 Task: Set up automation rules in Jira to manage task transitions and notifications.
Action: Mouse moved to (276, 140)
Screenshot: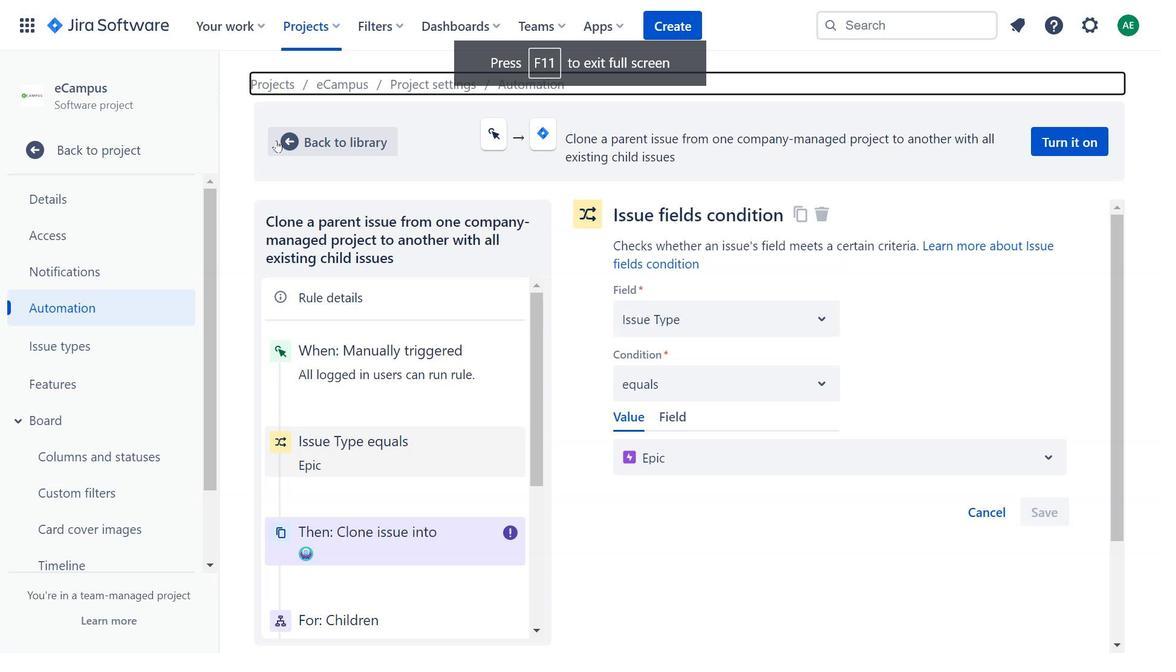 
Action: Mouse pressed left at (276, 140)
Screenshot: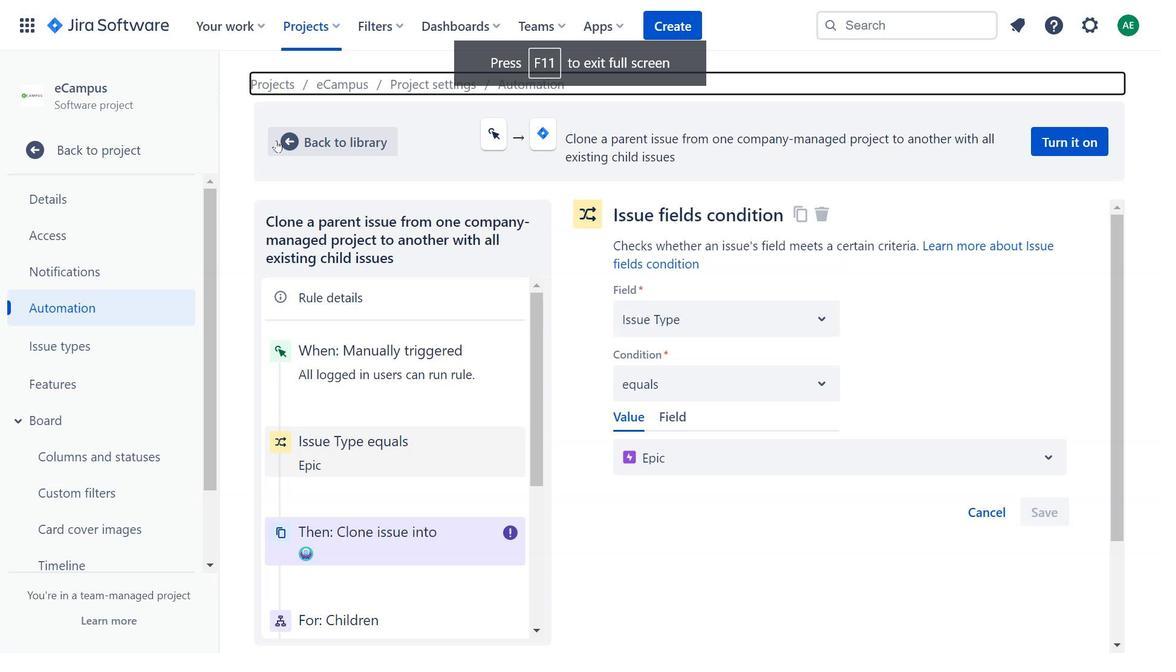 
Action: Mouse moved to (823, 178)
Screenshot: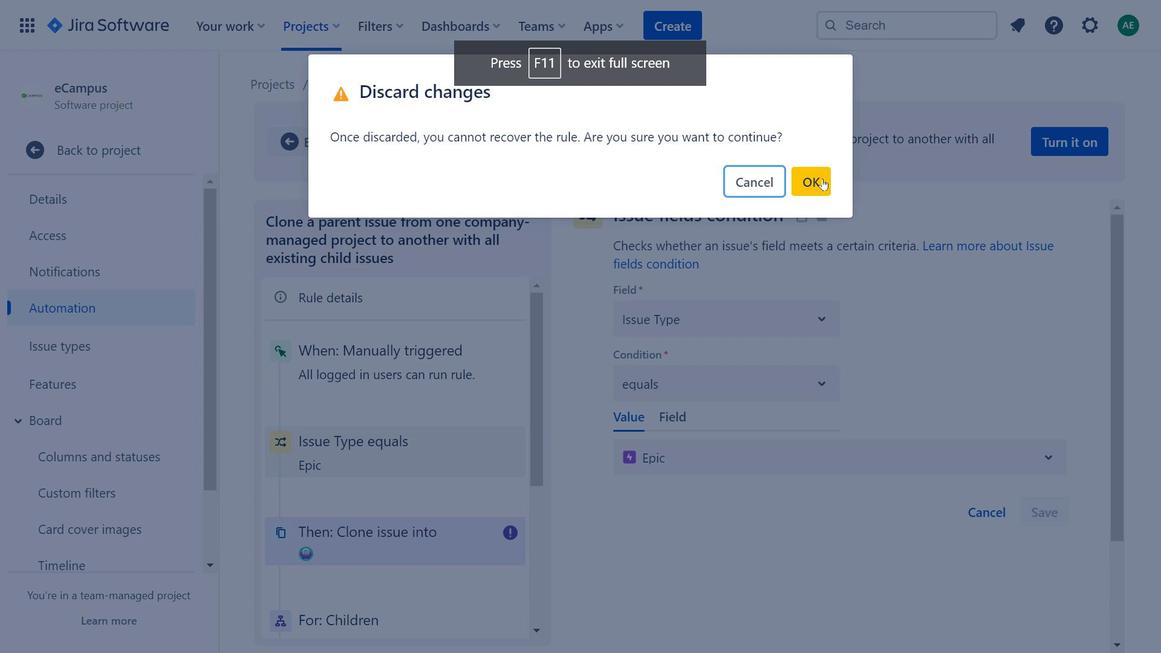 
Action: Mouse pressed left at (823, 178)
Screenshot: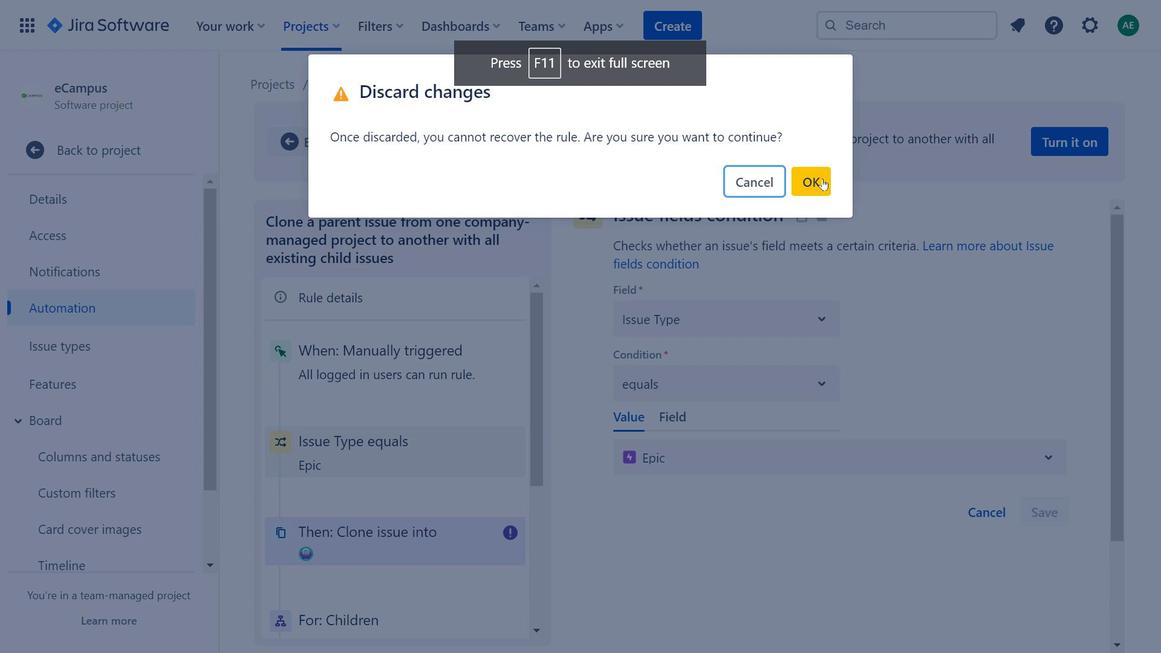 
Action: Mouse moved to (102, 172)
Screenshot: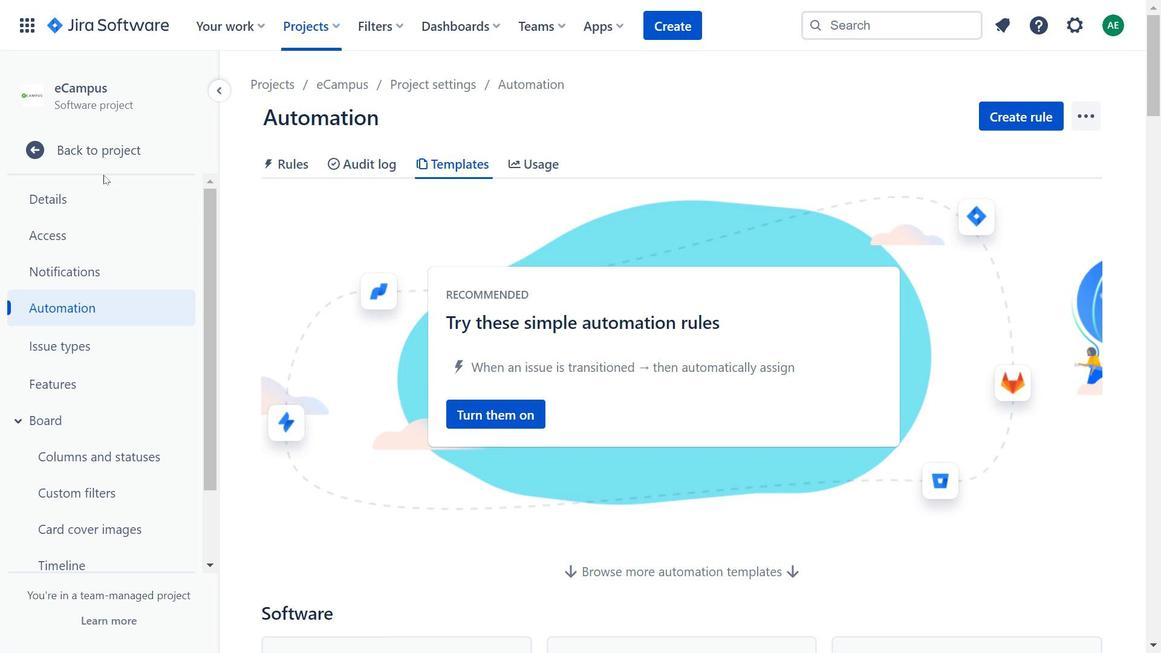 
Action: Mouse pressed left at (102, 172)
Screenshot: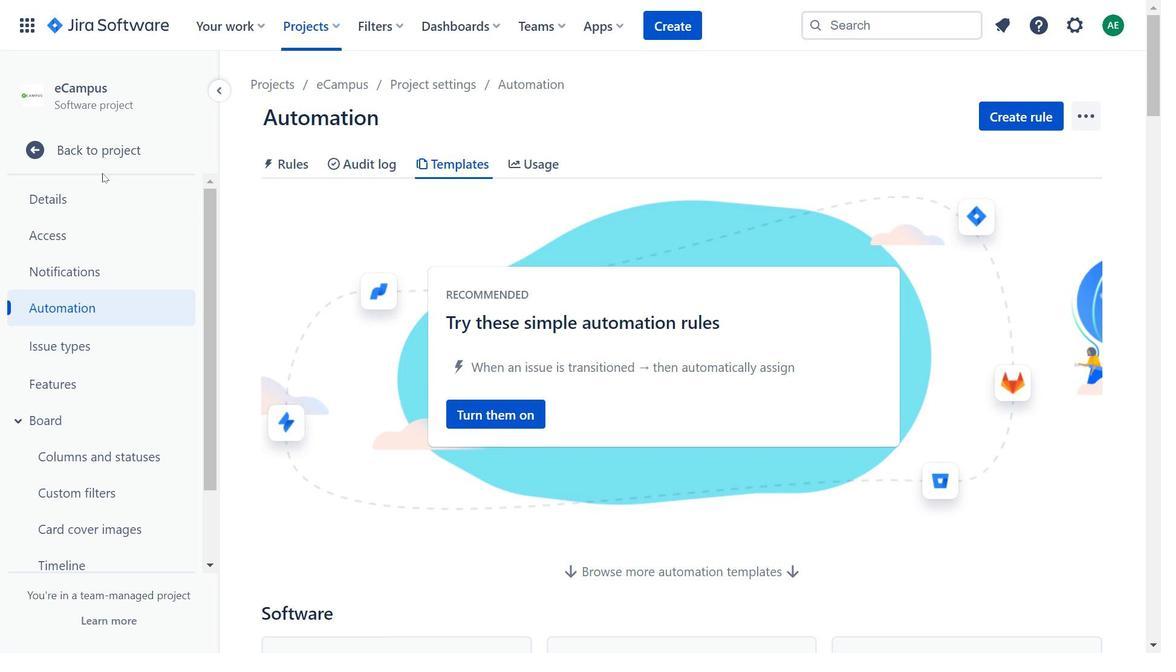 
Action: Mouse moved to (97, 160)
Screenshot: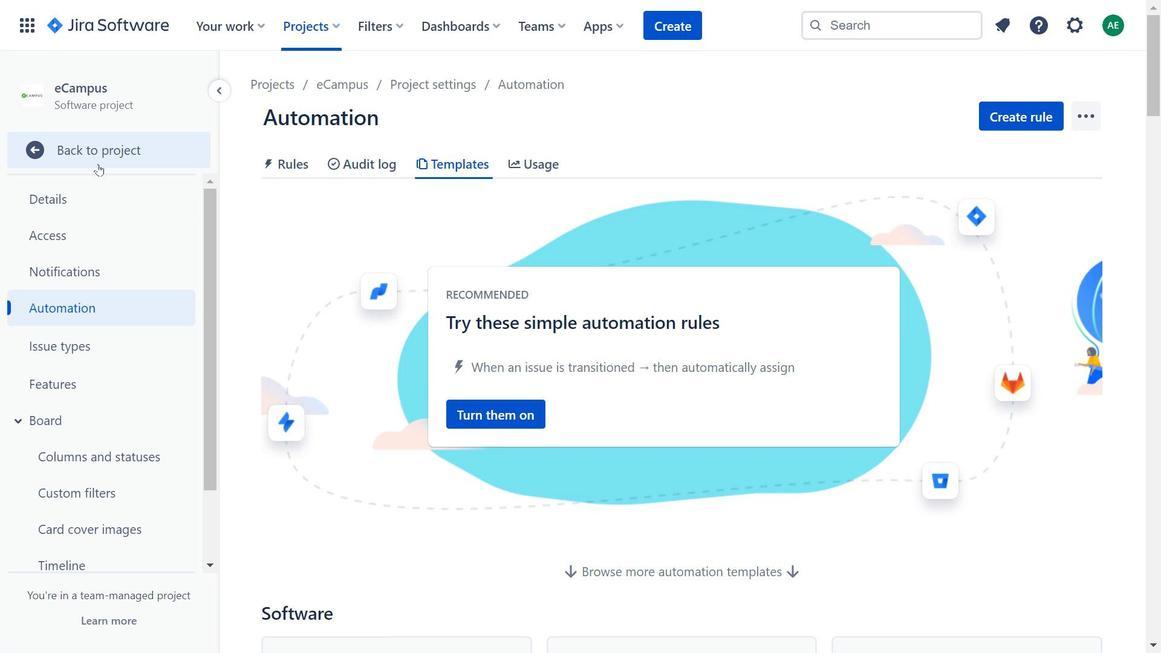 
Action: Mouse pressed left at (97, 160)
Screenshot: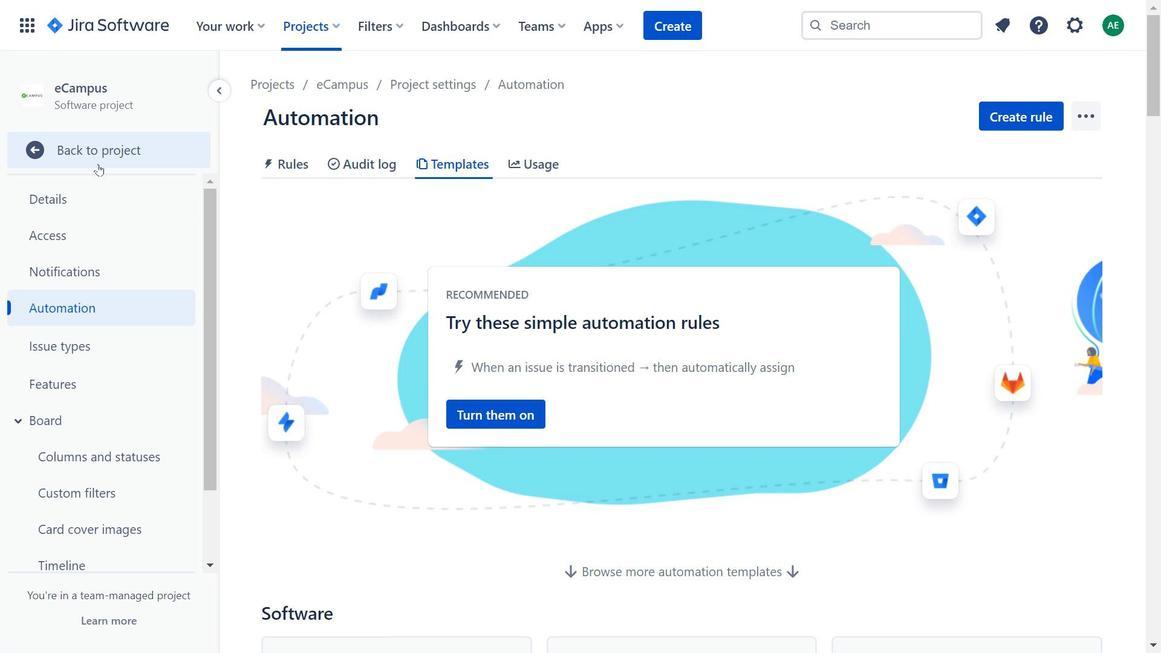 
Action: Mouse moved to (725, 218)
Screenshot: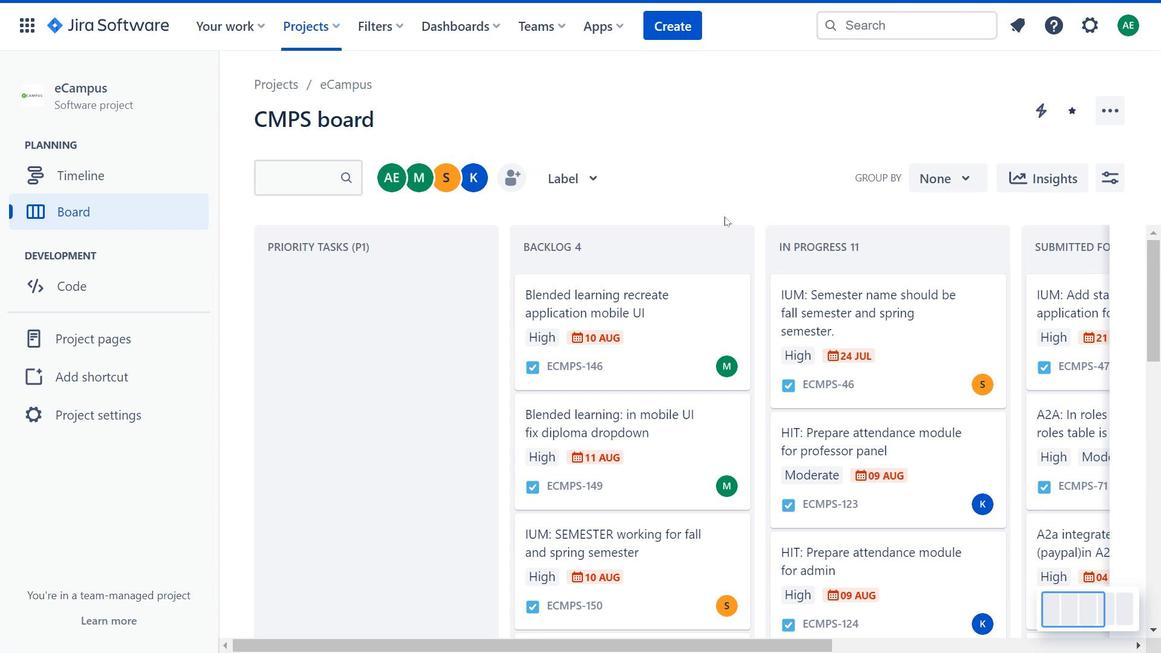 
Action: Mouse scrolled (725, 218) with delta (0, 0)
Screenshot: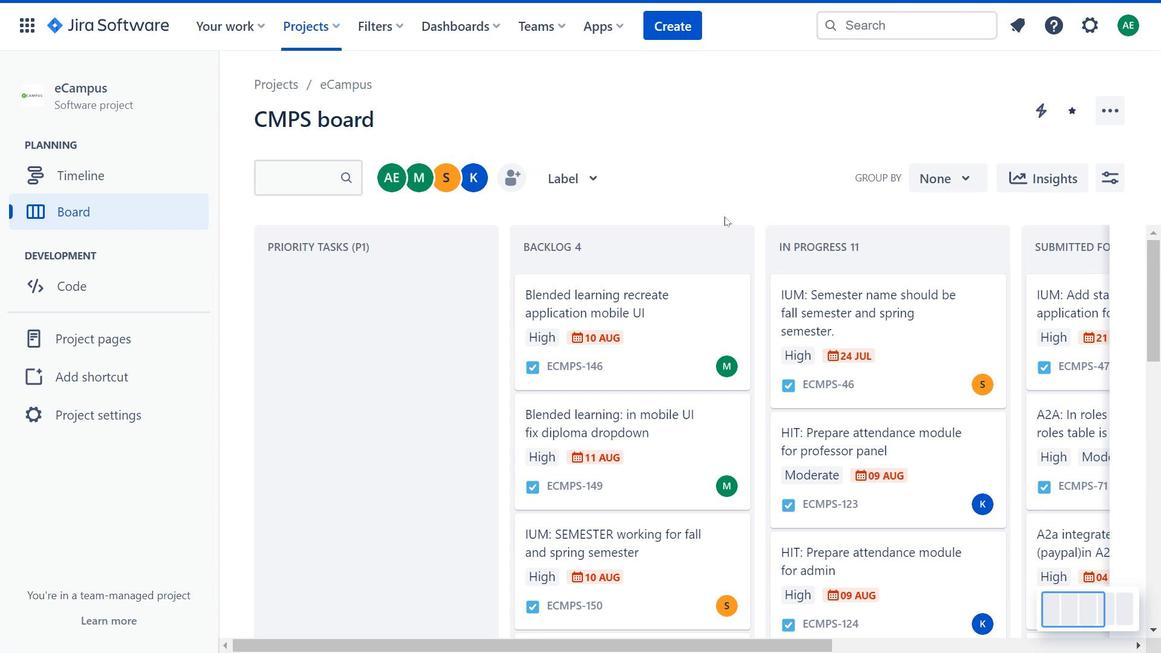 
Action: Mouse scrolled (725, 218) with delta (0, 0)
Screenshot: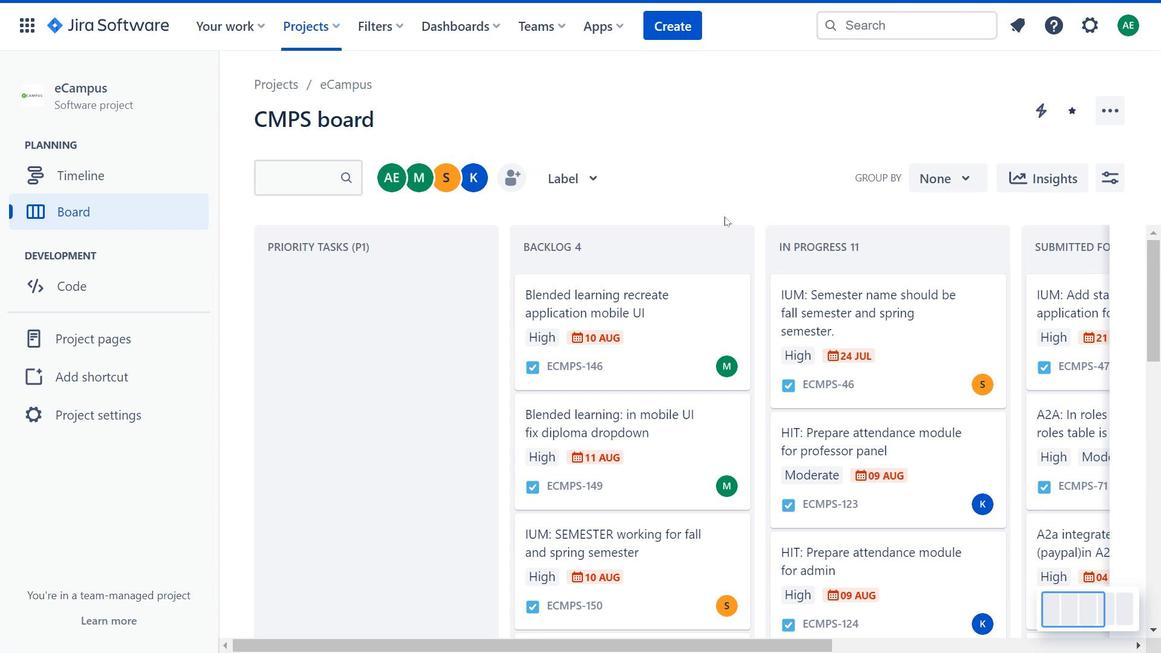 
Action: Mouse moved to (725, 220)
Screenshot: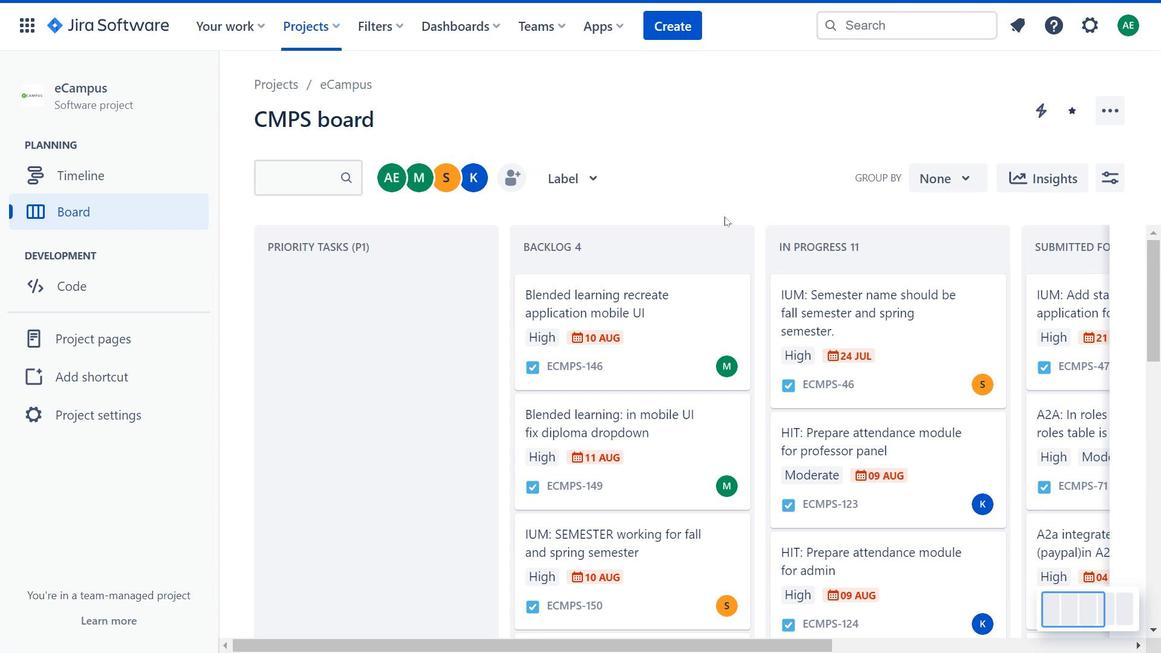 
Action: Mouse scrolled (725, 220) with delta (0, 0)
Screenshot: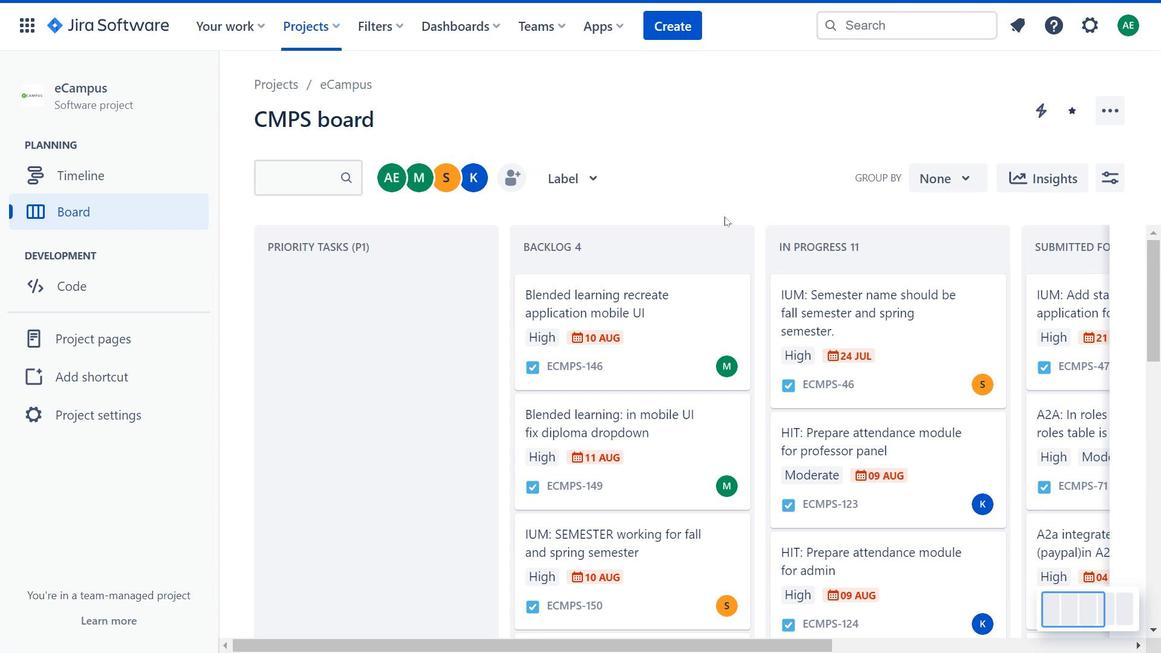 
Action: Mouse moved to (655, 313)
Screenshot: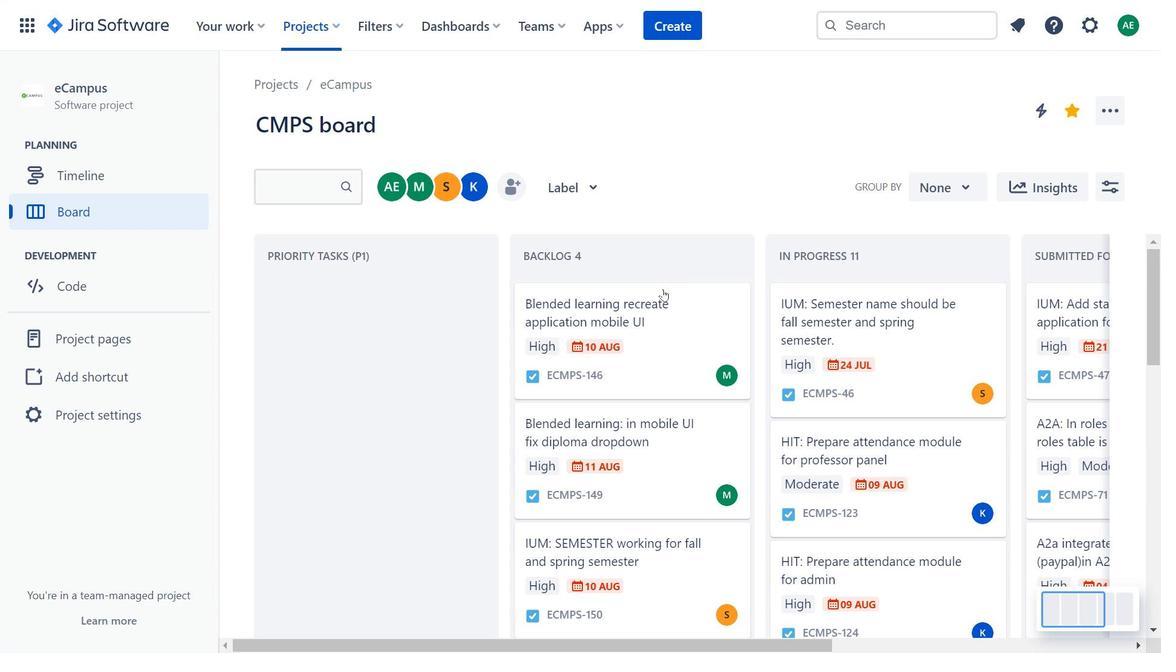 
Action: Mouse scrolled (655, 313) with delta (0, 0)
Screenshot: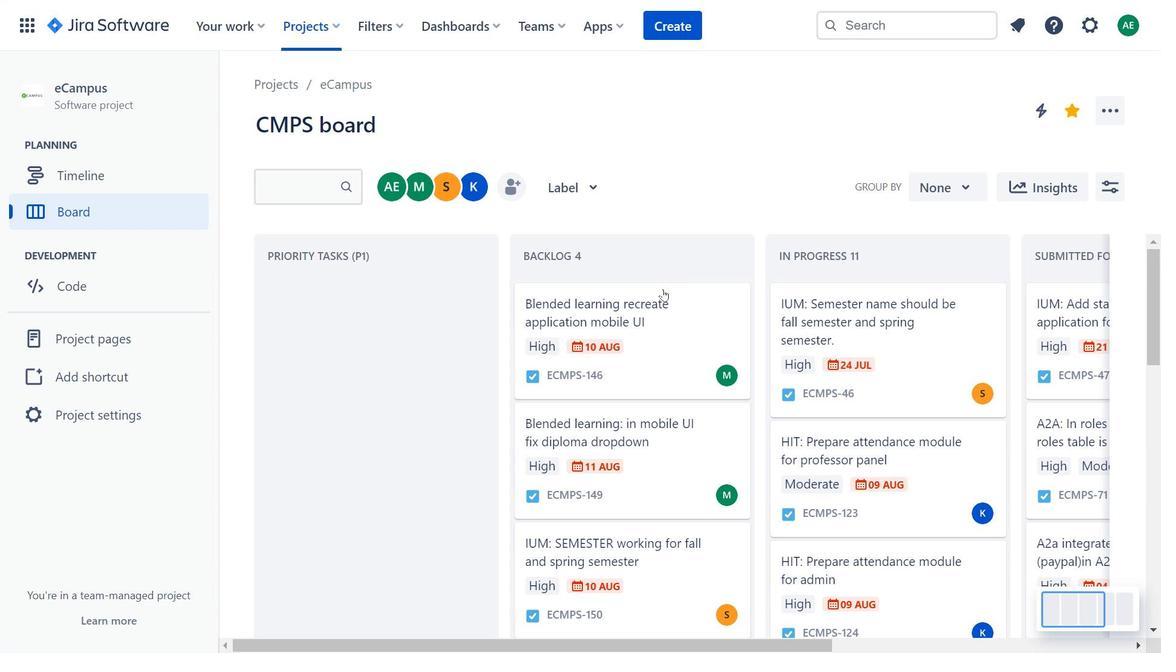 
Action: Mouse moved to (655, 321)
Screenshot: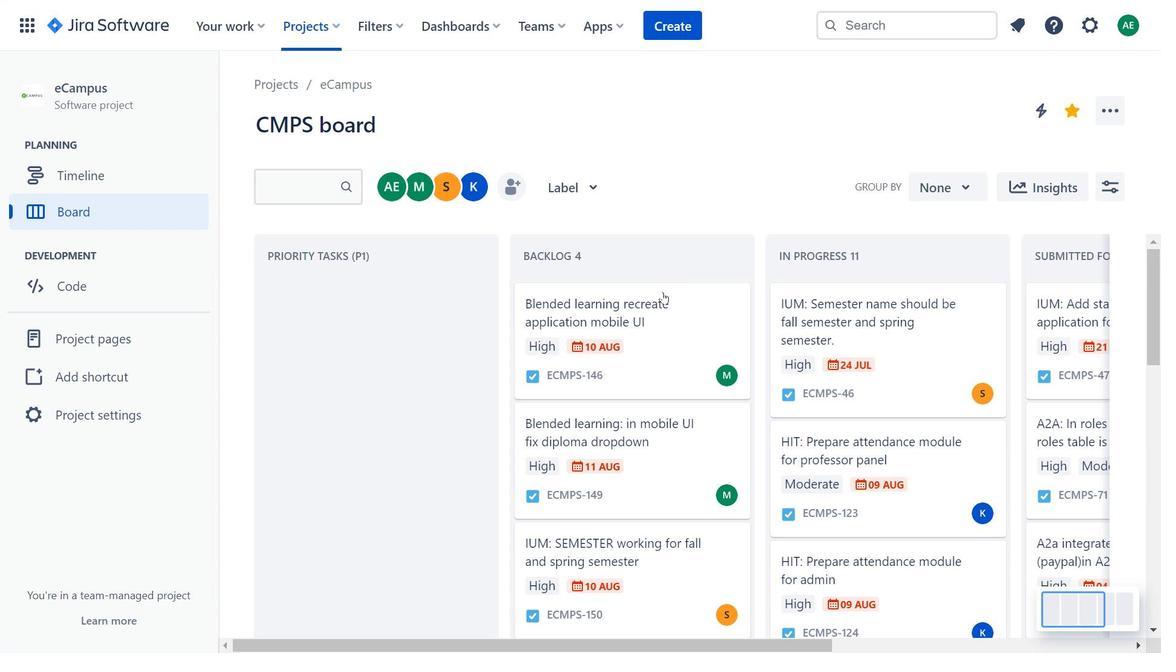 
Action: Mouse scrolled (655, 320) with delta (0, 0)
Screenshot: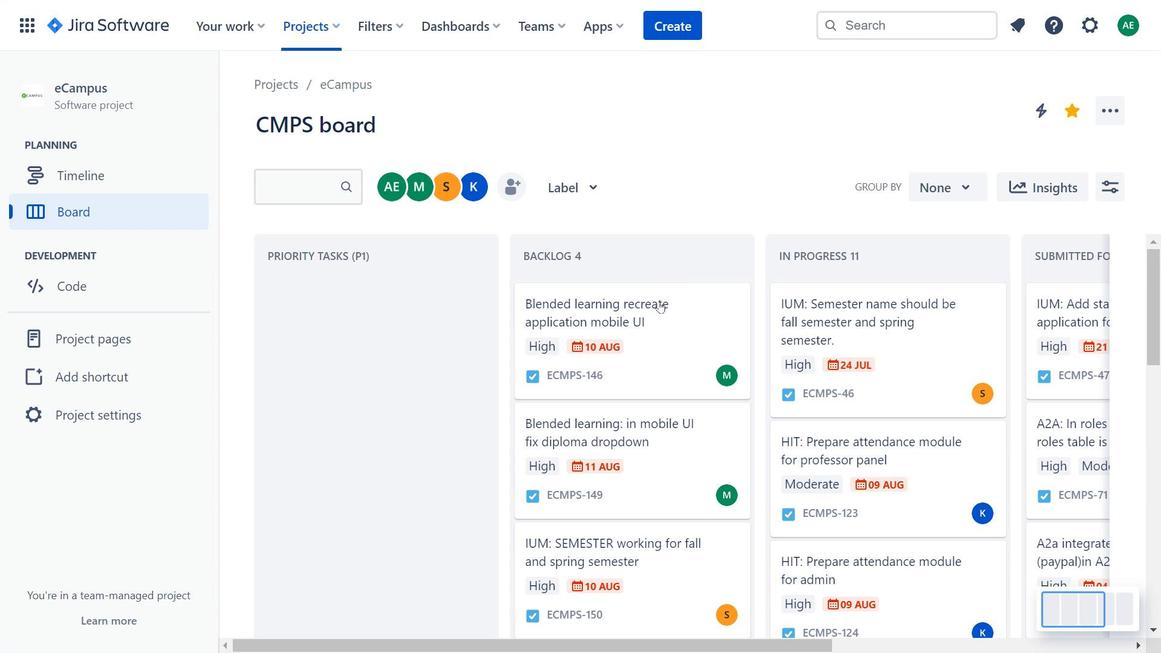 
Action: Mouse moved to (655, 321)
Screenshot: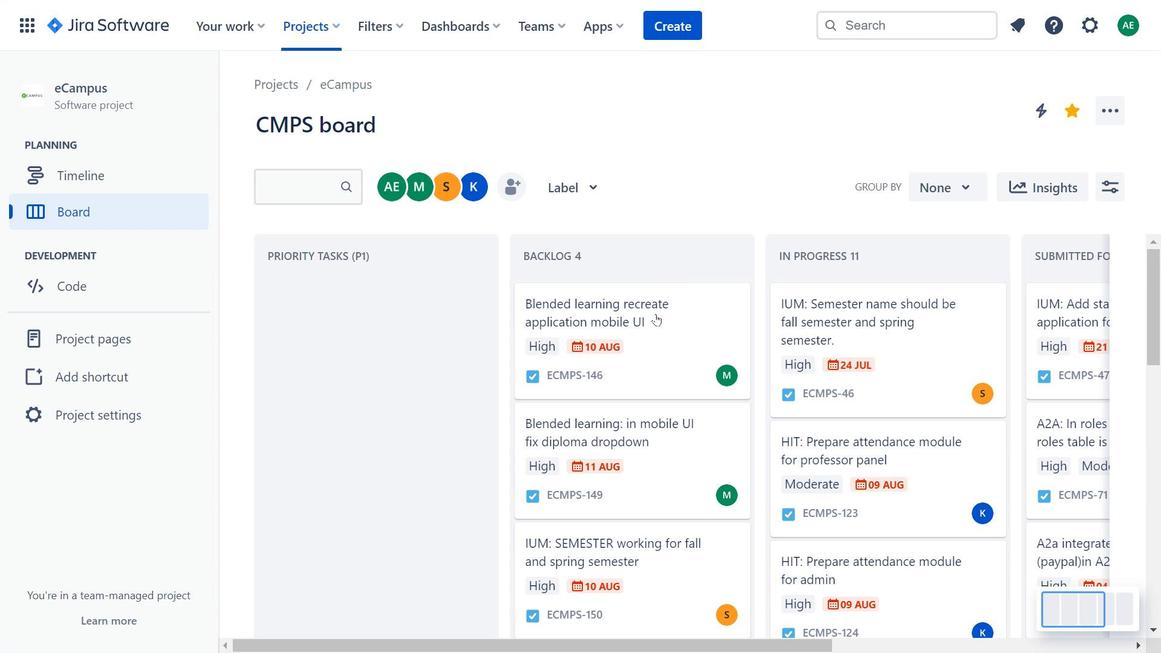 
Action: Mouse scrolled (655, 321) with delta (0, 0)
Screenshot: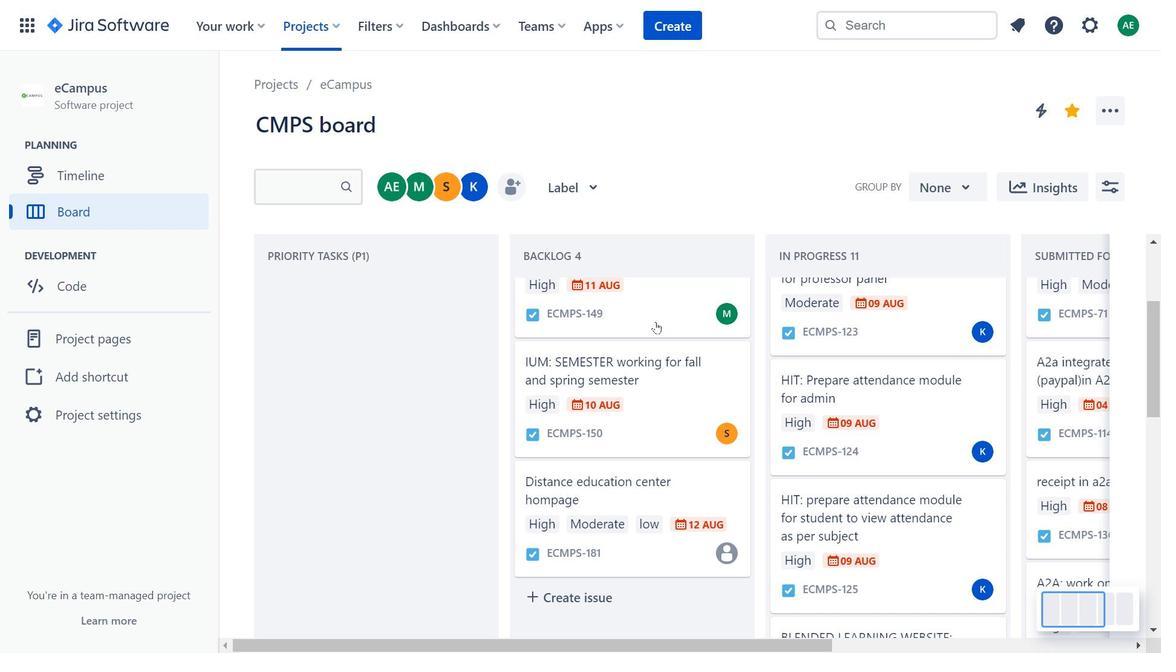
Action: Mouse scrolled (655, 321) with delta (0, 0)
Screenshot: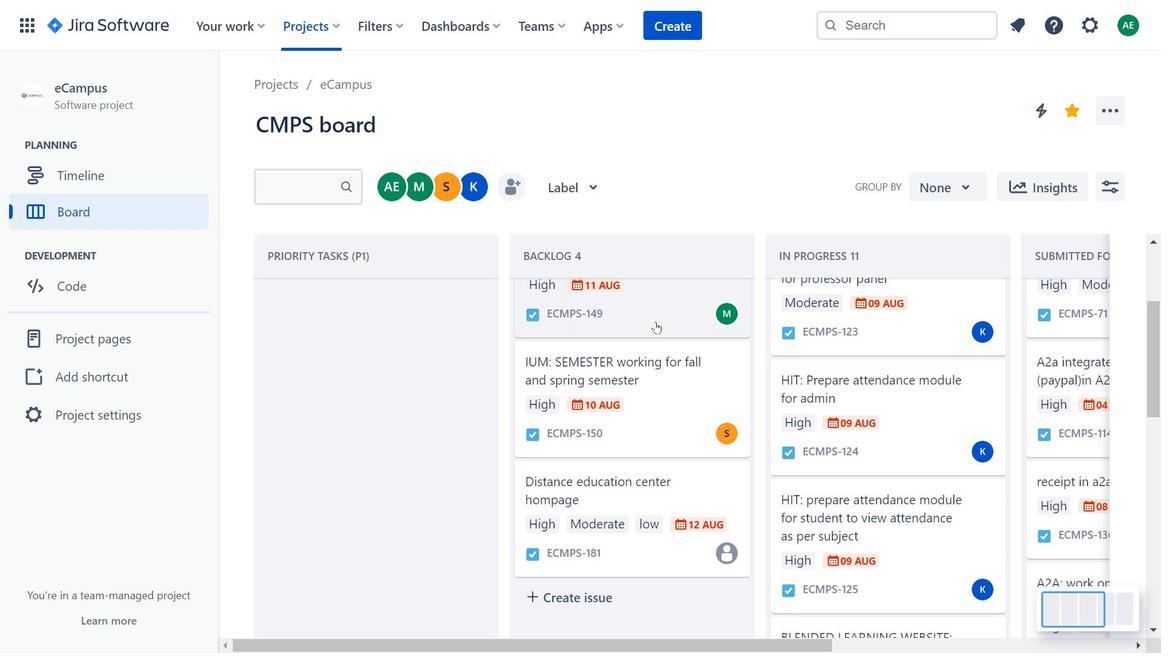 
Action: Mouse moved to (707, 347)
Screenshot: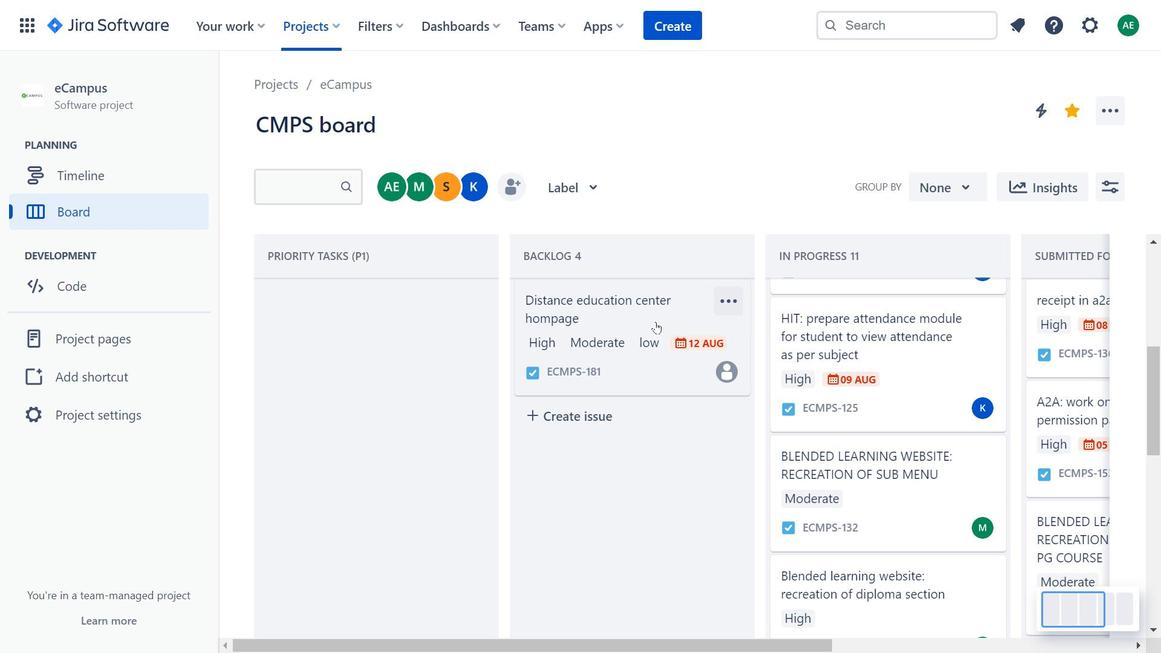 
Action: Mouse scrolled (707, 346) with delta (0, 0)
Screenshot: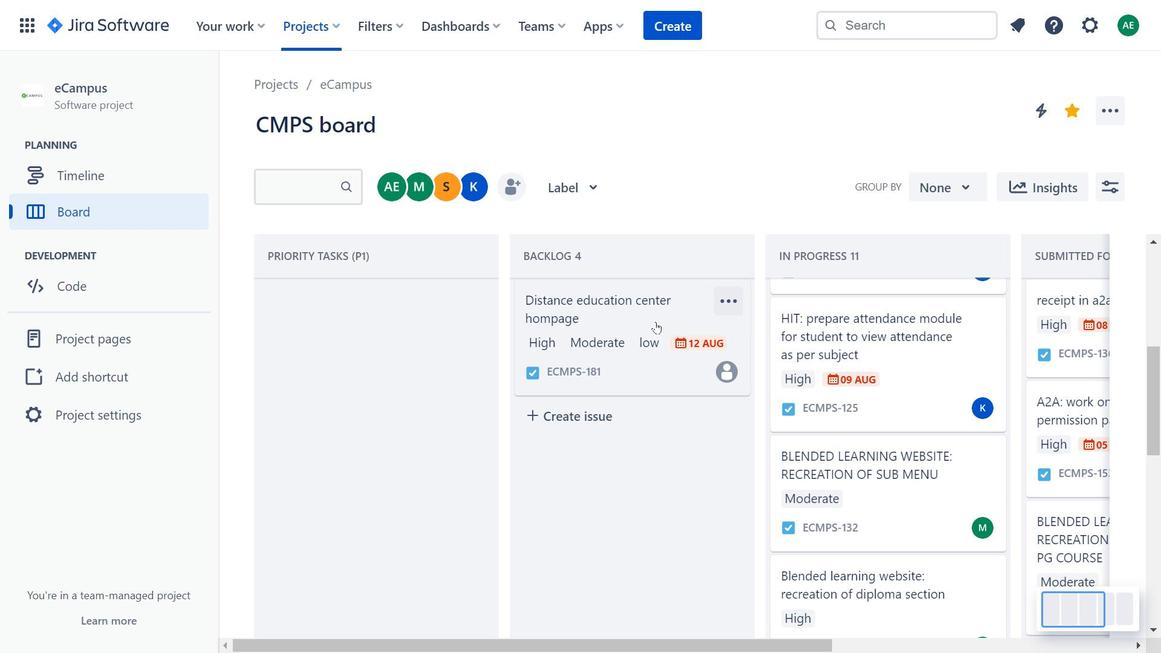 
Action: Mouse moved to (721, 352)
Screenshot: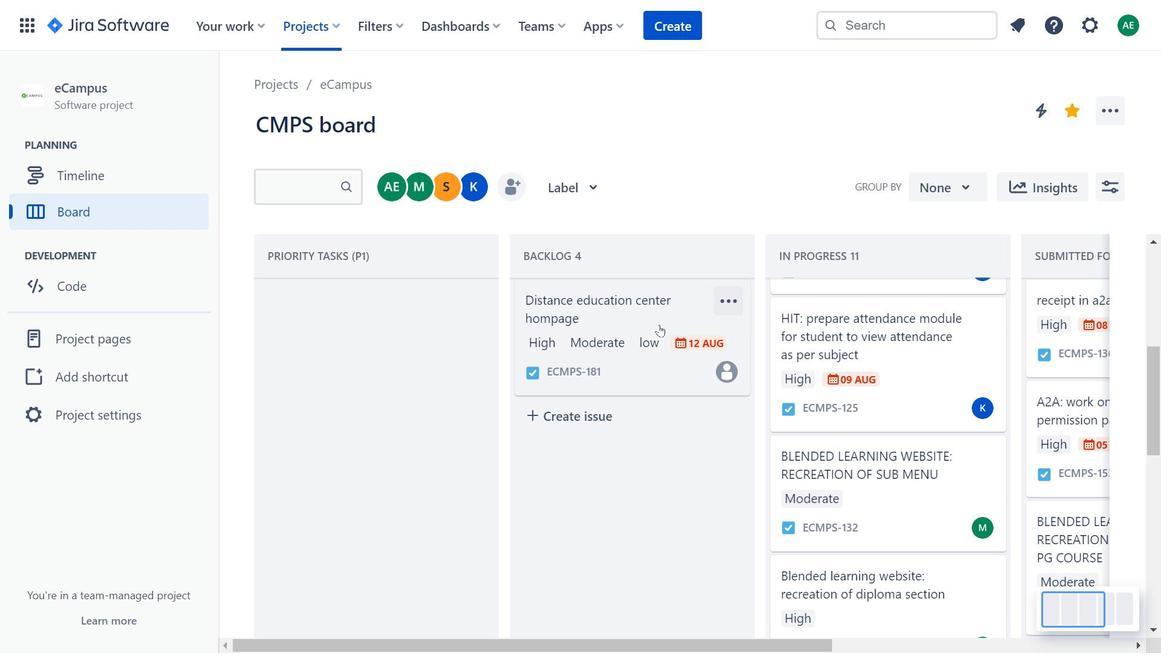 
Action: Mouse scrolled (721, 352) with delta (0, 0)
Screenshot: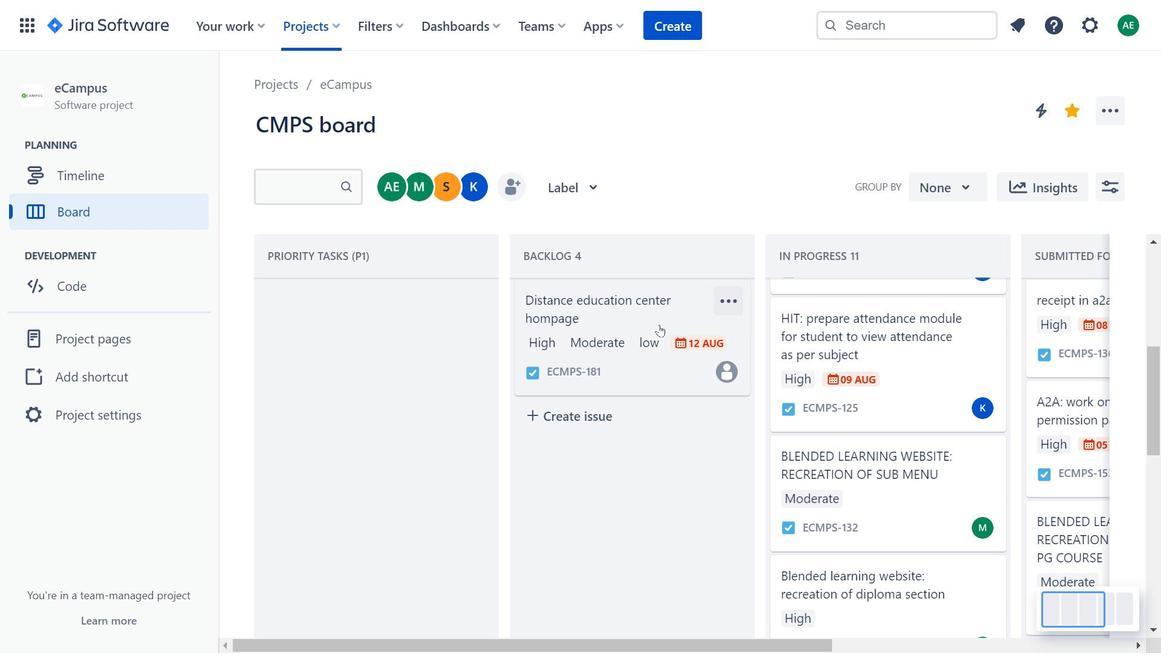 
Action: Mouse moved to (738, 358)
Screenshot: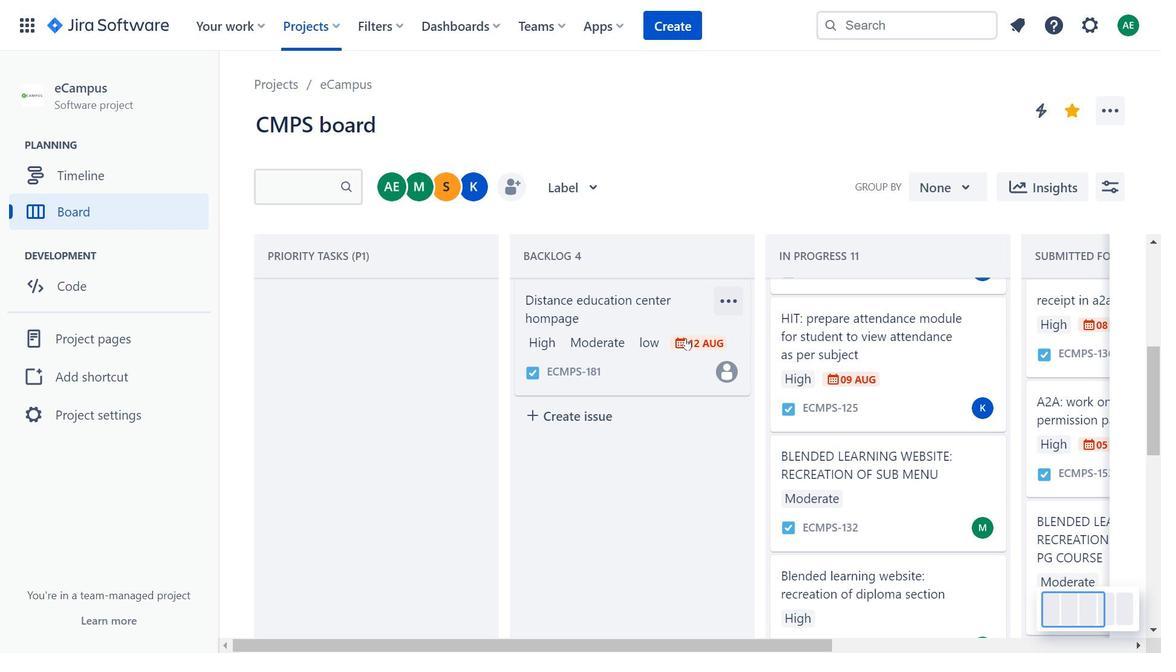 
Action: Mouse scrolled (738, 357) with delta (0, 0)
Screenshot: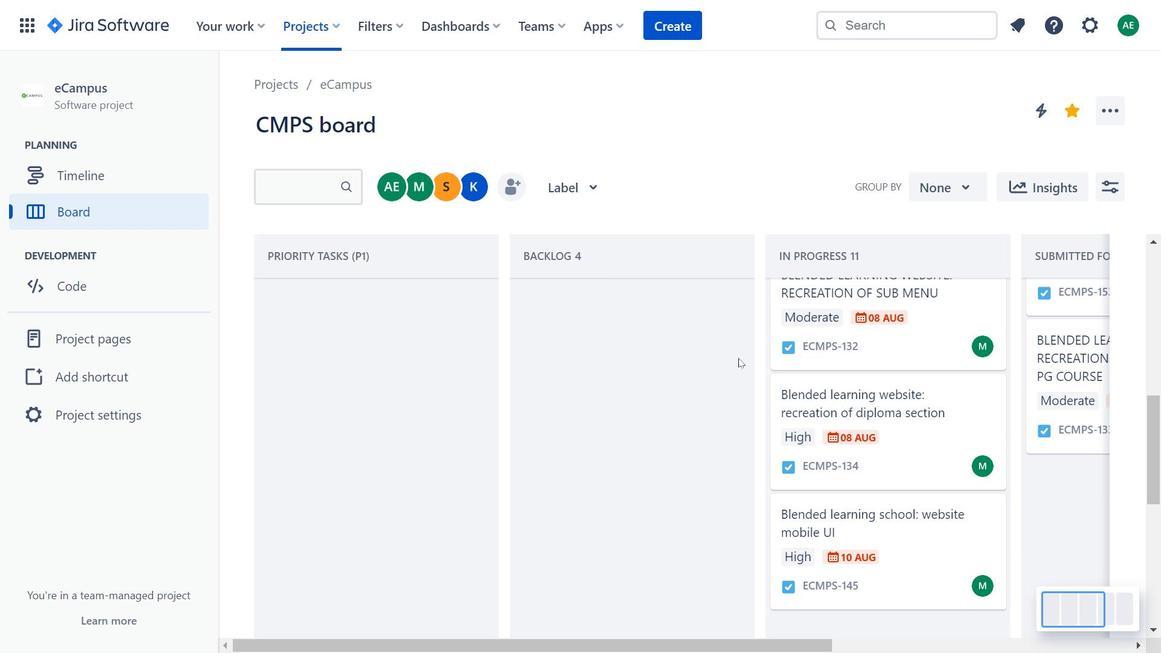 
Action: Mouse scrolled (738, 357) with delta (0, 0)
Screenshot: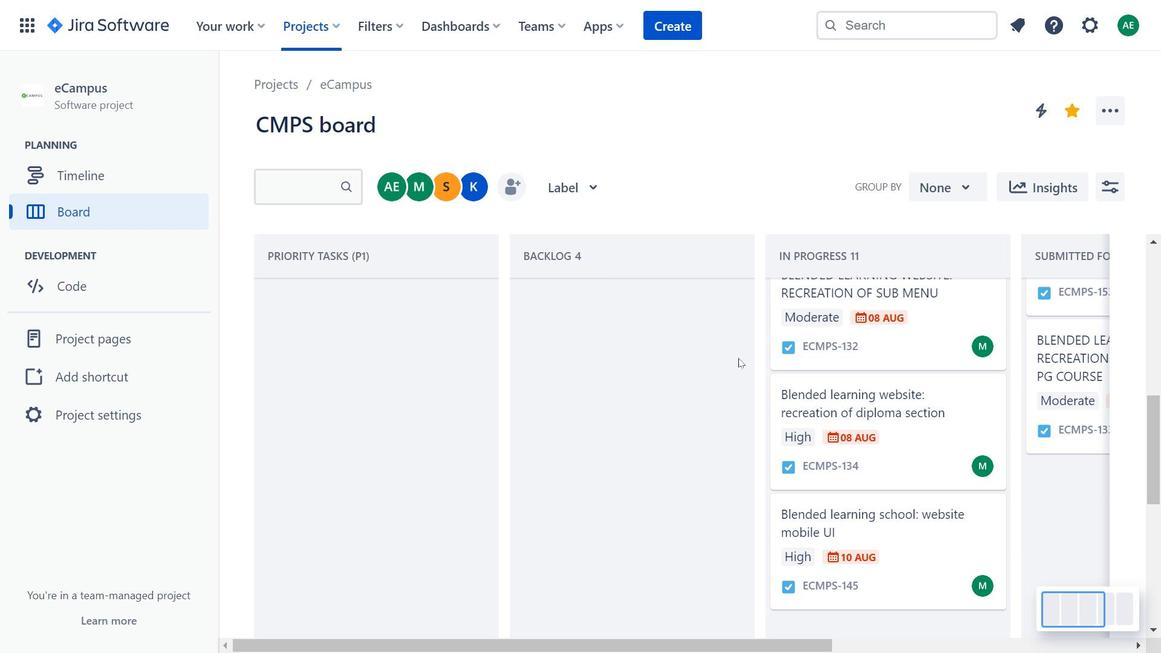 
Action: Mouse scrolled (738, 357) with delta (0, 0)
Screenshot: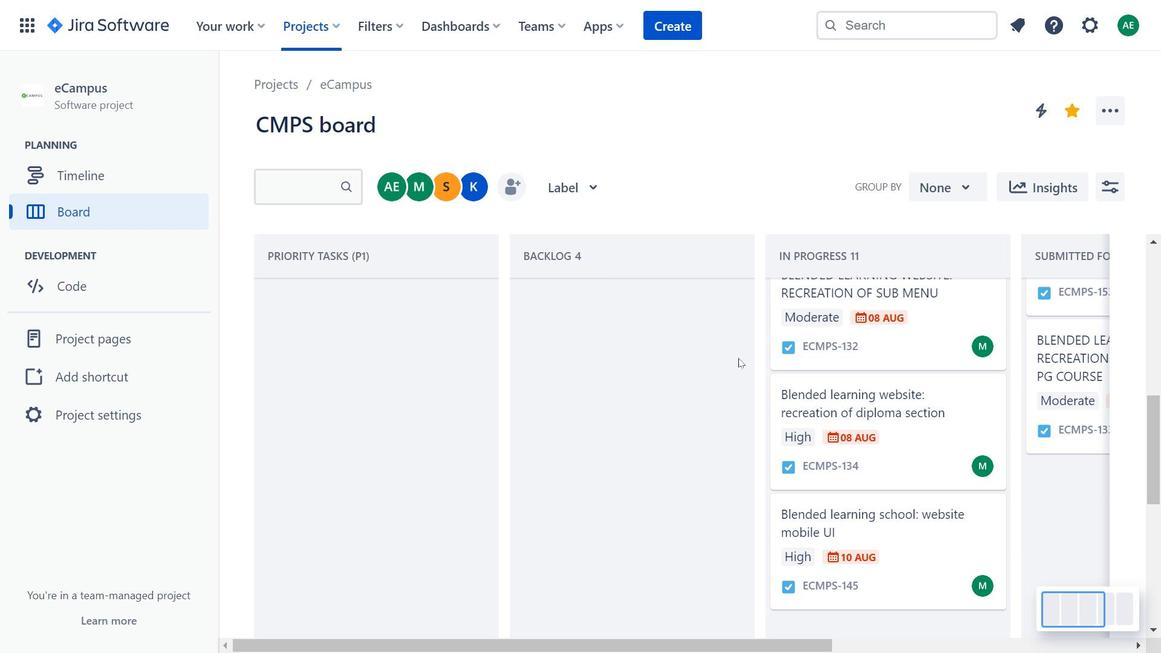 
Action: Mouse moved to (739, 358)
Screenshot: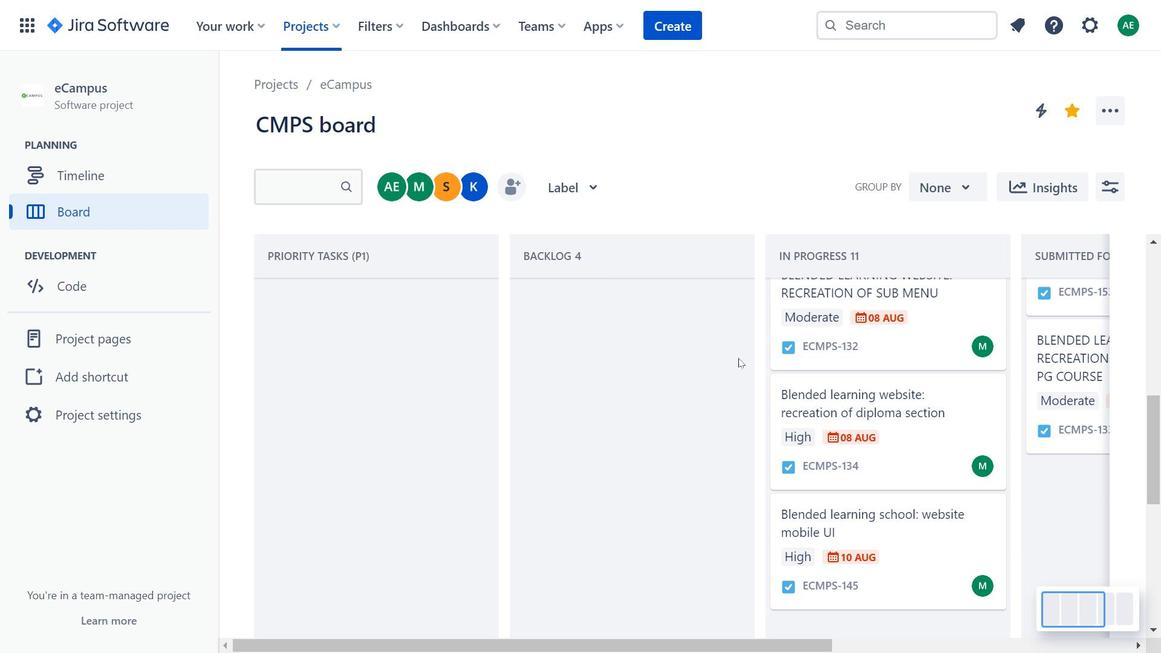 
Action: Mouse scrolled (739, 357) with delta (0, 0)
Screenshot: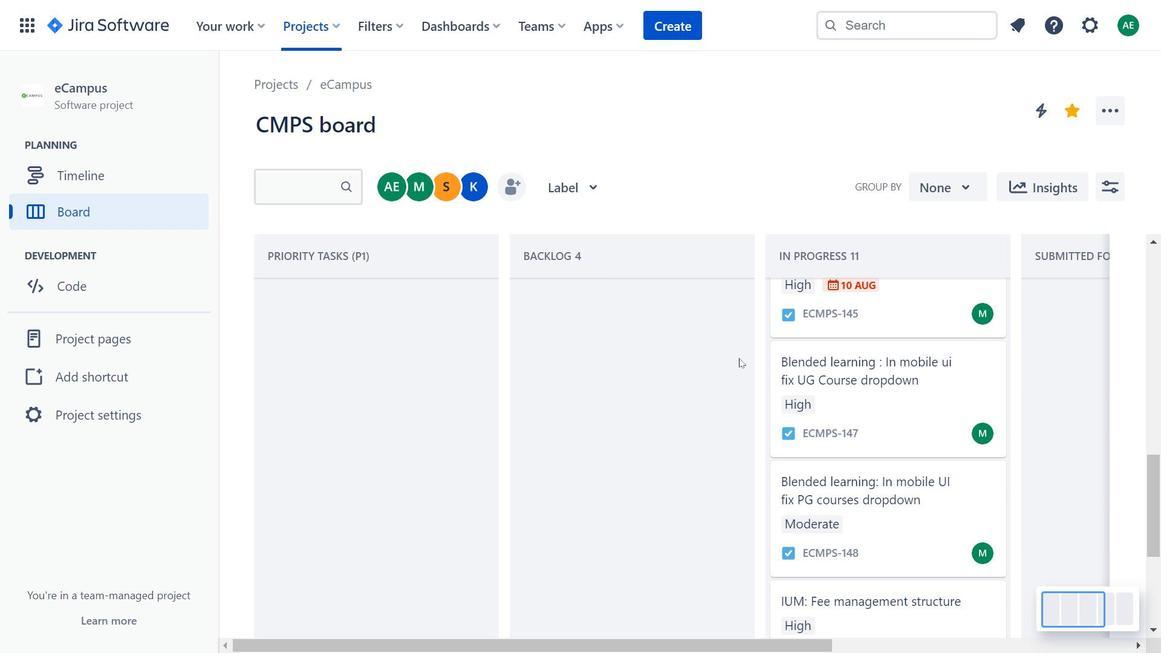 
Action: Mouse scrolled (739, 357) with delta (0, 0)
Screenshot: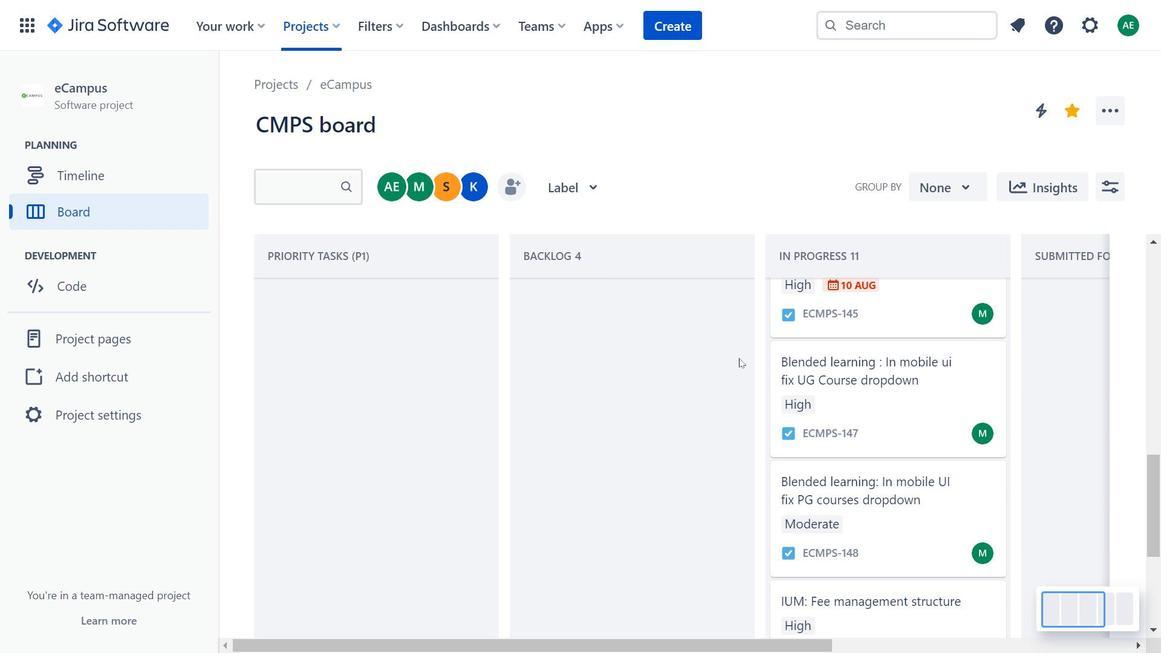 
Action: Mouse scrolled (739, 357) with delta (0, 0)
Screenshot: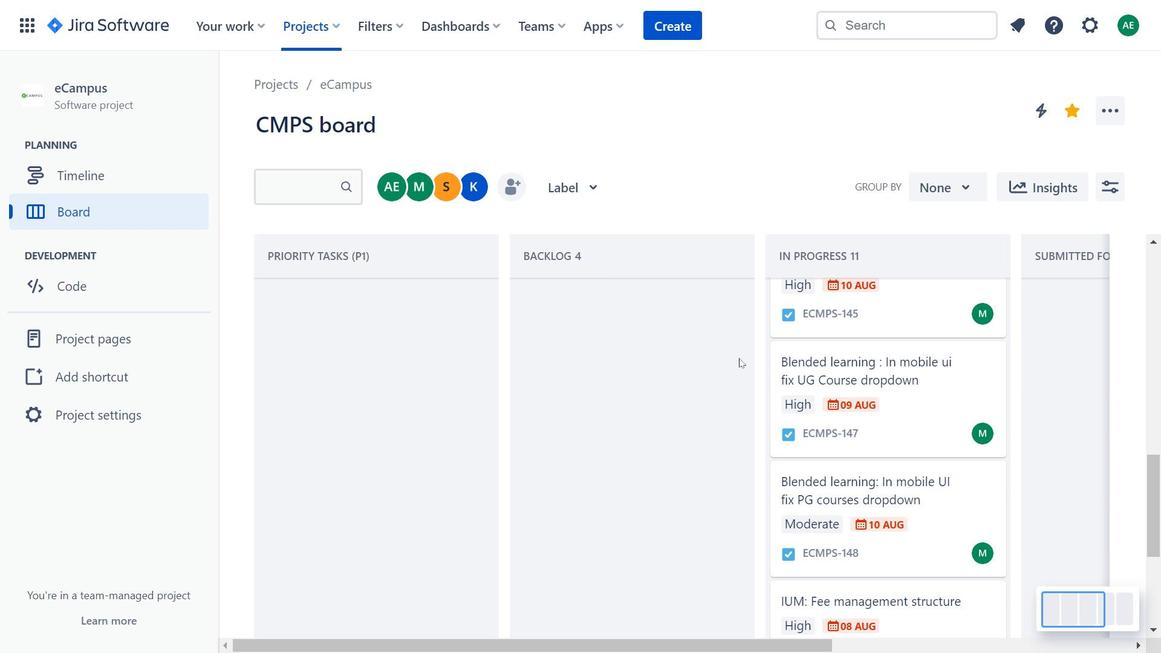 
Action: Mouse scrolled (739, 357) with delta (0, 0)
Screenshot: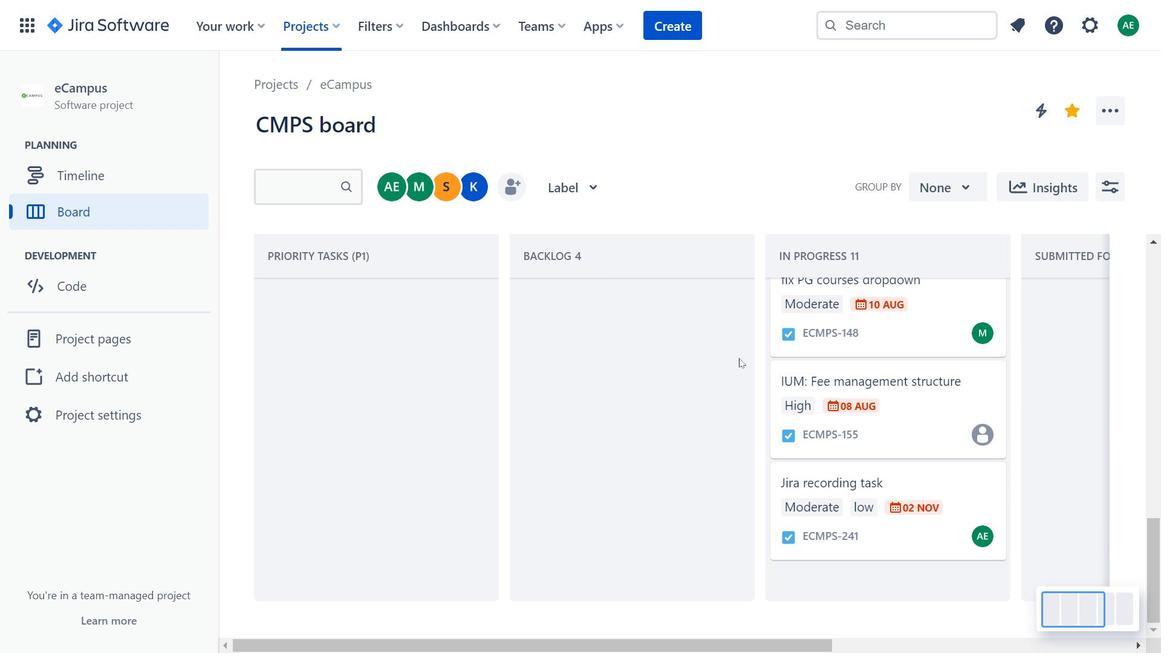 
Action: Mouse moved to (881, 497)
Screenshot: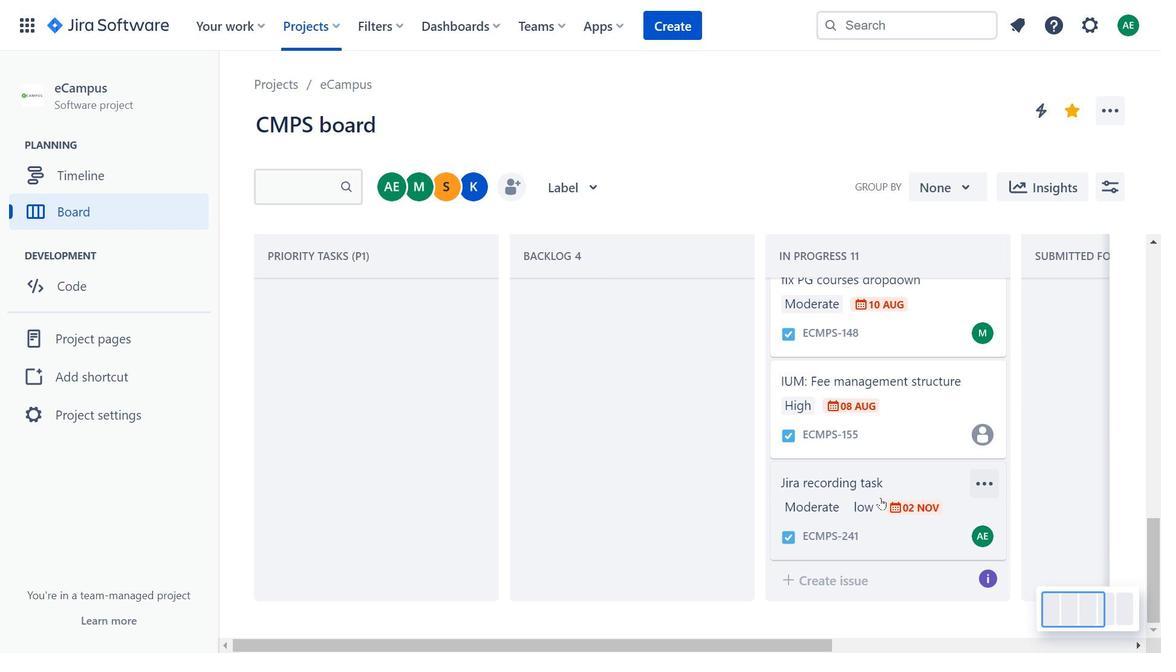 
Action: Mouse pressed left at (881, 497)
Screenshot: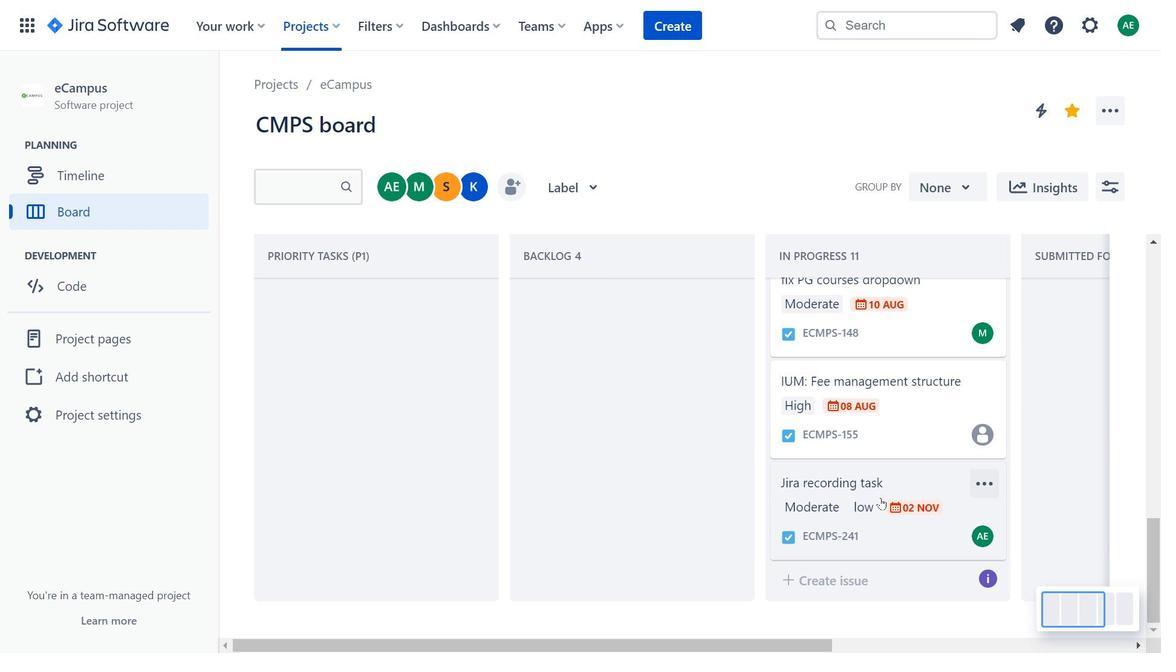
Action: Mouse moved to (358, 252)
Screenshot: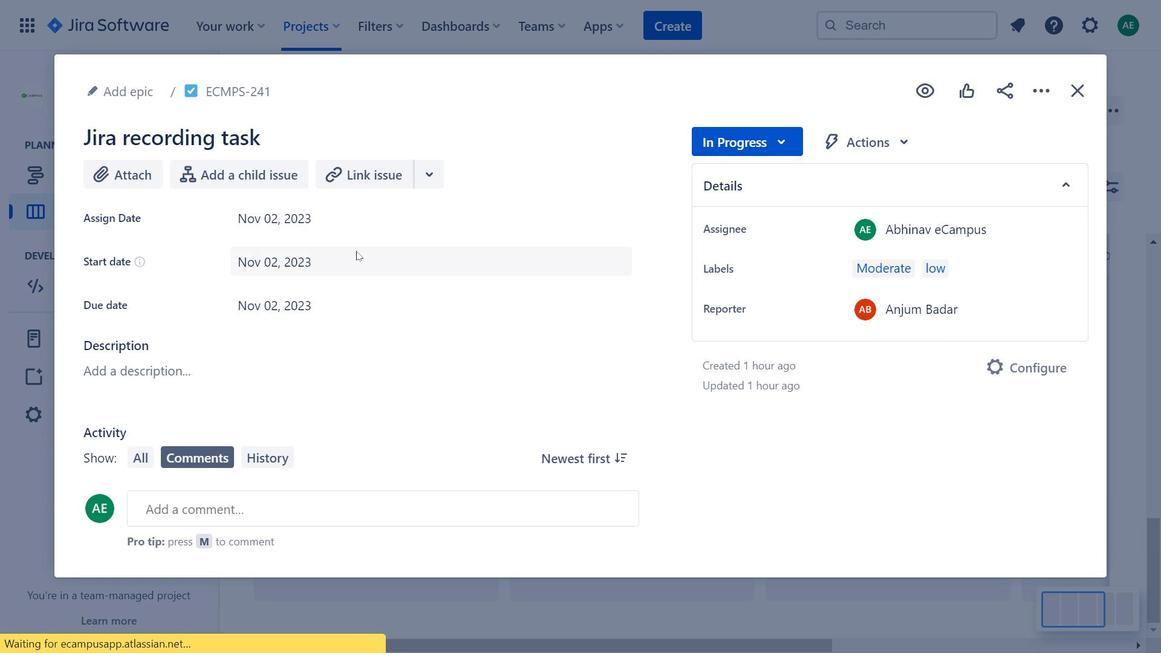 
Action: Mouse pressed left at (358, 252)
Screenshot: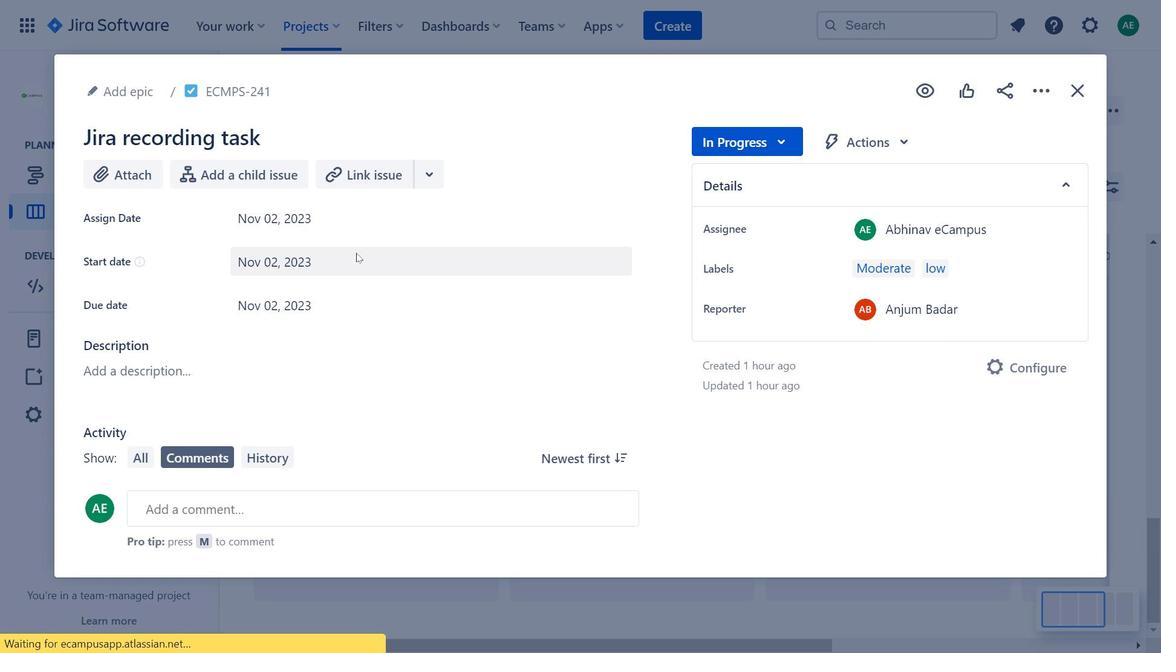 
Action: Mouse moved to (876, 133)
Screenshot: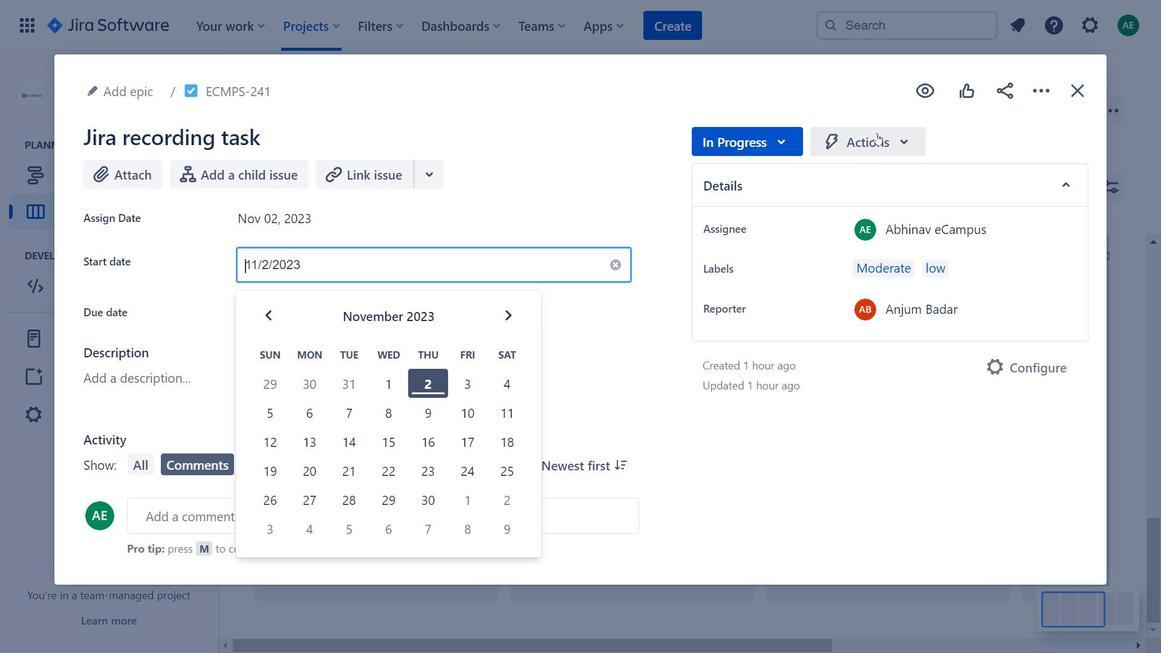 
Action: Mouse pressed left at (876, 133)
Screenshot: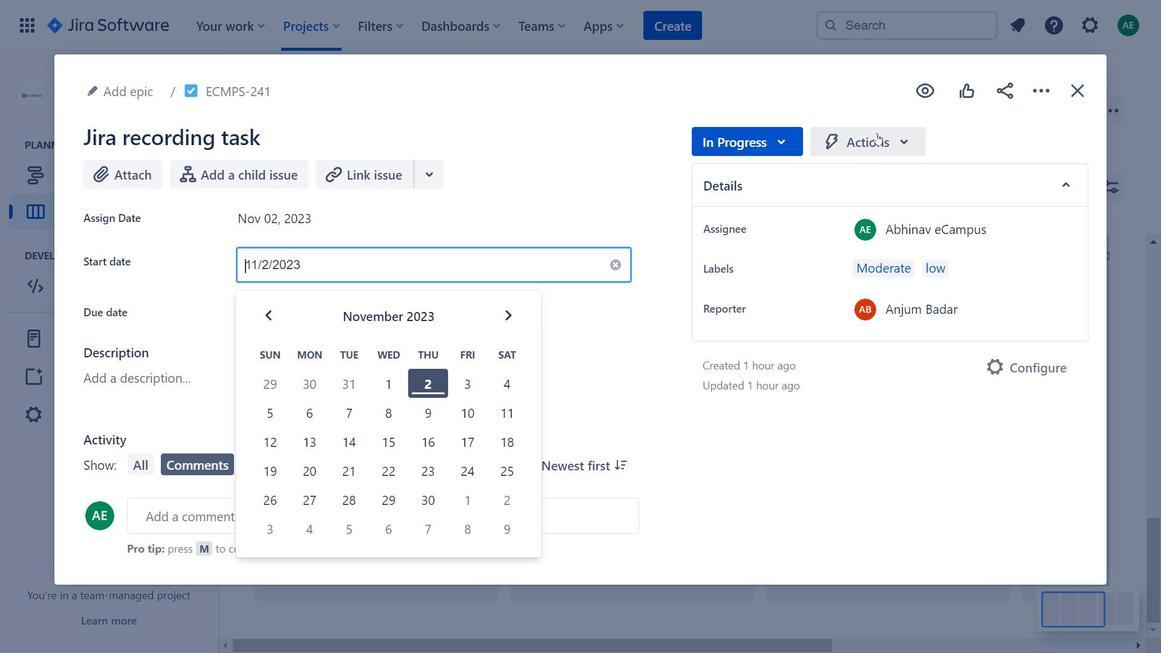 
Action: Mouse moved to (258, 267)
Screenshot: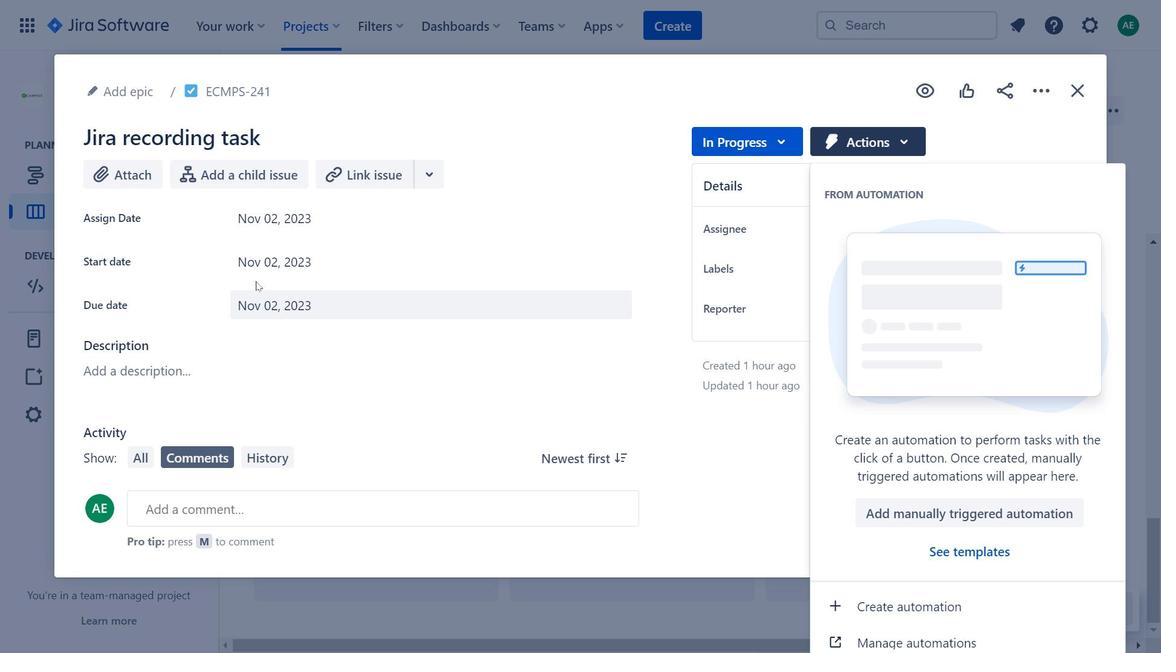 
Action: Mouse pressed left at (258, 267)
Screenshot: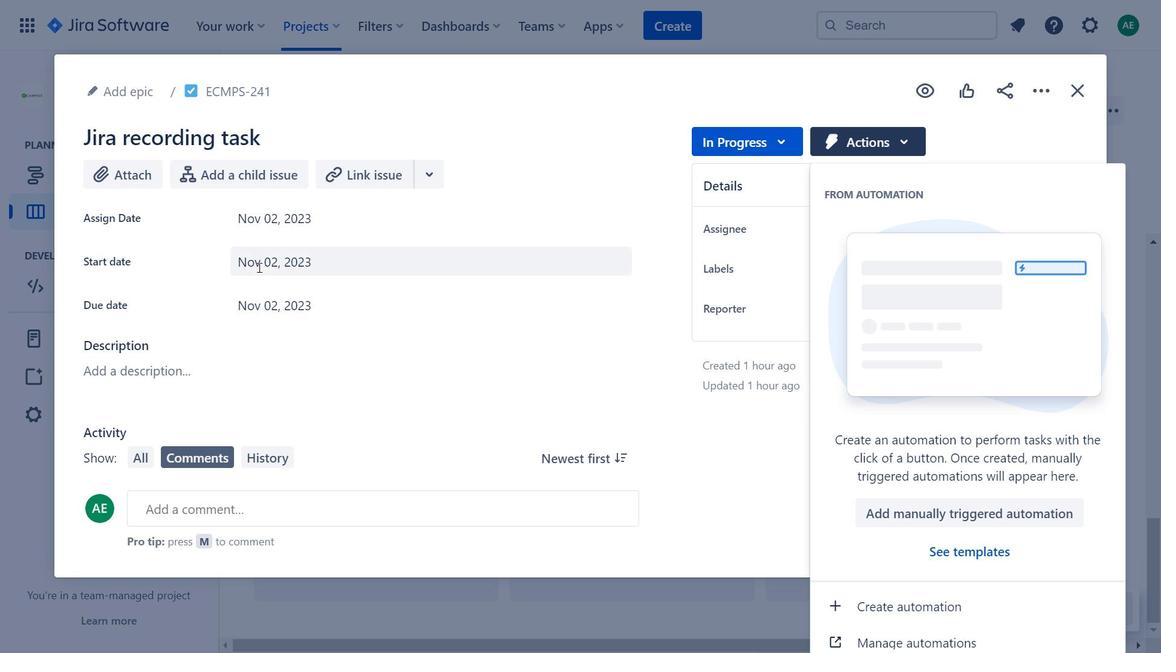 
Action: Mouse moved to (857, 166)
Screenshot: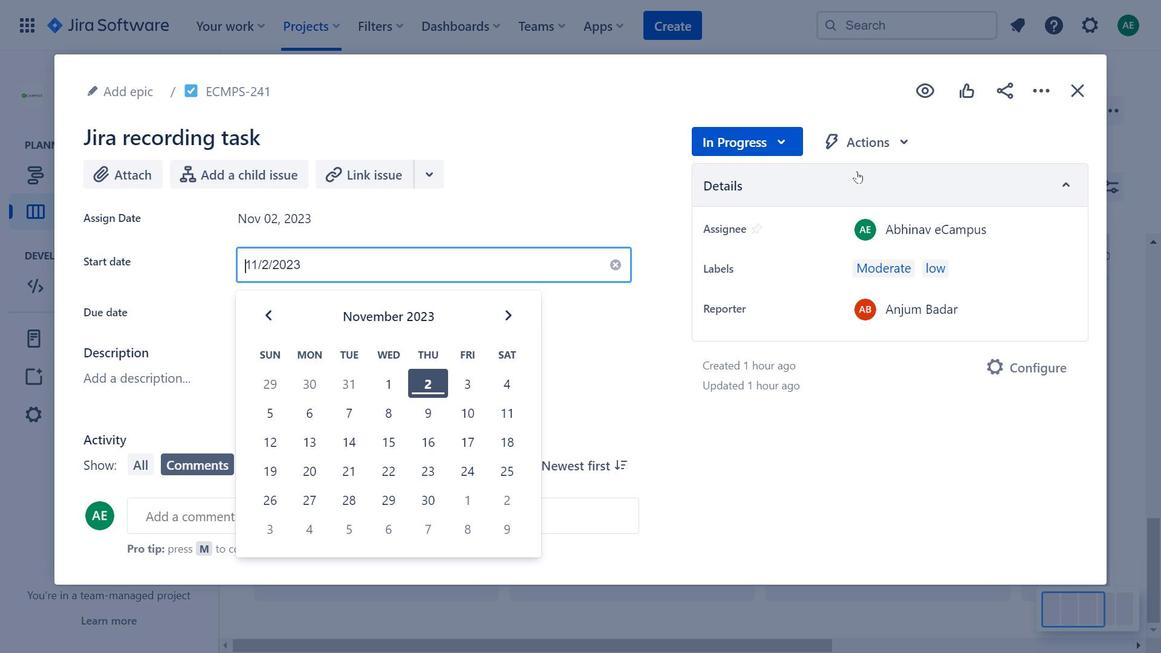 
Action: Mouse pressed left at (857, 166)
Screenshot: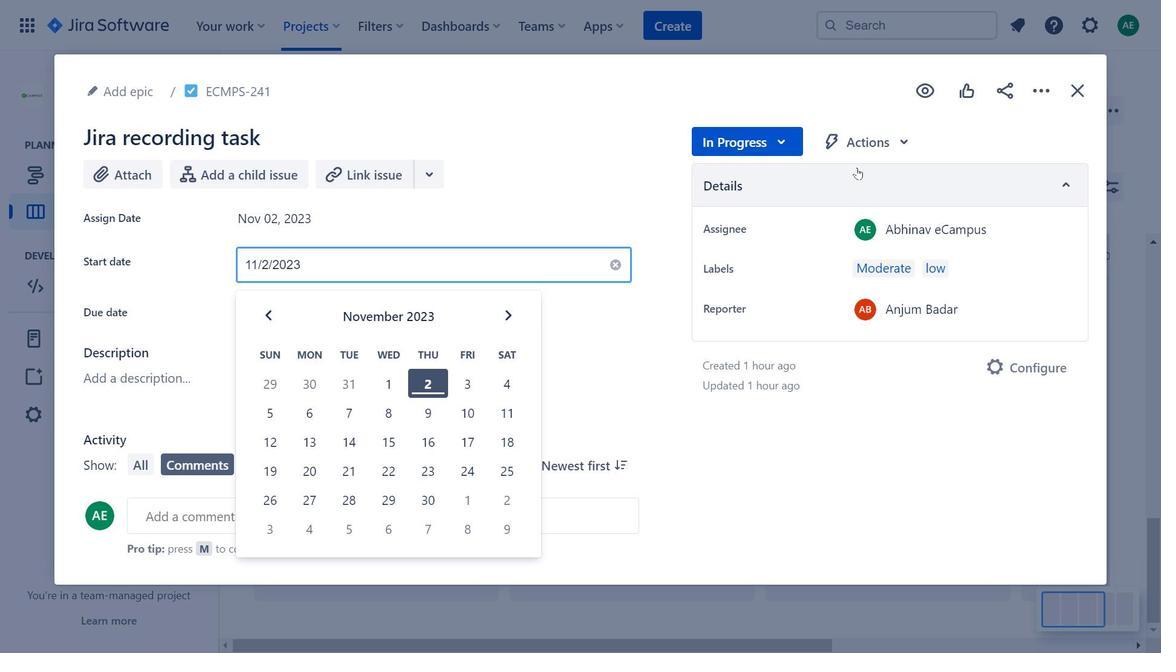 
Action: Mouse moved to (268, 295)
Screenshot: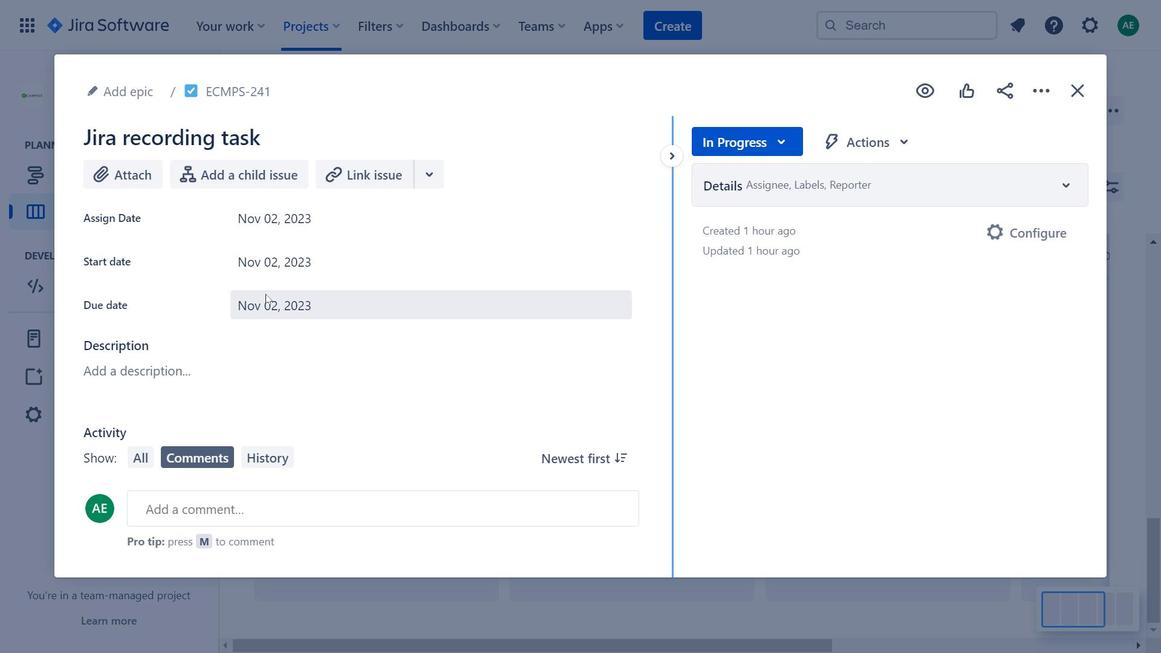 
Action: Mouse pressed left at (268, 295)
Screenshot: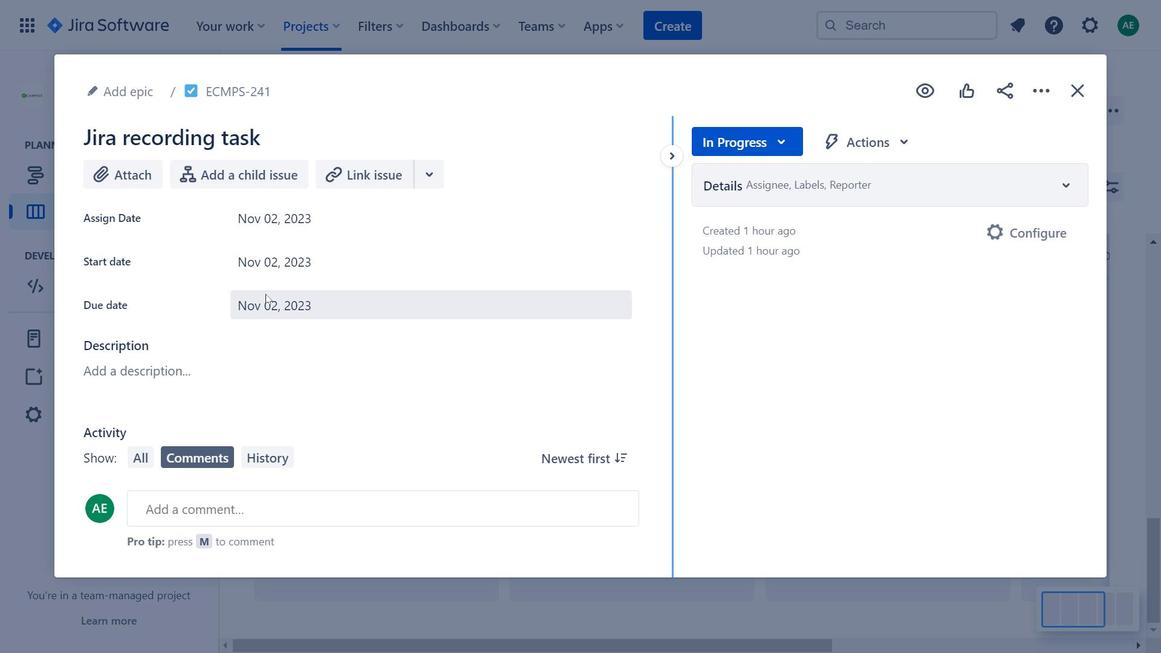 
Action: Mouse moved to (507, 362)
Screenshot: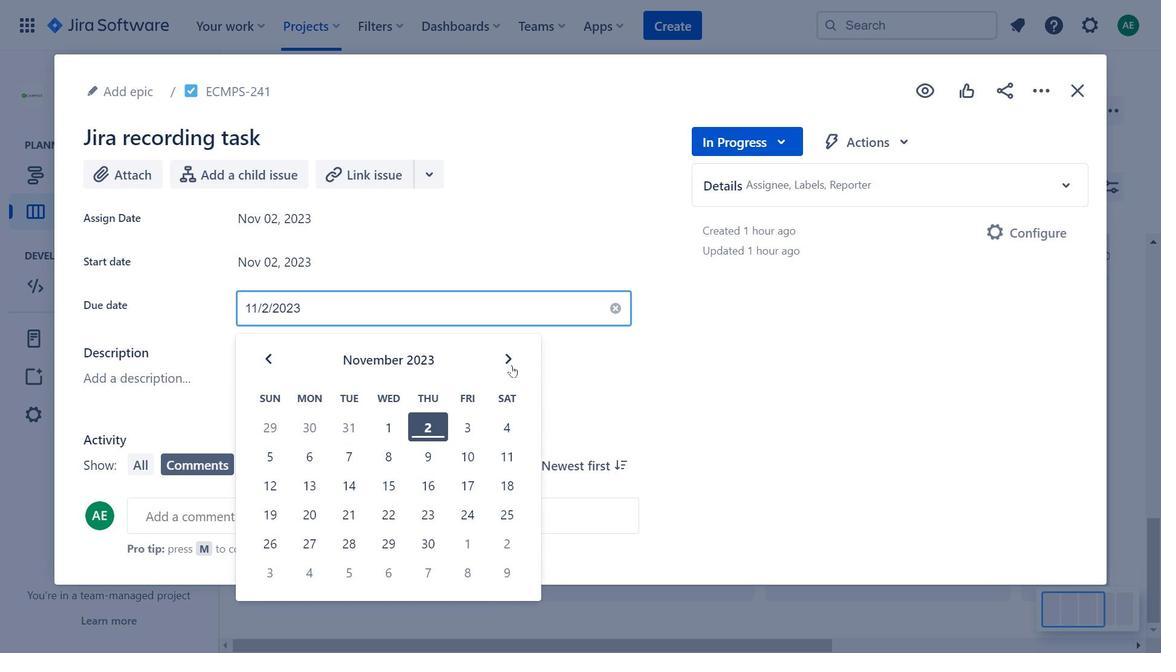 
Action: Mouse pressed left at (507, 362)
Screenshot: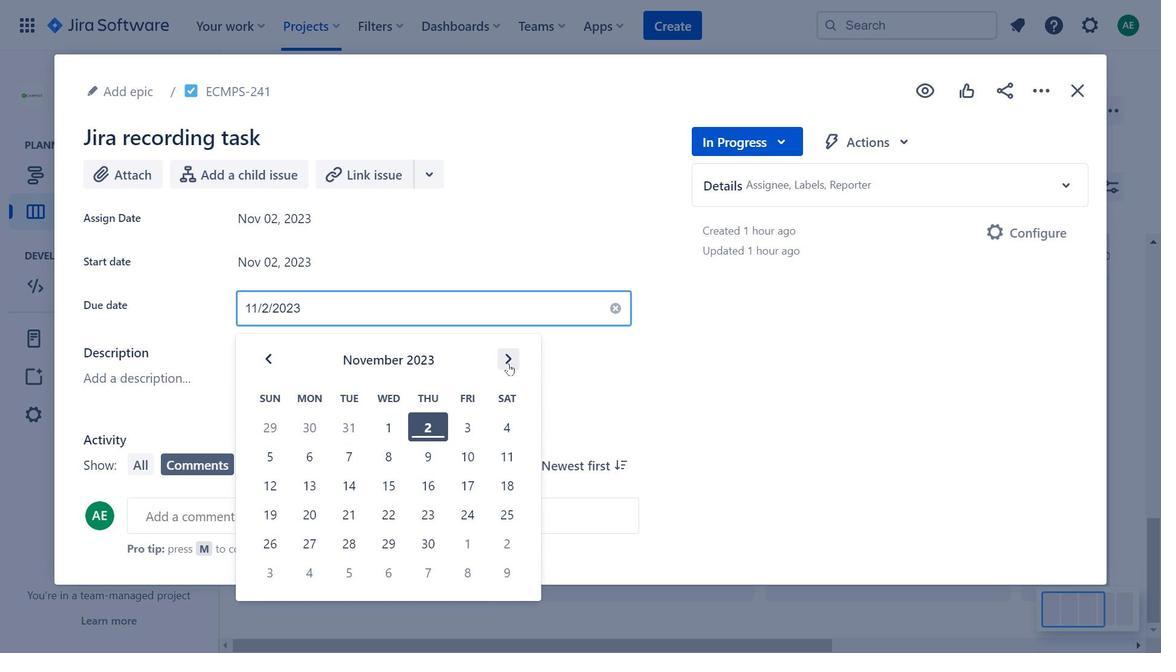 
Action: Mouse moved to (858, 143)
Screenshot: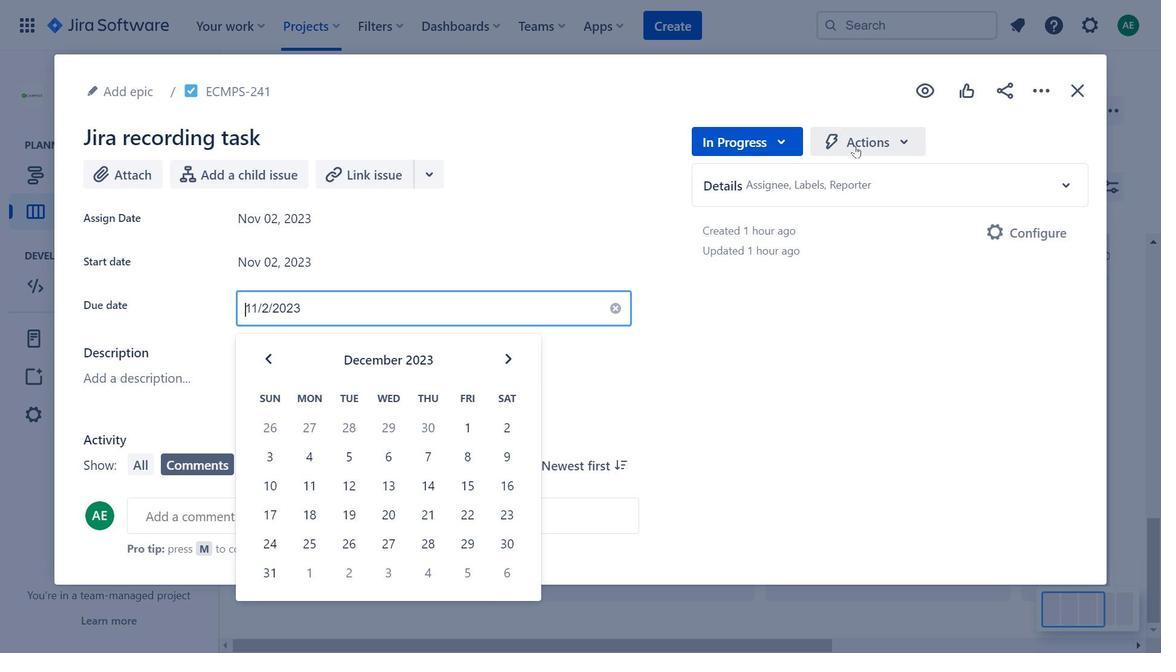 
Action: Mouse pressed left at (858, 143)
Screenshot: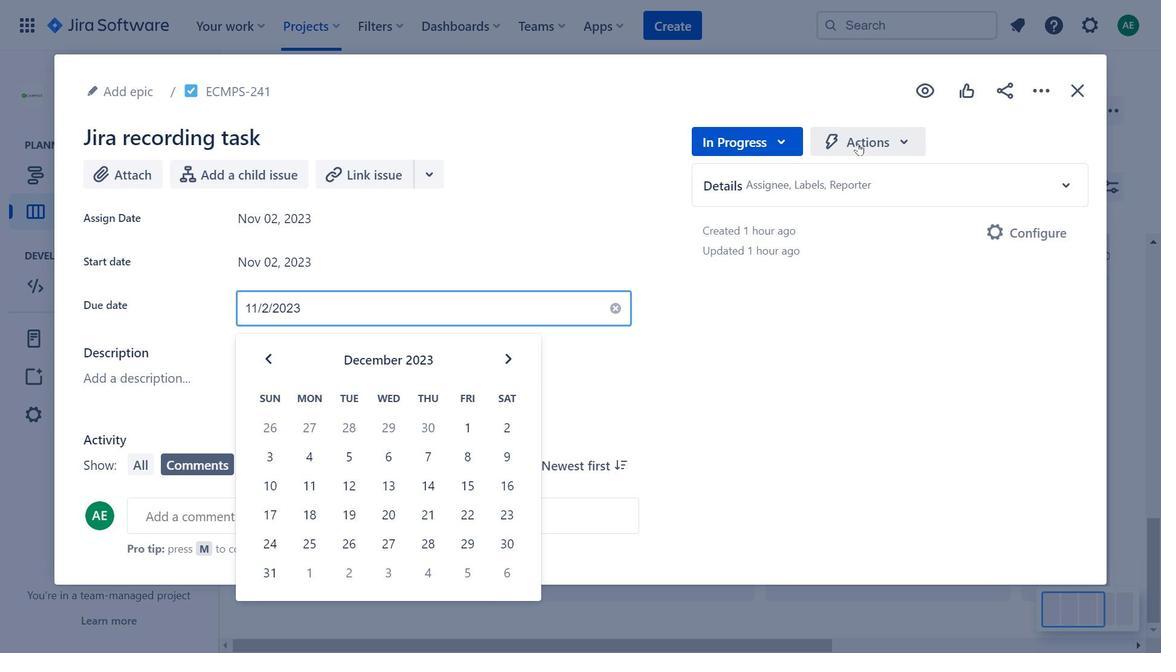 
Action: Mouse moved to (771, 186)
Screenshot: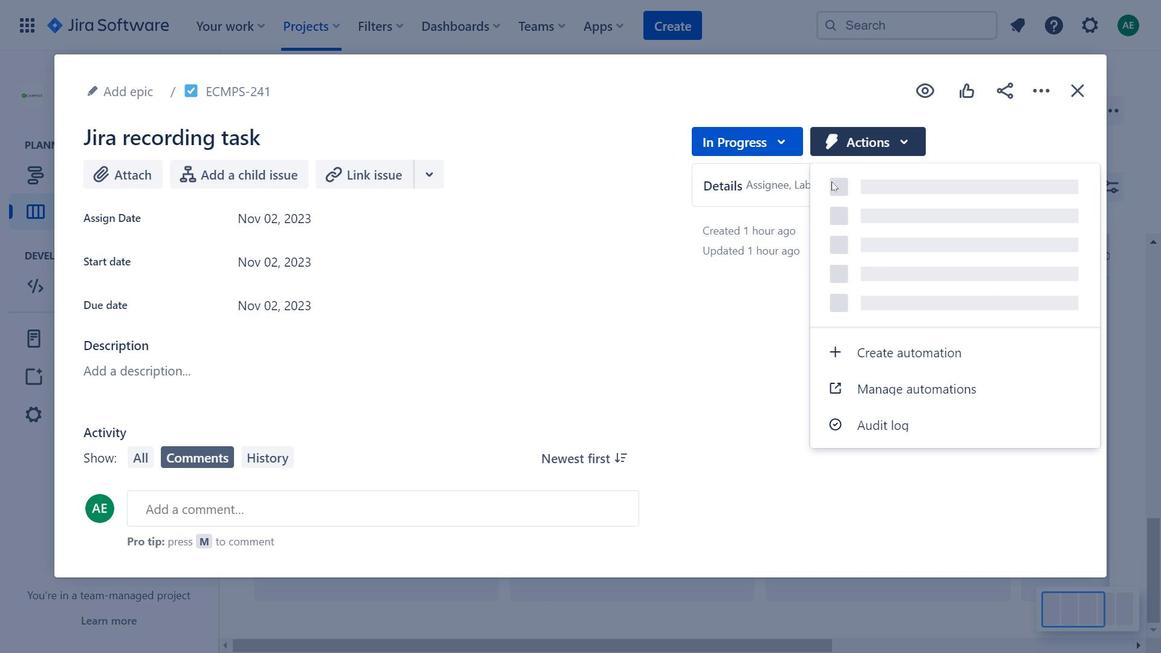 
Action: Mouse pressed left at (771, 186)
Screenshot: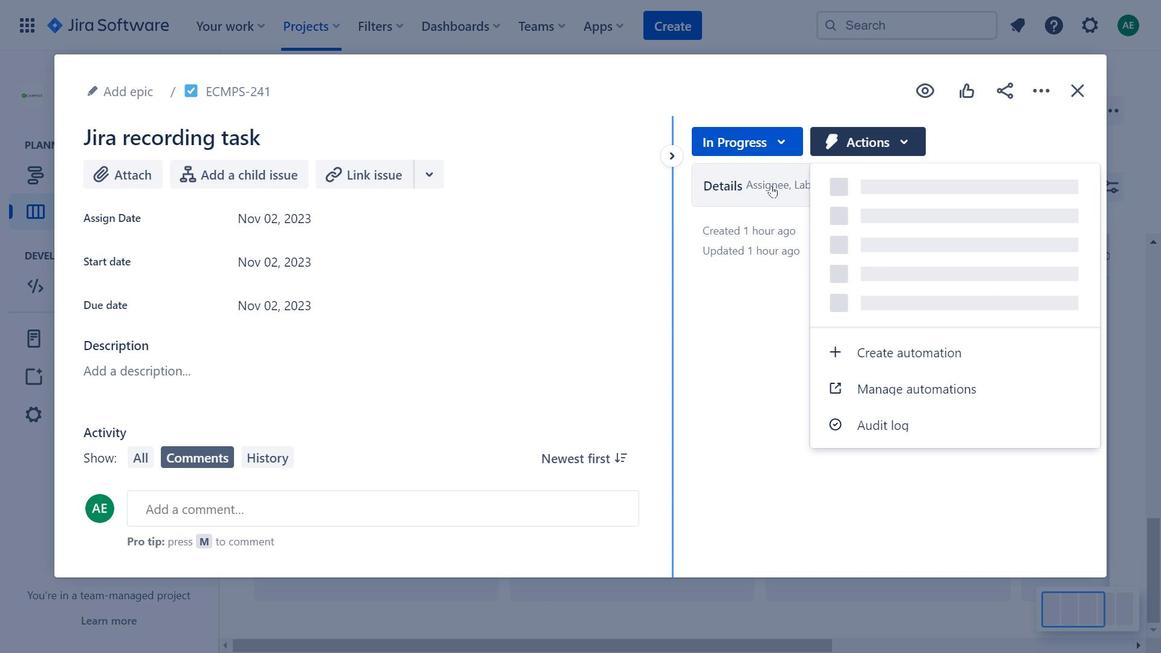 
Action: Mouse moved to (866, 138)
Screenshot: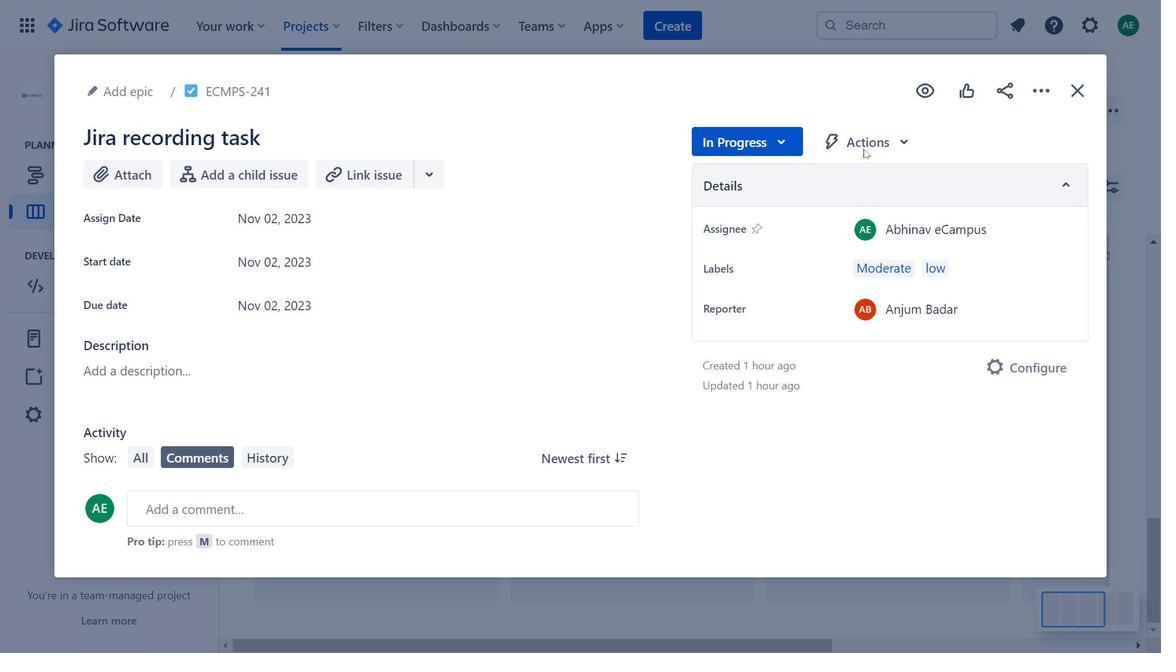 
Action: Mouse pressed left at (866, 138)
Screenshot: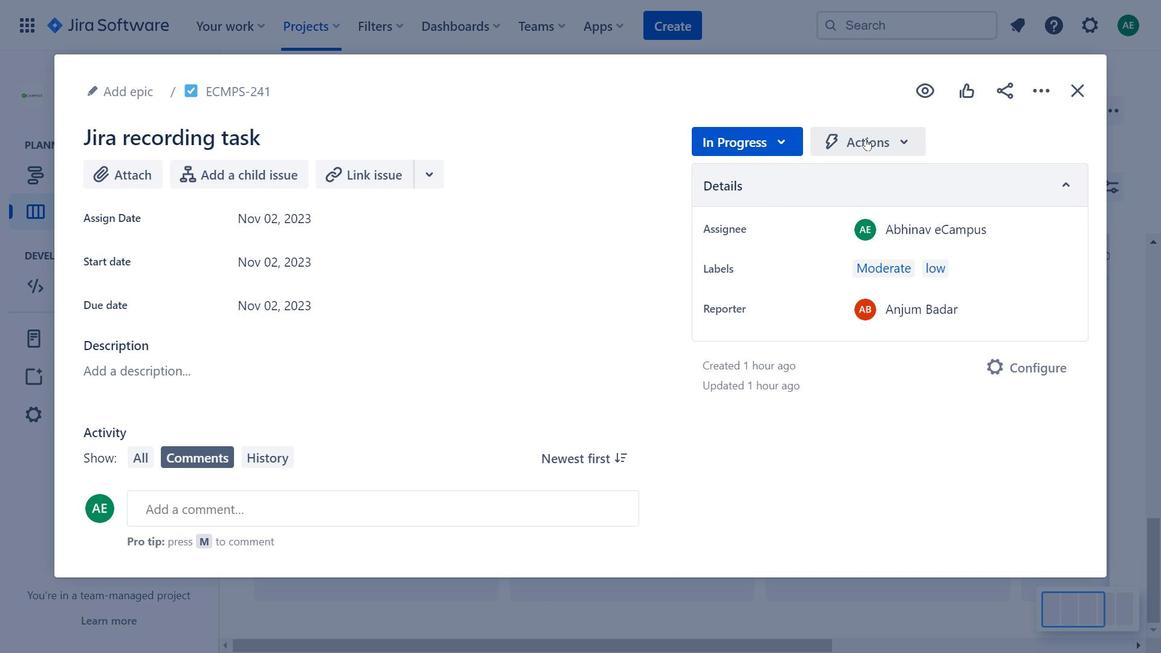 
Action: Mouse moved to (526, 272)
Screenshot: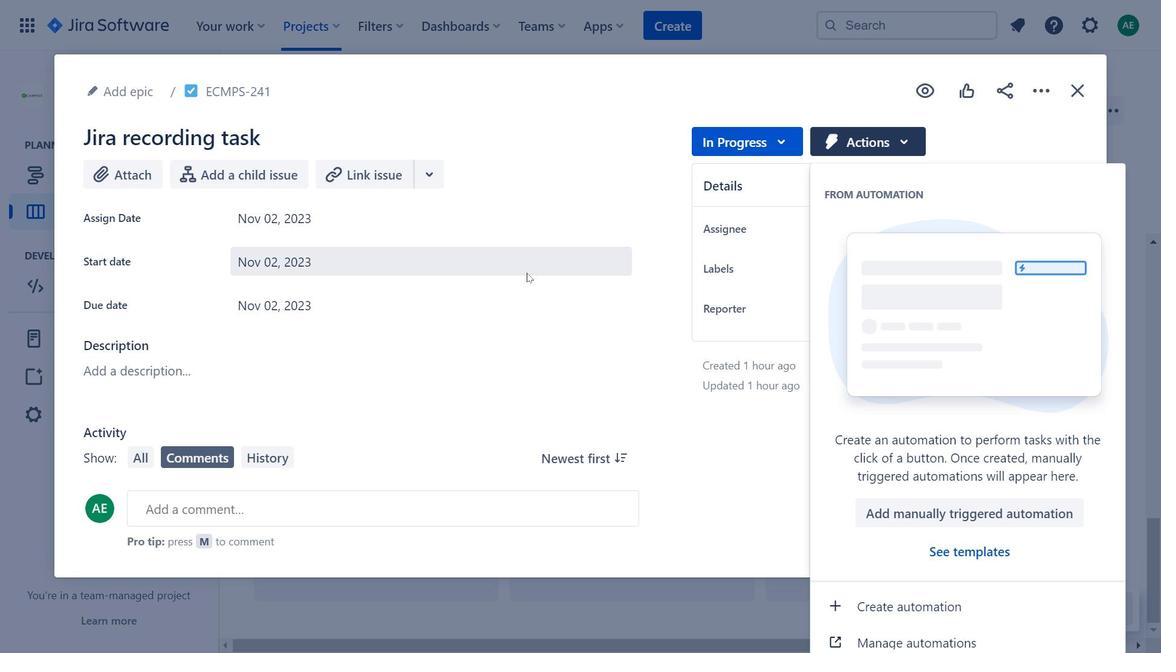 
Action: Mouse pressed left at (526, 272)
Screenshot: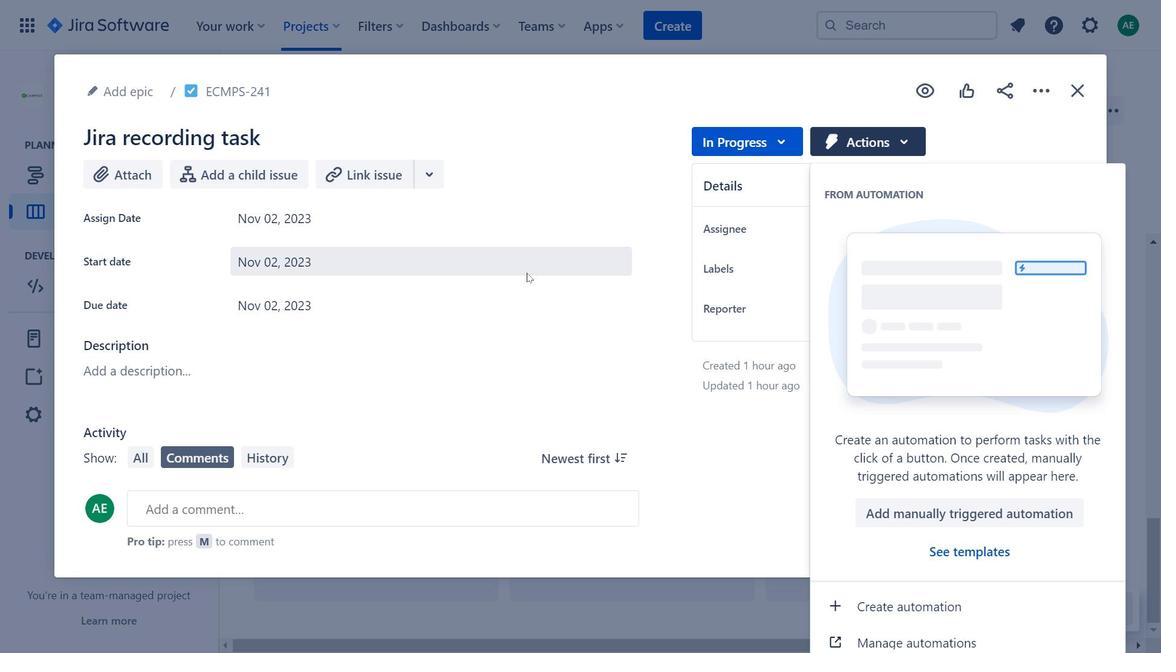 
Action: Mouse moved to (869, 153)
Screenshot: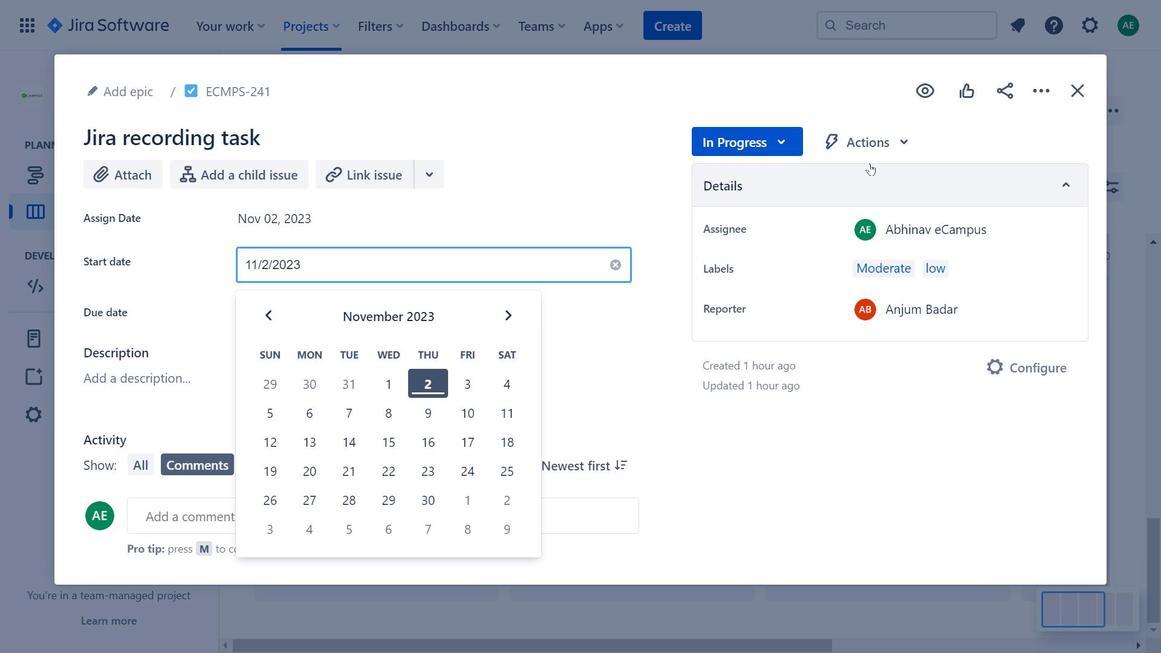 
Action: Mouse pressed left at (869, 153)
Screenshot: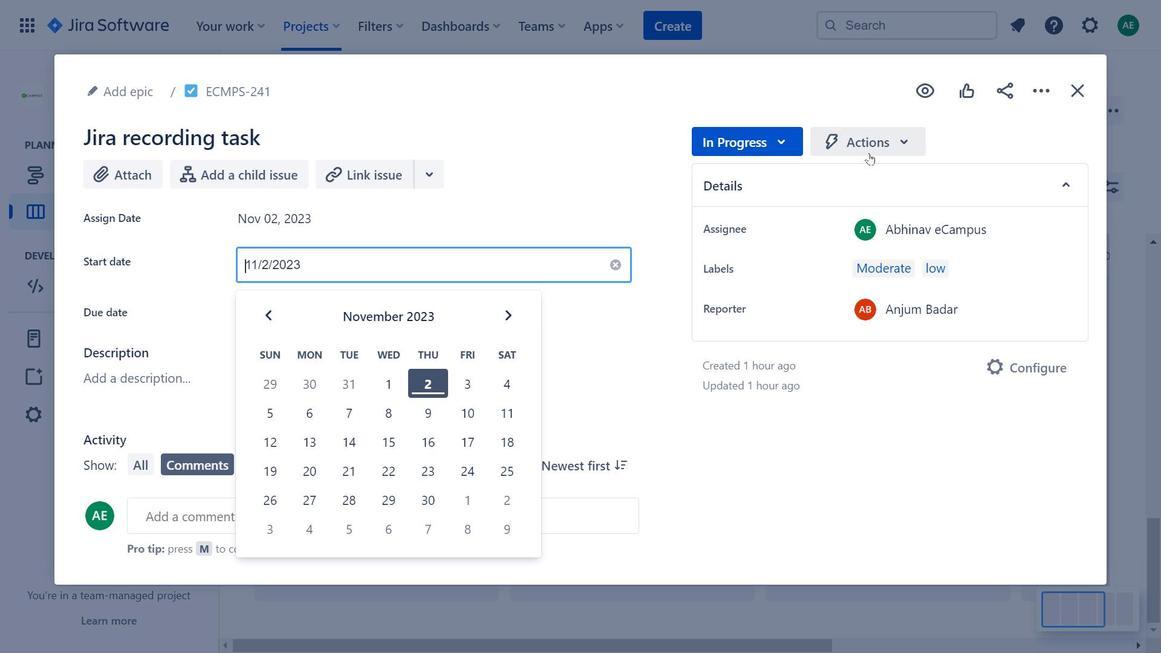 
Action: Mouse moved to (305, 257)
Screenshot: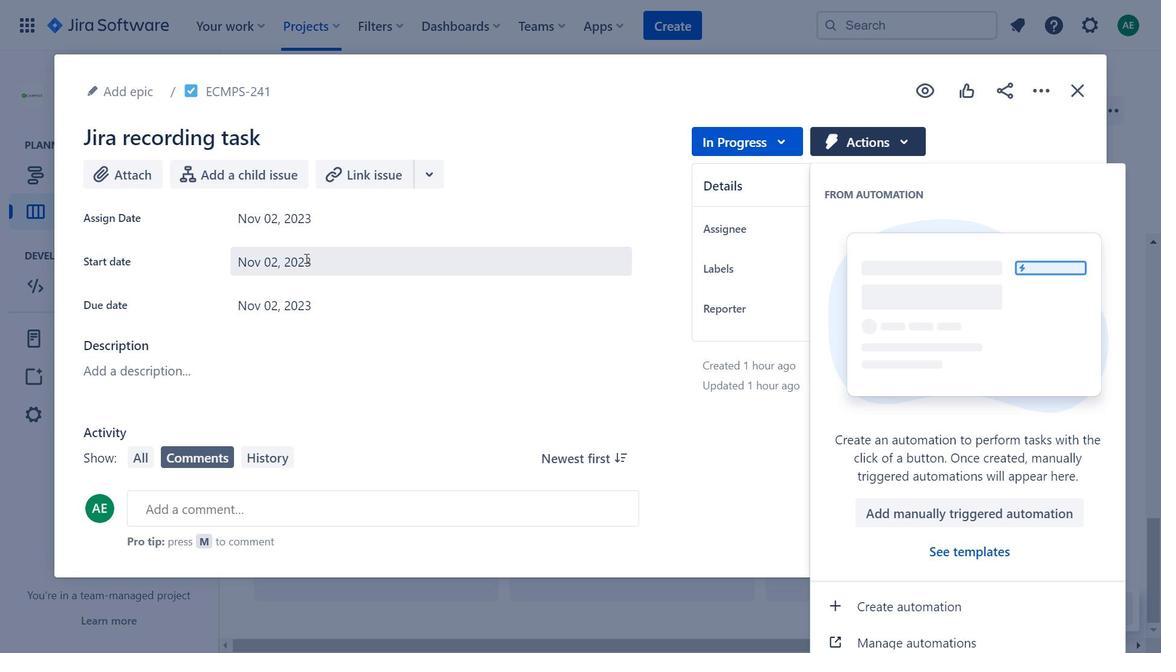
Action: Mouse pressed left at (305, 257)
Screenshot: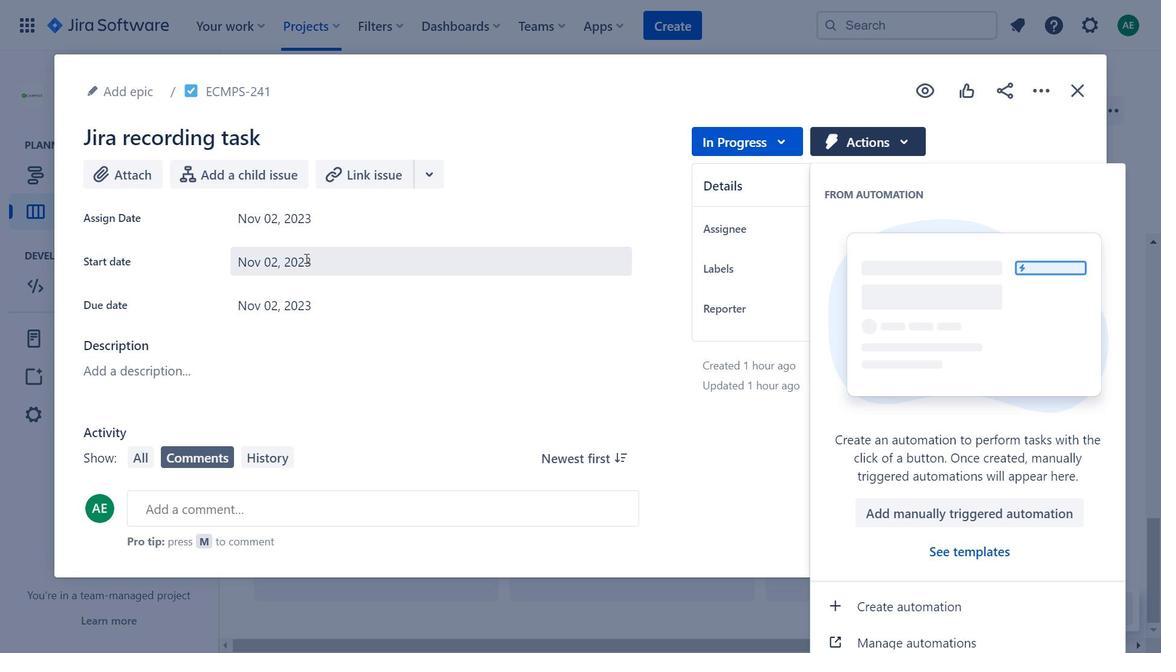 
Action: Mouse moved to (885, 151)
Screenshot: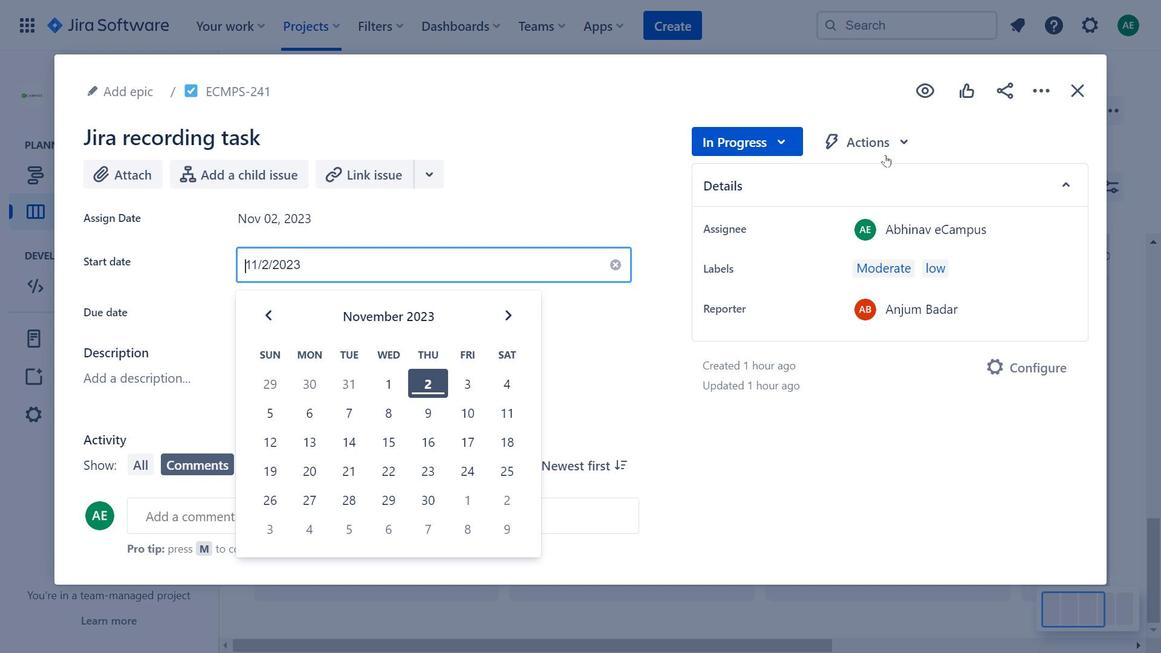 
Action: Mouse pressed left at (885, 151)
Screenshot: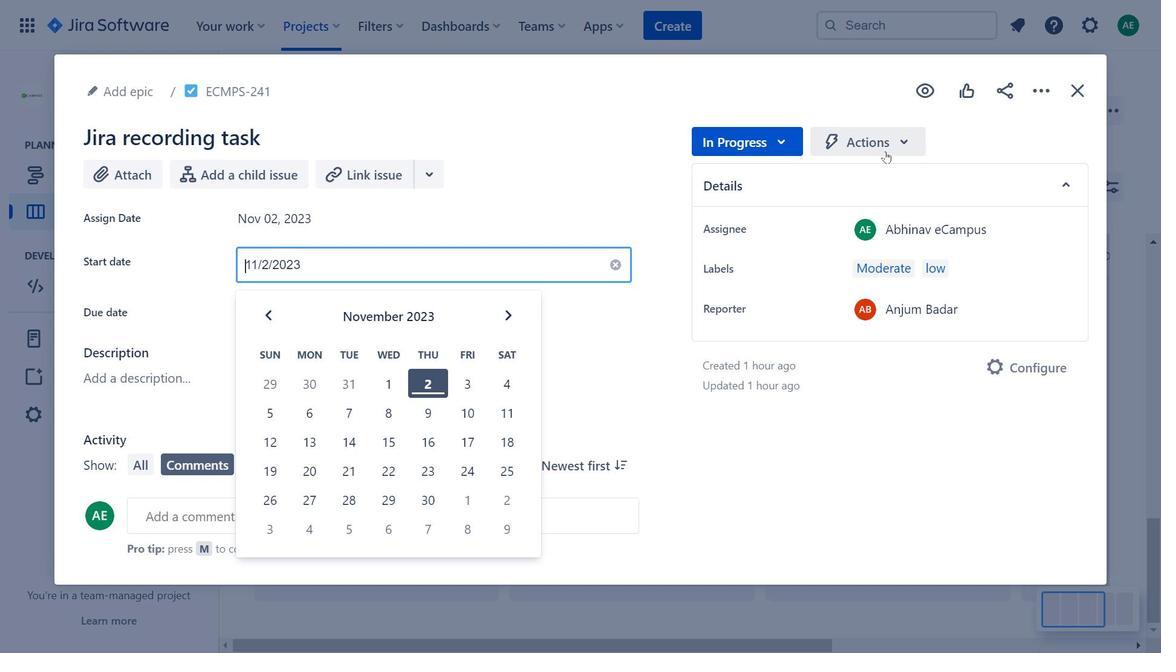 
Action: Mouse moved to (437, 172)
Screenshot: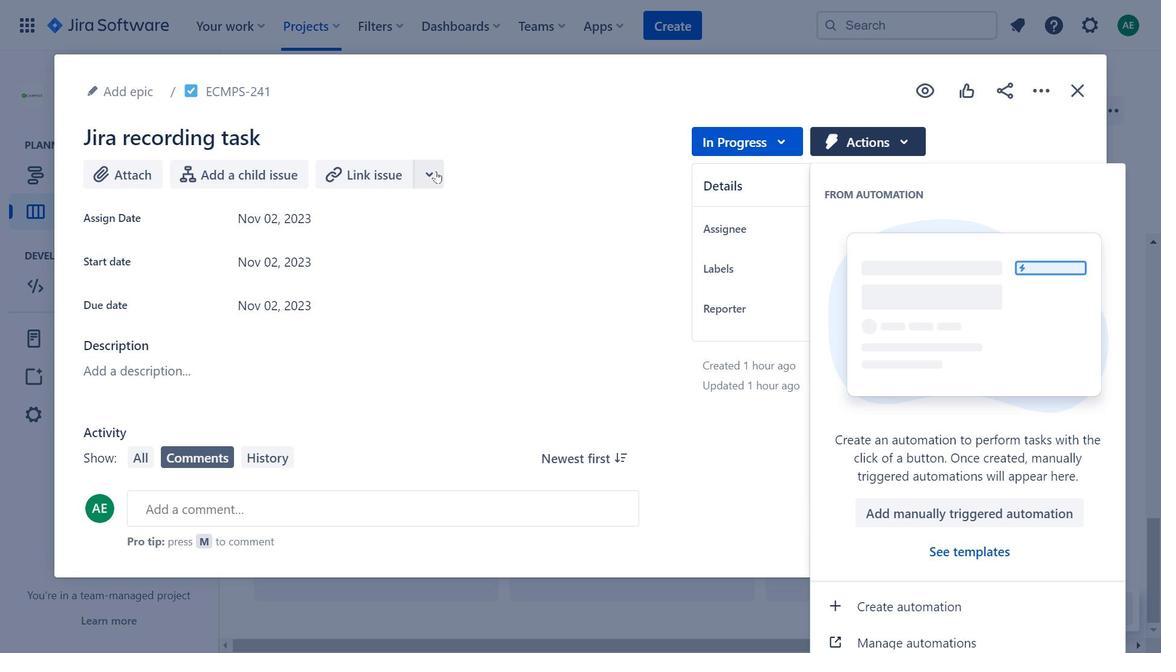 
Action: Mouse pressed left at (437, 172)
Screenshot: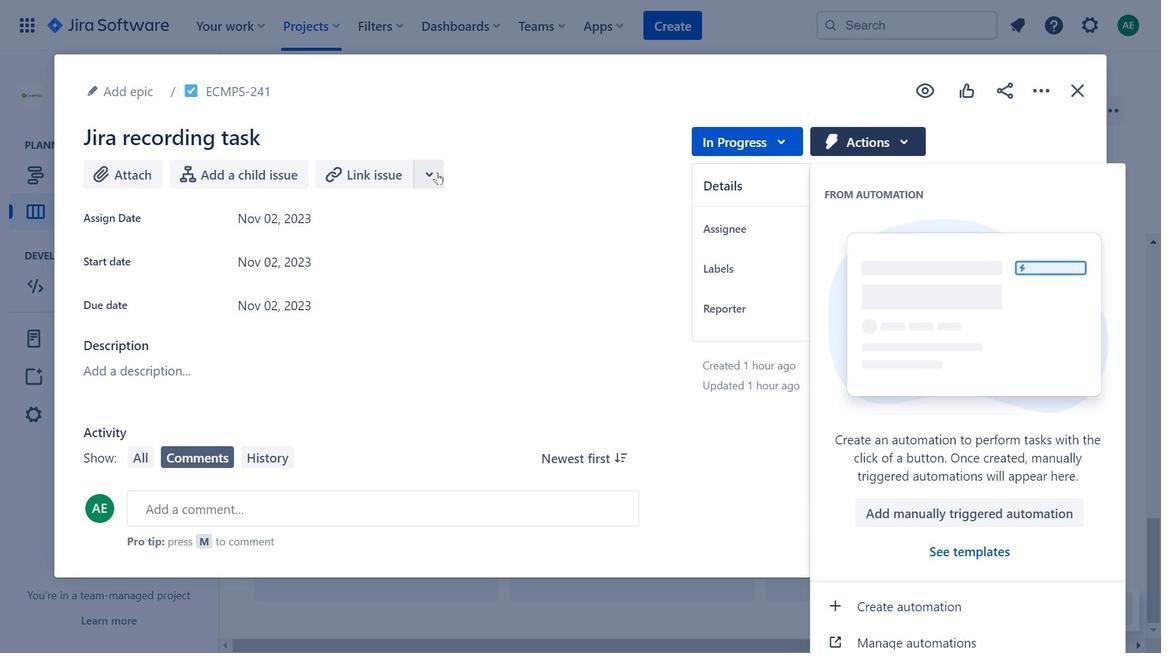 
Action: Mouse moved to (408, 271)
Screenshot: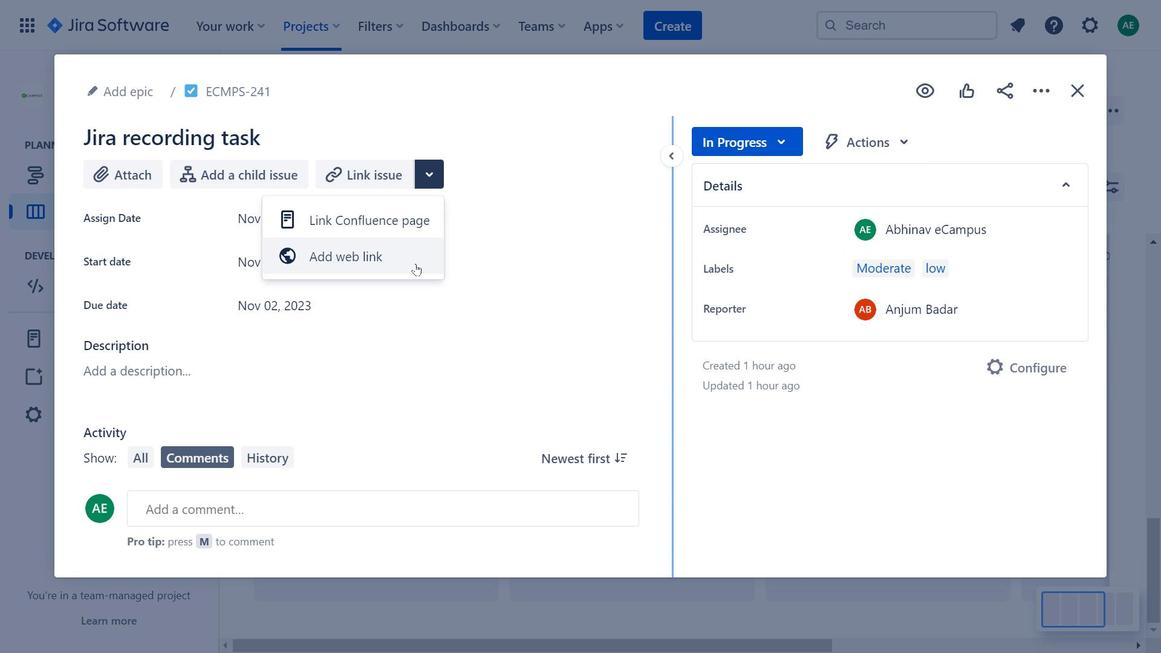 
Action: Mouse pressed left at (408, 271)
Screenshot: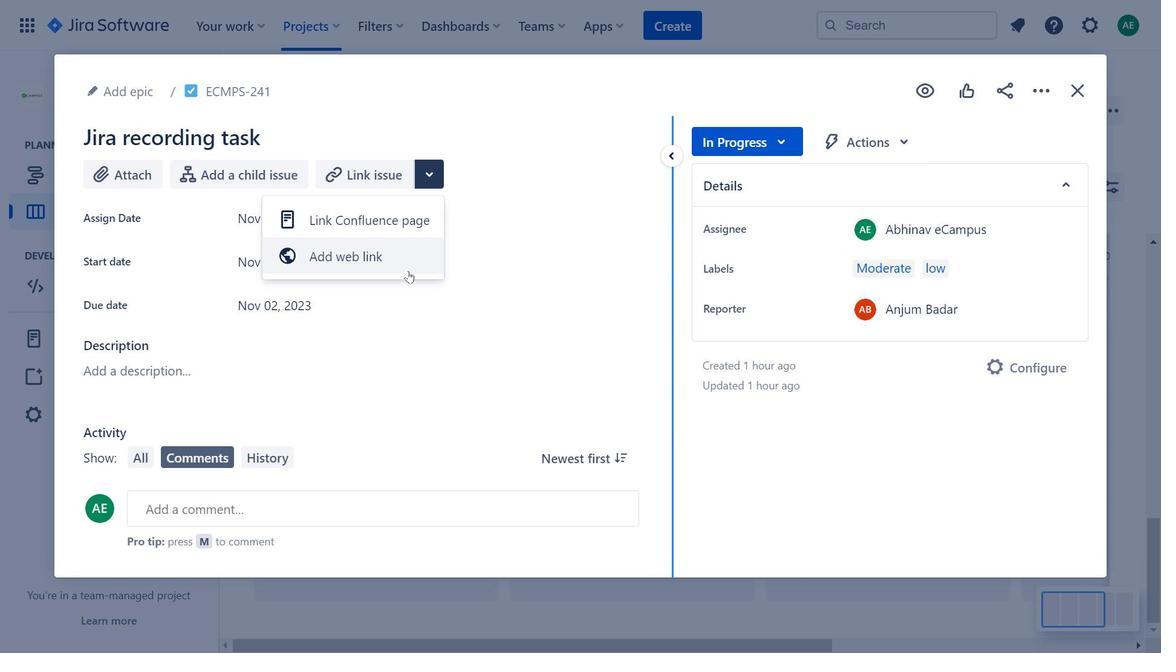 
Action: Mouse moved to (906, 140)
Screenshot: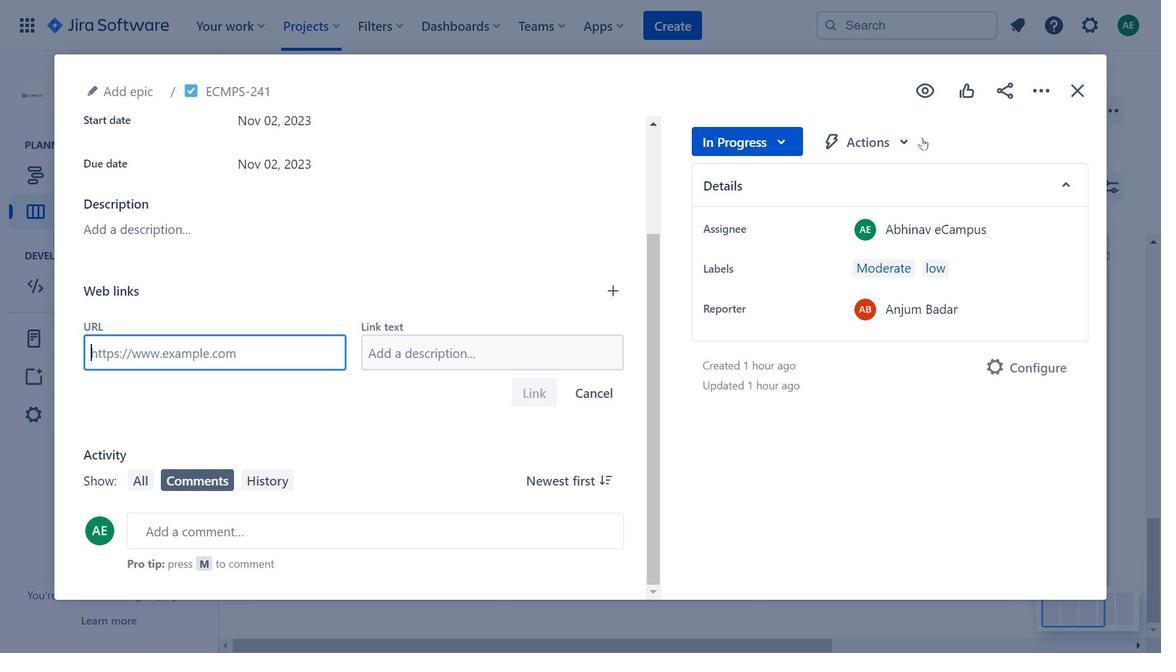
Action: Mouse pressed left at (906, 140)
Screenshot: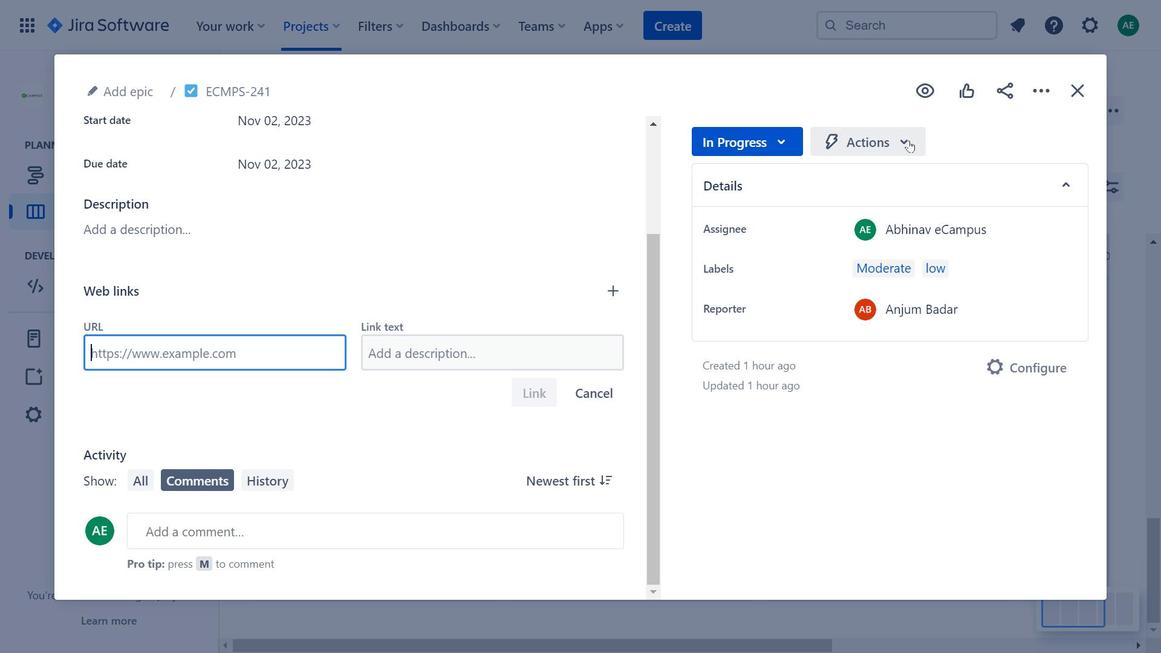 
Action: Mouse moved to (397, 293)
Screenshot: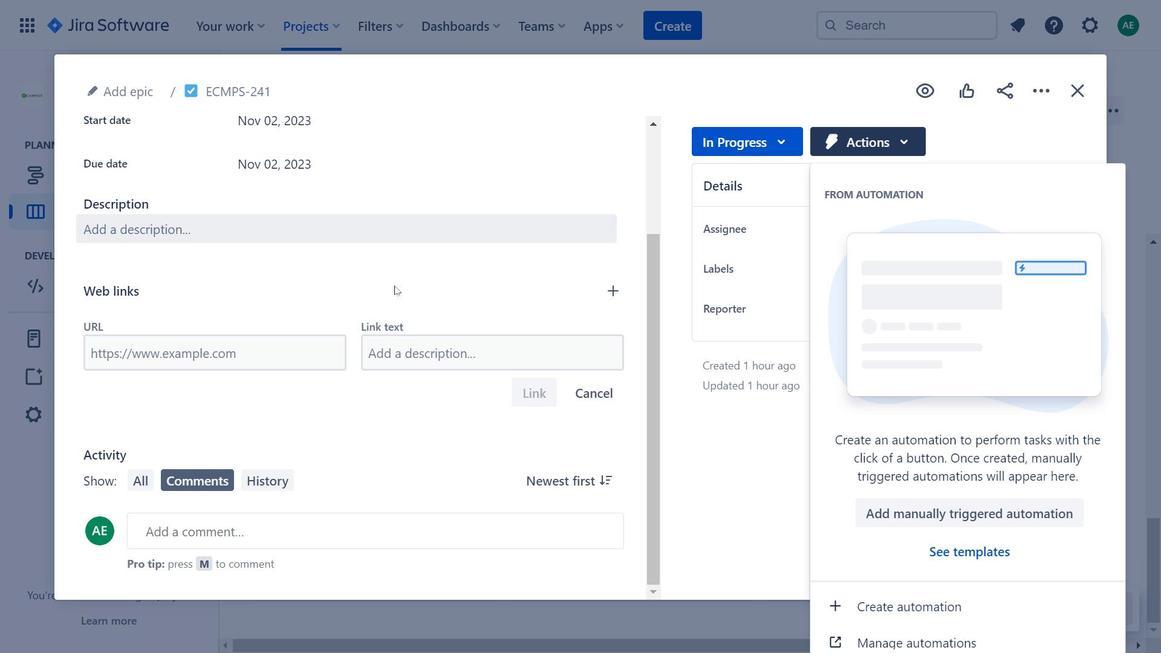 
Action: Mouse scrolled (397, 293) with delta (0, 0)
Screenshot: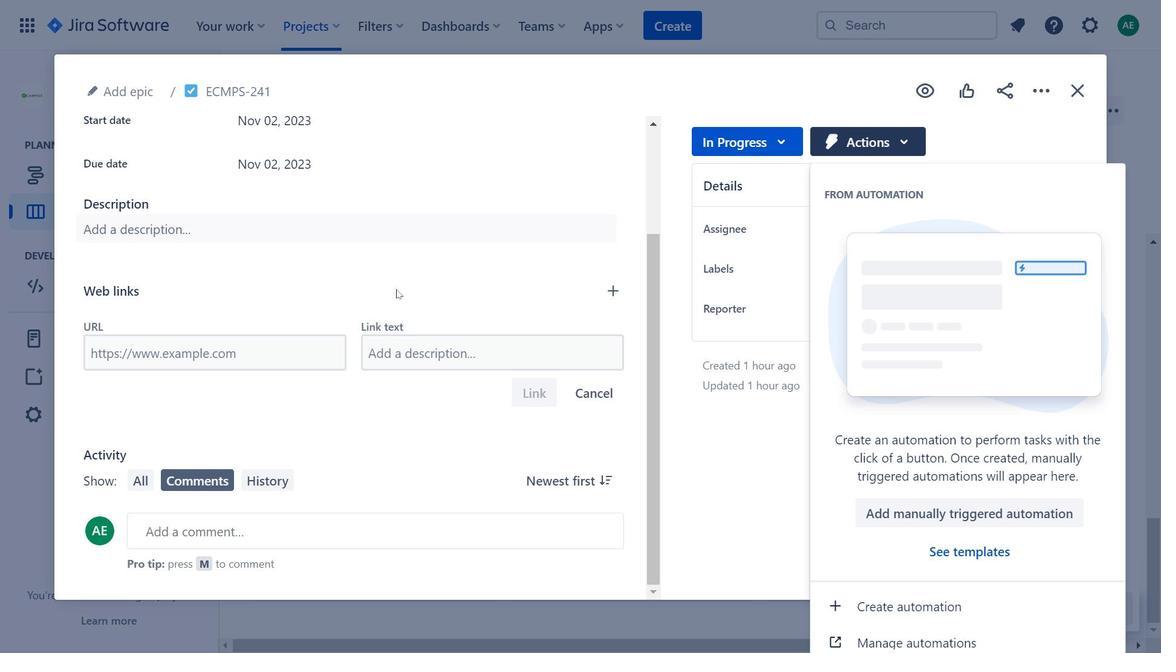 
Action: Mouse scrolled (397, 293) with delta (0, 0)
Screenshot: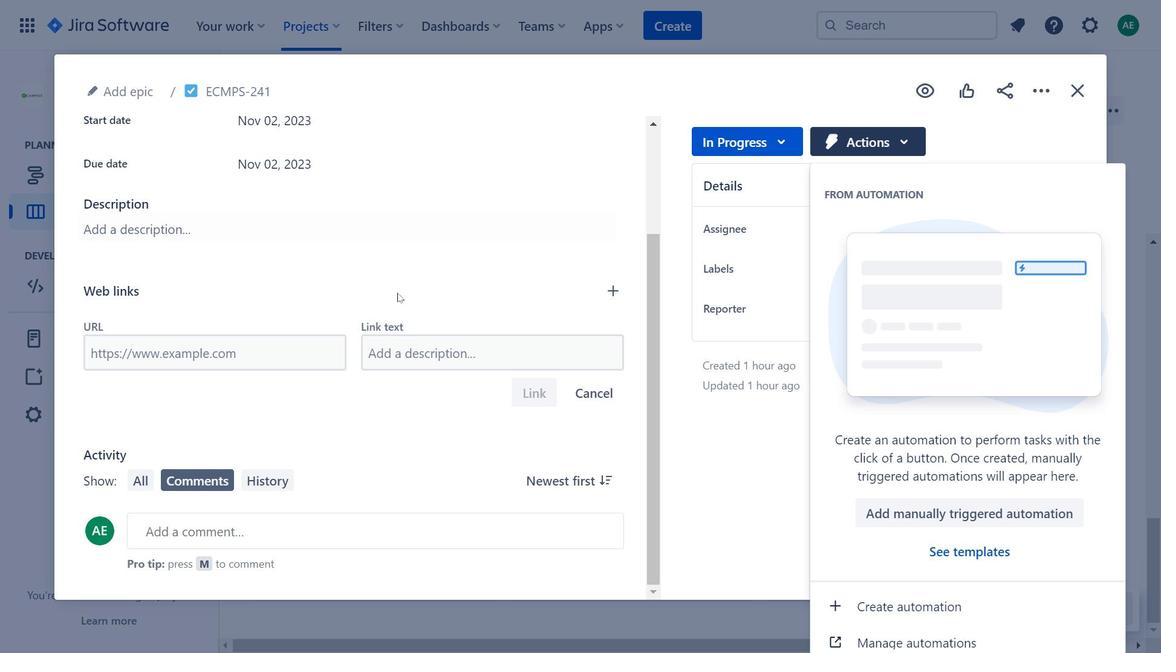 
Action: Mouse moved to (397, 300)
Screenshot: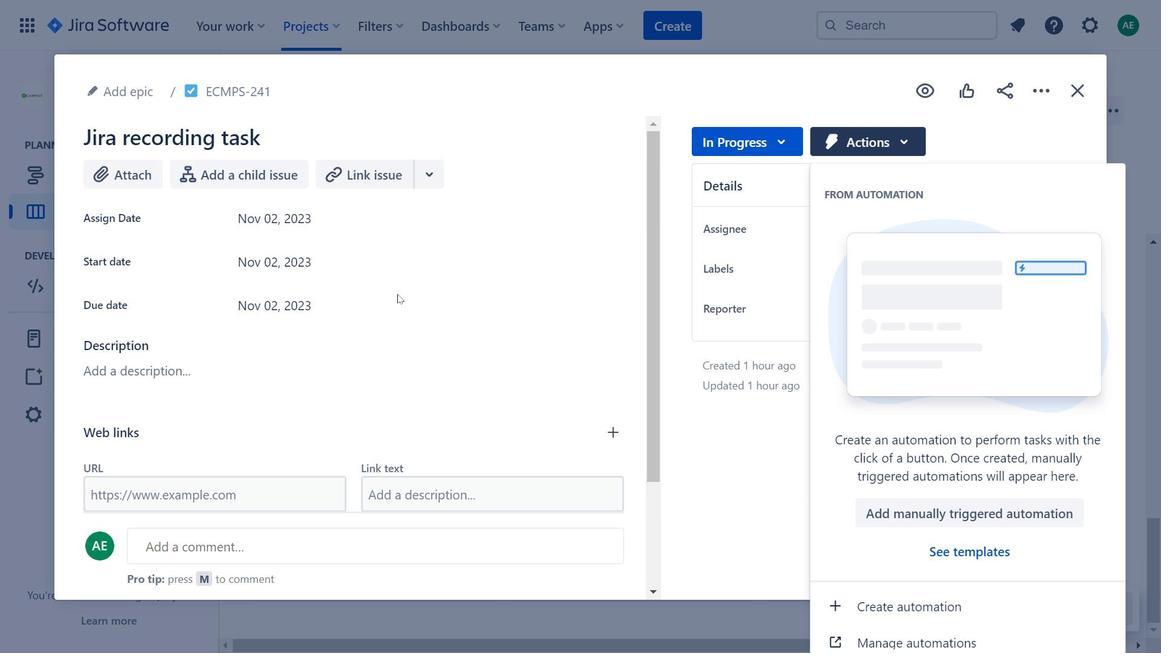 
Action: Mouse scrolled (397, 301) with delta (0, 0)
Screenshot: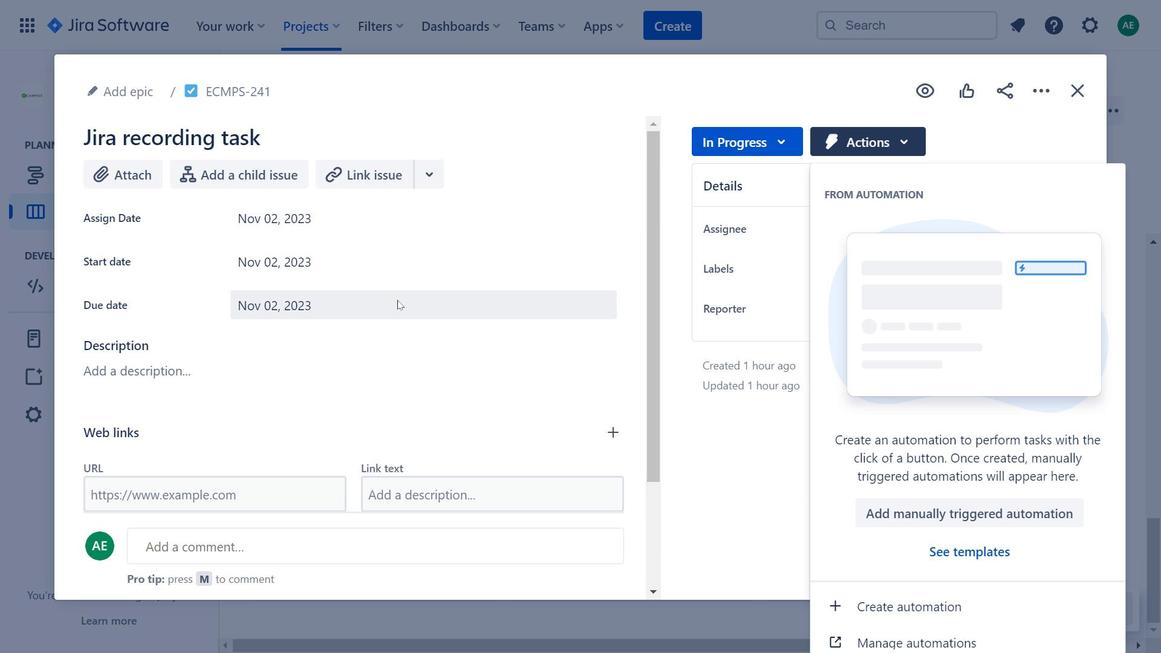 
Action: Mouse moved to (790, 129)
Screenshot: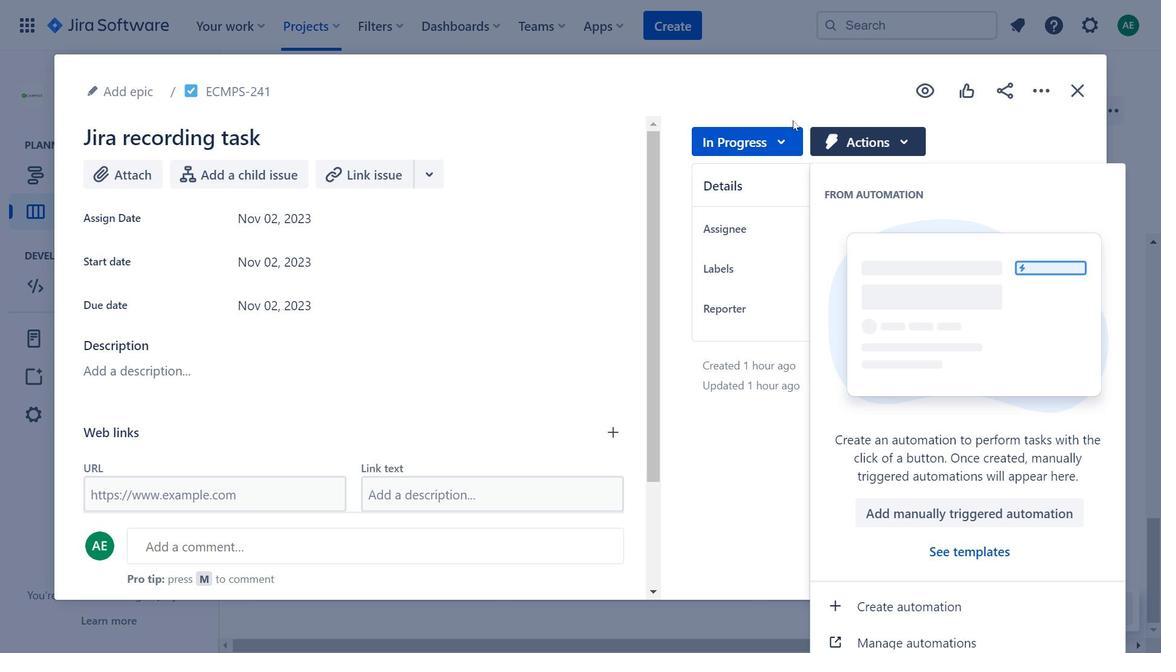 
Action: Mouse pressed left at (790, 129)
Screenshot: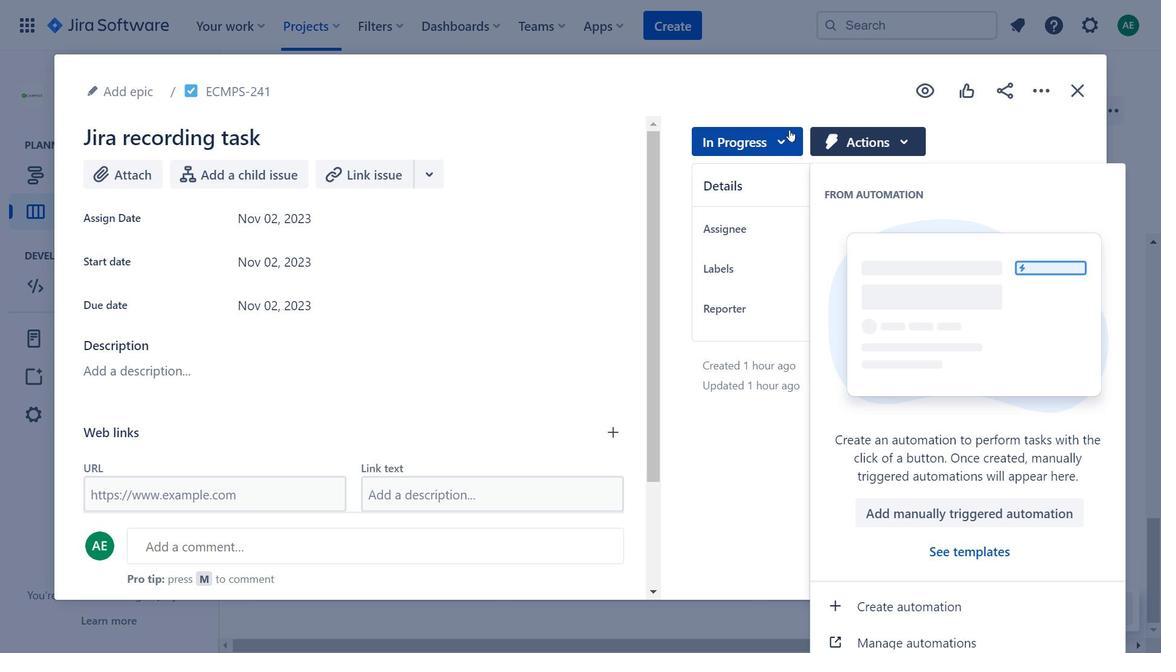 
Action: Mouse moved to (817, 287)
Screenshot: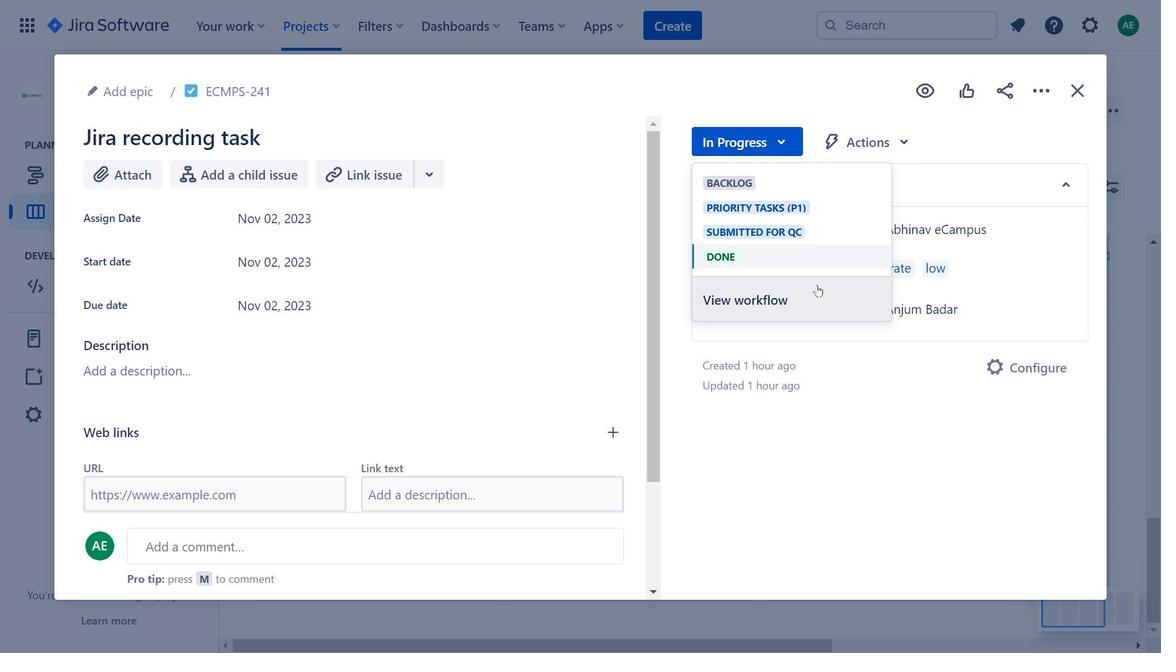 
Action: Mouse pressed left at (817, 287)
Screenshot: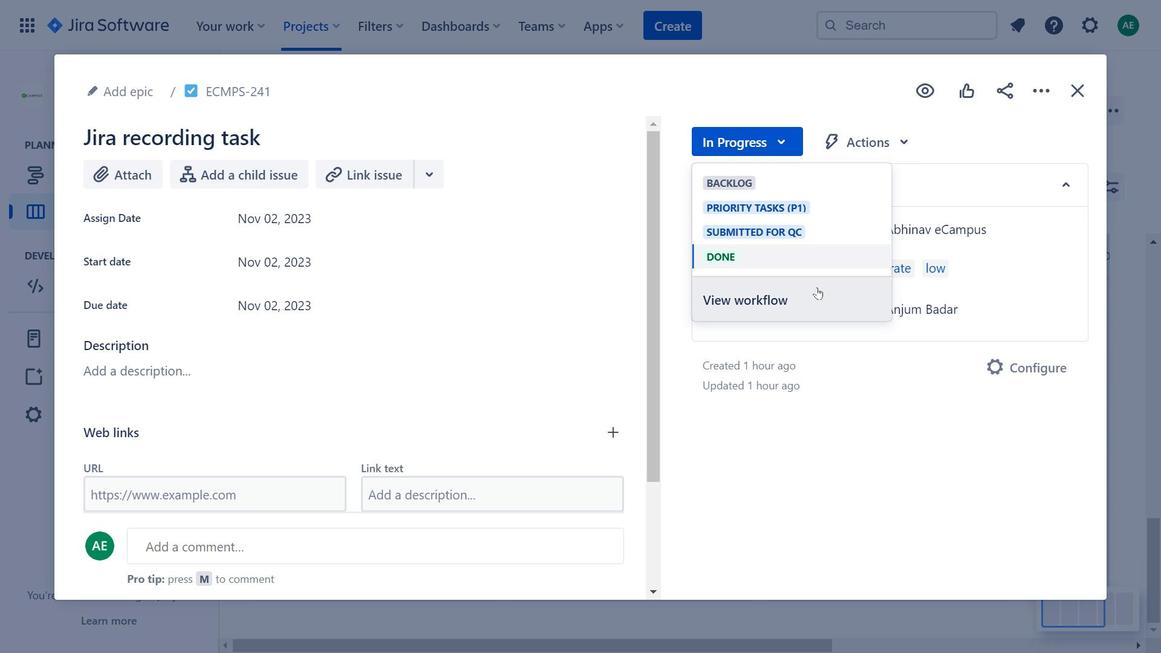 
Action: Mouse moved to (798, 410)
Screenshot: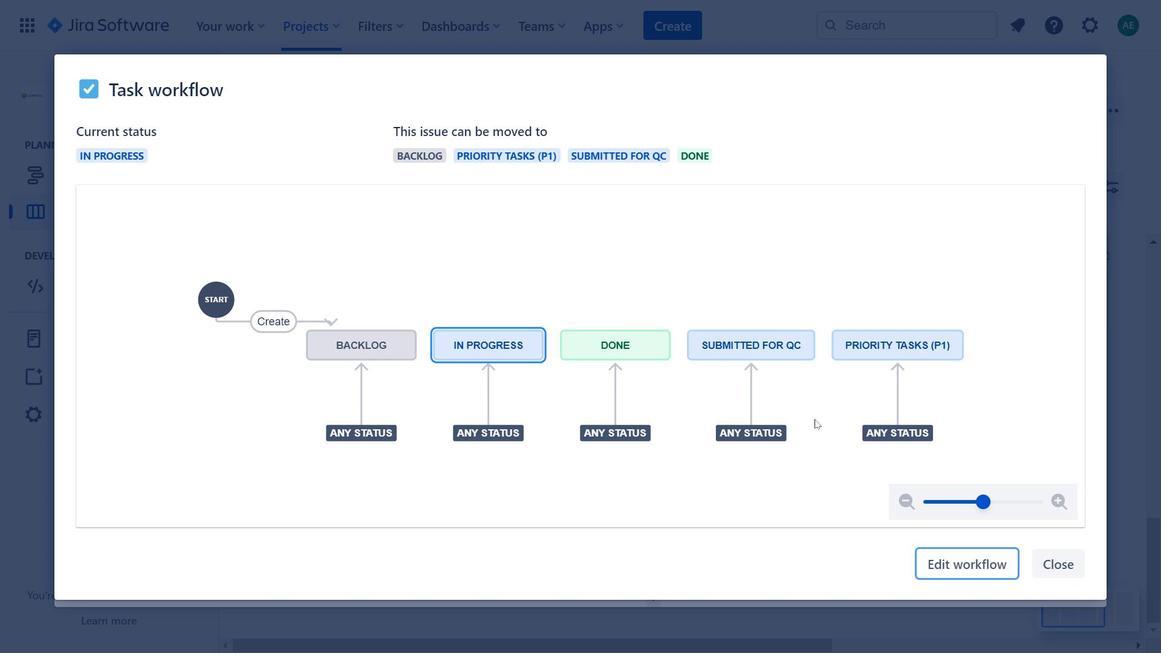 
Action: Mouse pressed left at (798, 410)
Screenshot: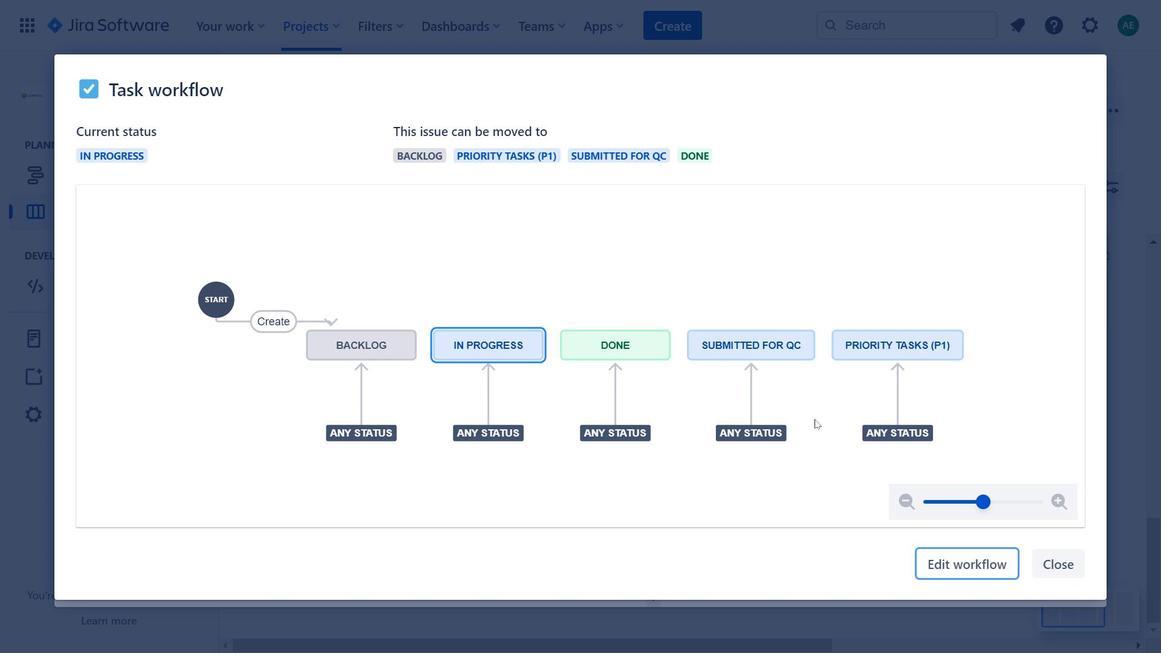 
Action: Mouse moved to (759, 301)
Screenshot: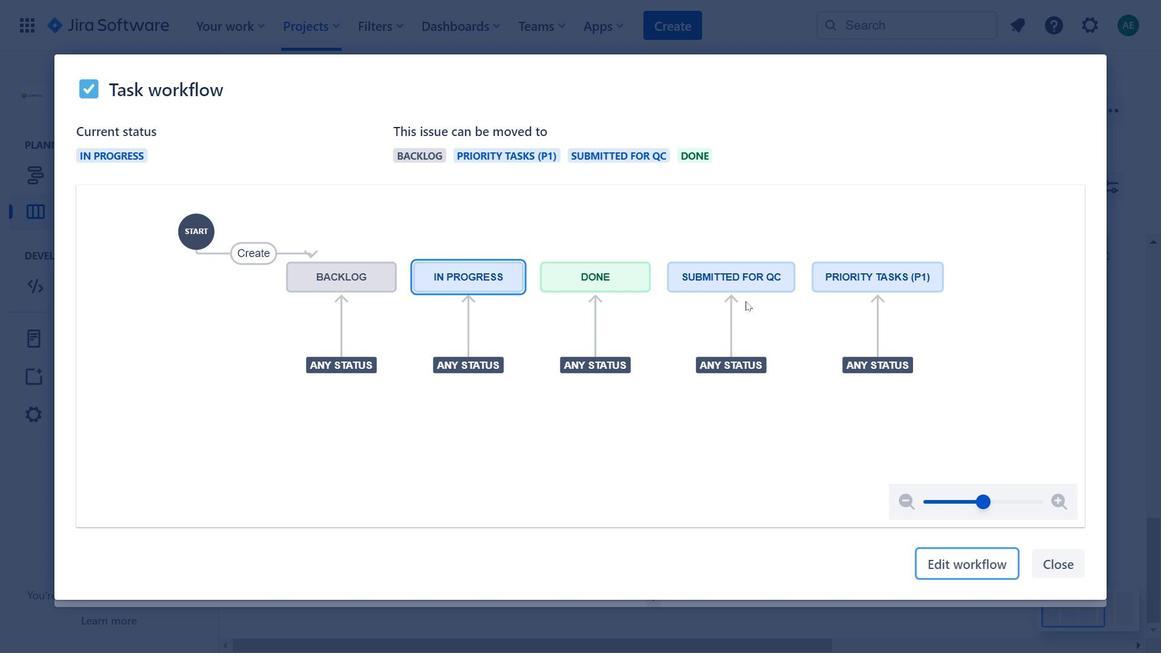 
Action: Mouse pressed left at (759, 301)
Screenshot: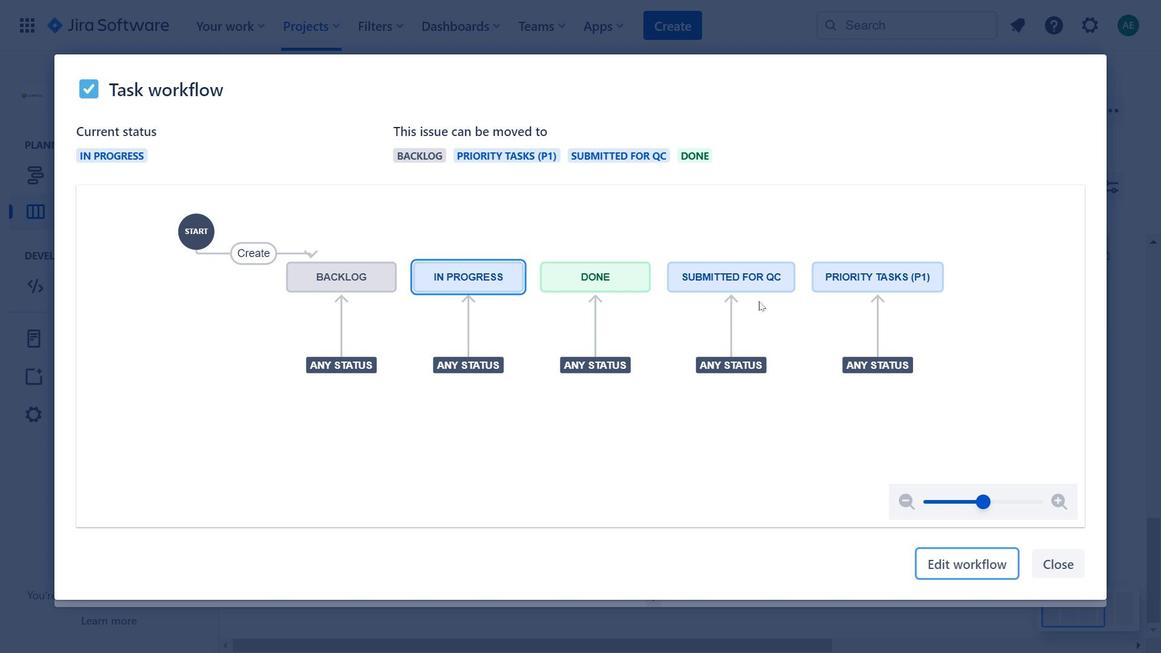 
Action: Mouse moved to (770, 339)
Screenshot: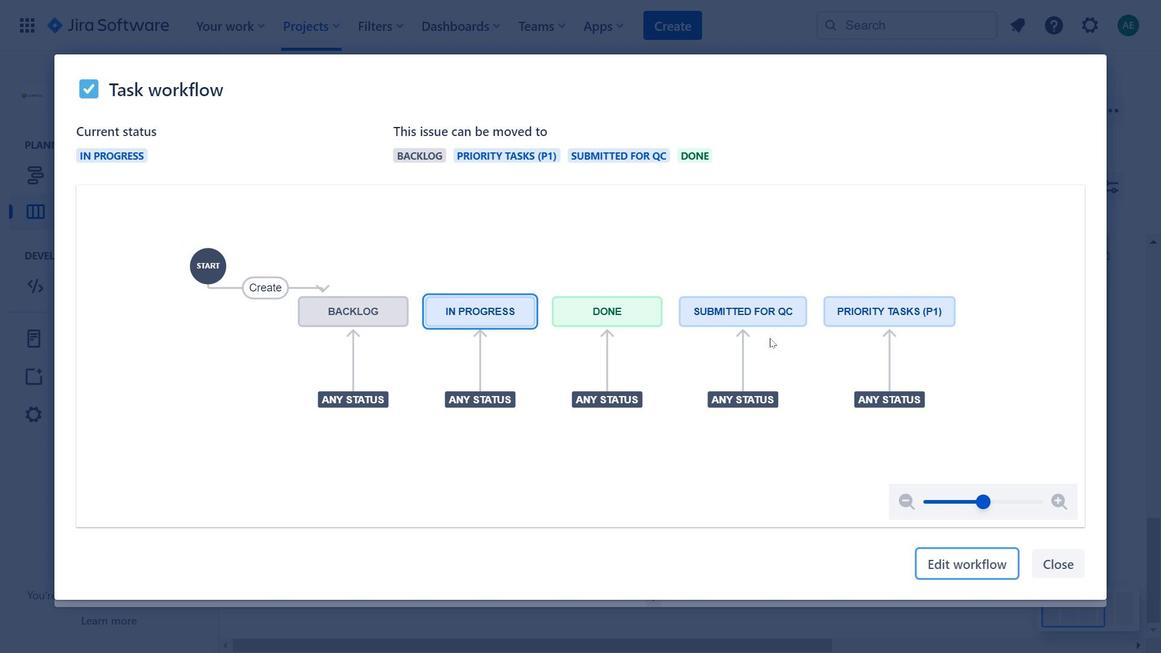 
Action: Mouse scrolled (770, 340) with delta (0, 0)
Screenshot: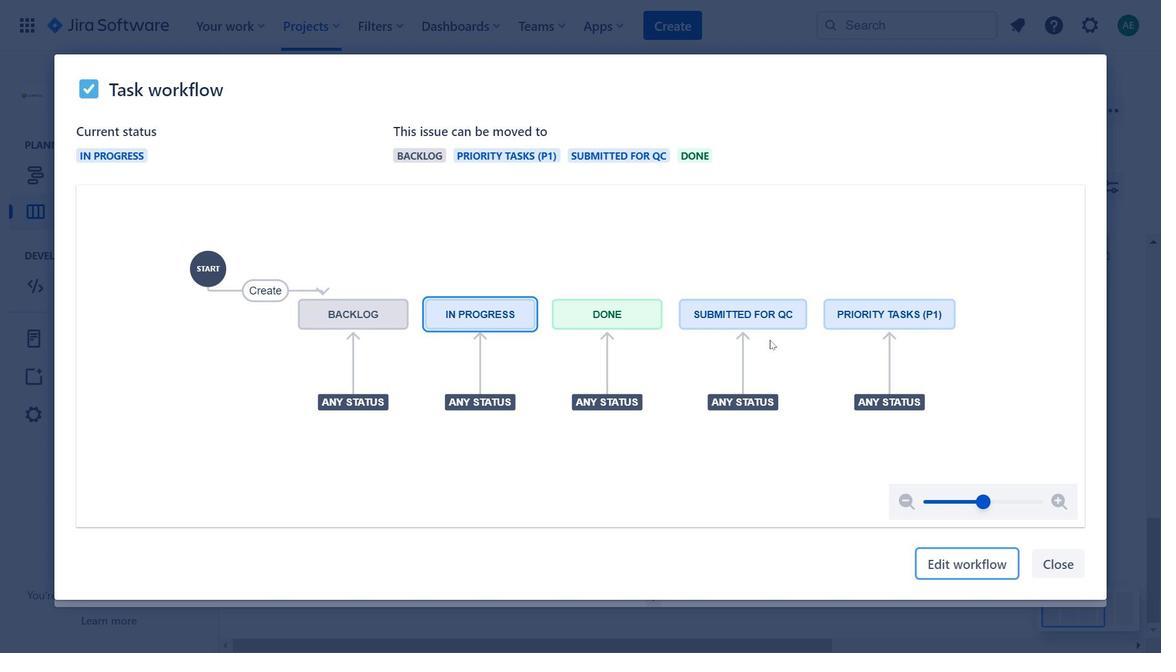 
Action: Mouse scrolled (770, 340) with delta (0, 0)
Screenshot: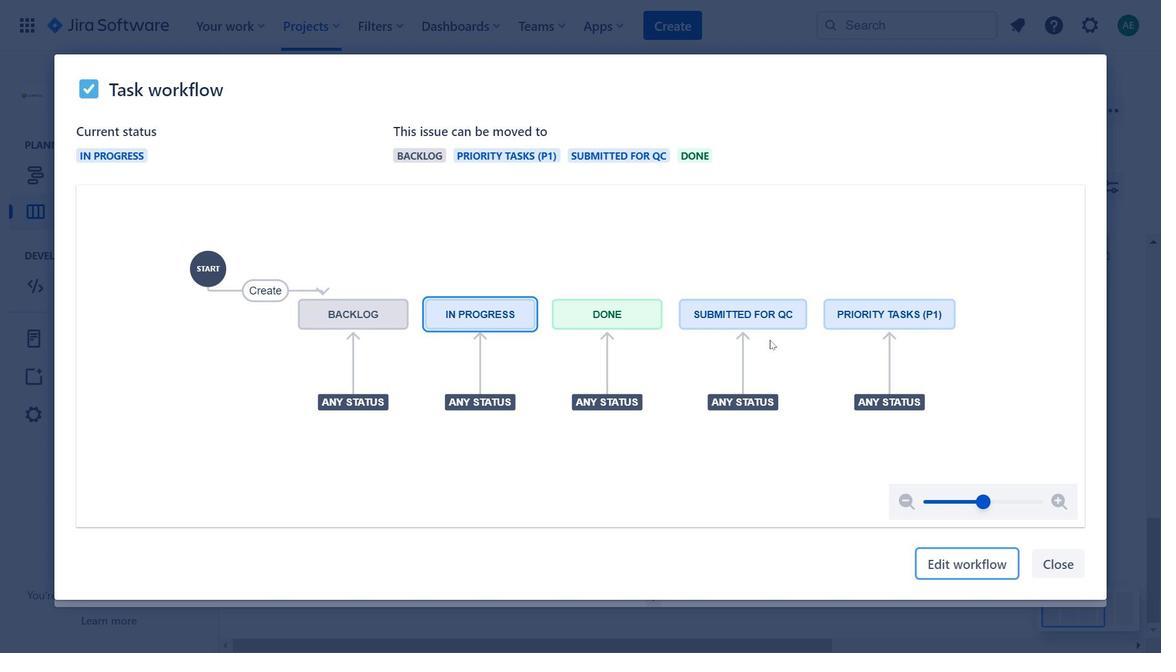 
Action: Mouse moved to (777, 342)
Screenshot: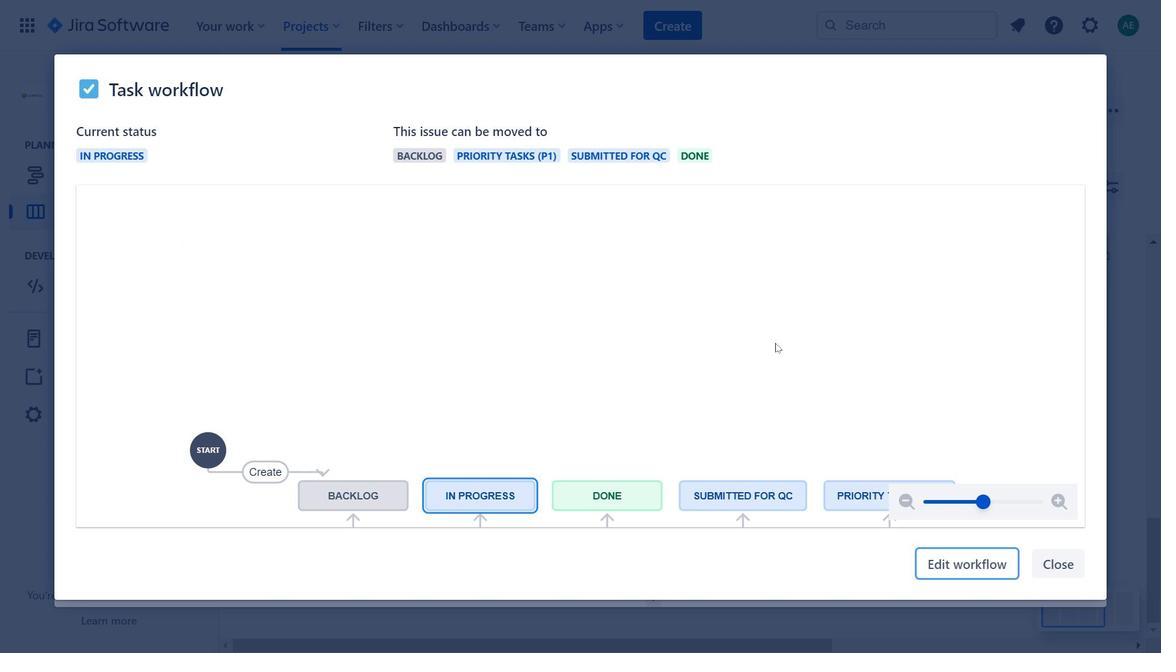 
Action: Mouse scrolled (777, 341) with delta (0, 0)
Screenshot: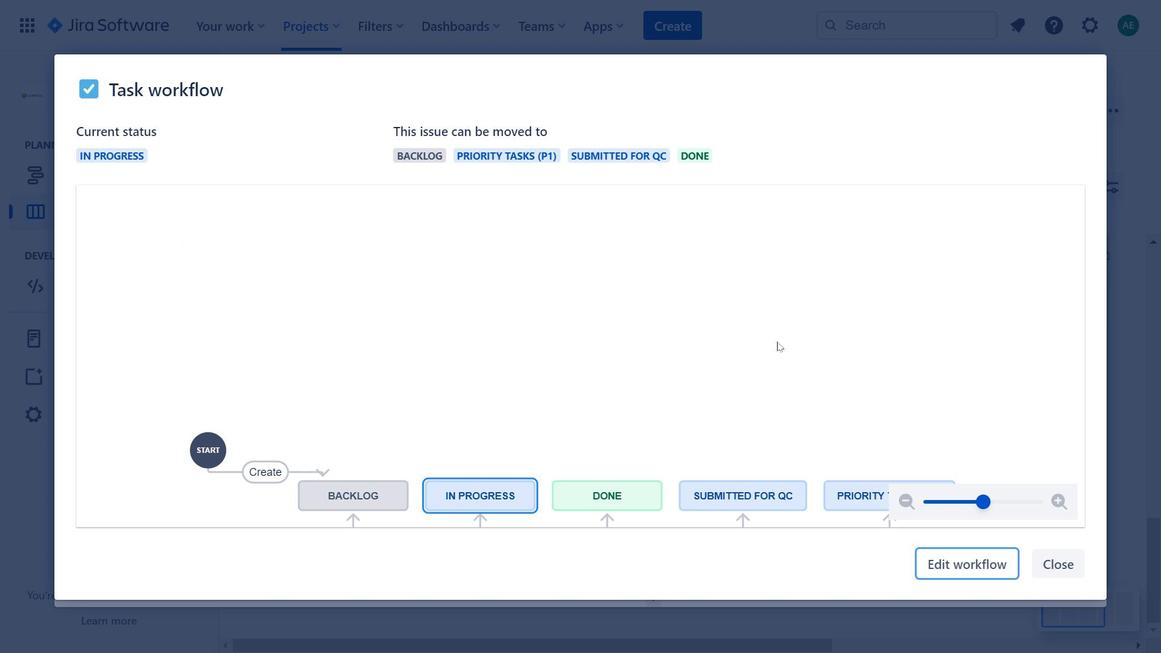 
Action: Mouse moved to (782, 346)
Screenshot: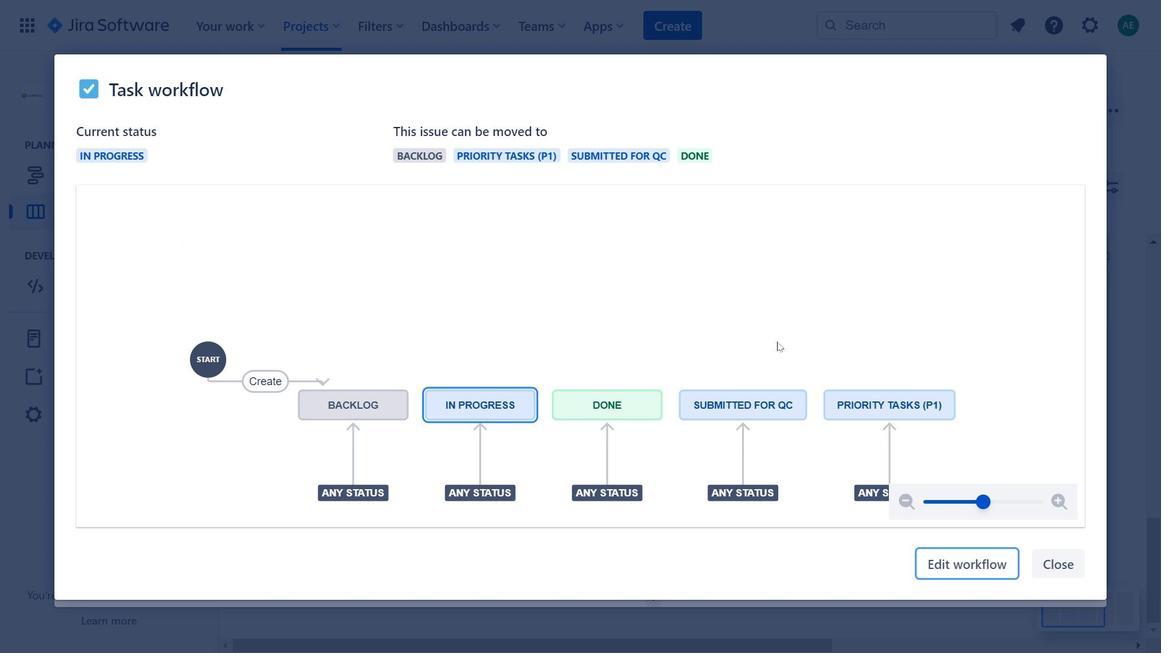 
Action: Mouse scrolled (782, 345) with delta (0, 0)
Screenshot: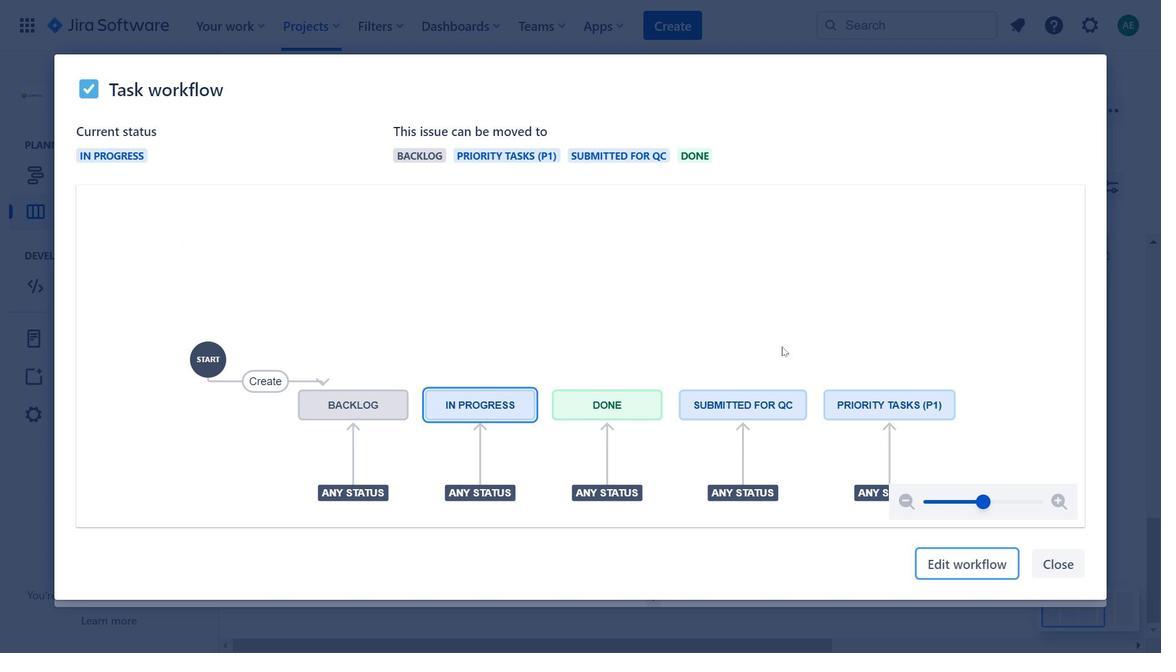 
Action: Mouse moved to (1060, 510)
Screenshot: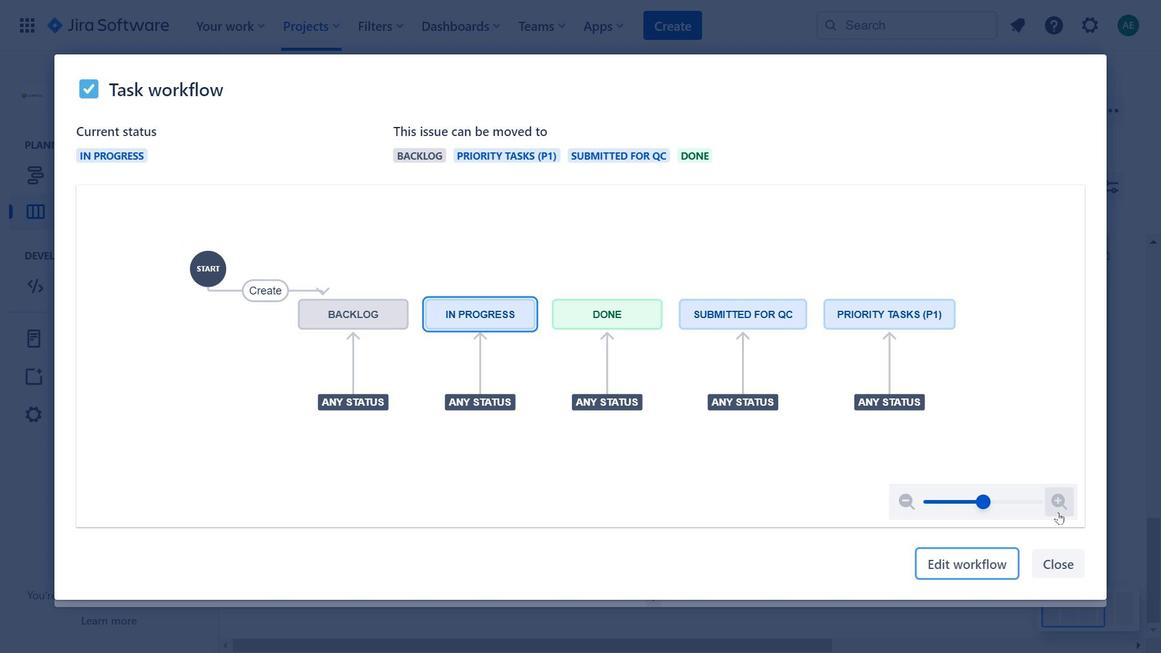 
Action: Mouse pressed left at (1060, 510)
Screenshot: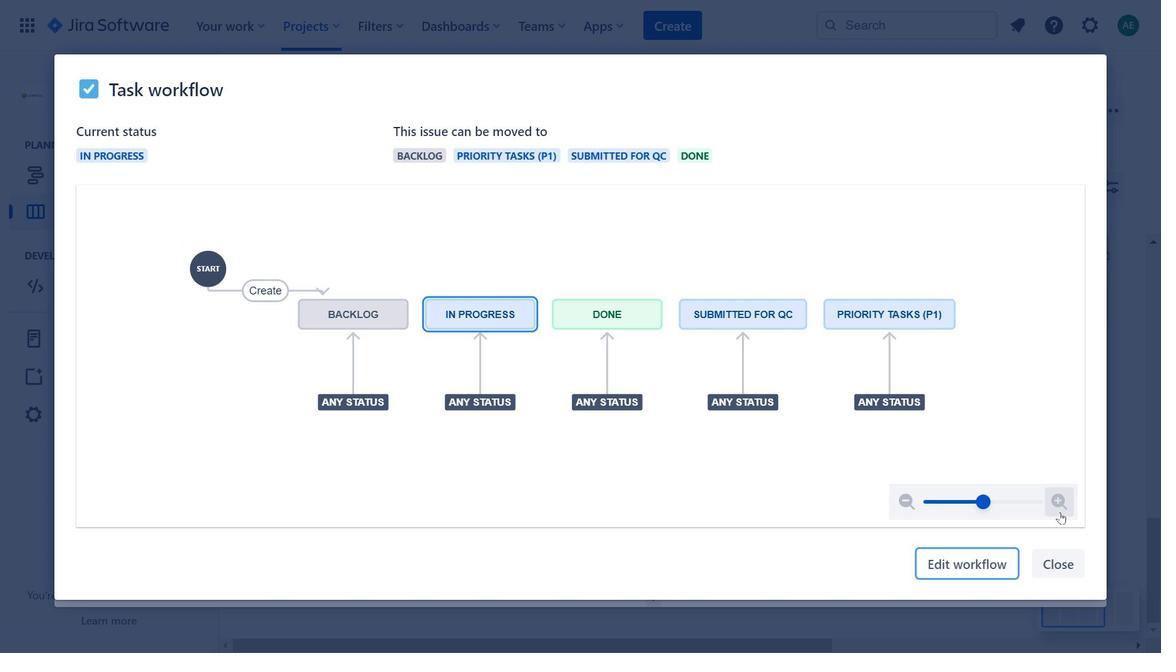 
Action: Mouse pressed left at (1060, 510)
Screenshot: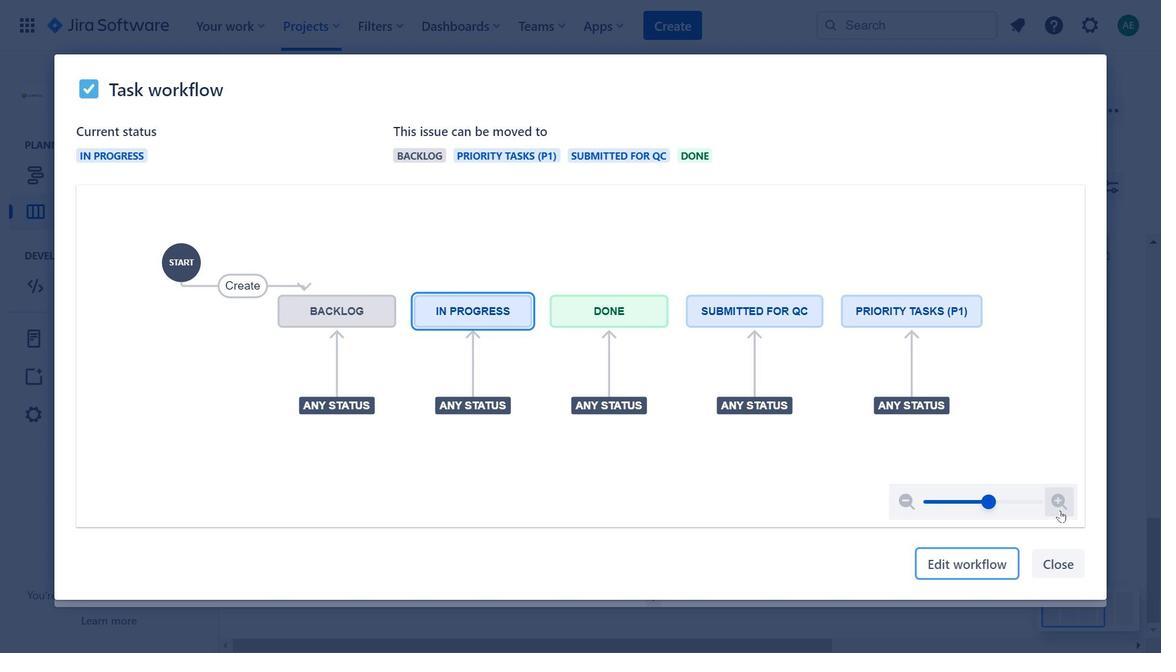 
Action: Mouse moved to (1058, 552)
Screenshot: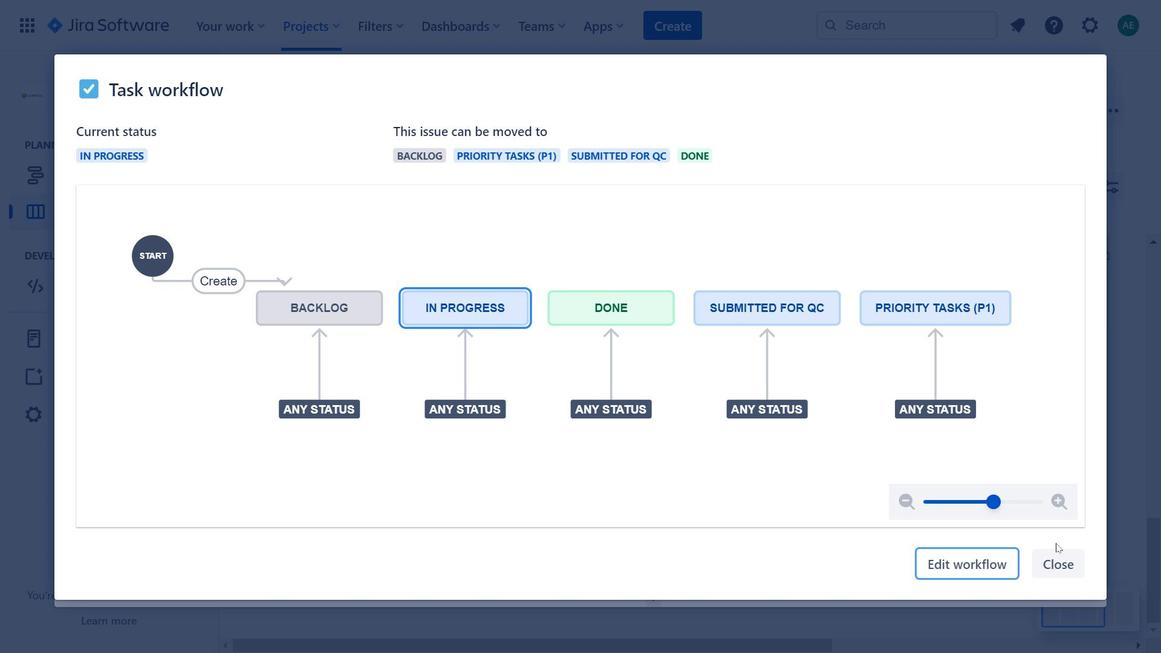 
Action: Mouse pressed left at (1058, 552)
Screenshot: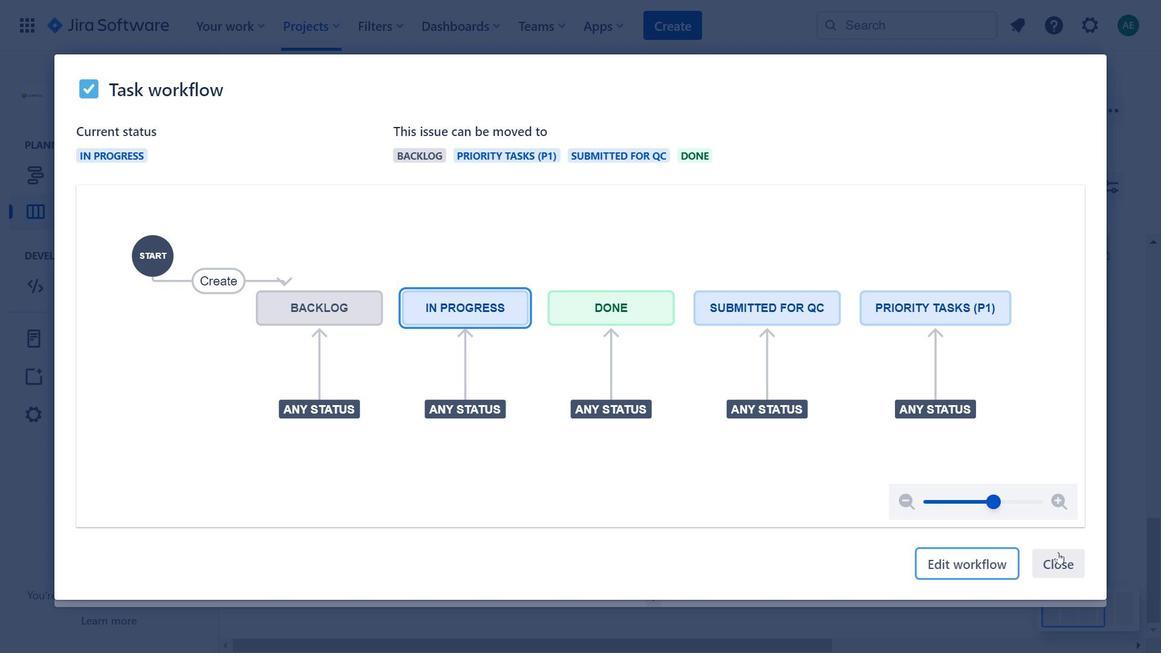 
Action: Mouse moved to (735, 159)
Screenshot: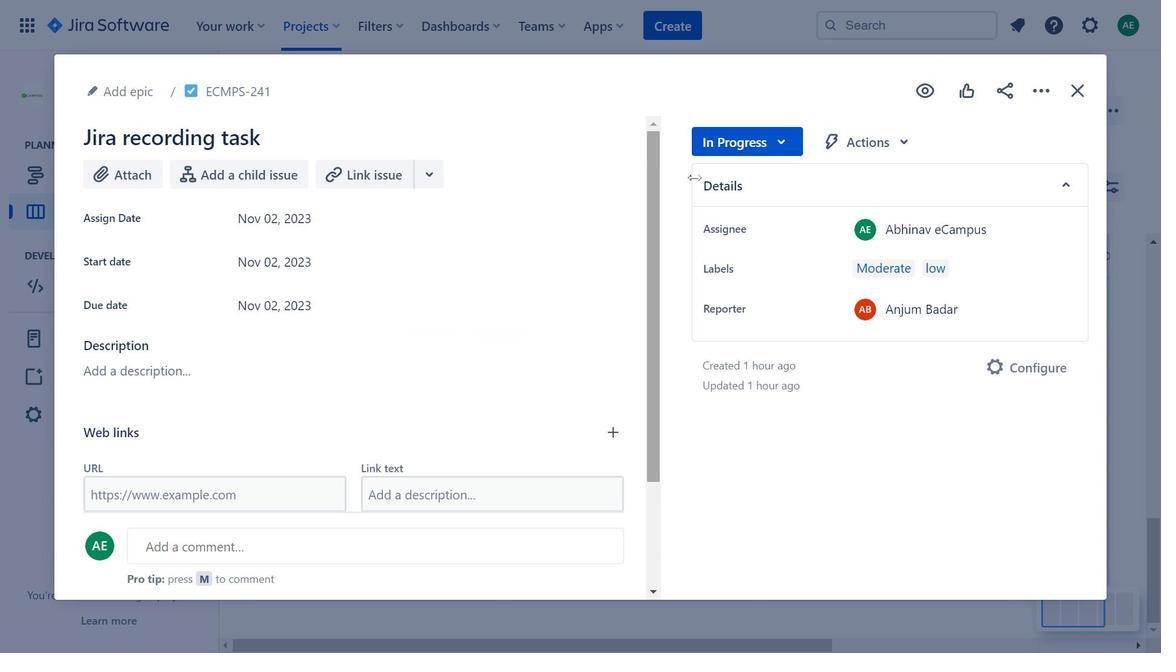 
Action: Mouse pressed left at (735, 159)
Screenshot: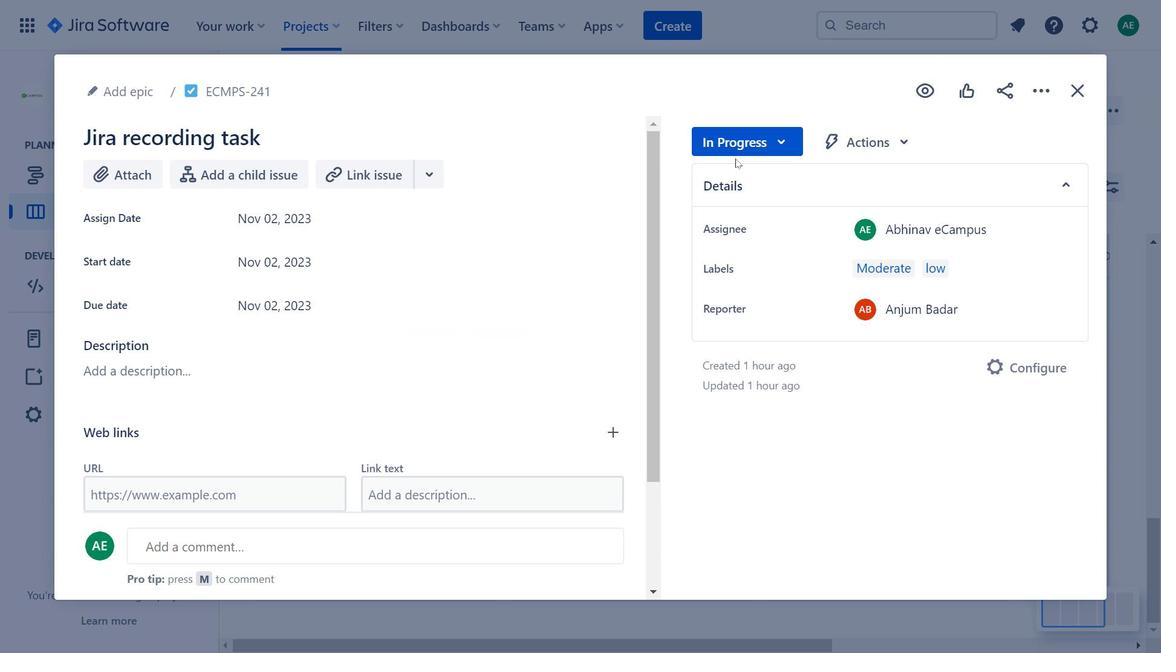 
Action: Mouse moved to (739, 146)
Screenshot: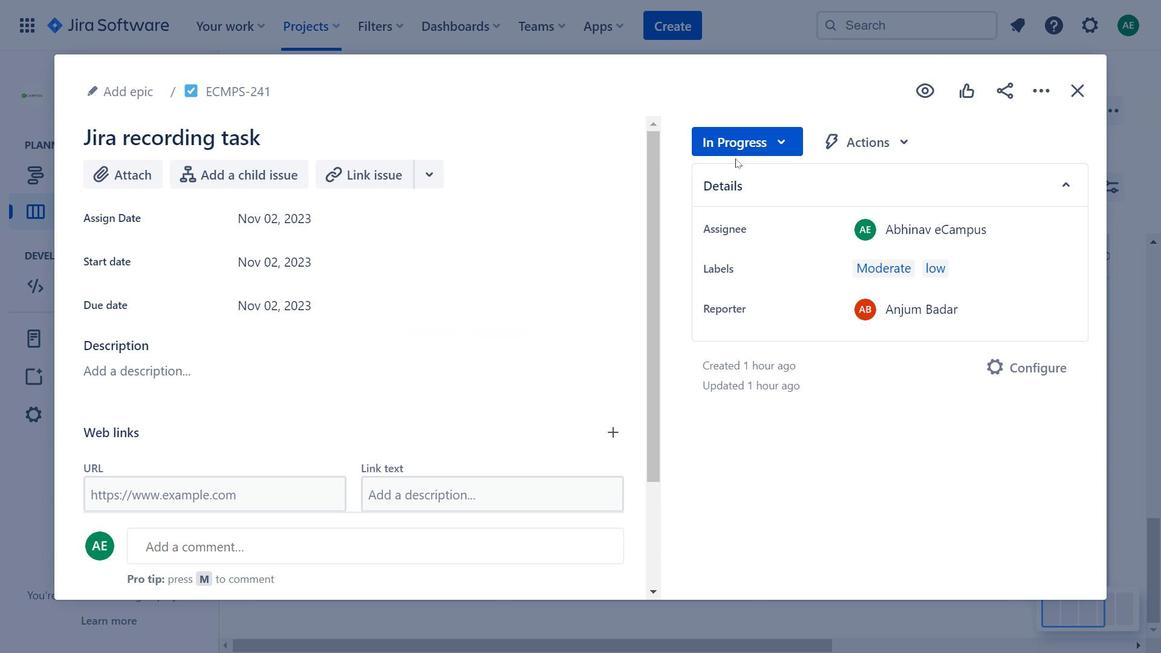 
Action: Mouse pressed left at (739, 146)
Screenshot: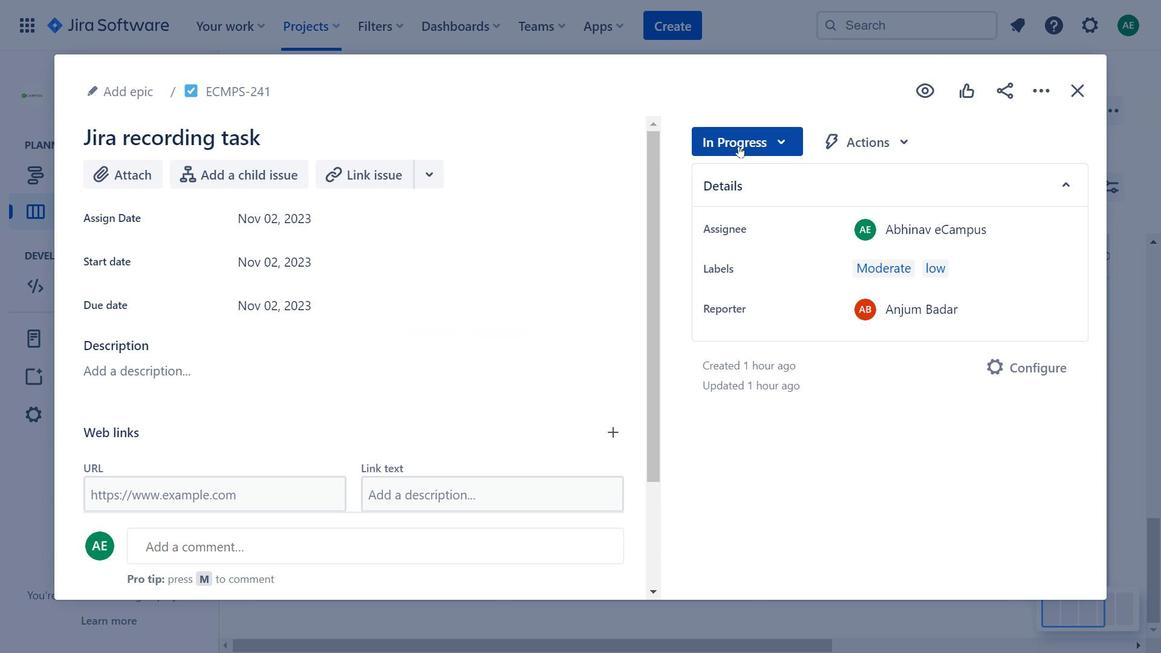 
Action: Mouse moved to (380, 308)
Screenshot: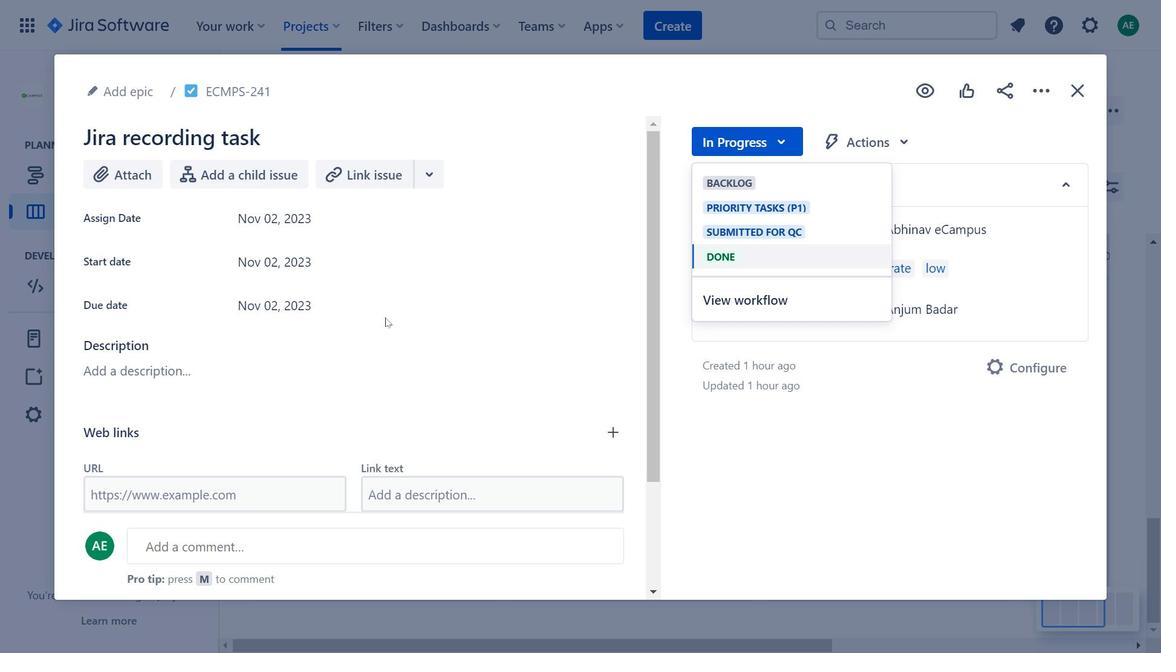
Action: Mouse pressed left at (380, 308)
Screenshot: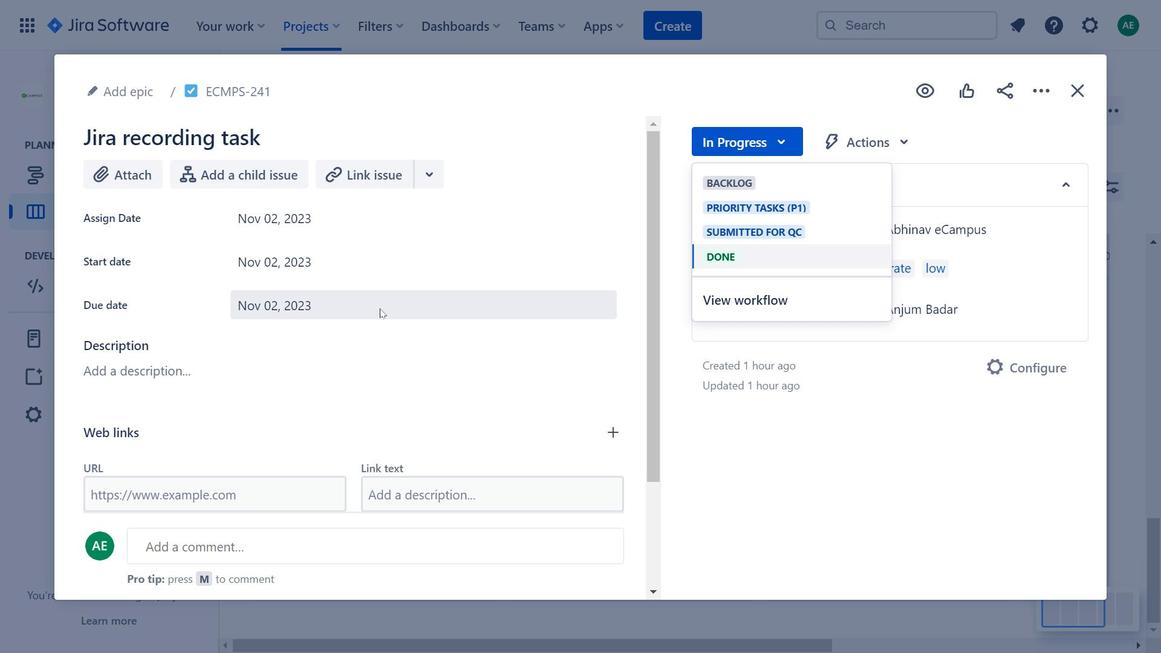 
Action: Mouse moved to (1055, 81)
Screenshot: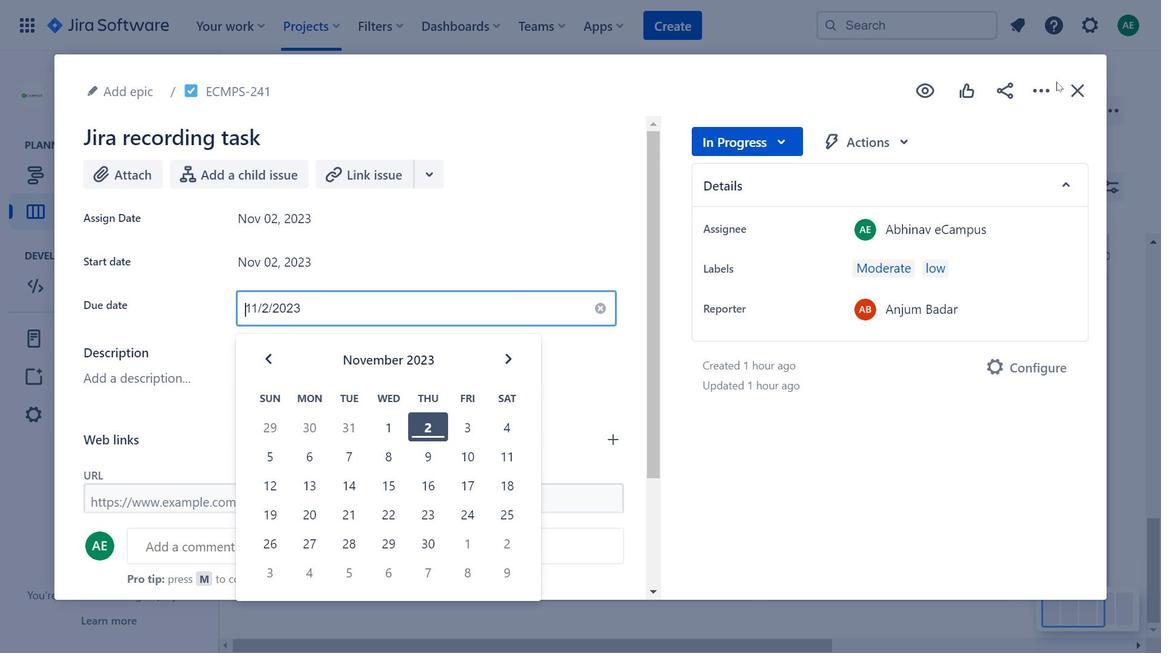
Action: Mouse pressed left at (1055, 81)
Screenshot: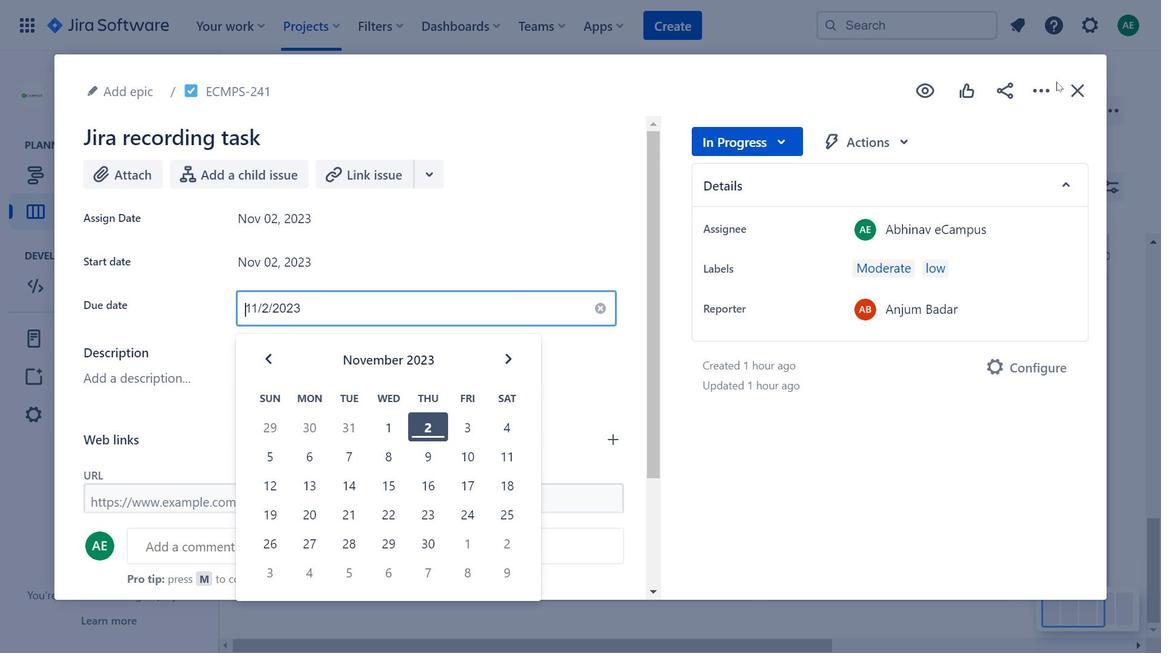 
Action: Mouse moved to (1074, 101)
Screenshot: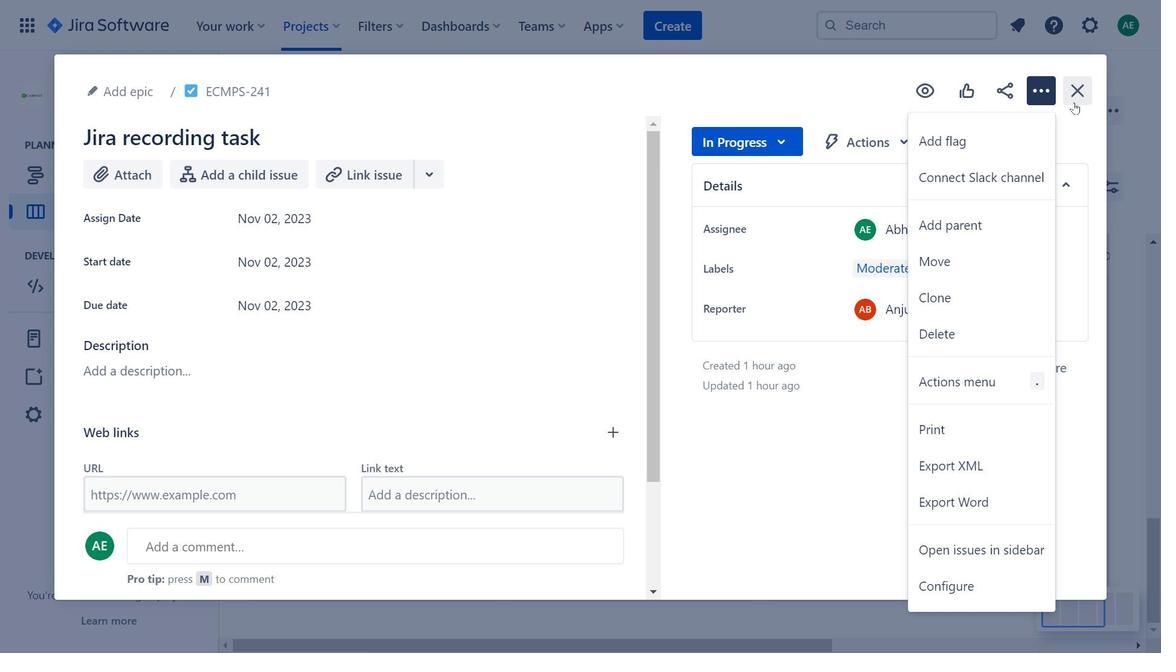 
Action: Mouse pressed left at (1074, 101)
Screenshot: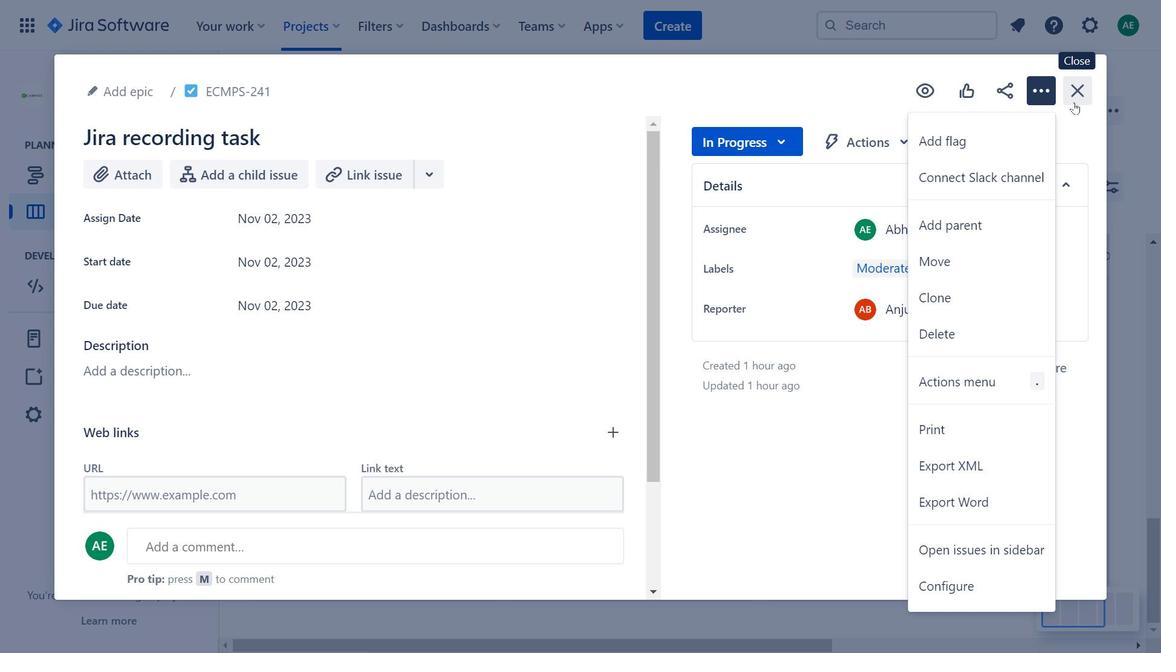
Action: Mouse moved to (934, 410)
Screenshot: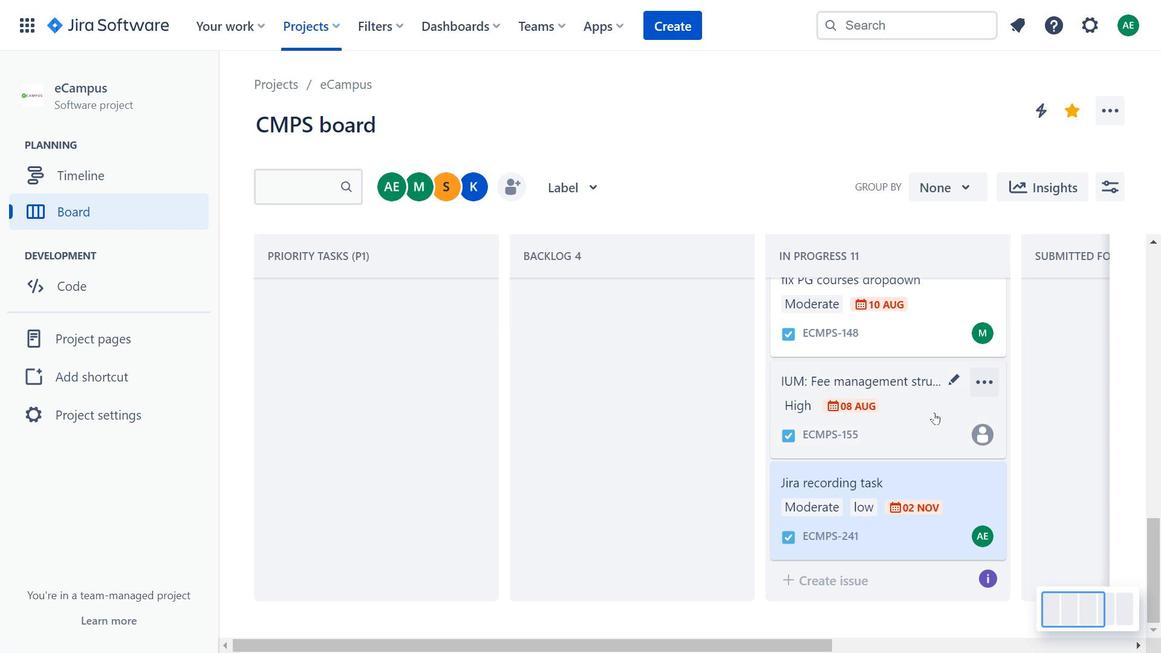
Action: Mouse scrolled (934, 410) with delta (0, 0)
Screenshot: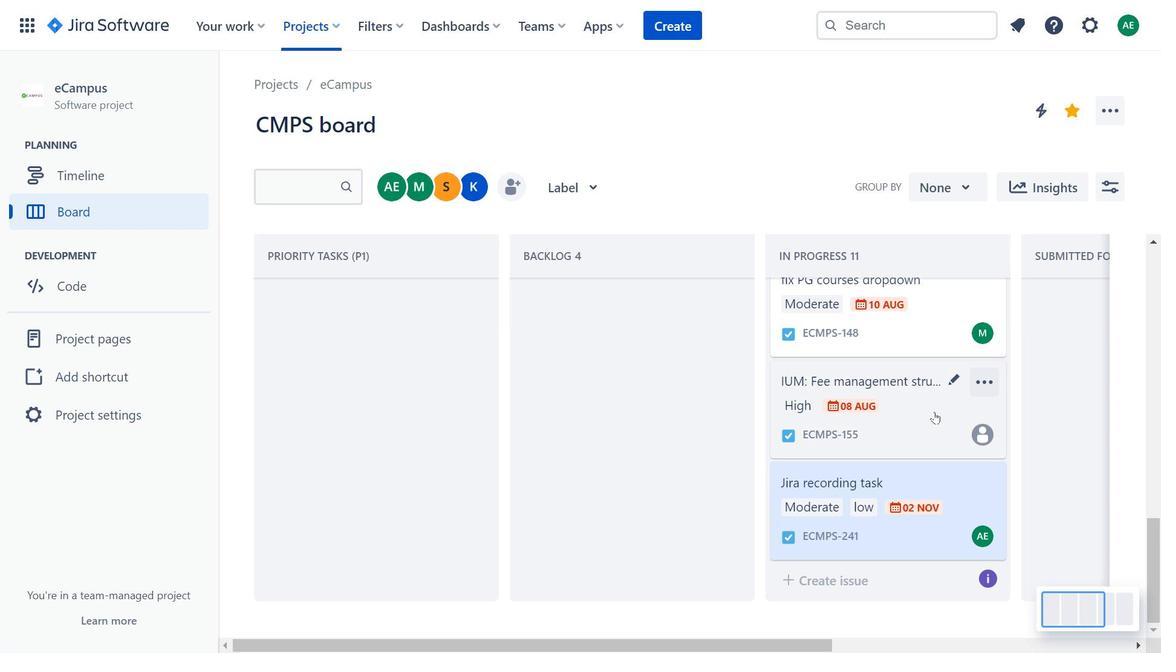 
Action: Mouse scrolled (934, 410) with delta (0, 0)
Screenshot: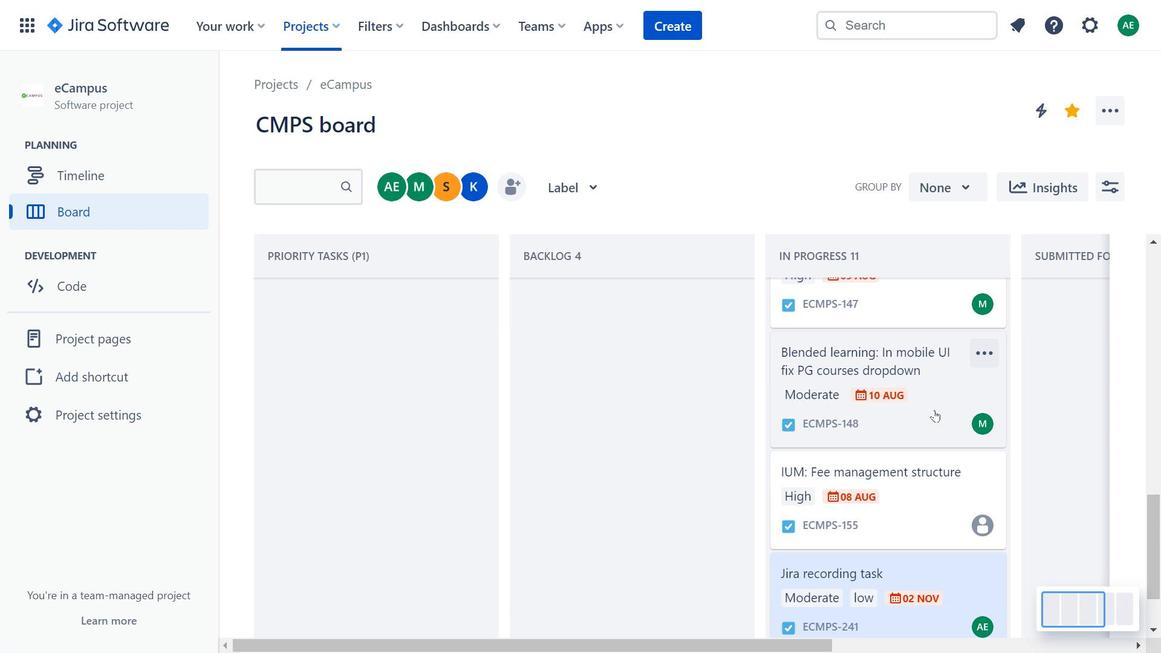 
Action: Mouse scrolled (934, 410) with delta (0, 0)
Screenshot: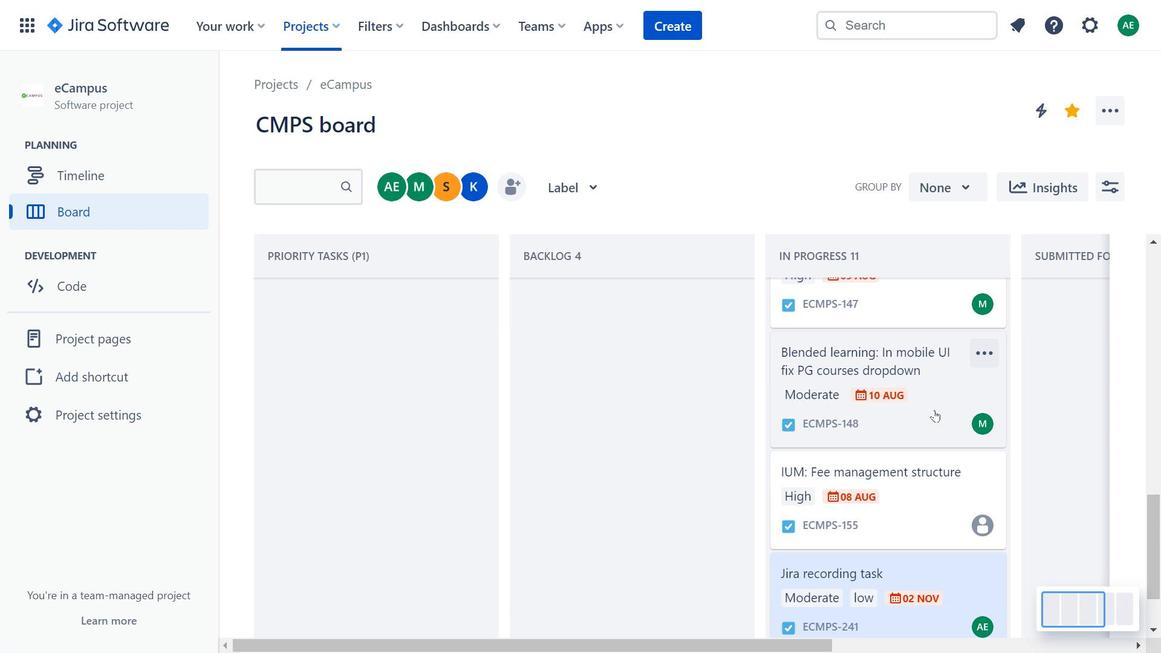 
Action: Mouse scrolled (934, 410) with delta (0, 0)
Screenshot: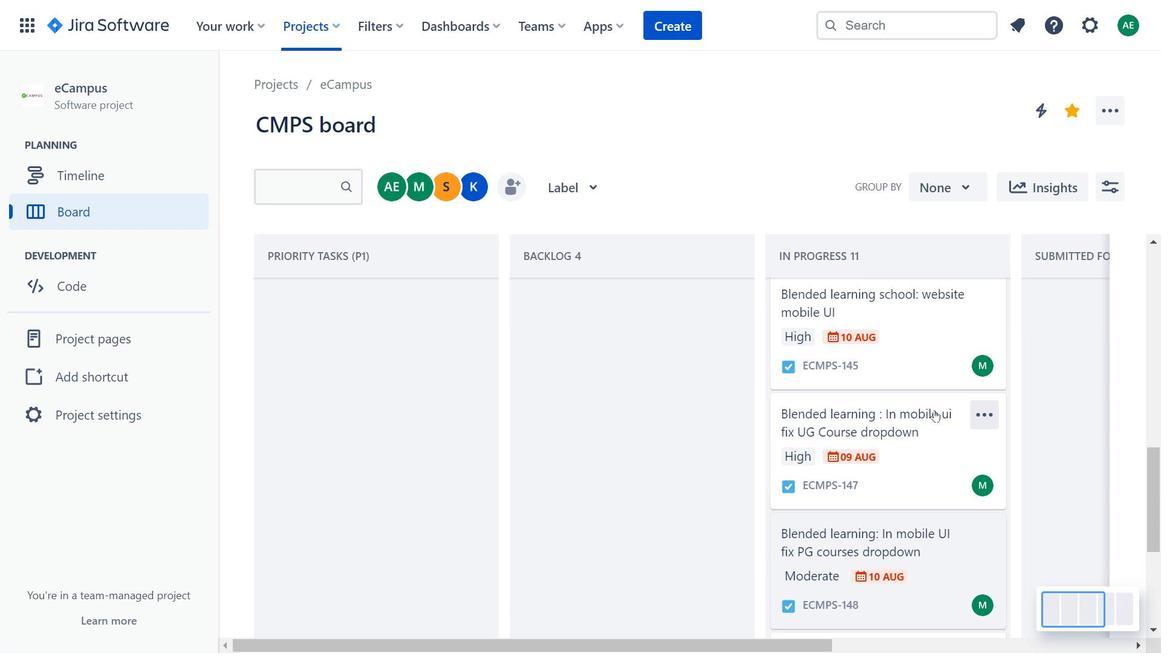 
Action: Mouse scrolled (934, 410) with delta (0, 0)
Screenshot: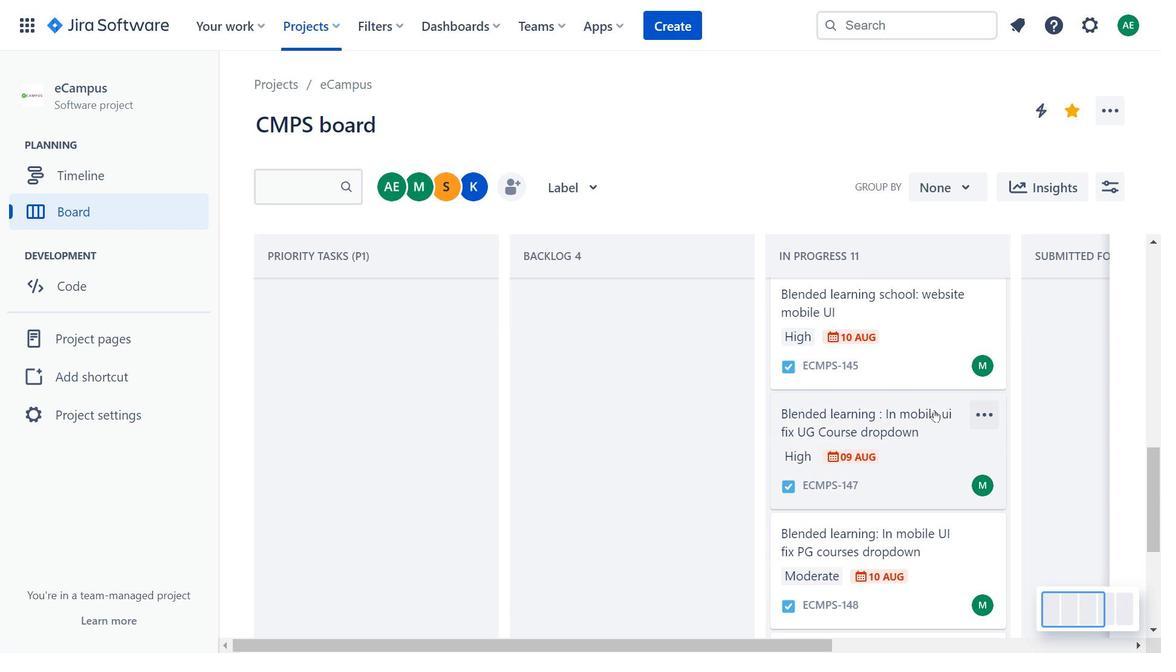 
Action: Mouse scrolled (934, 410) with delta (0, 0)
Screenshot: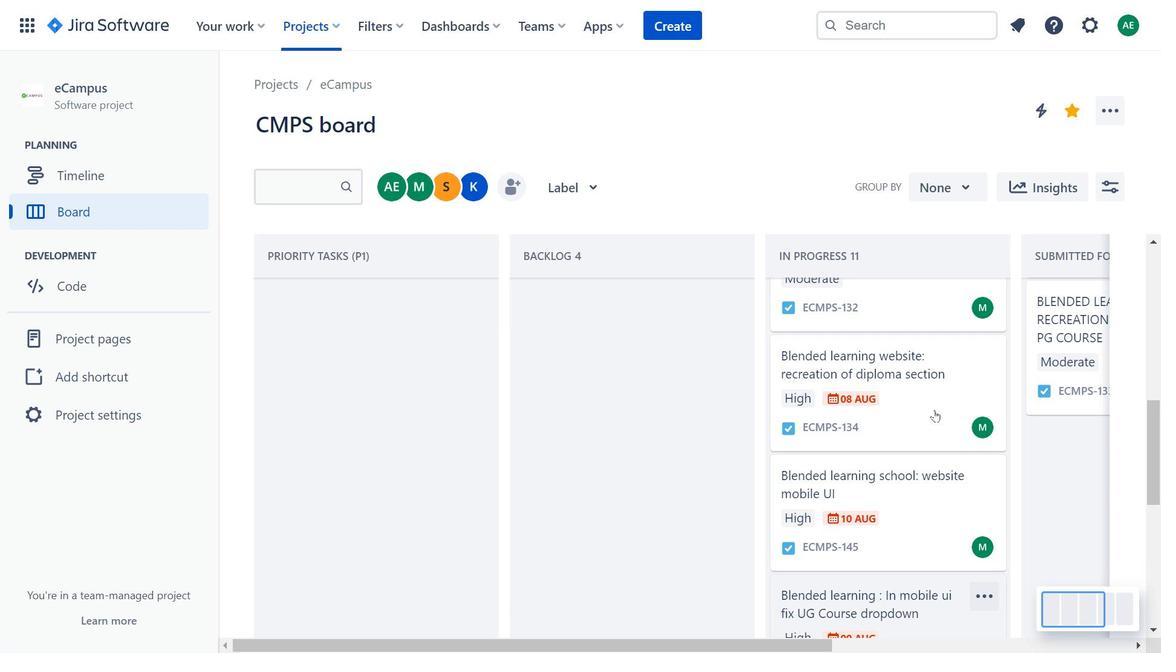 
Action: Mouse scrolled (934, 410) with delta (0, 0)
Screenshot: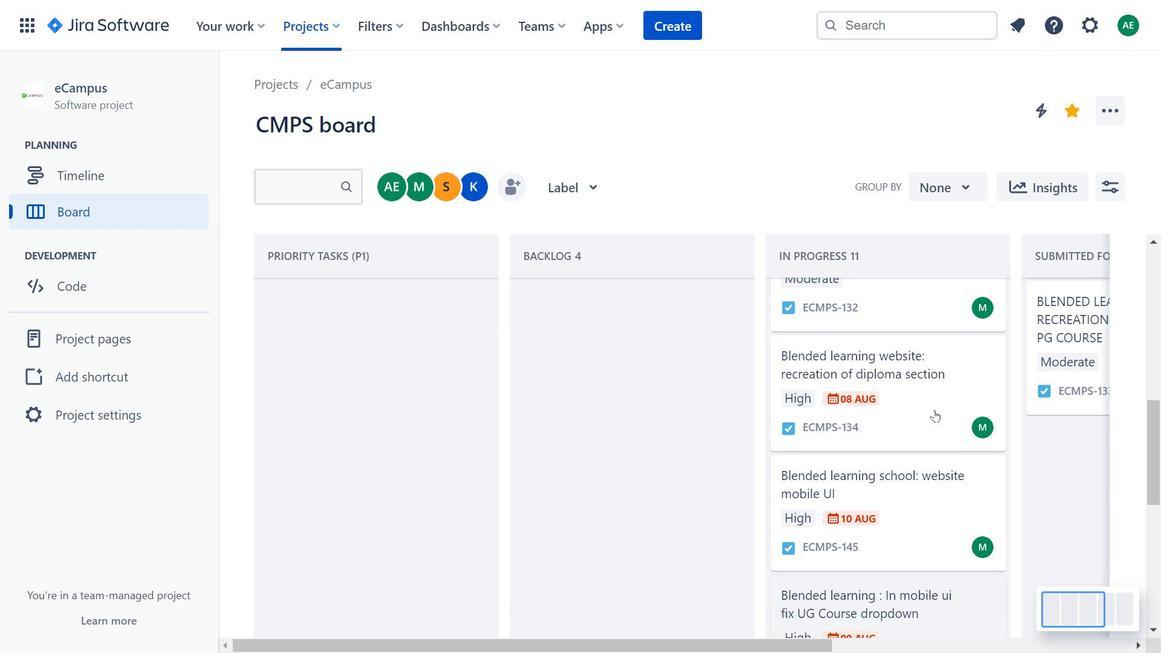 
Action: Mouse scrolled (934, 410) with delta (0, 0)
Screenshot: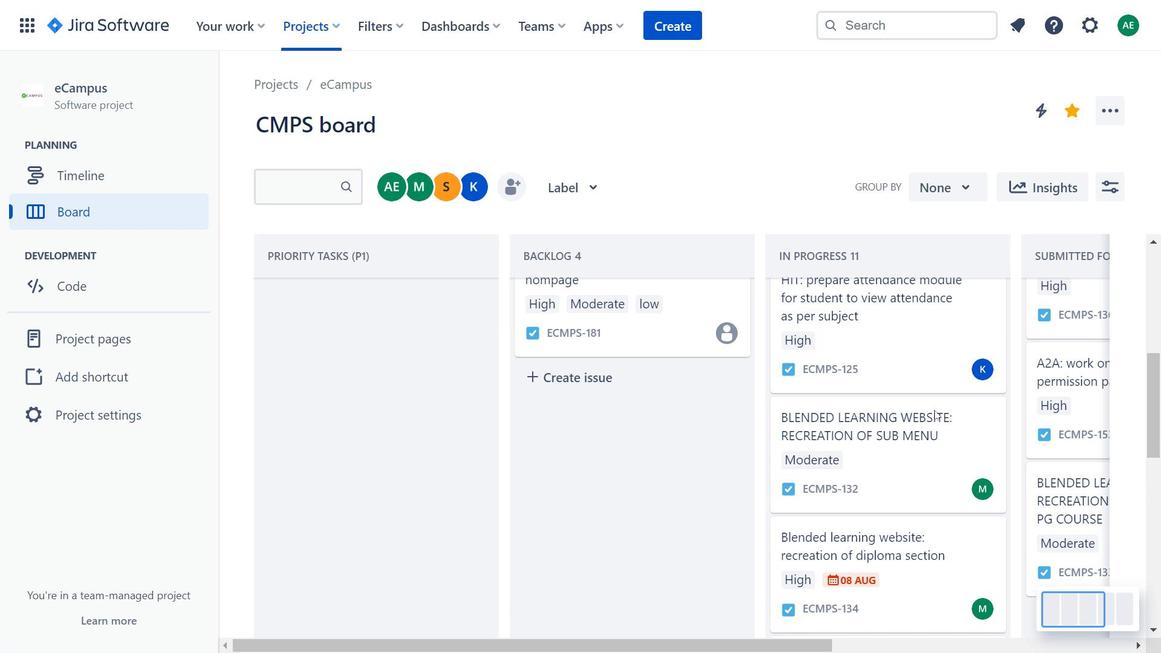 
Action: Mouse scrolled (934, 410) with delta (0, 0)
Screenshot: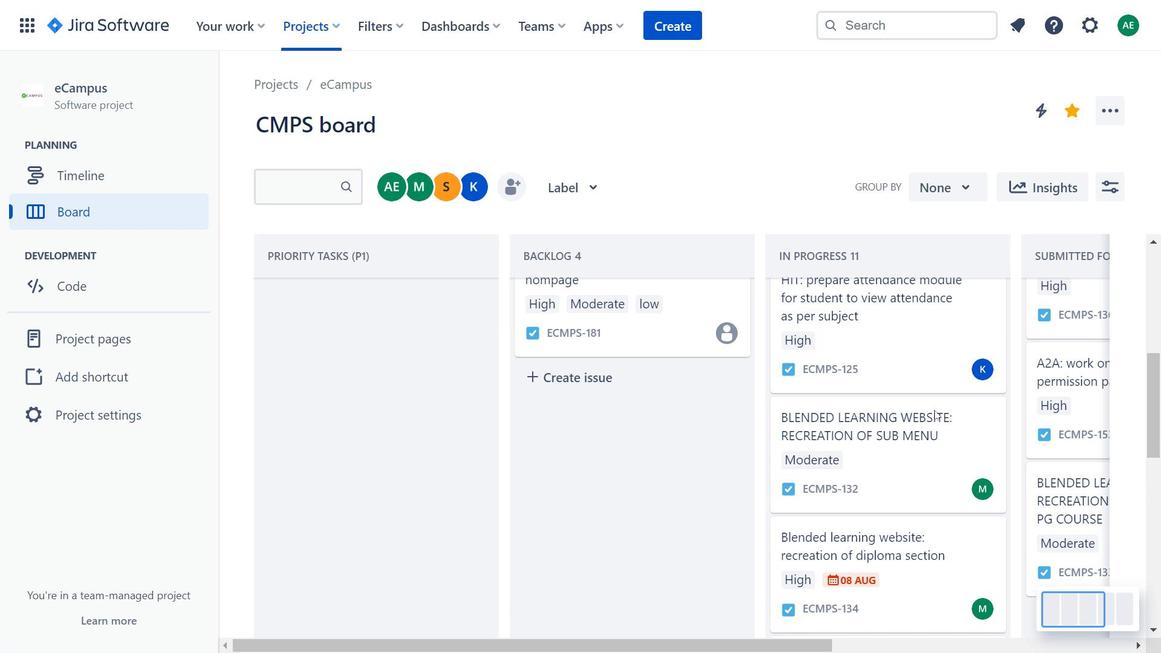 
Action: Mouse moved to (1086, 605)
Screenshot: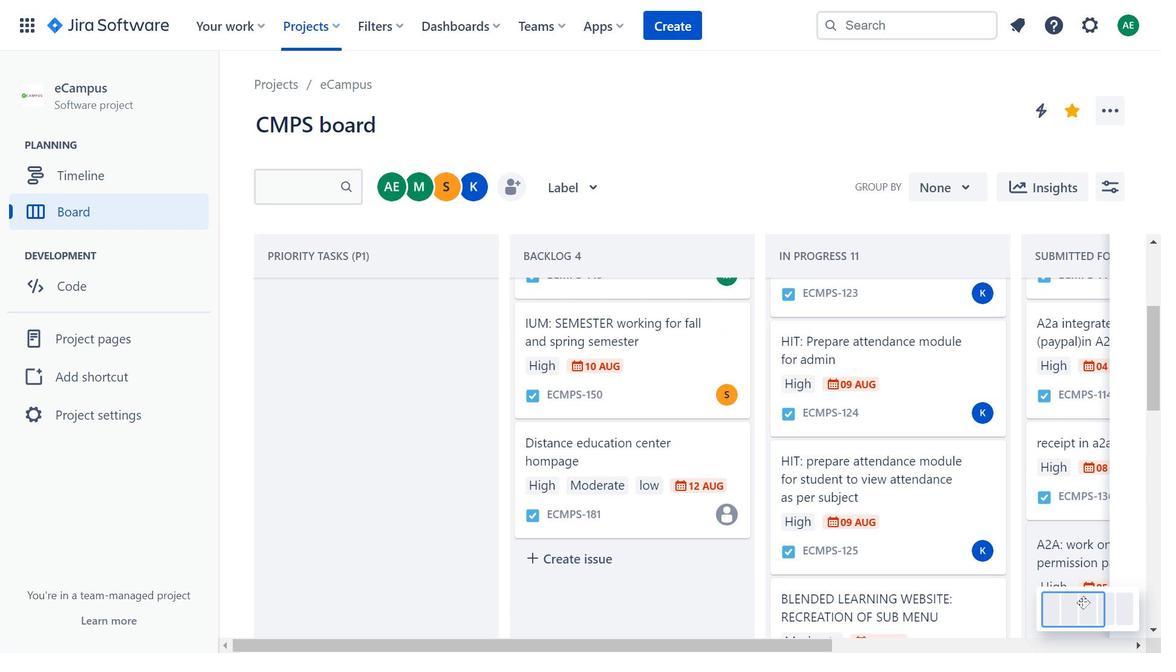 
Action: Mouse pressed left at (1086, 605)
Screenshot: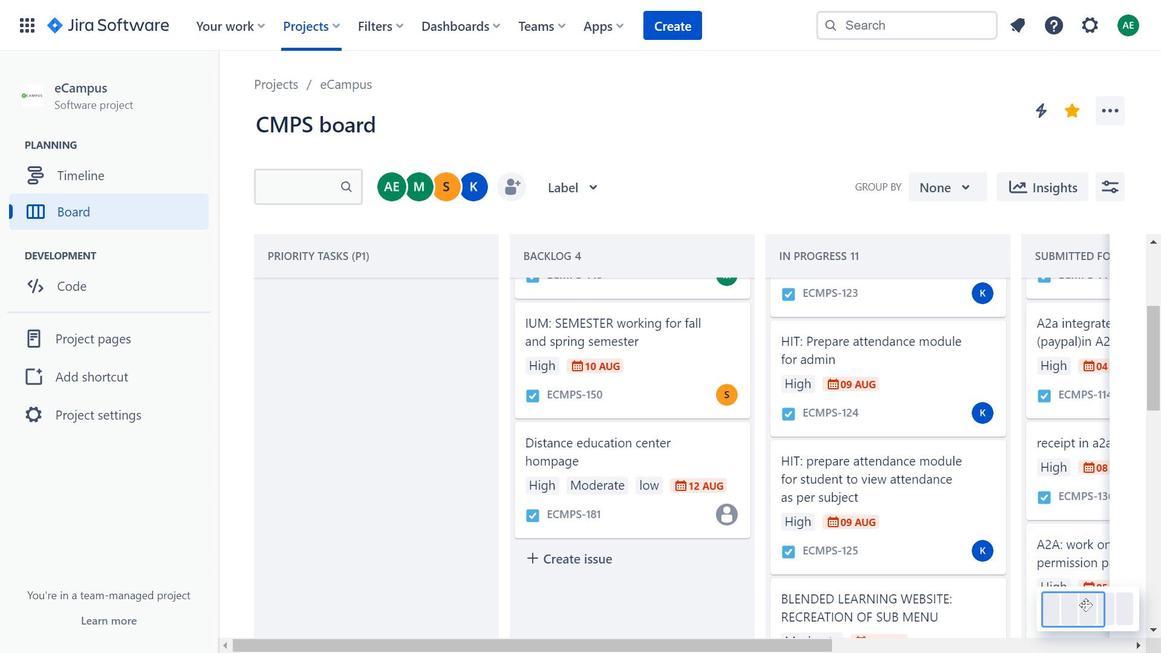 
Action: Mouse moved to (477, 469)
Screenshot: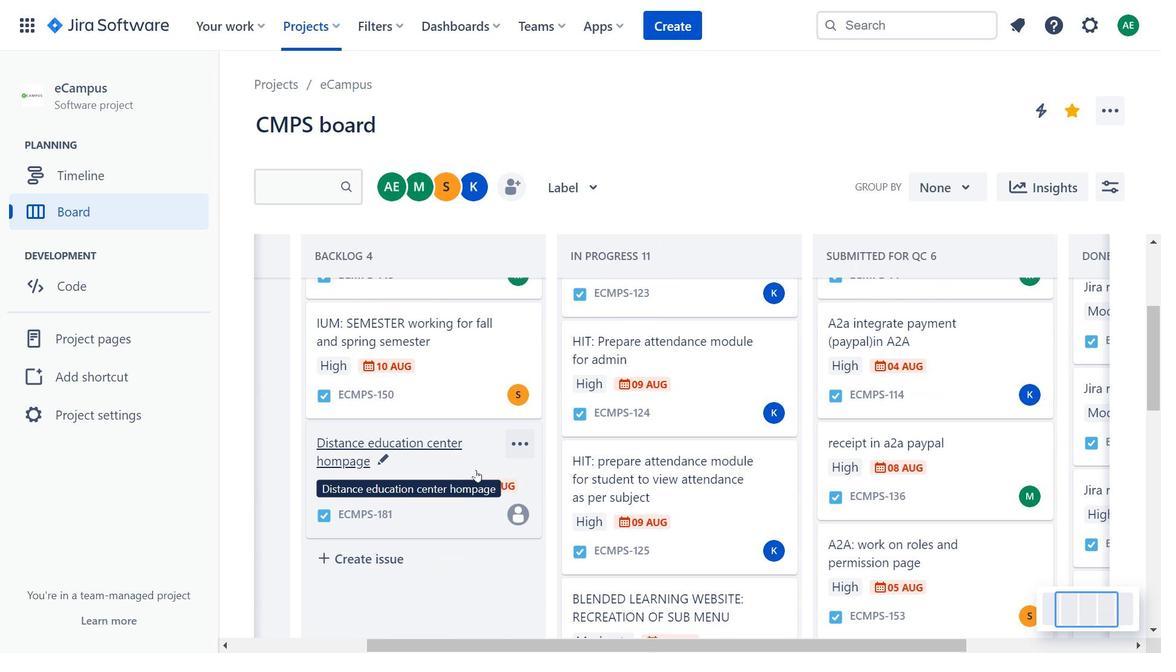 
Action: Mouse scrolled (477, 469) with delta (0, 0)
Screenshot: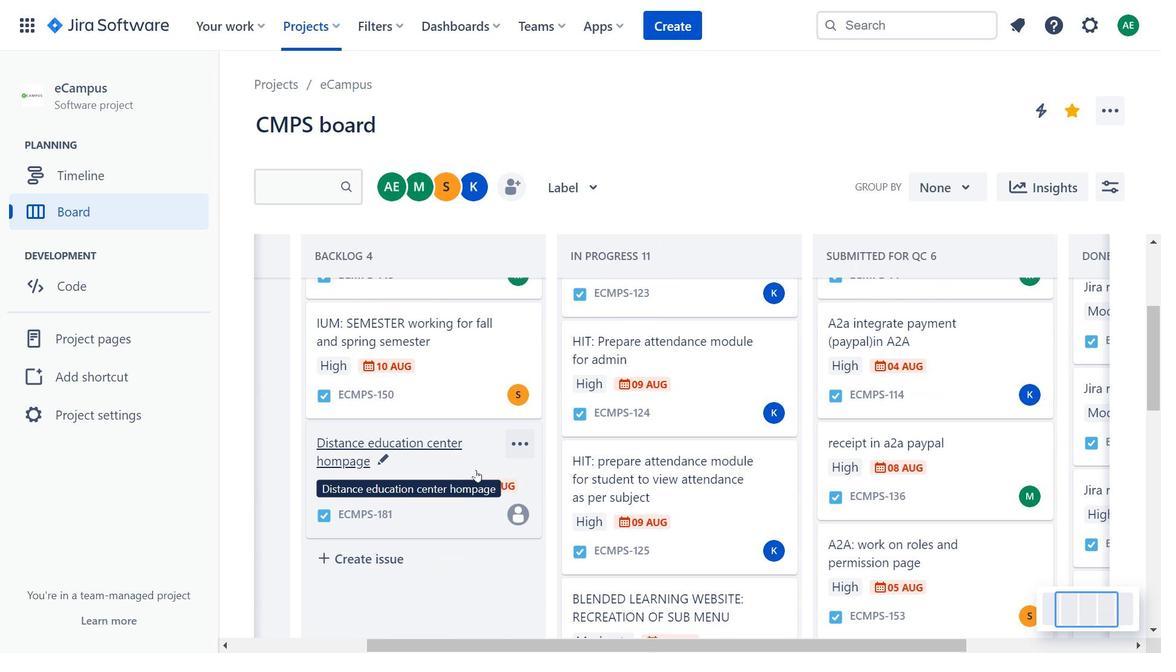 
Action: Mouse scrolled (477, 469) with delta (0, 0)
Screenshot: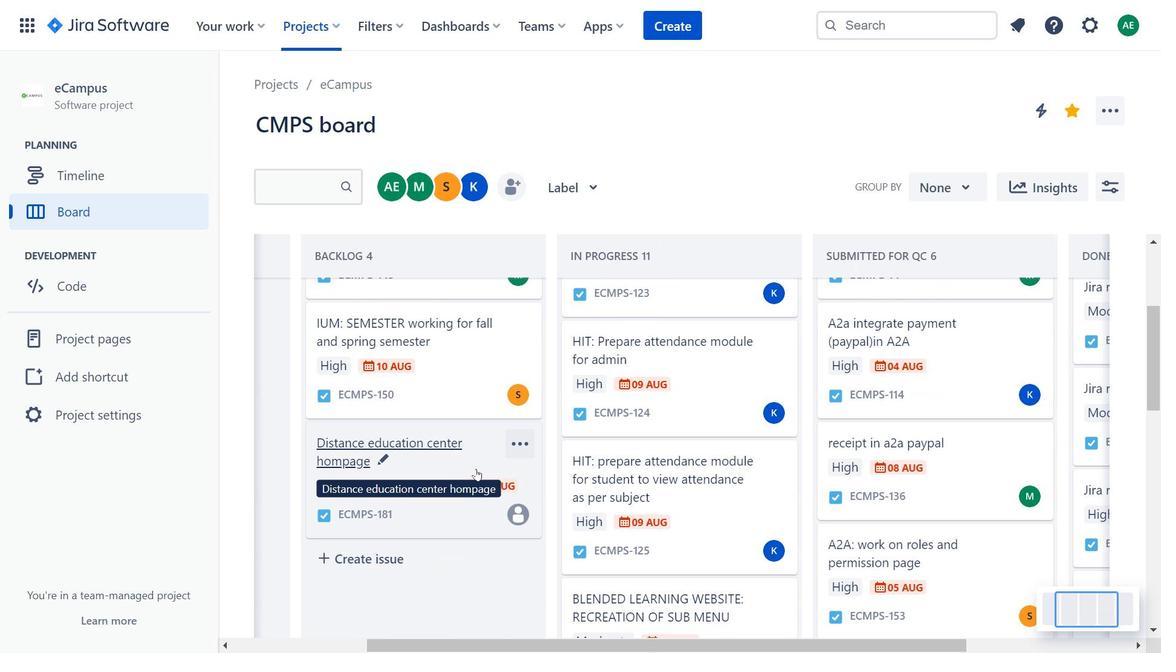 
Action: Mouse moved to (453, 407)
Screenshot: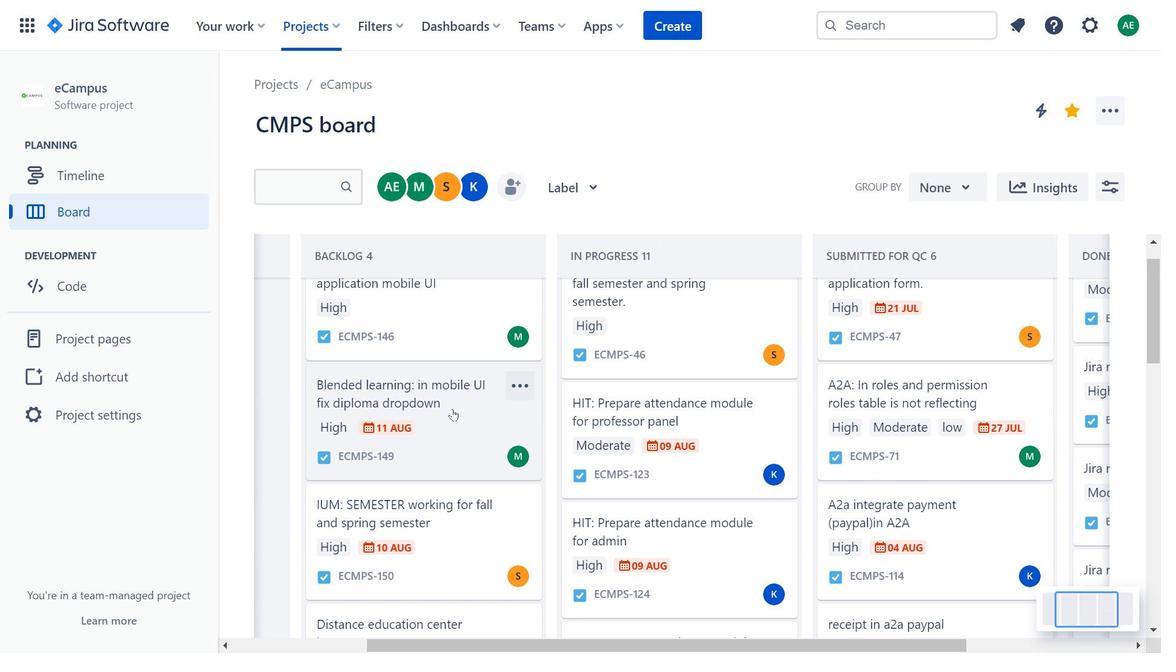 
Action: Mouse pressed left at (453, 407)
Screenshot: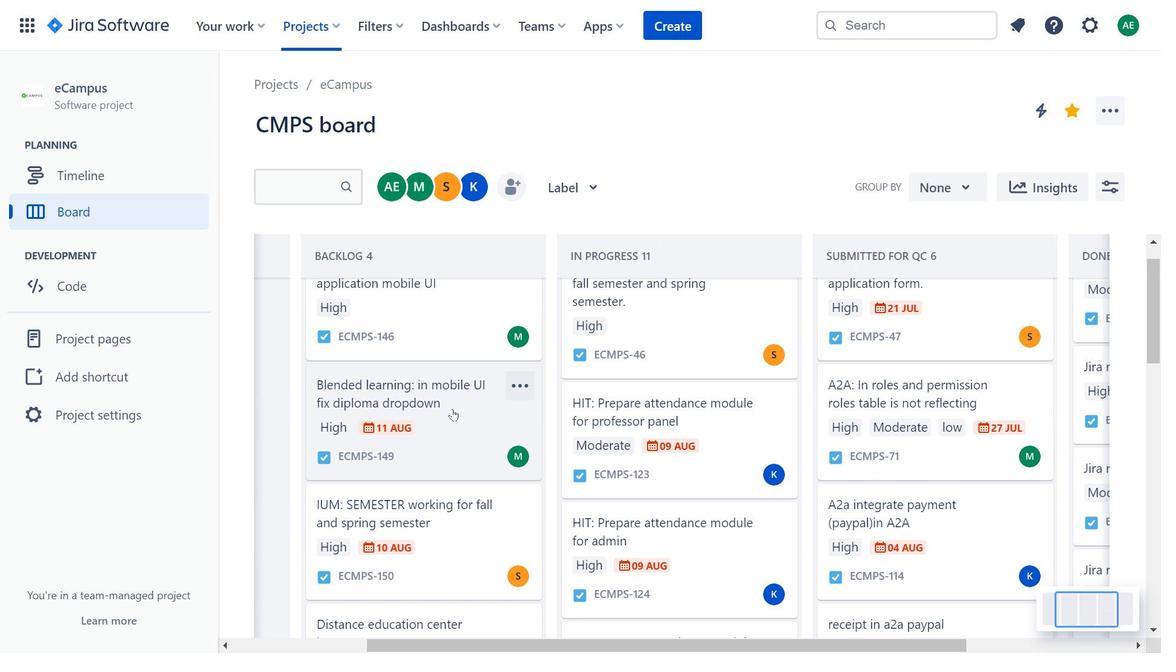 
Action: Mouse moved to (489, 406)
Screenshot: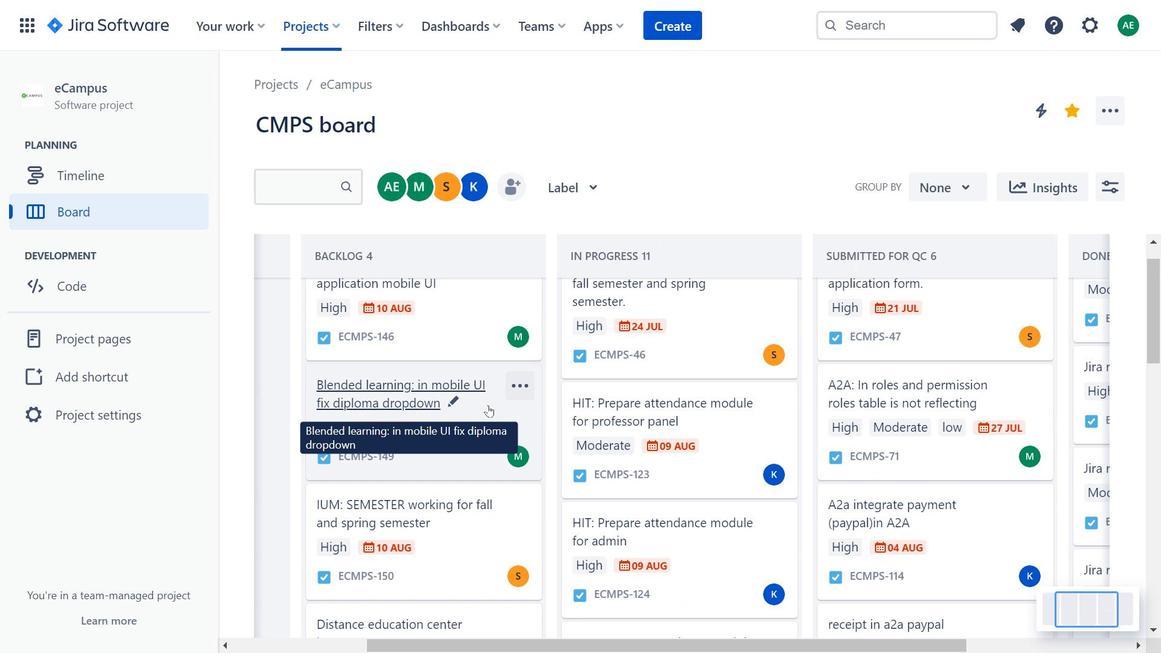 
Action: Mouse scrolled (489, 407) with delta (0, 0)
Screenshot: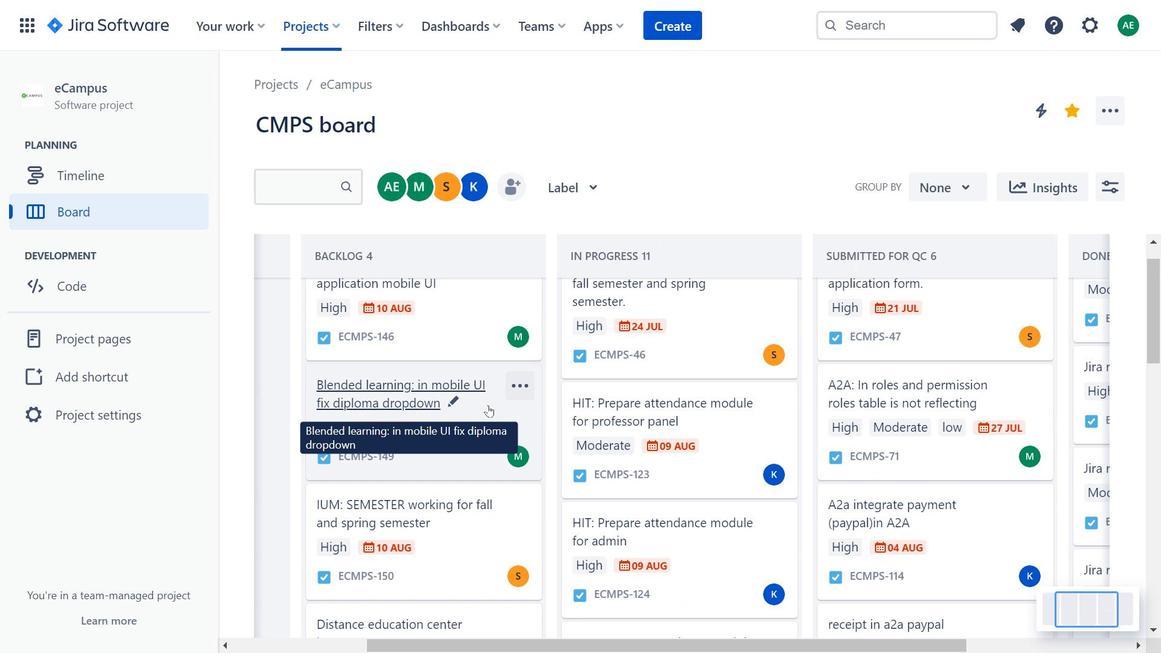 
Action: Mouse moved to (570, 408)
Screenshot: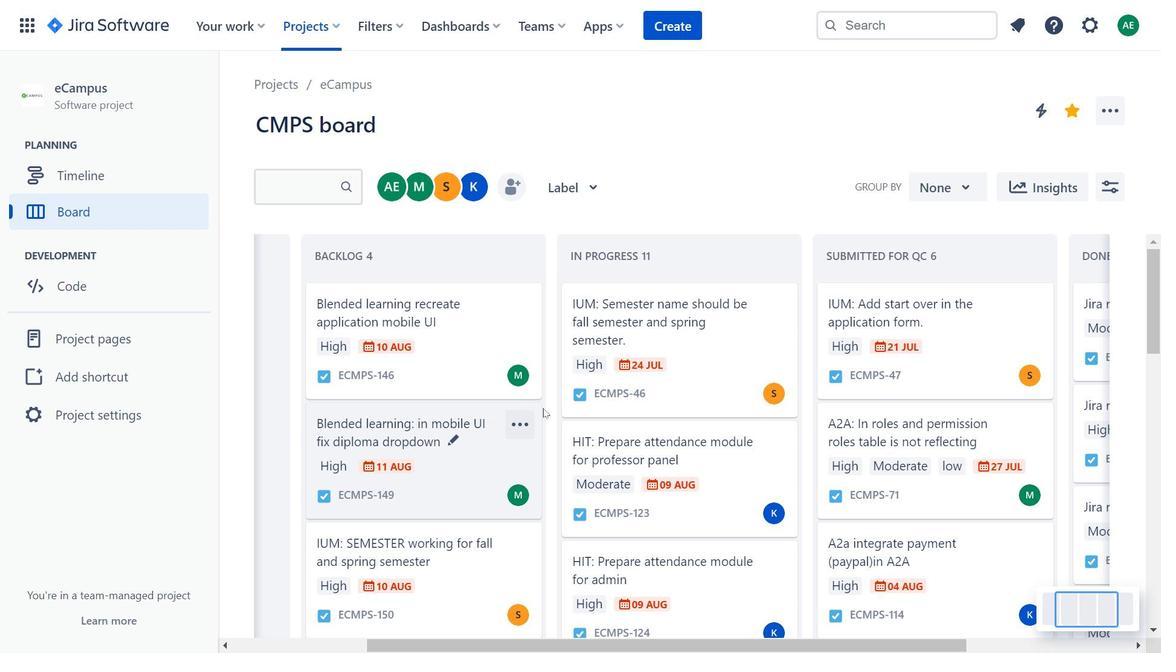 
Action: Mouse scrolled (570, 408) with delta (0, 0)
Screenshot: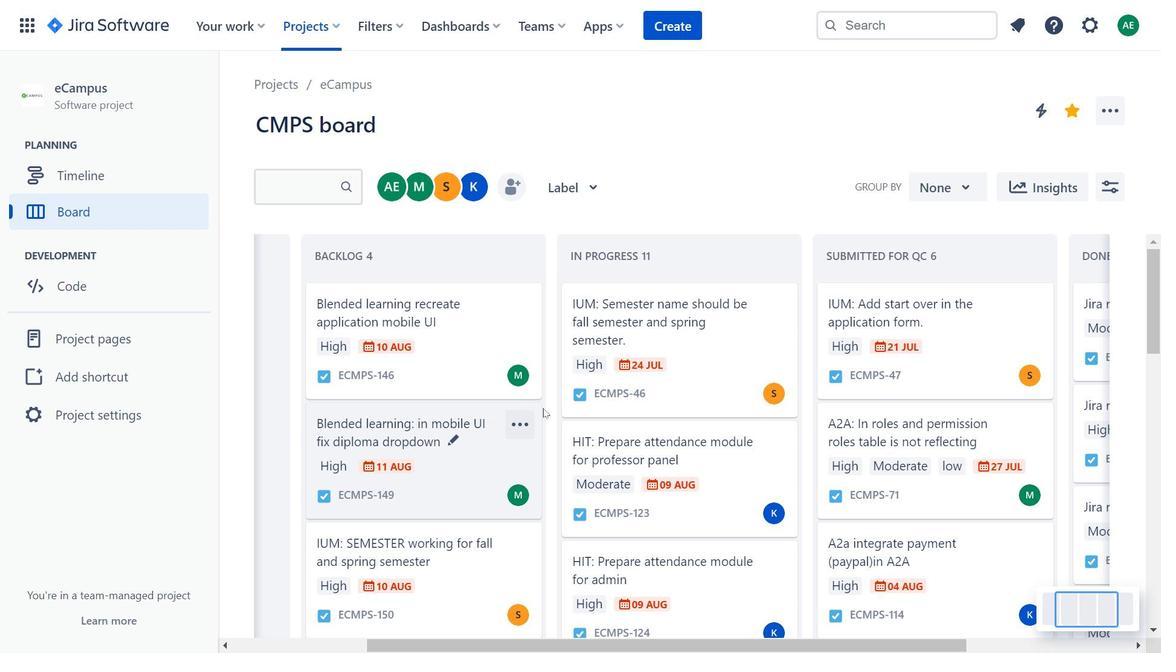 
Action: Mouse scrolled (570, 408) with delta (0, 0)
Screenshot: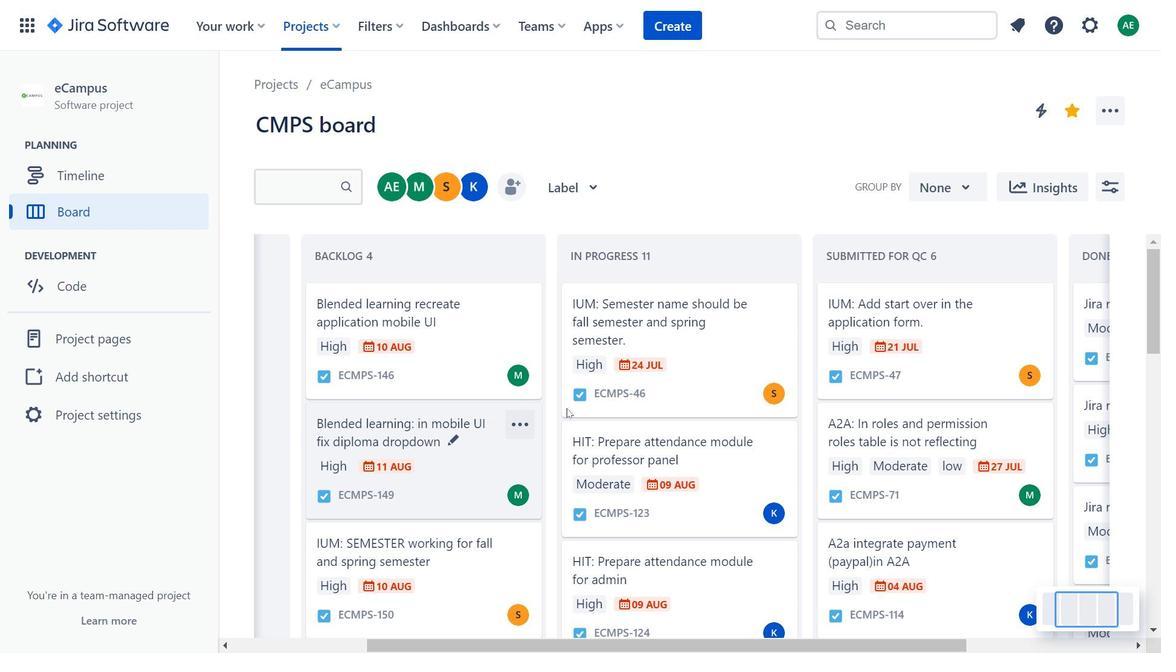 
Action: Mouse moved to (745, 495)
Screenshot: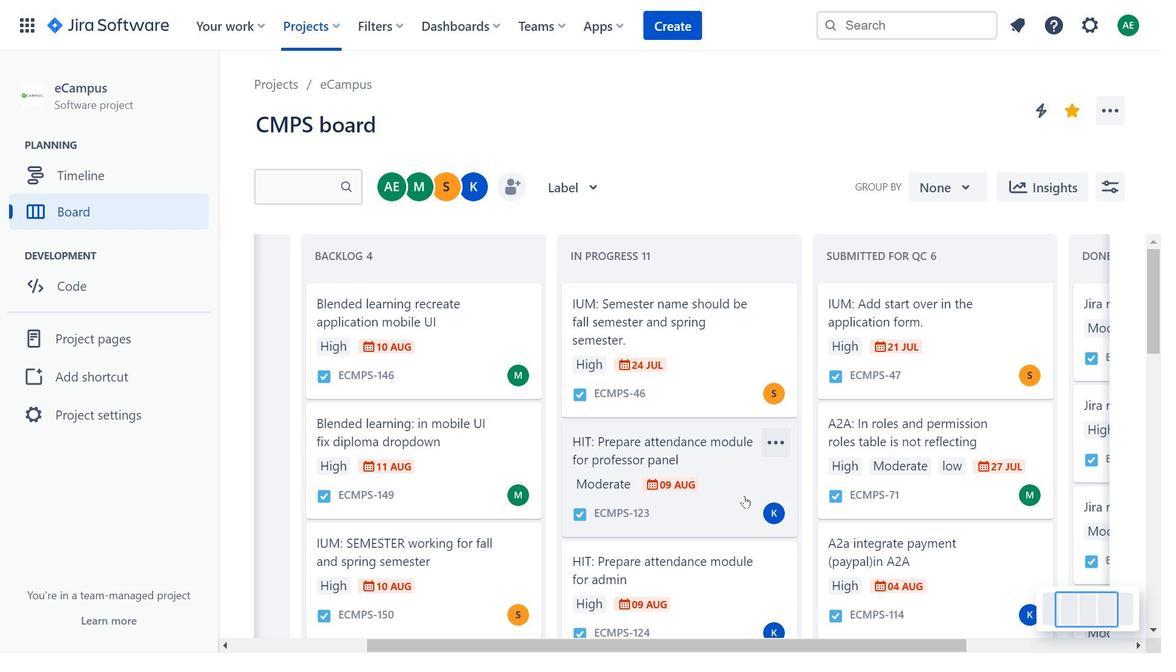 
Action: Mouse pressed left at (745, 495)
Screenshot: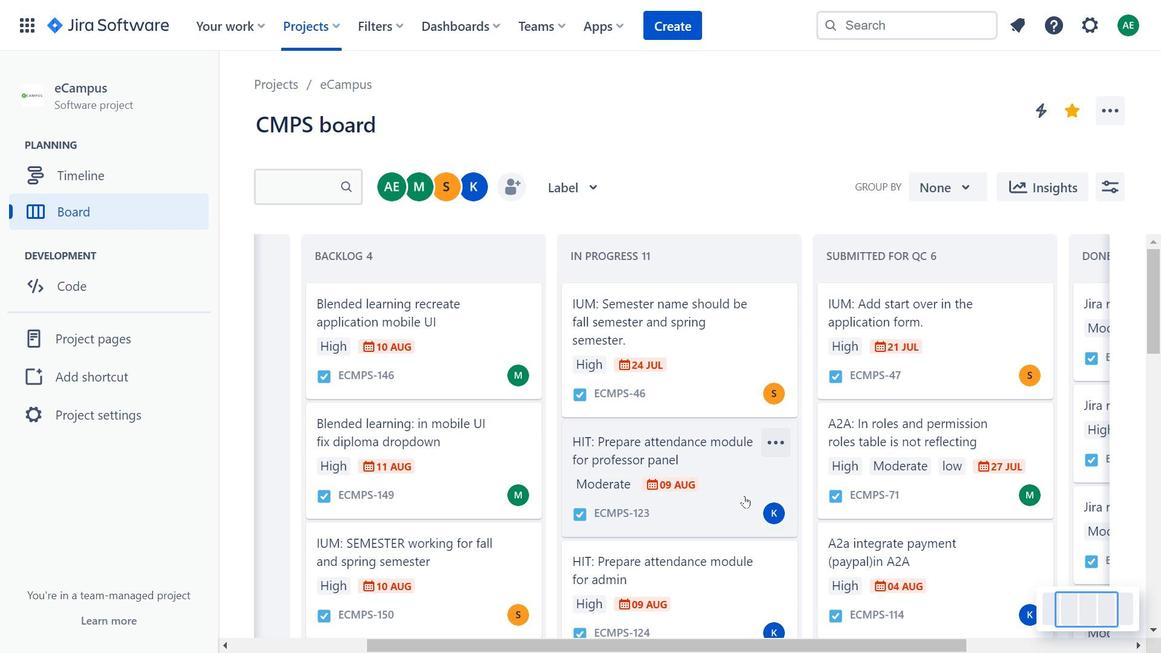 
Action: Mouse moved to (418, 292)
Screenshot: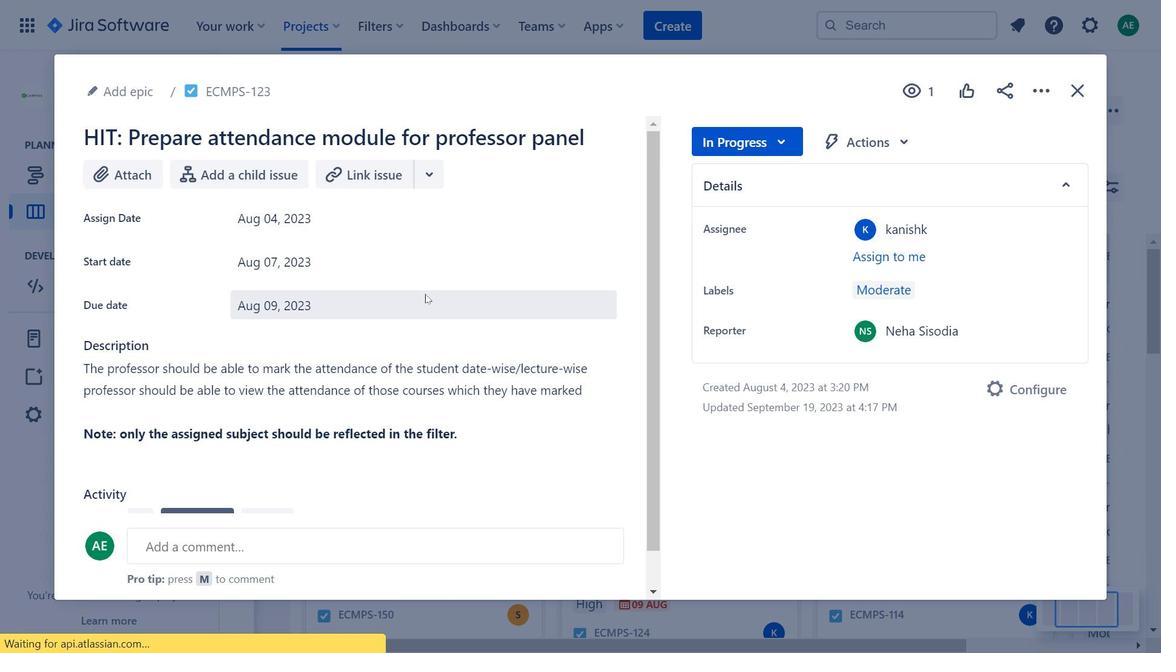 
Action: Mouse pressed left at (418, 292)
Screenshot: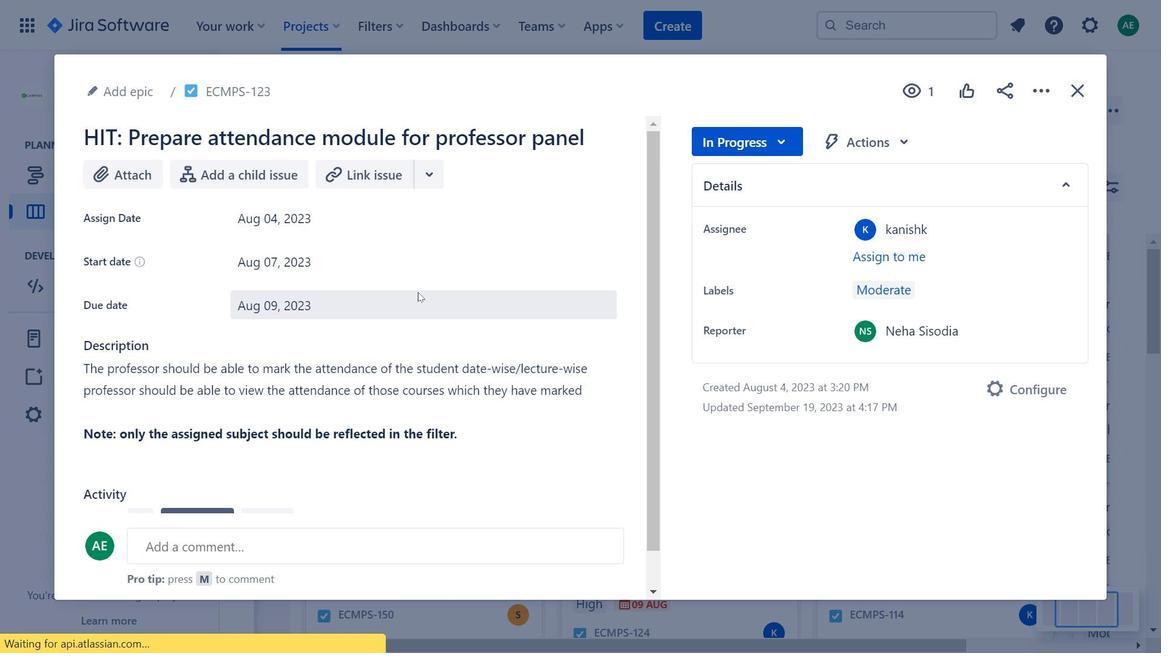 
Action: Mouse moved to (841, 148)
Screenshot: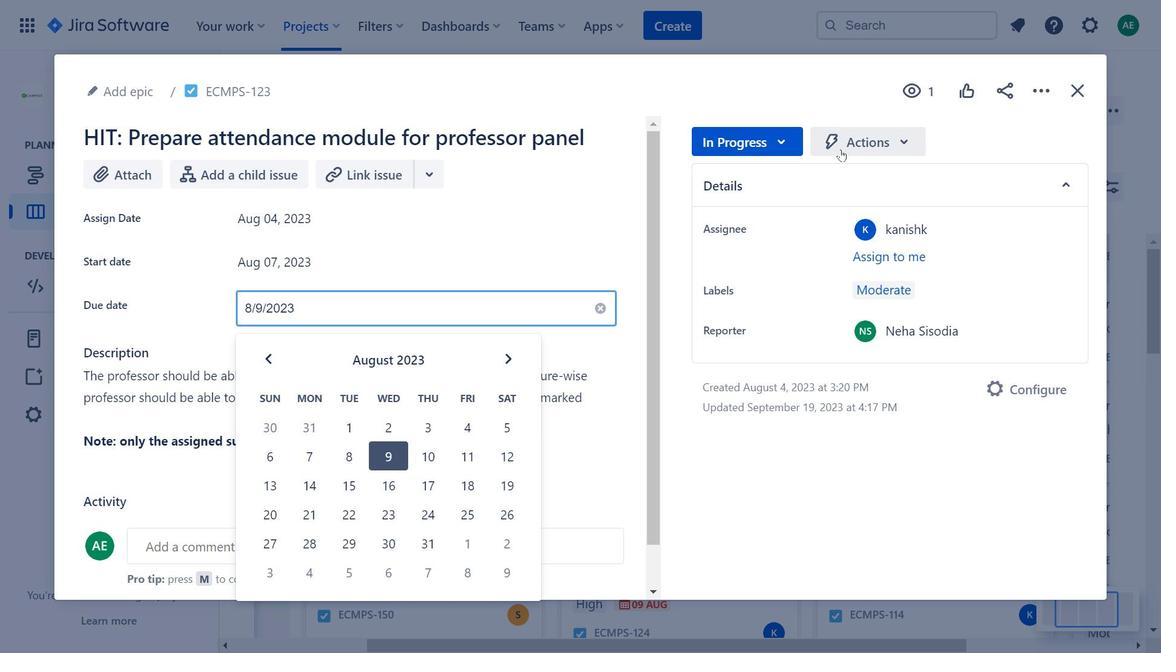 
Action: Mouse pressed left at (841, 148)
Screenshot: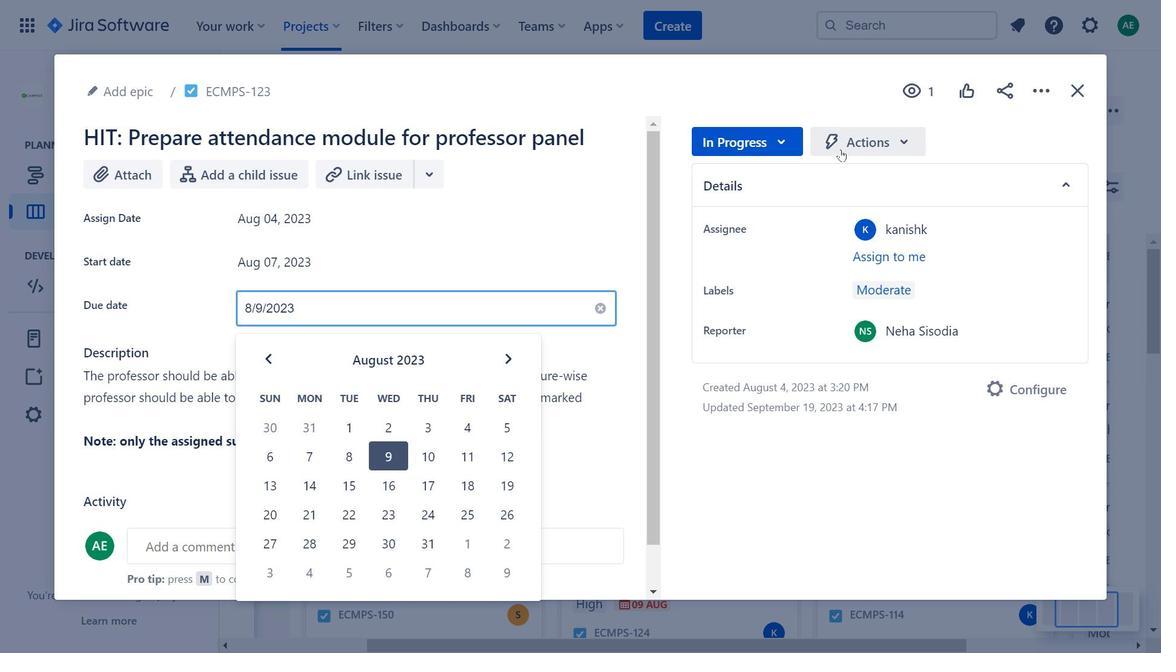 
Action: Mouse moved to (296, 303)
Screenshot: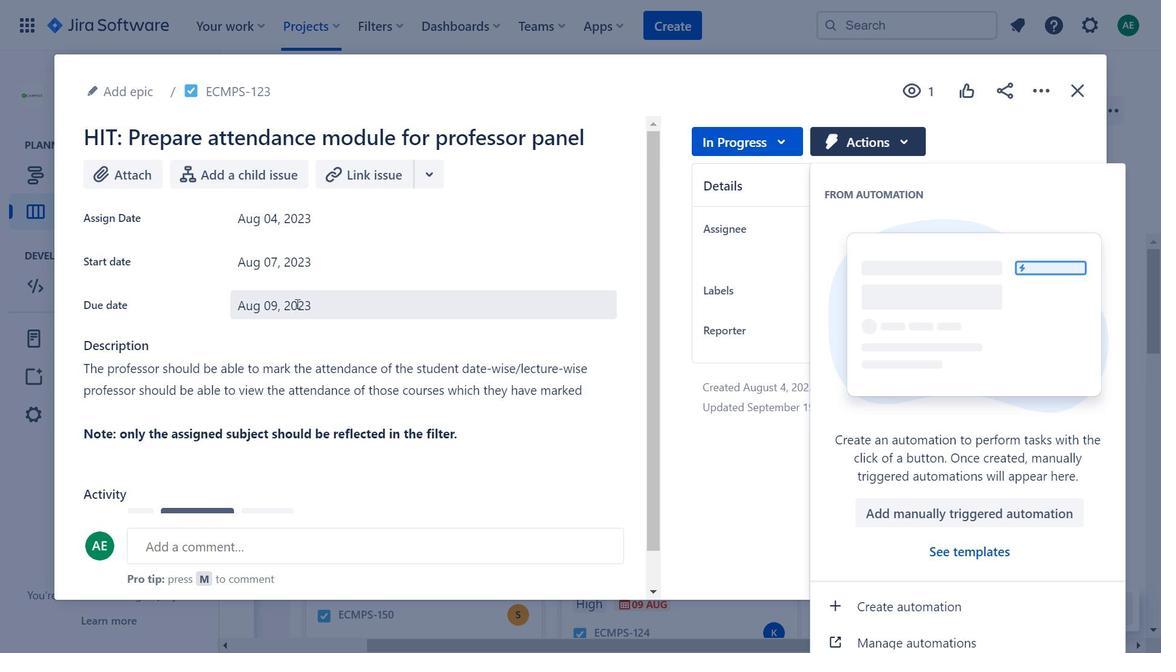 
Action: Mouse pressed left at (296, 303)
Screenshot: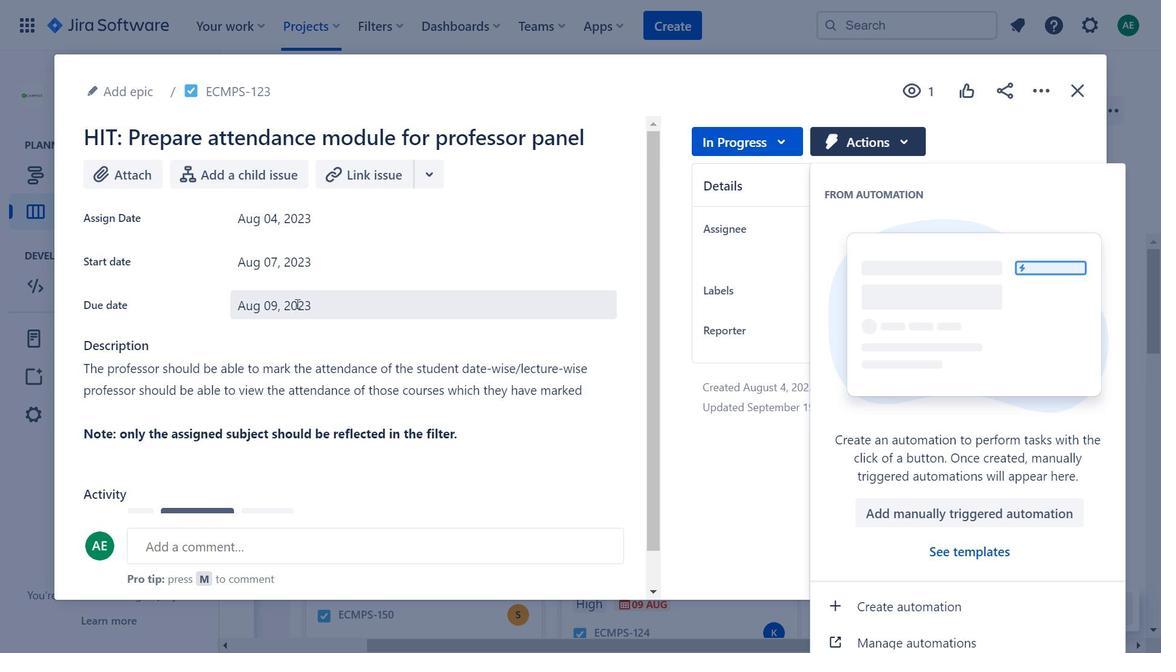 
Action: Mouse moved to (867, 143)
Screenshot: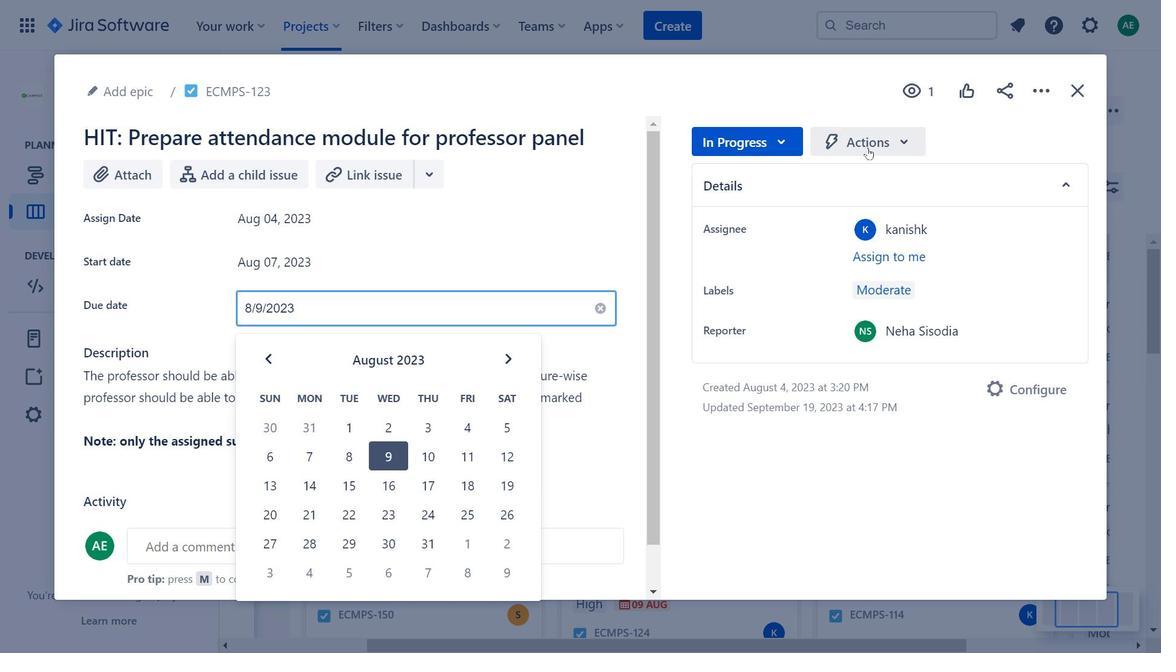 
Action: Mouse pressed left at (867, 143)
Screenshot: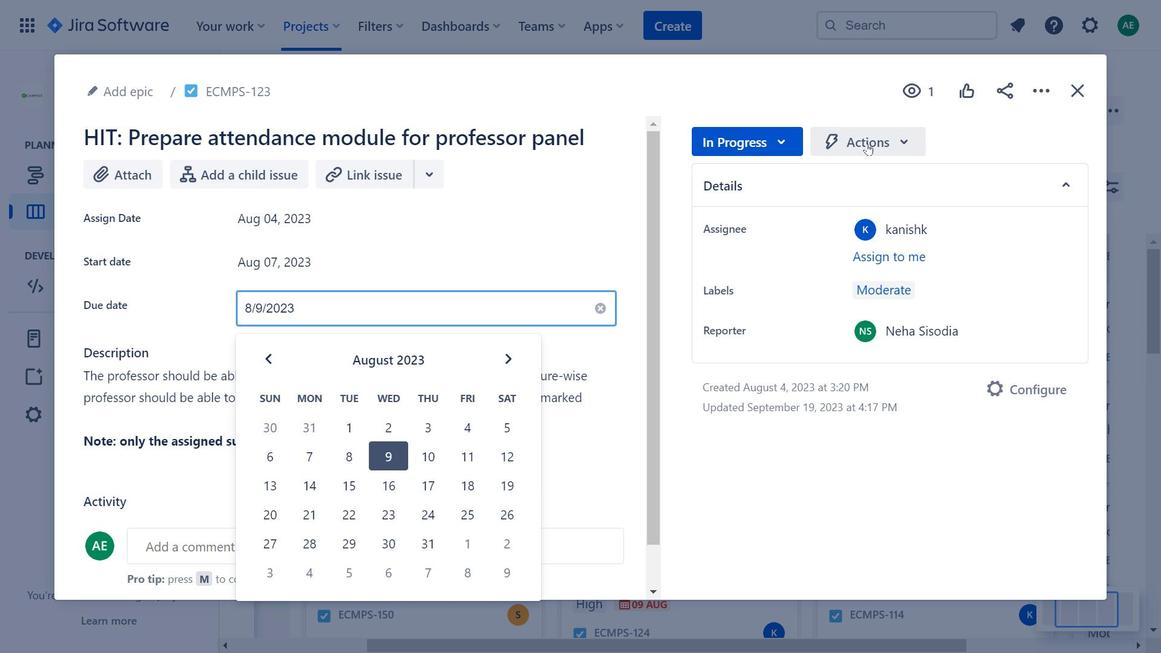 
Action: Mouse moved to (1080, 84)
Screenshot: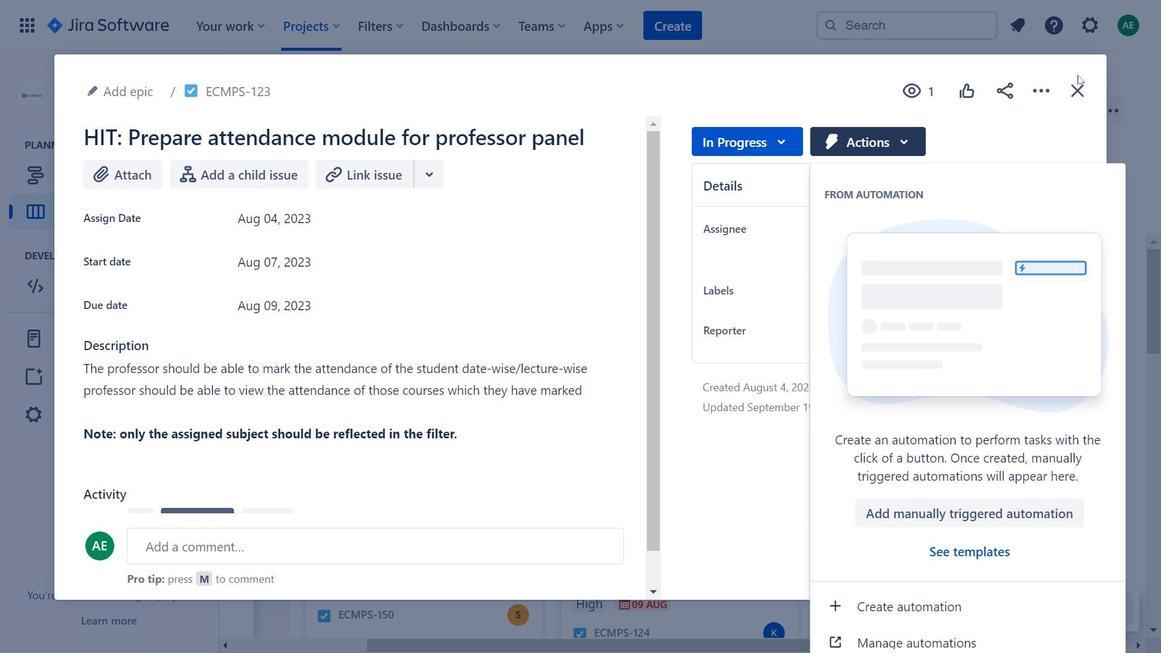 
Action: Mouse pressed left at (1080, 84)
Screenshot: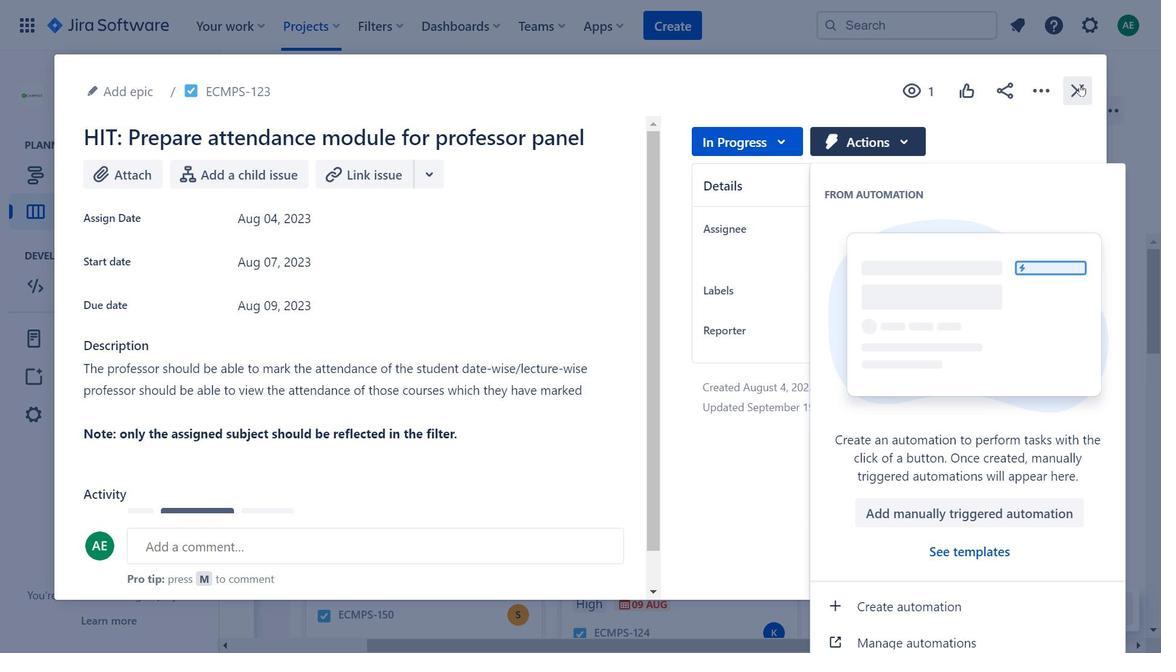 
Action: Mouse moved to (702, 402)
Screenshot: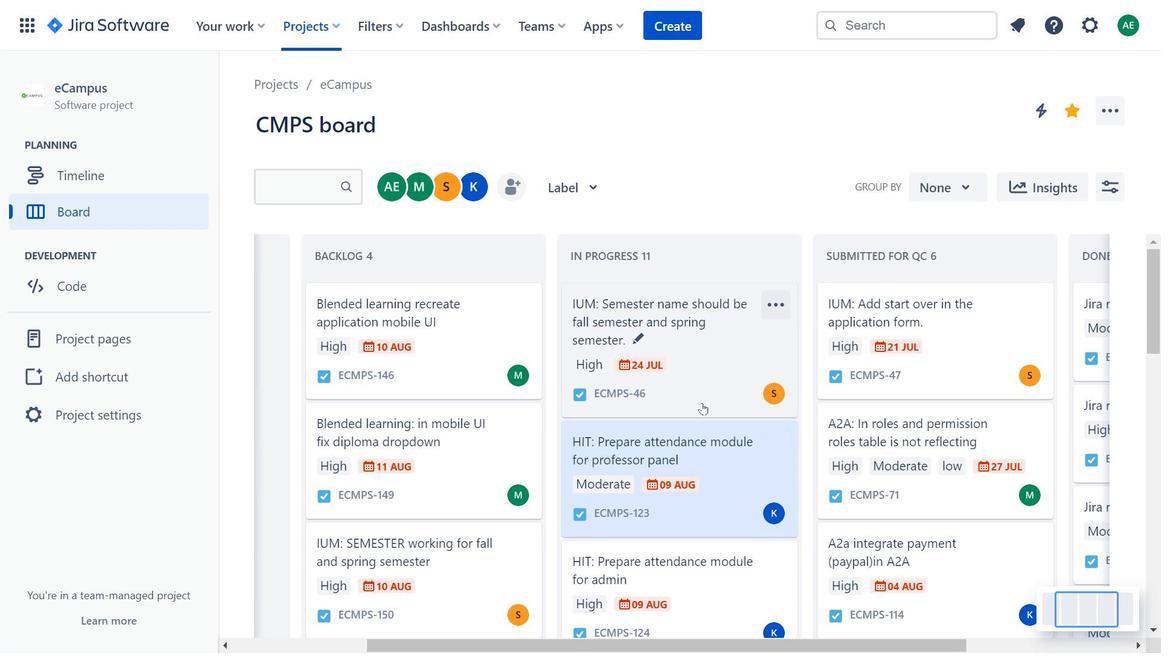 
Action: Mouse scrolled (702, 402) with delta (0, 0)
Screenshot: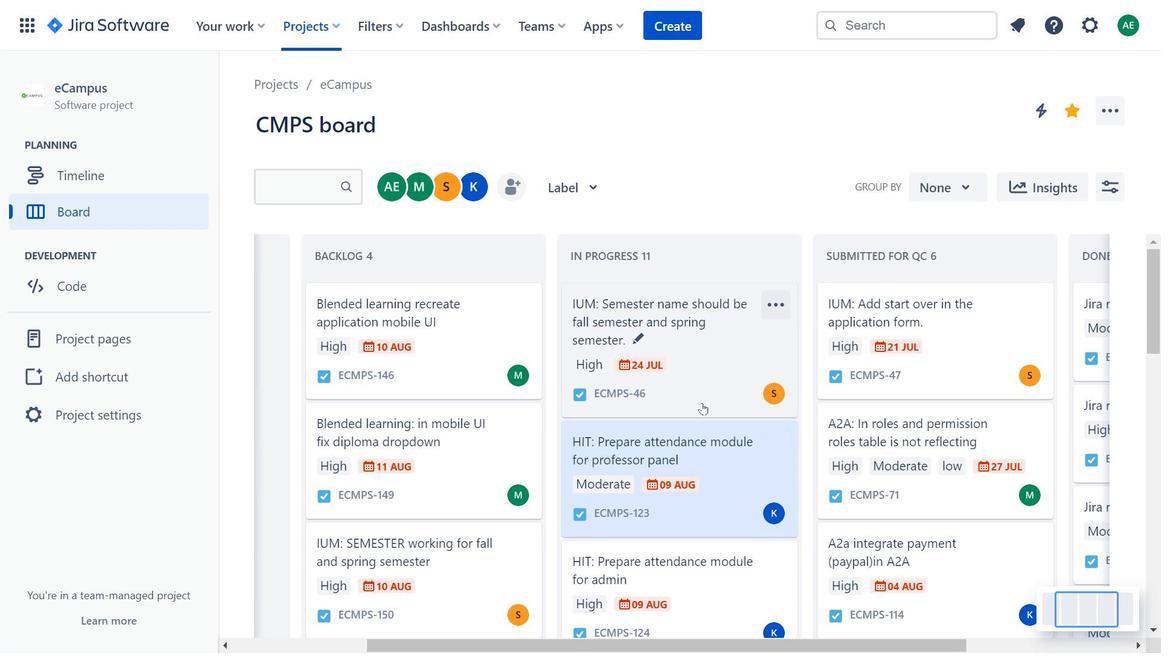 
Action: Mouse scrolled (702, 402) with delta (0, 0)
Screenshot: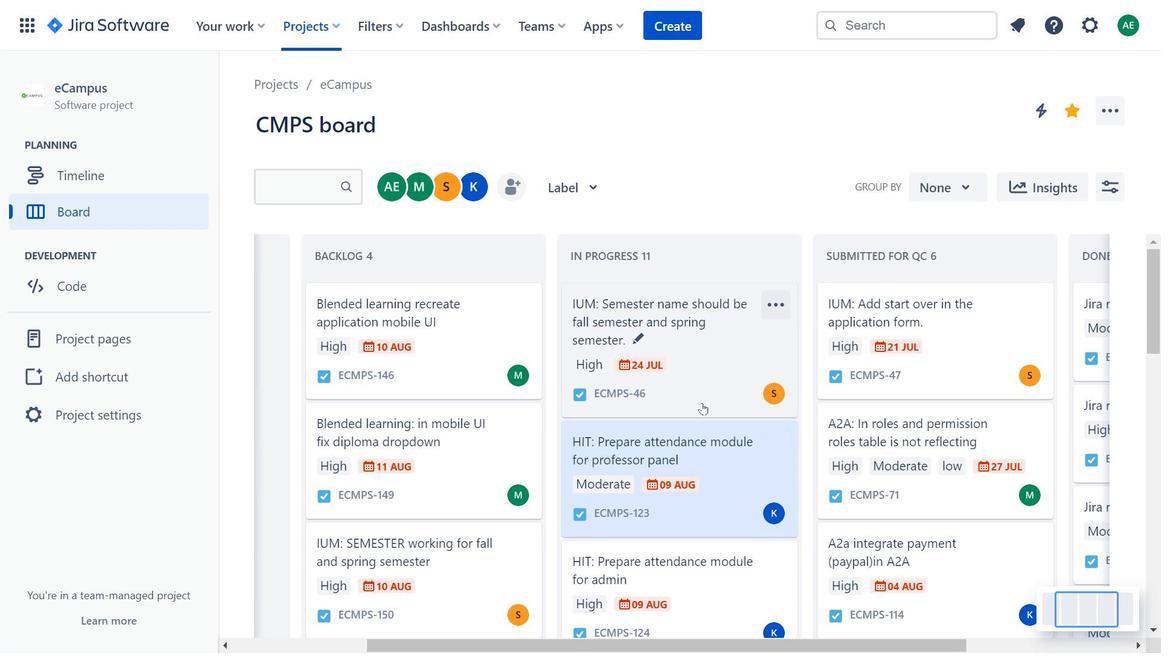 
Action: Mouse moved to (702, 442)
Screenshot: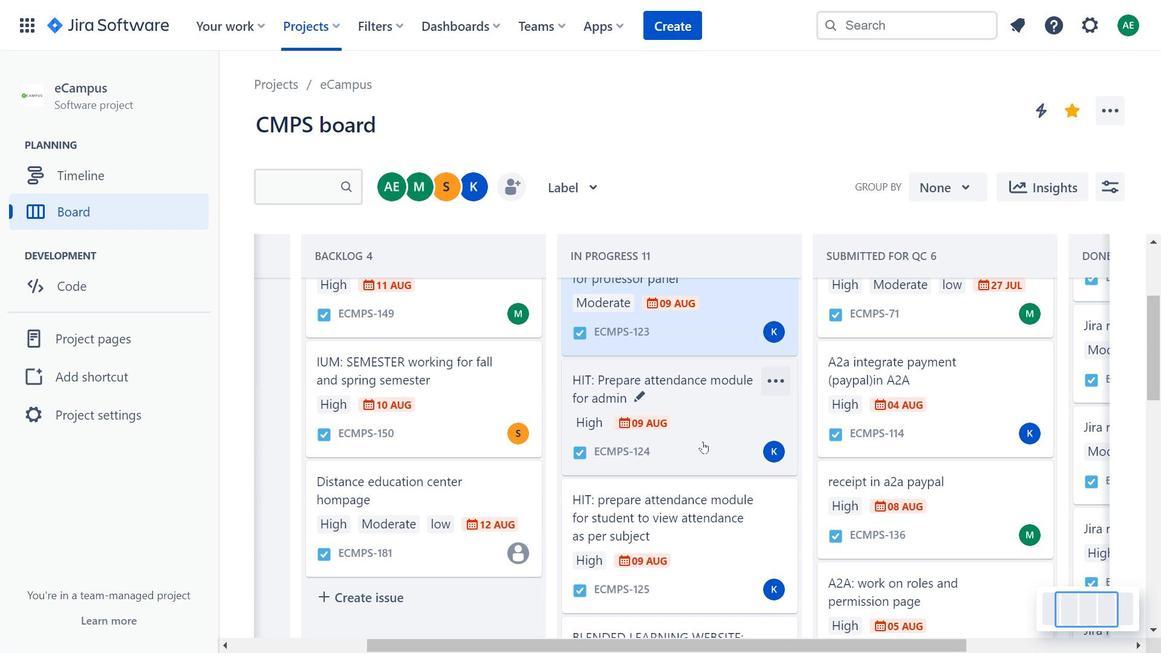 
Action: Mouse scrolled (702, 441) with delta (0, 0)
Screenshot: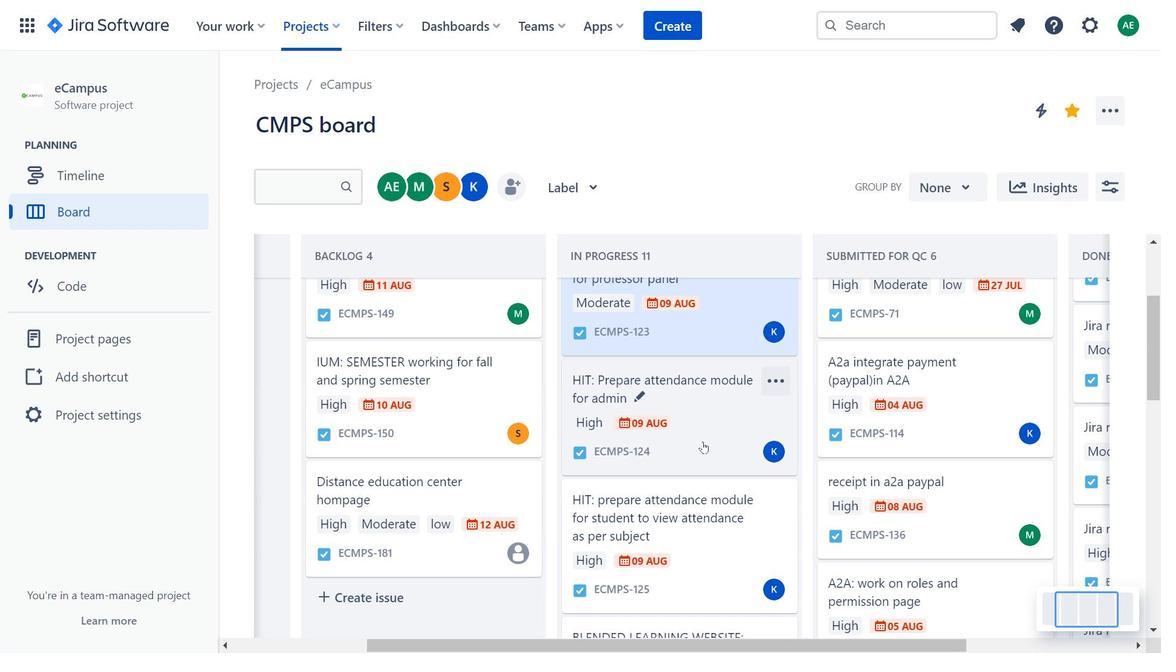 
Action: Mouse moved to (725, 488)
Screenshot: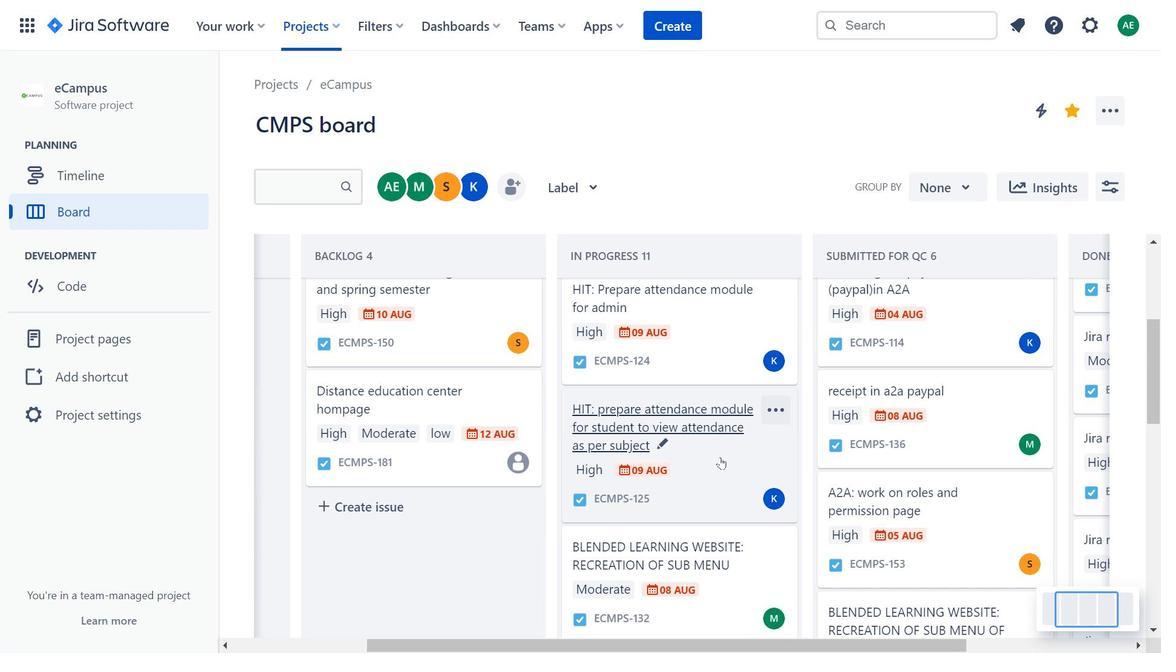 
Action: Mouse pressed left at (725, 488)
Screenshot: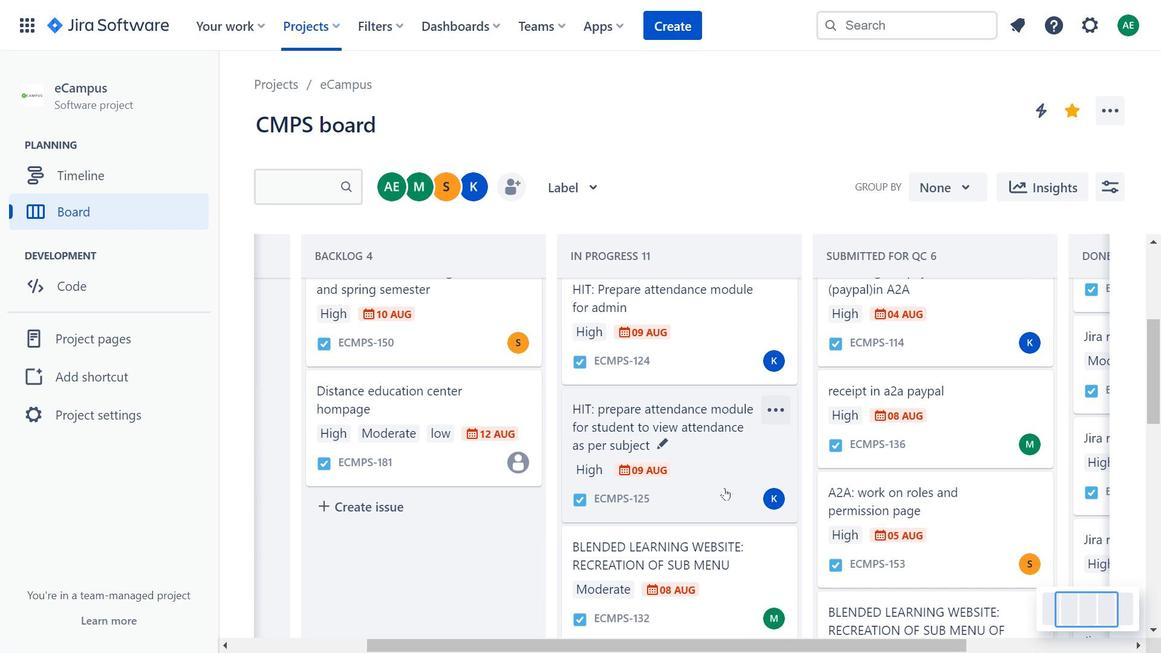 
Action: Mouse moved to (355, 290)
Screenshot: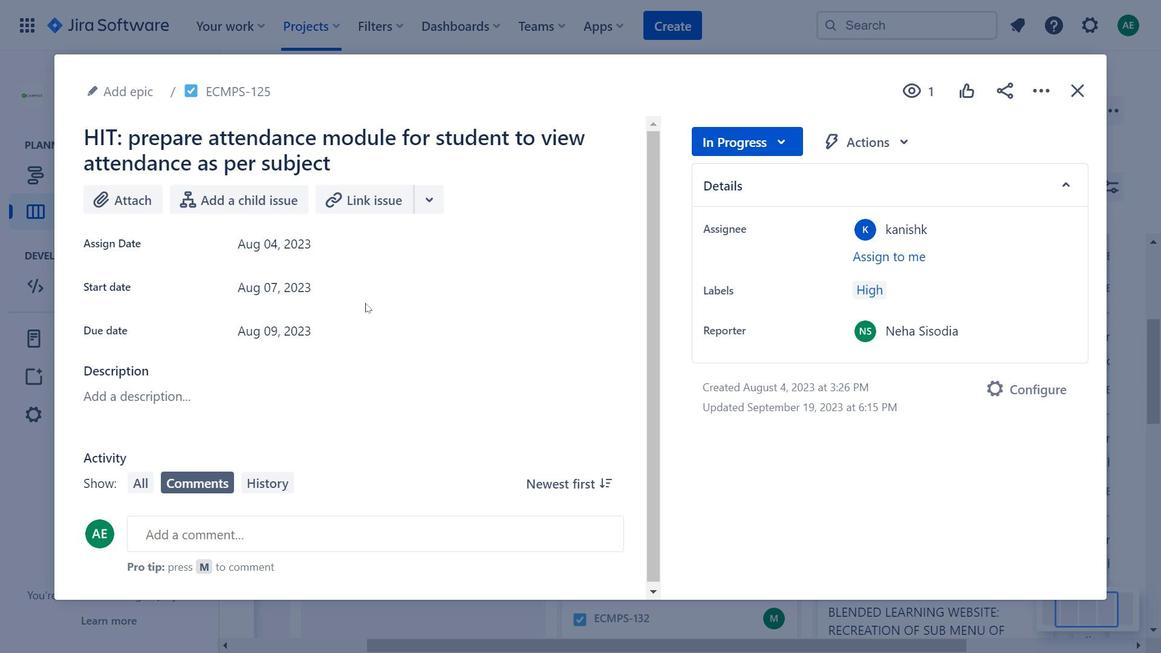 
Action: Mouse pressed left at (355, 290)
Screenshot: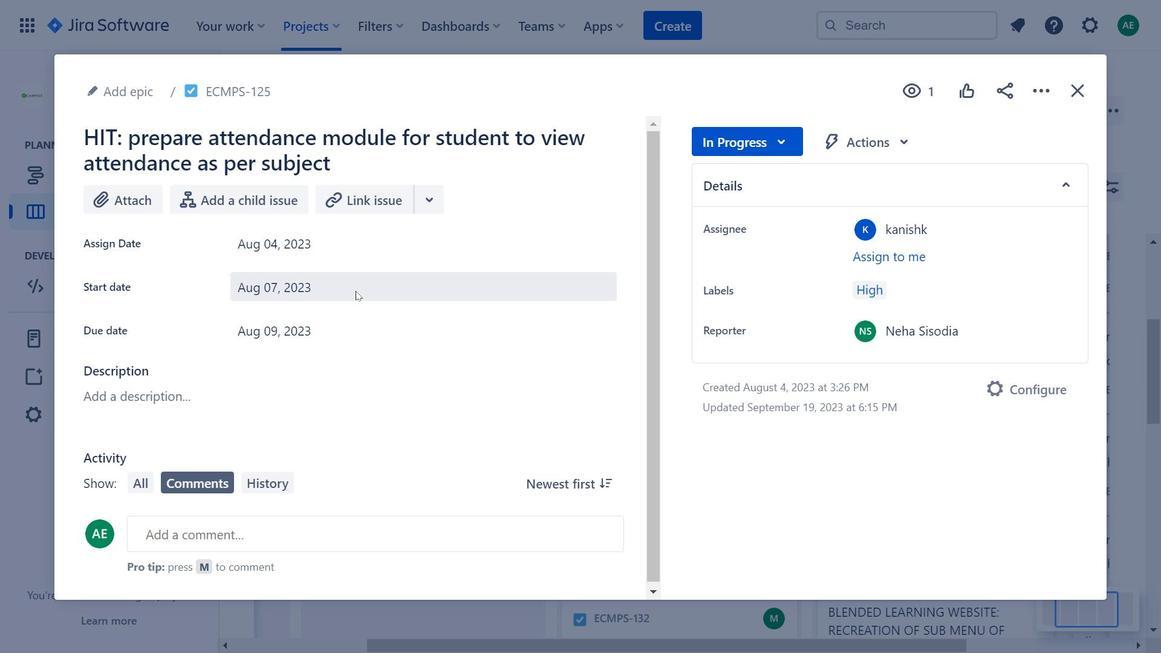 
Action: Mouse moved to (1042, 95)
Screenshot: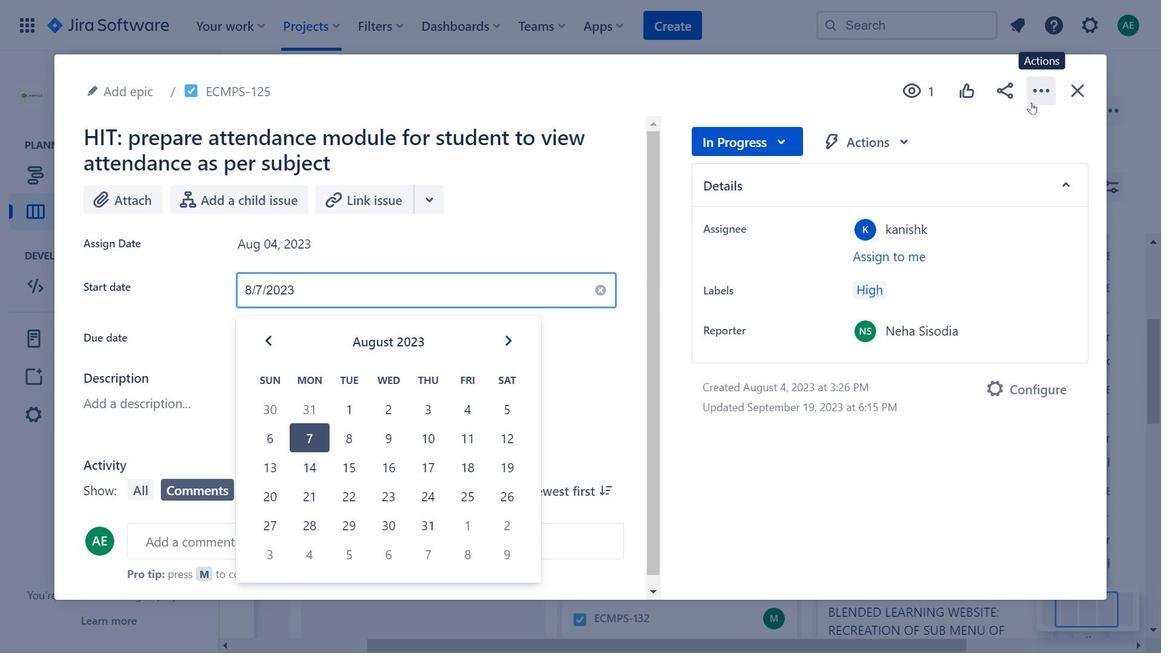 
Action: Mouse pressed left at (1042, 95)
Screenshot: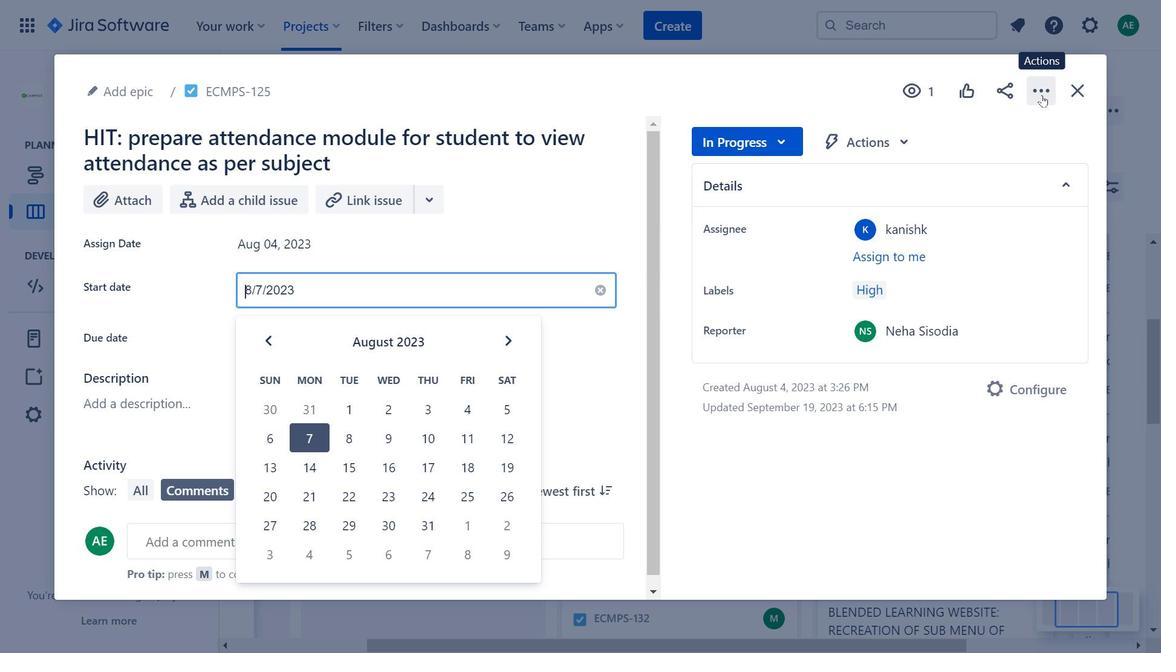 
Action: Mouse moved to (900, 131)
Screenshot: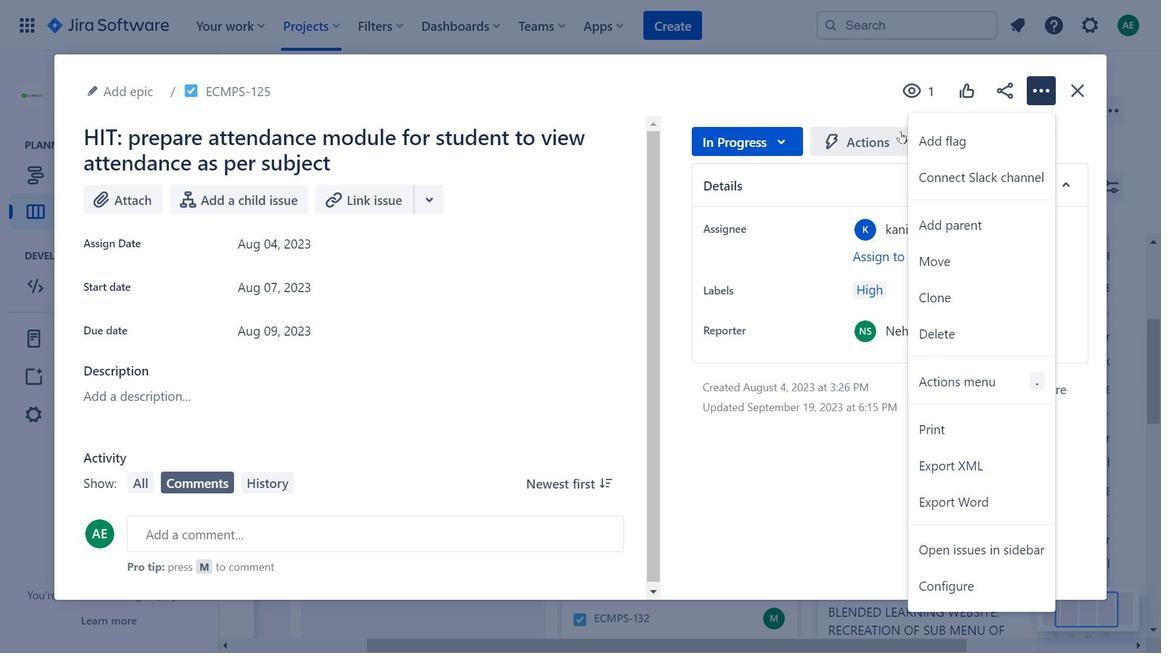 
Action: Mouse pressed left at (900, 131)
Screenshot: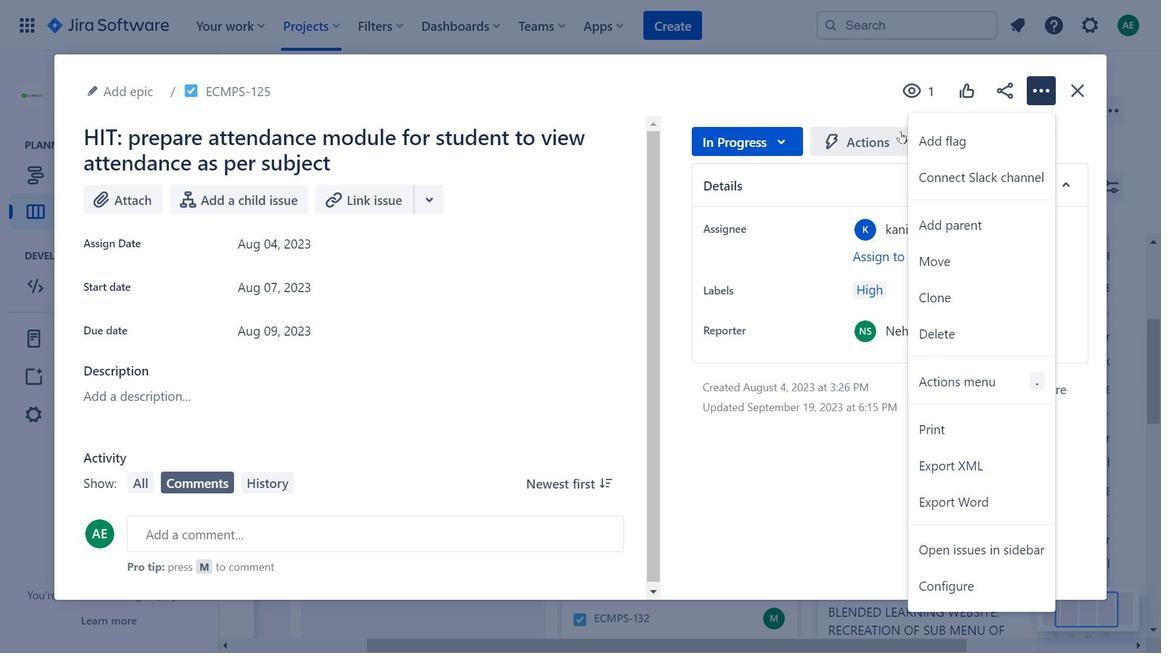 
Action: Mouse moved to (991, 548)
Screenshot: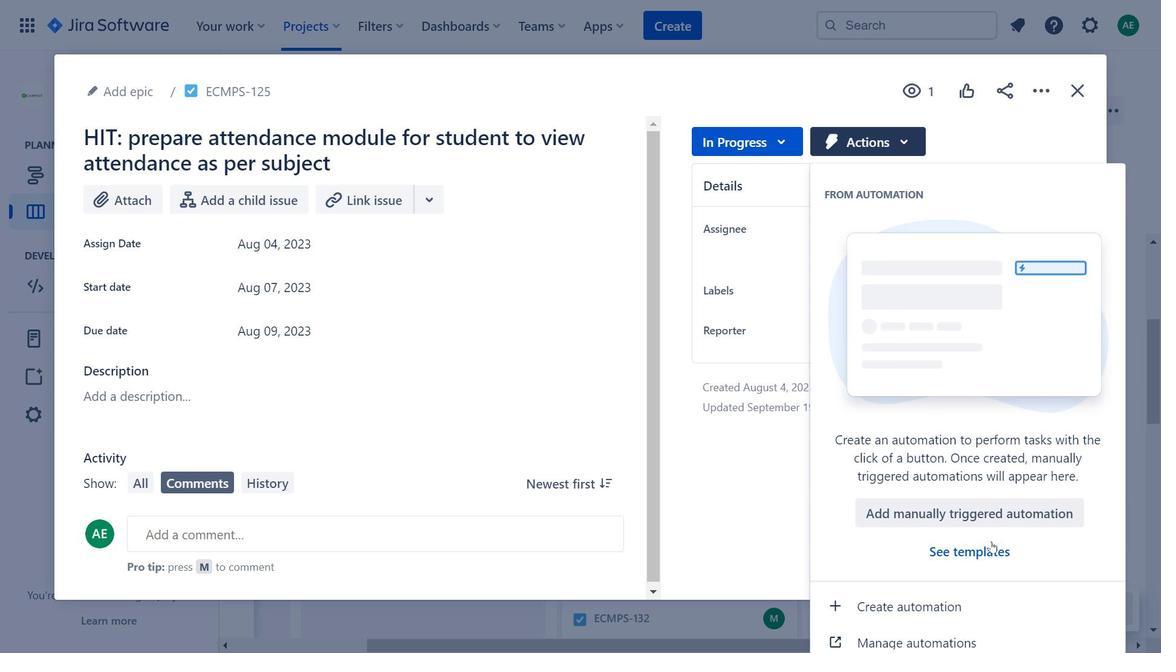 
Action: Mouse pressed left at (991, 548)
Screenshot: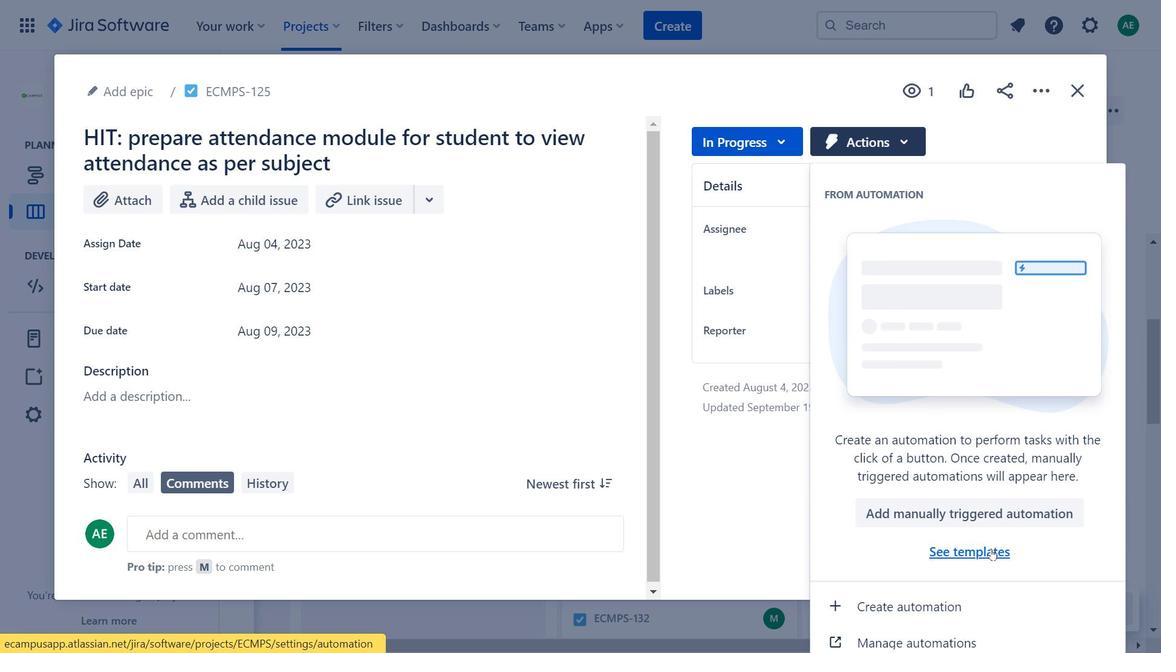 
Action: Mouse moved to (464, 362)
Screenshot: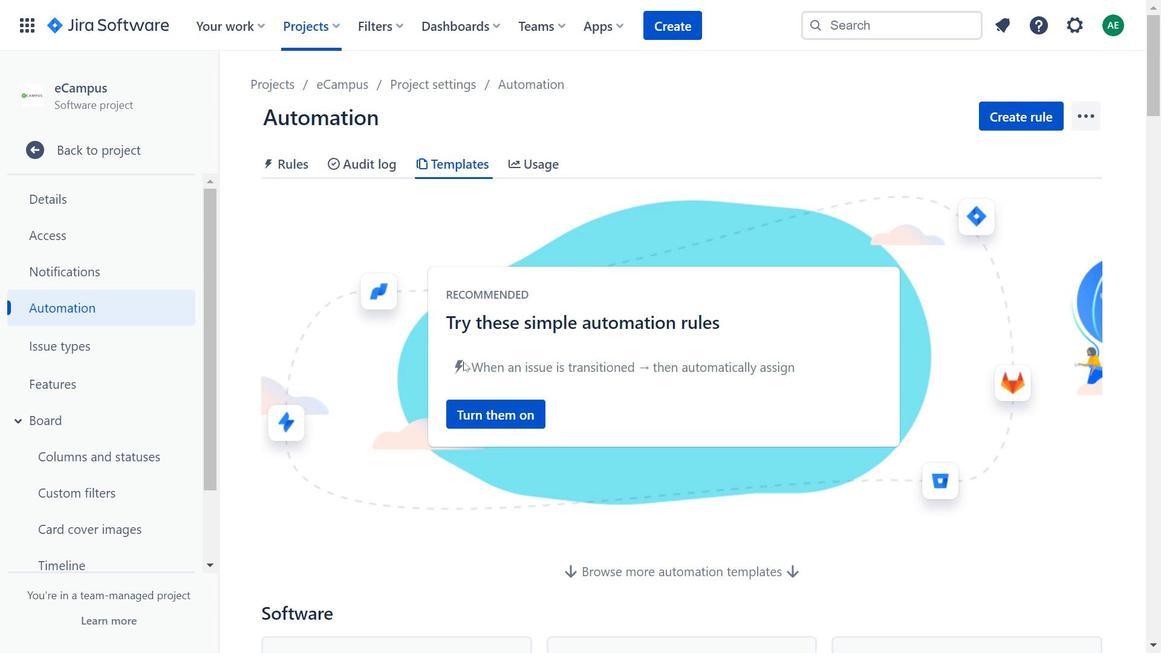 
Action: Mouse scrolled (464, 361) with delta (0, 0)
Screenshot: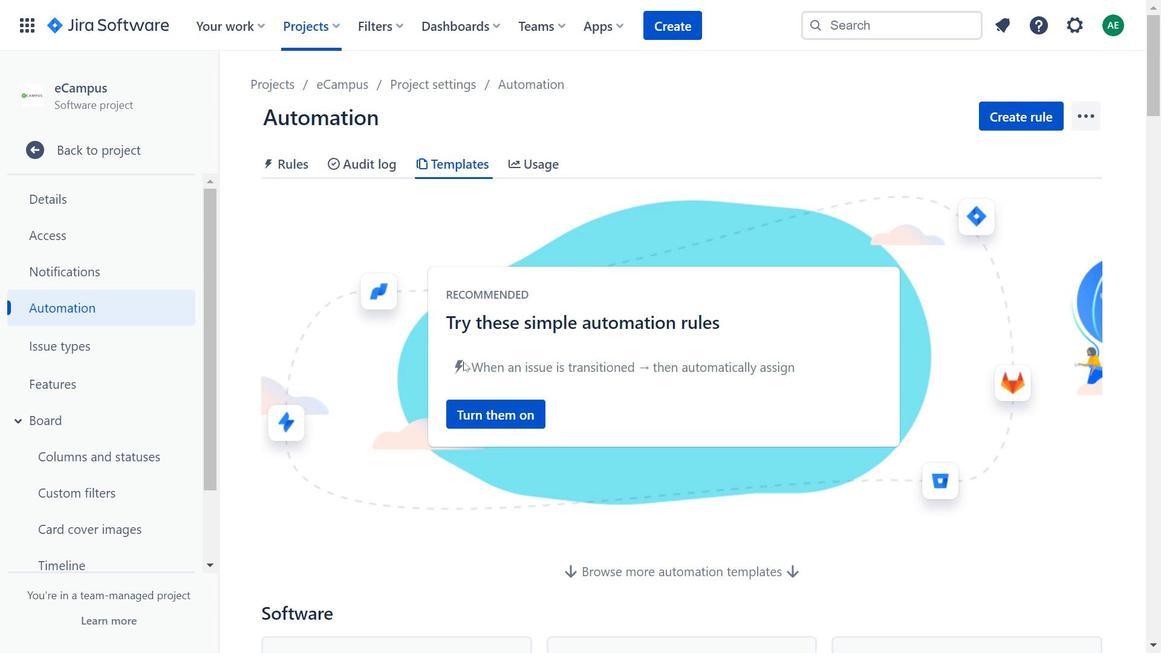 
Action: Mouse scrolled (464, 361) with delta (0, 0)
Screenshot: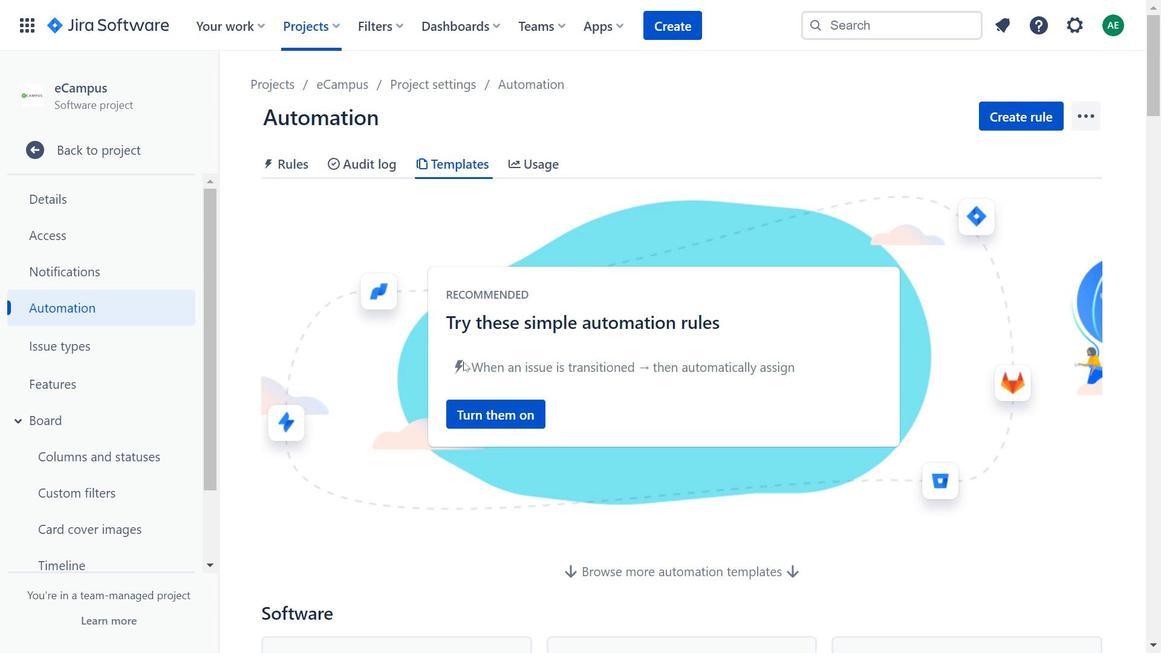 
Action: Mouse scrolled (464, 361) with delta (0, 0)
Screenshot: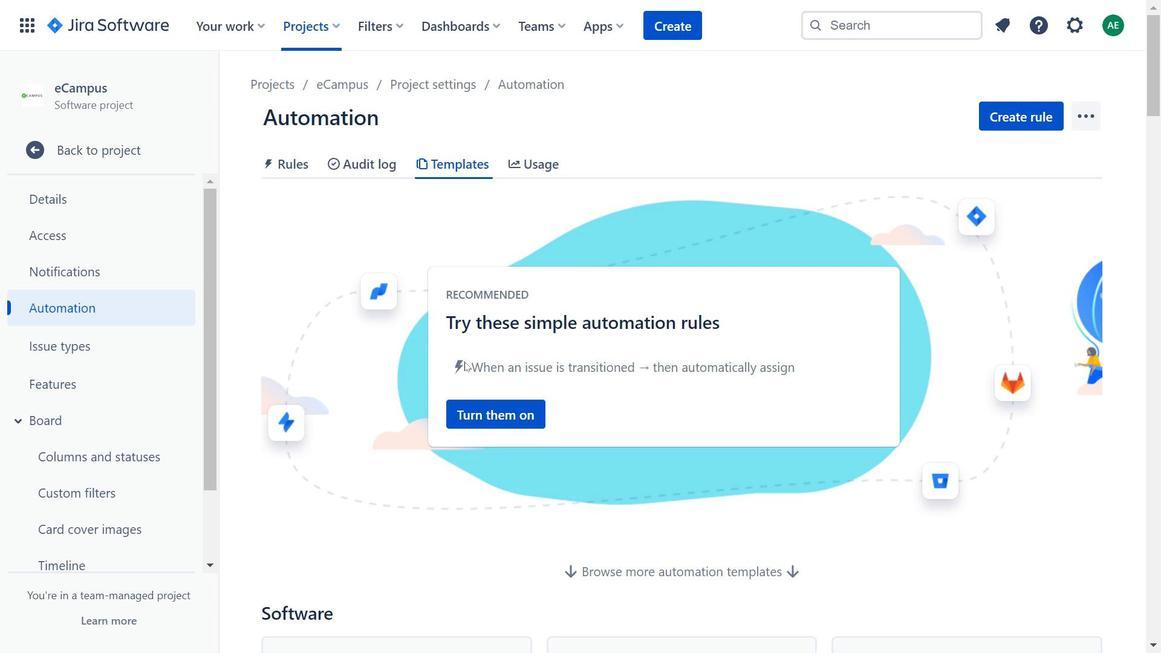 
Action: Mouse moved to (468, 387)
Screenshot: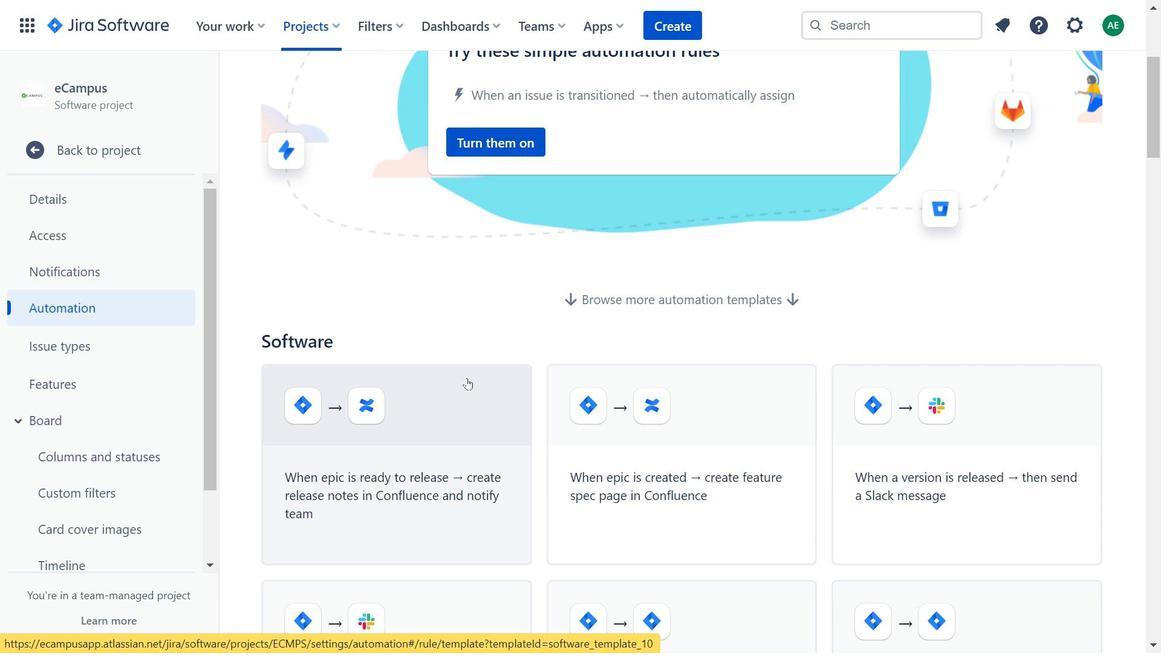
Action: Mouse scrolled (468, 386) with delta (0, 0)
Screenshot: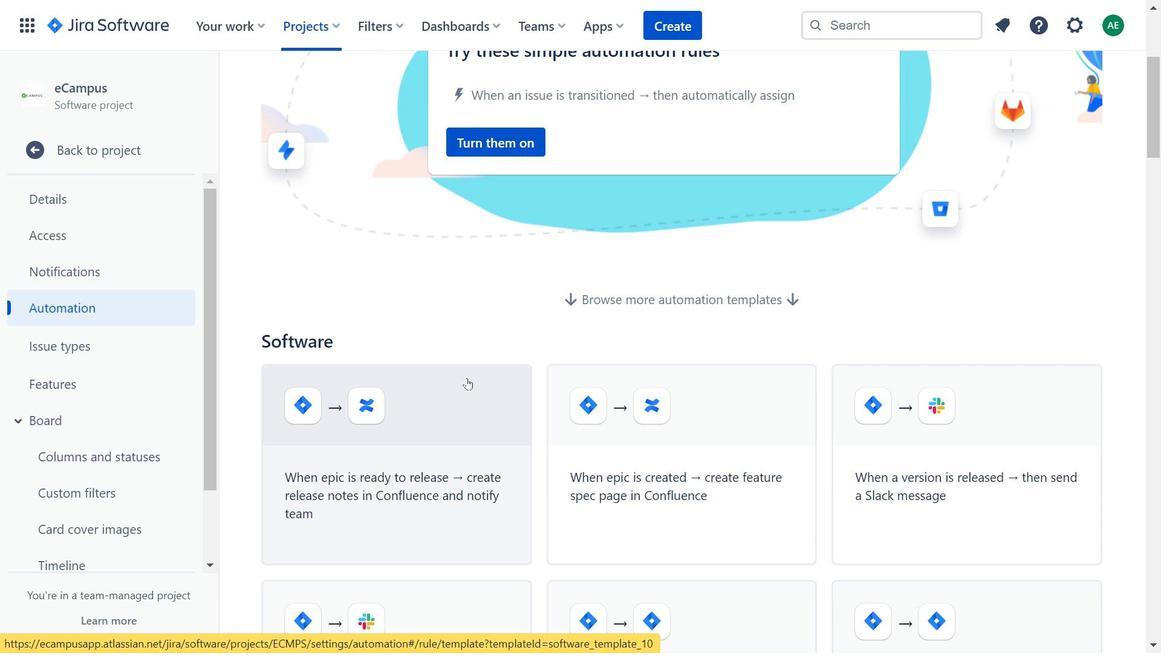 
Action: Mouse moved to (469, 394)
Screenshot: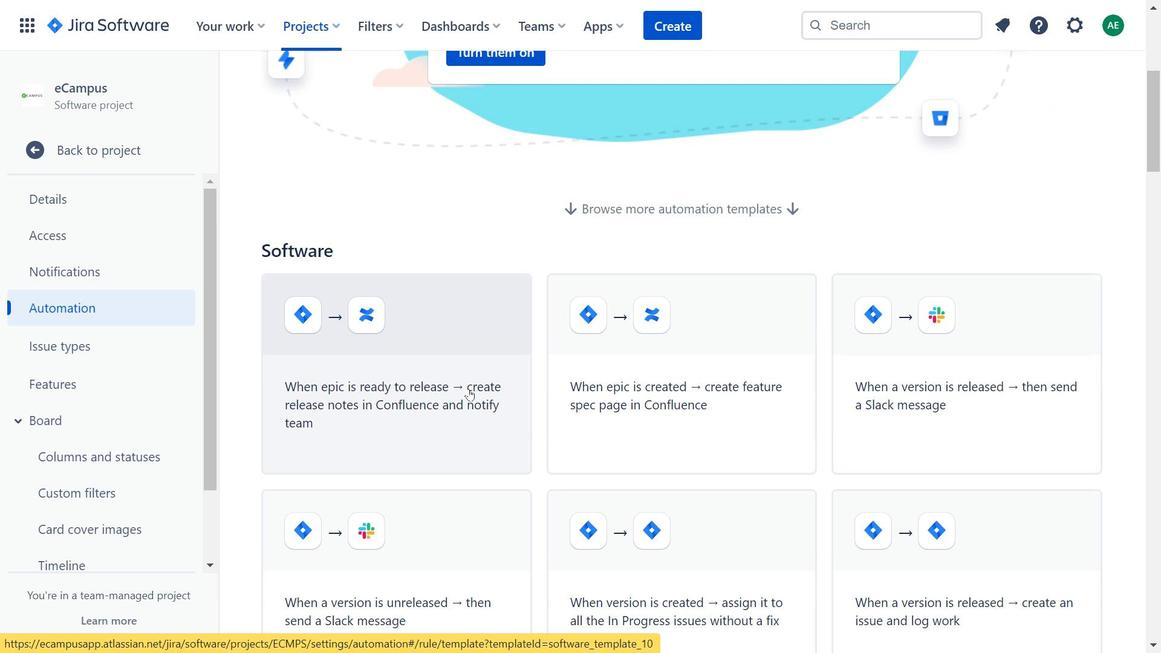 
Action: Mouse scrolled (469, 393) with delta (0, 0)
Screenshot: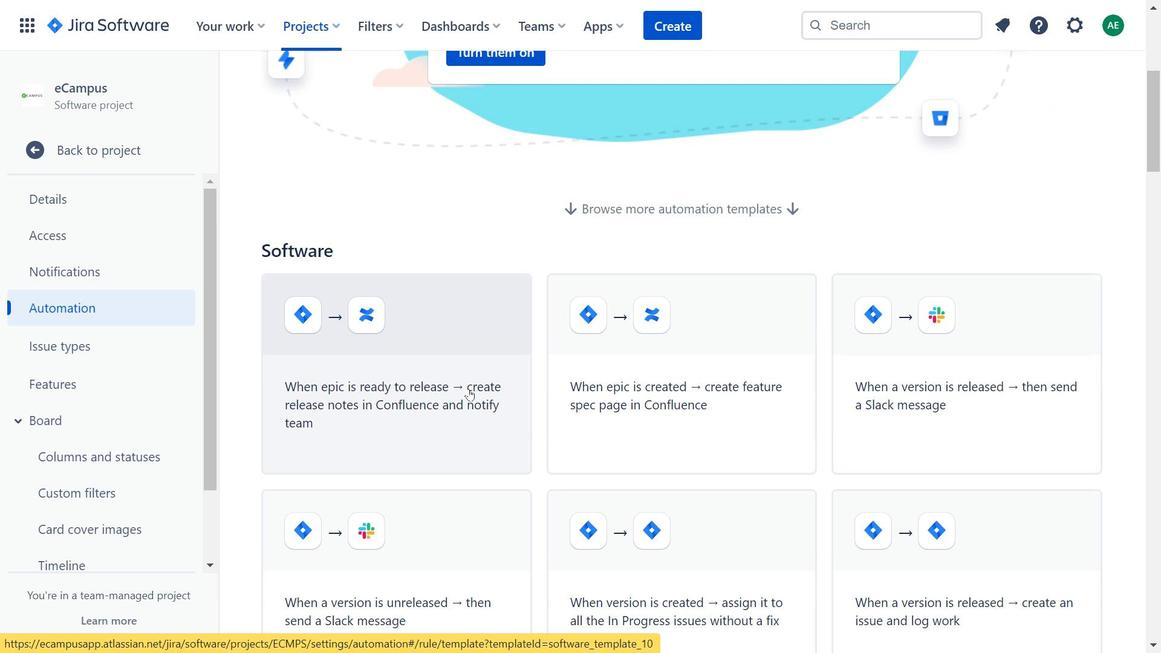 
Action: Mouse moved to (469, 396)
Screenshot: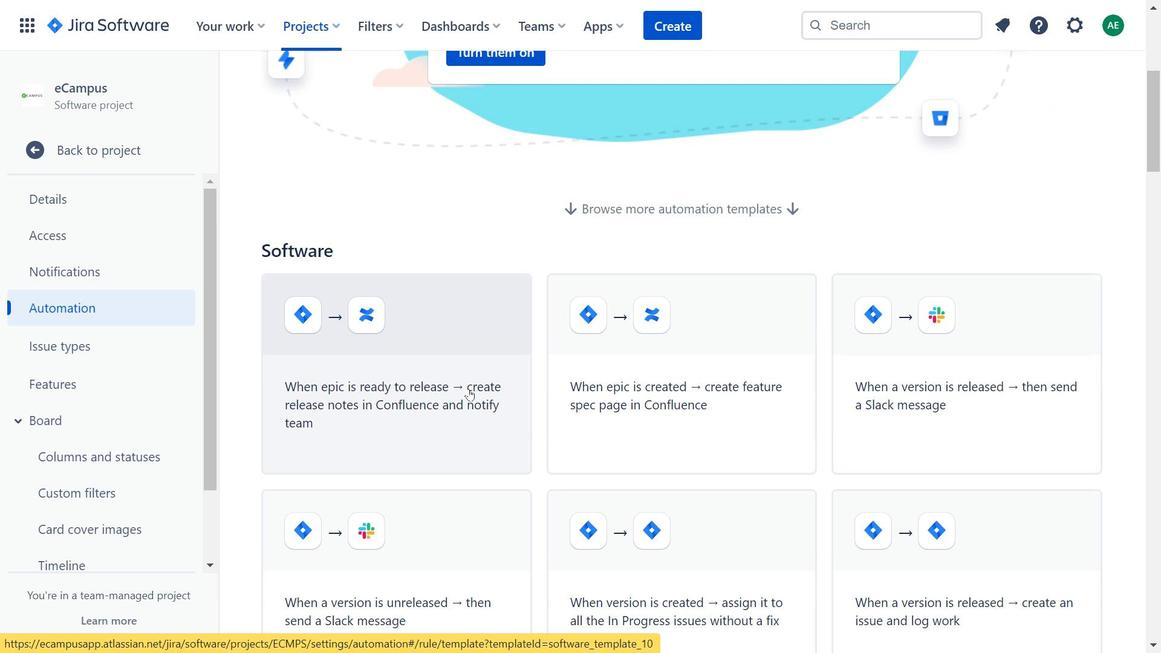 
Action: Mouse scrolled (469, 396) with delta (0, 0)
Screenshot: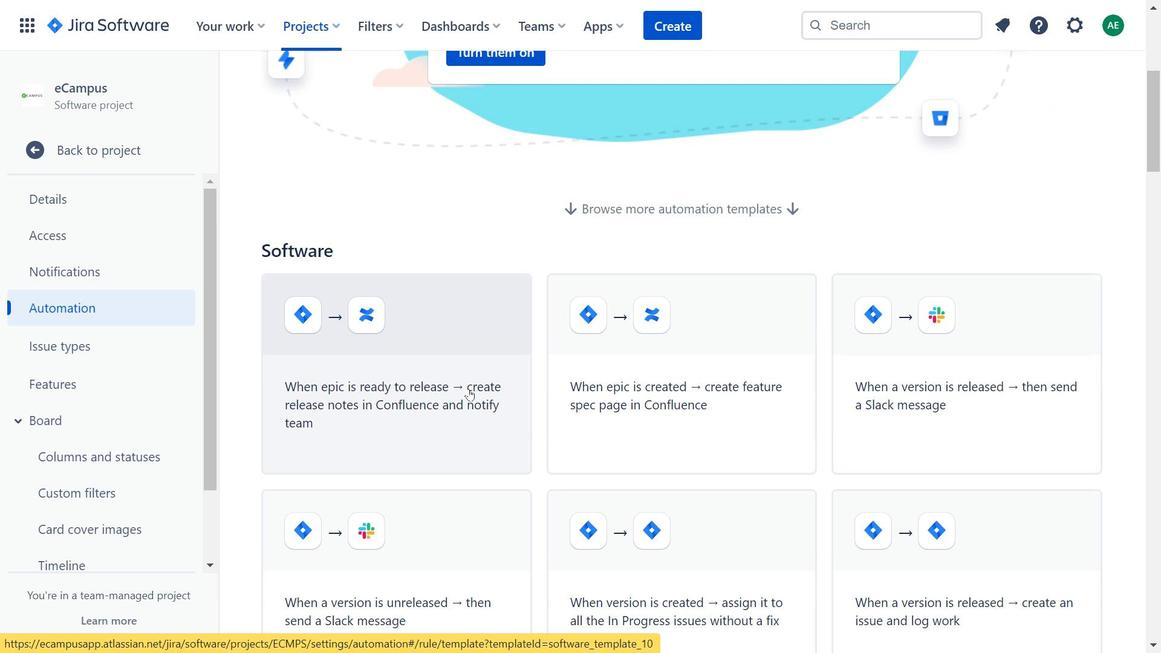 
Action: Mouse moved to (429, 581)
Screenshot: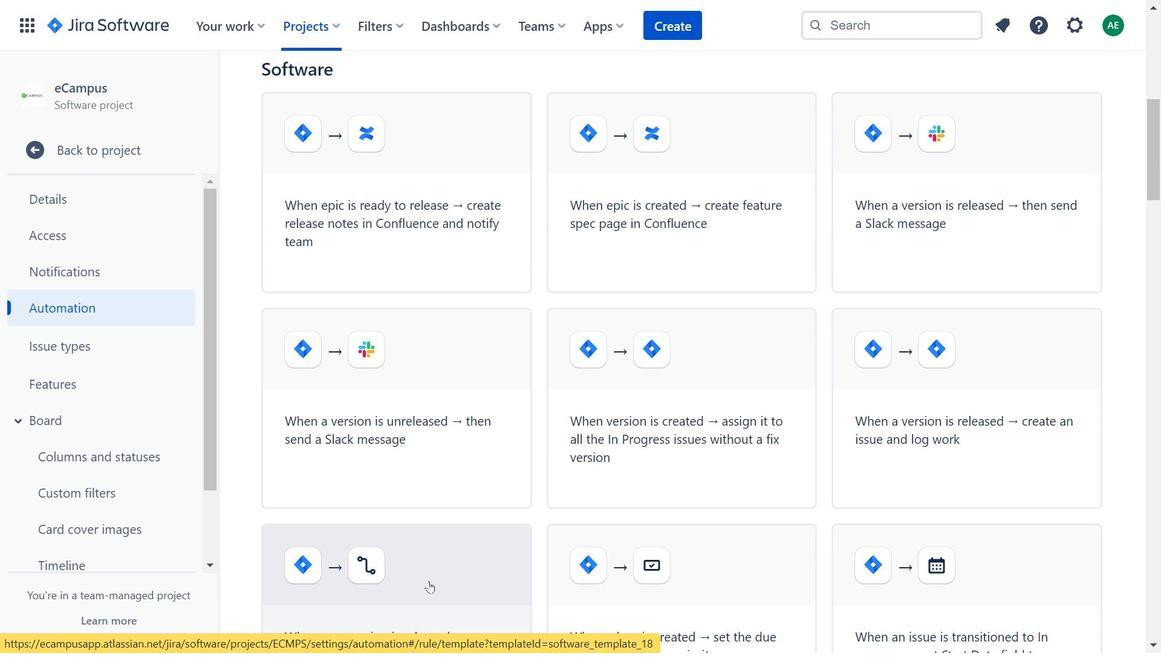 
Action: Mouse pressed left at (429, 581)
Screenshot: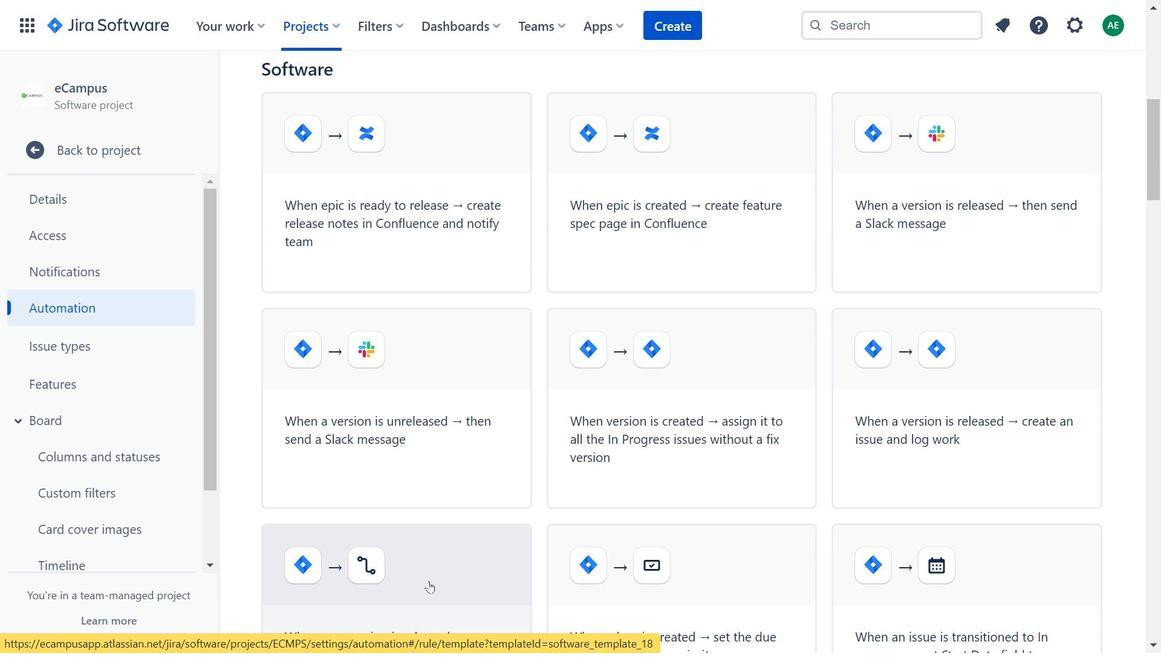 
Action: Mouse moved to (738, 317)
Screenshot: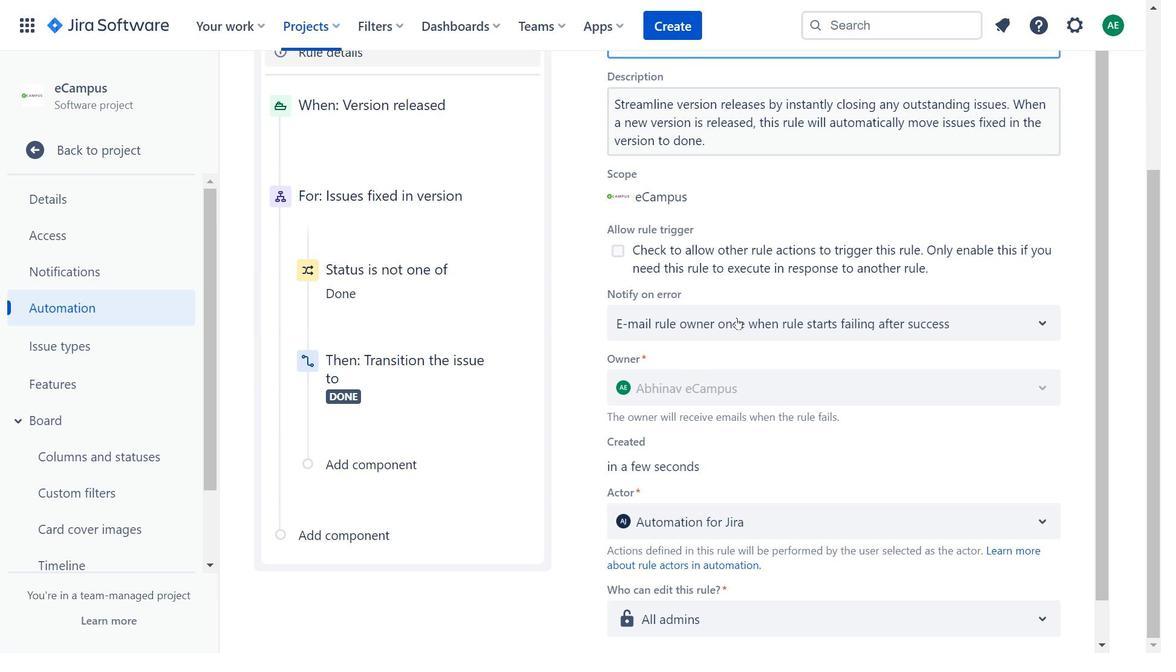 
Action: Mouse pressed left at (738, 317)
Screenshot: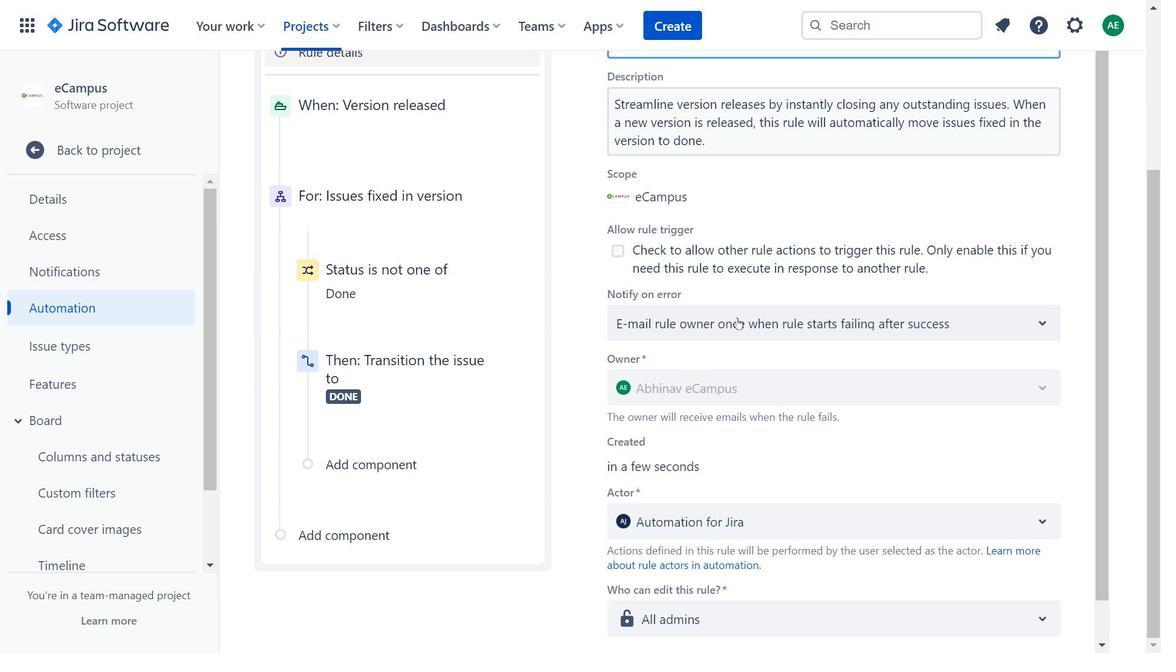 
Action: Mouse moved to (442, 217)
Screenshot: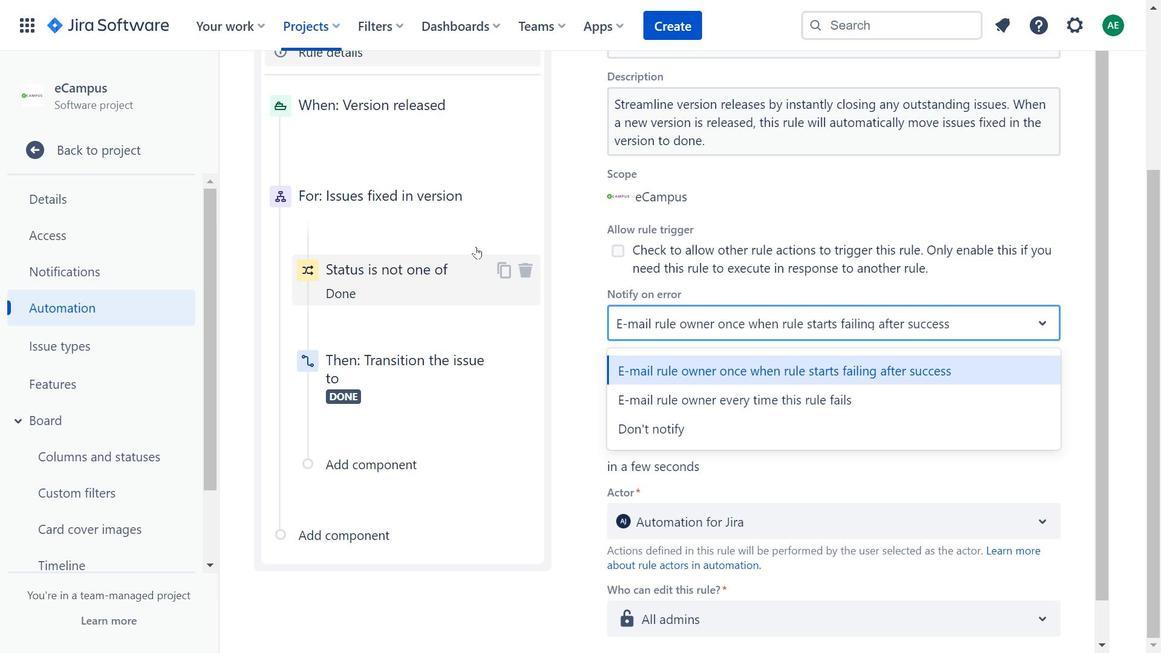 
Action: Mouse pressed left at (442, 217)
Screenshot: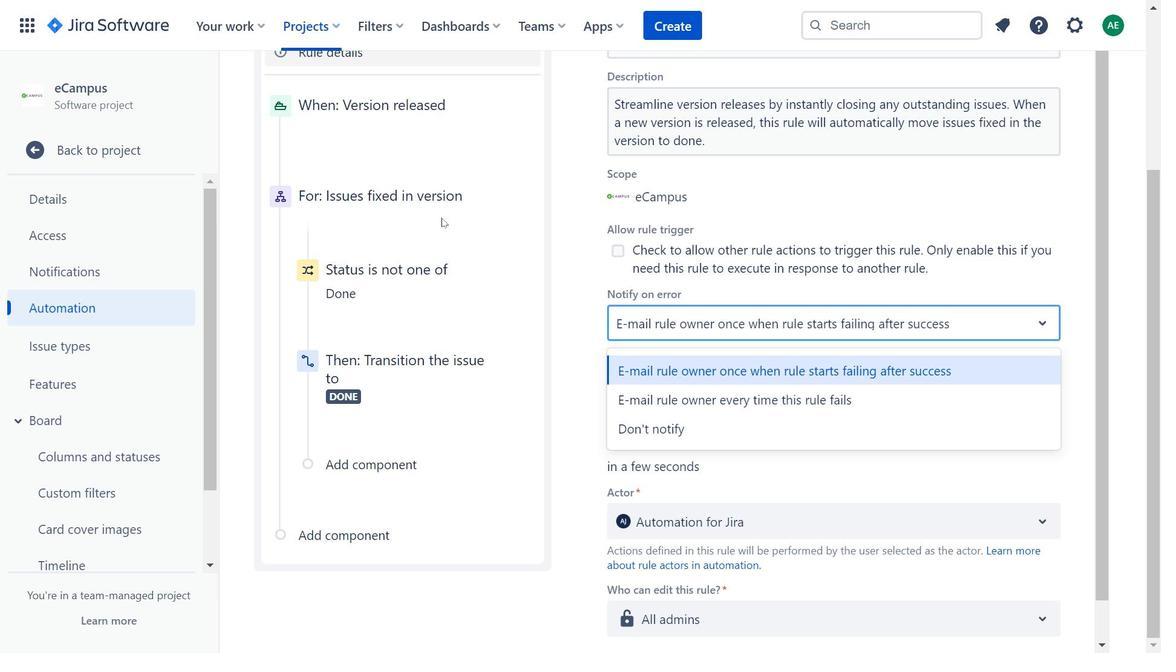 
Action: Mouse moved to (432, 212)
Screenshot: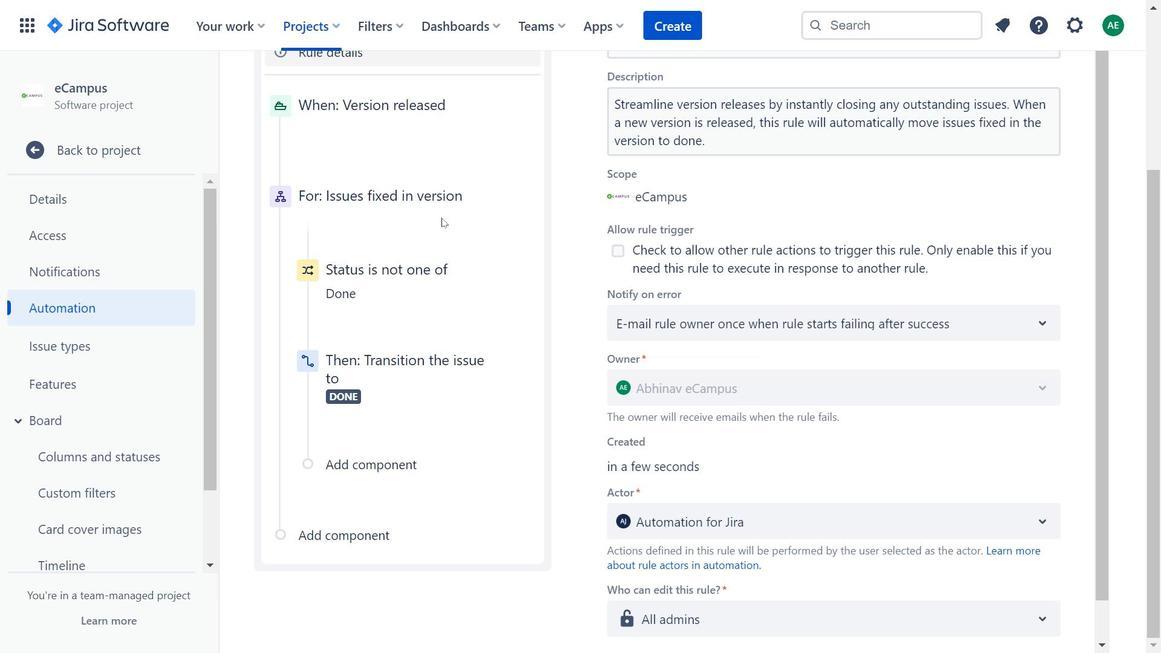 
Action: Mouse pressed left at (432, 212)
Screenshot: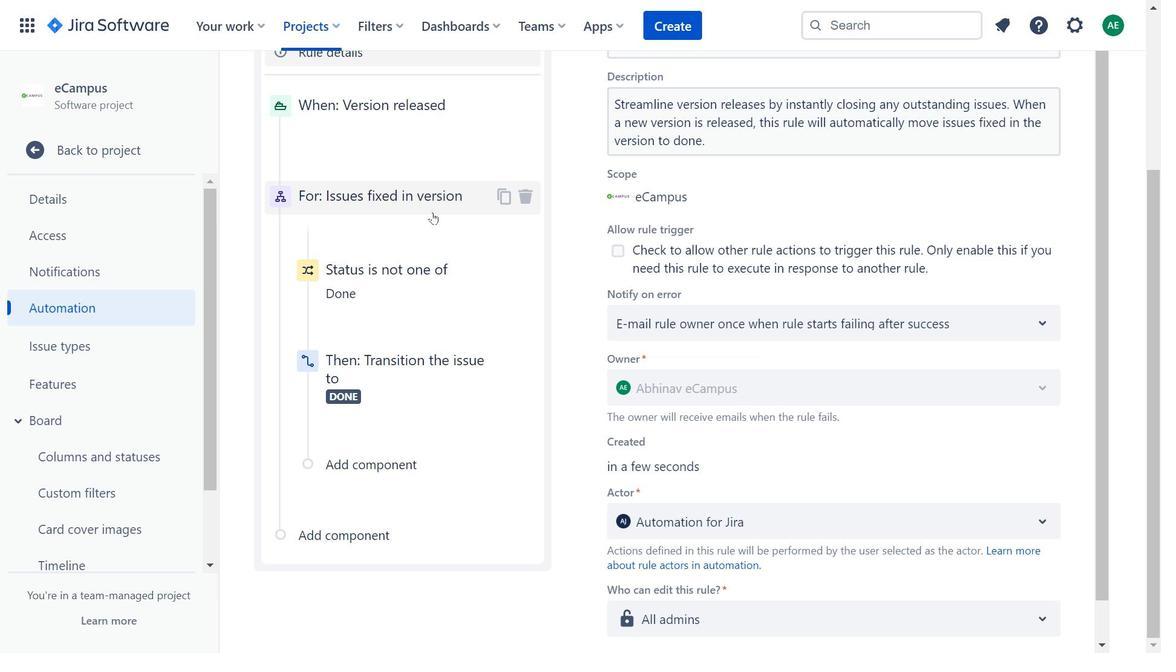 
Action: Mouse moved to (723, 305)
Screenshot: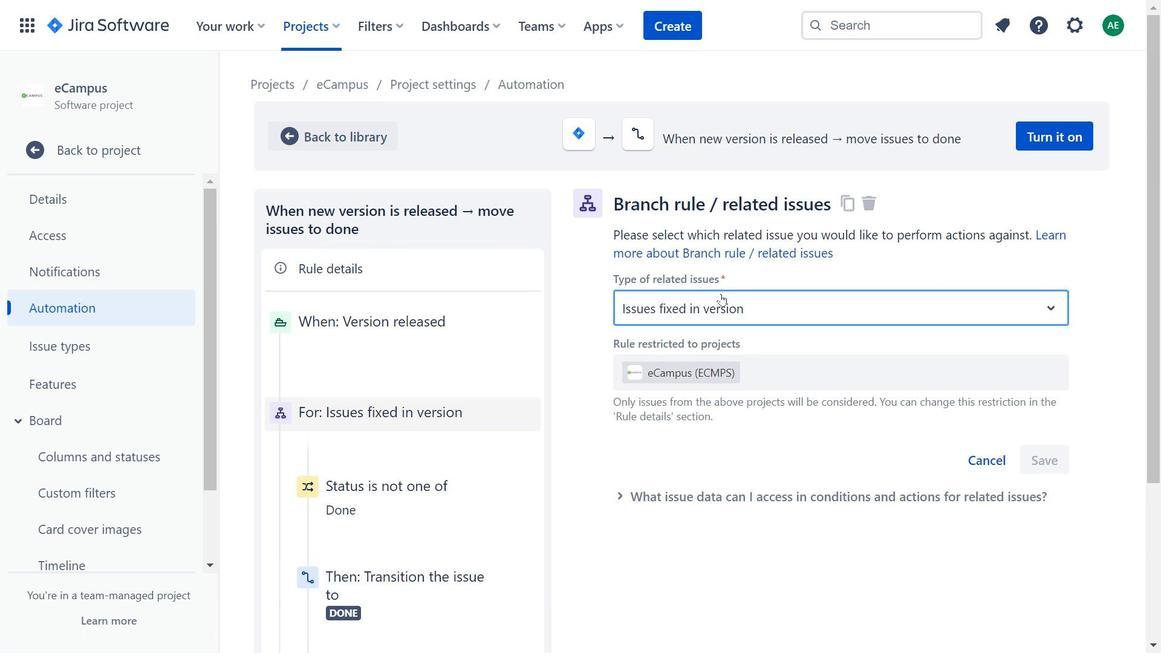
Action: Mouse pressed left at (723, 305)
Screenshot: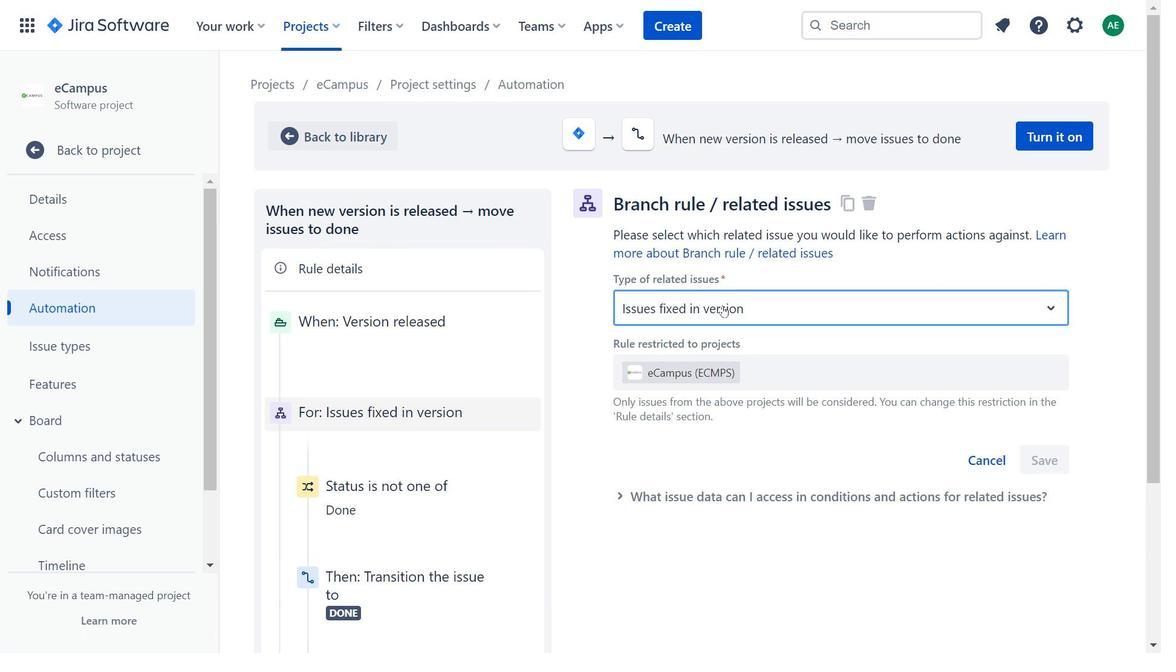 
Action: Mouse moved to (673, 433)
Screenshot: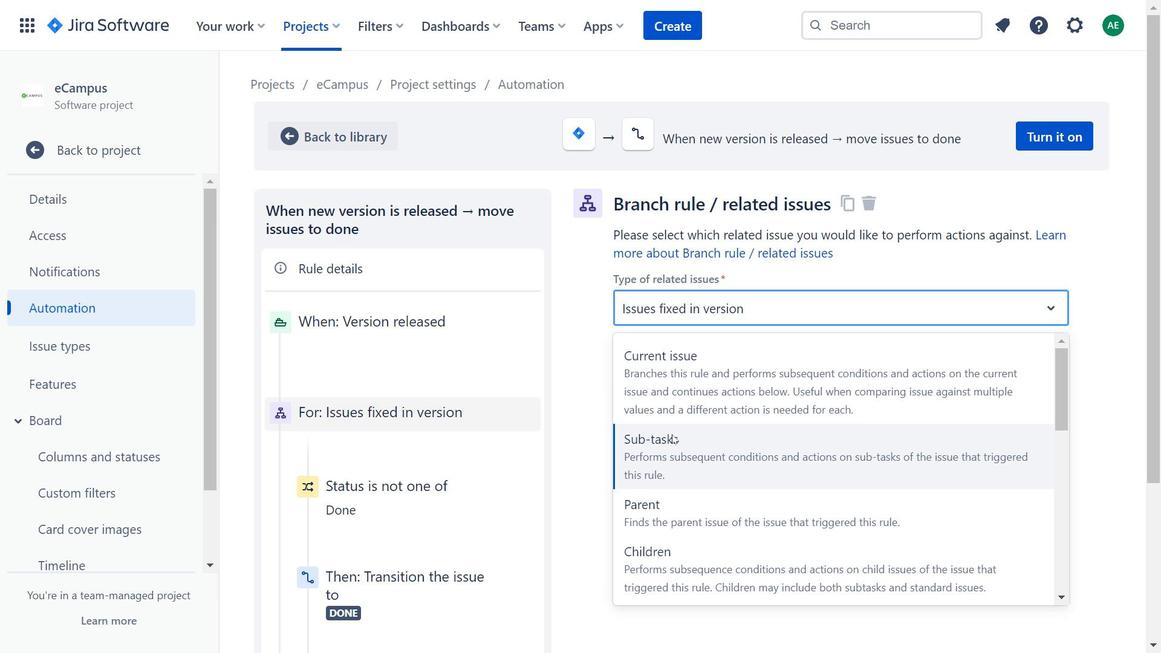 
Action: Mouse scrolled (673, 433) with delta (0, 0)
Screenshot: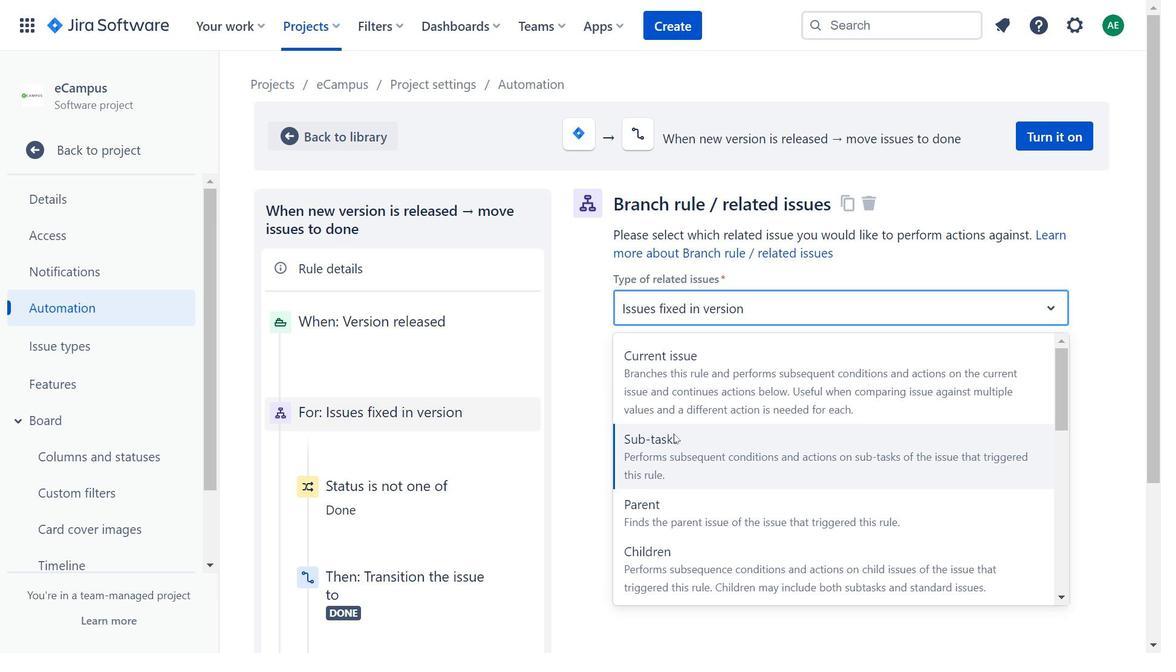 
Action: Mouse moved to (678, 433)
Screenshot: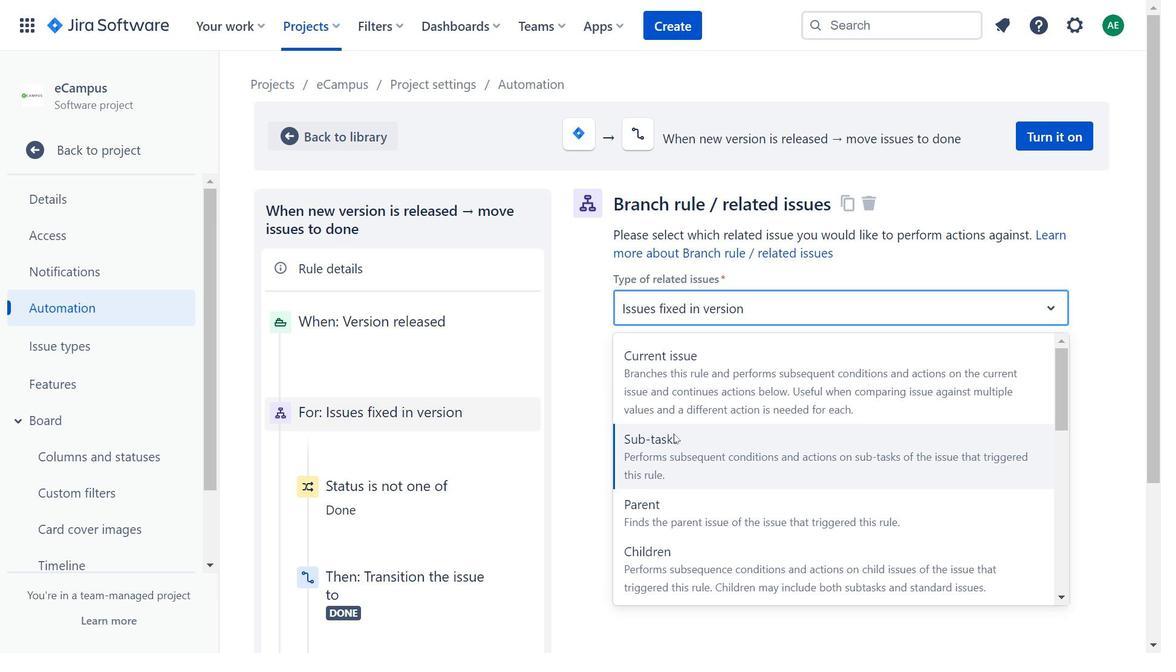 
Action: Mouse scrolled (678, 433) with delta (0, 0)
Screenshot: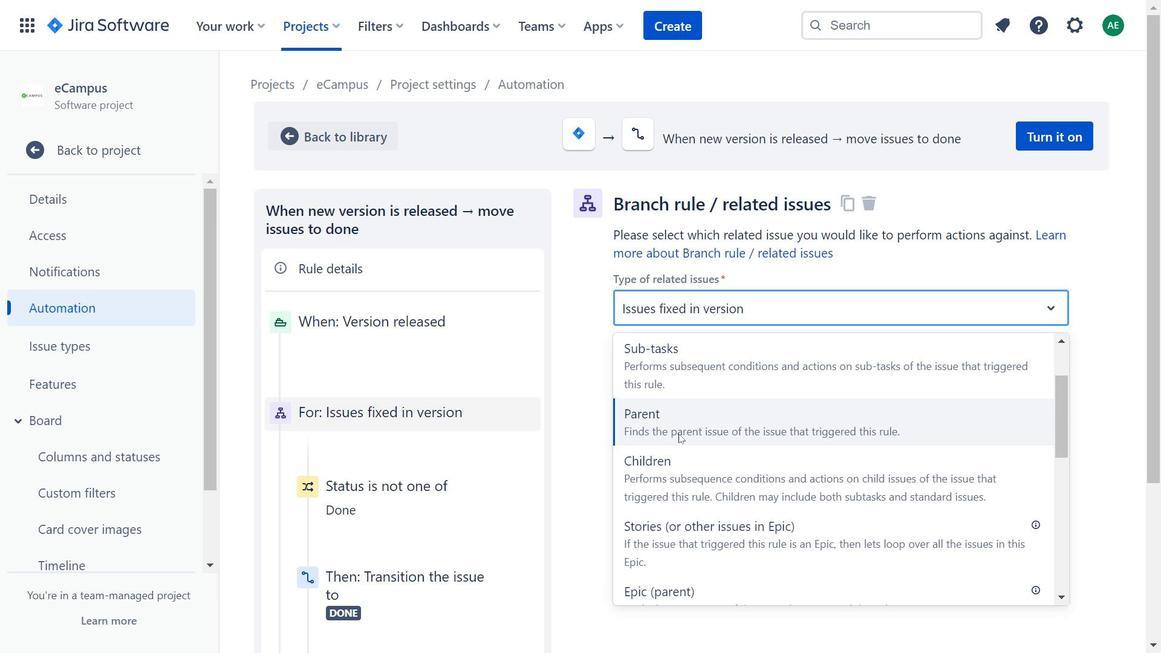 
Action: Mouse moved to (726, 403)
Screenshot: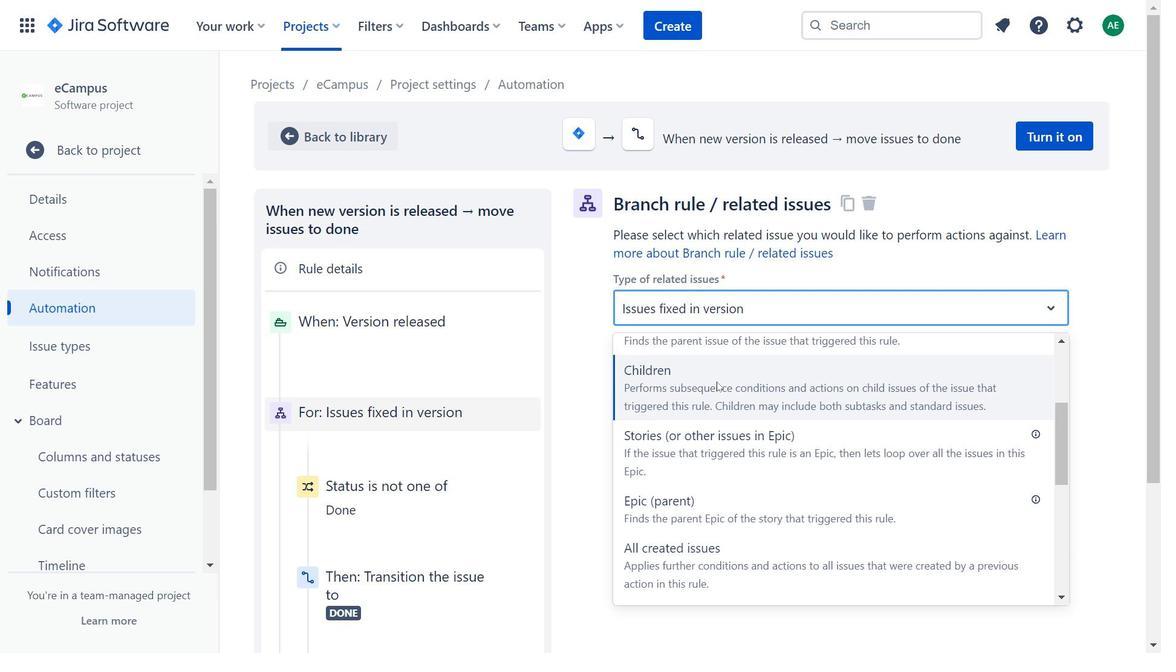 
Action: Mouse scrolled (726, 402) with delta (0, 0)
Screenshot: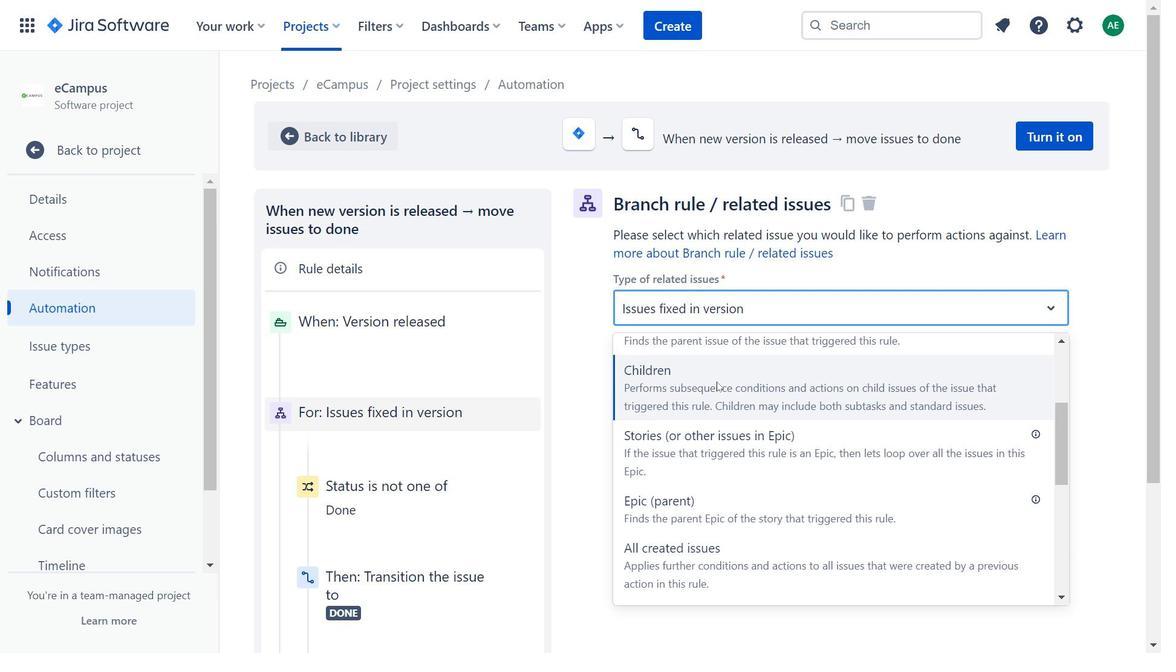 
Action: Mouse moved to (728, 405)
Screenshot: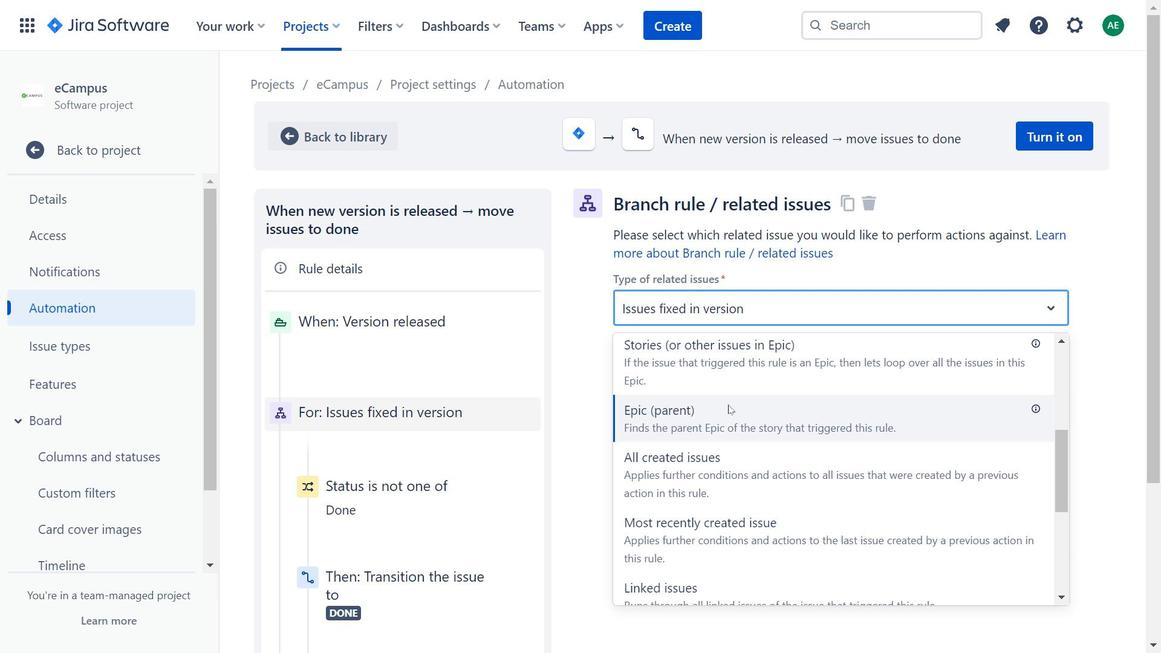 
Action: Mouse scrolled (728, 404) with delta (0, 0)
Screenshot: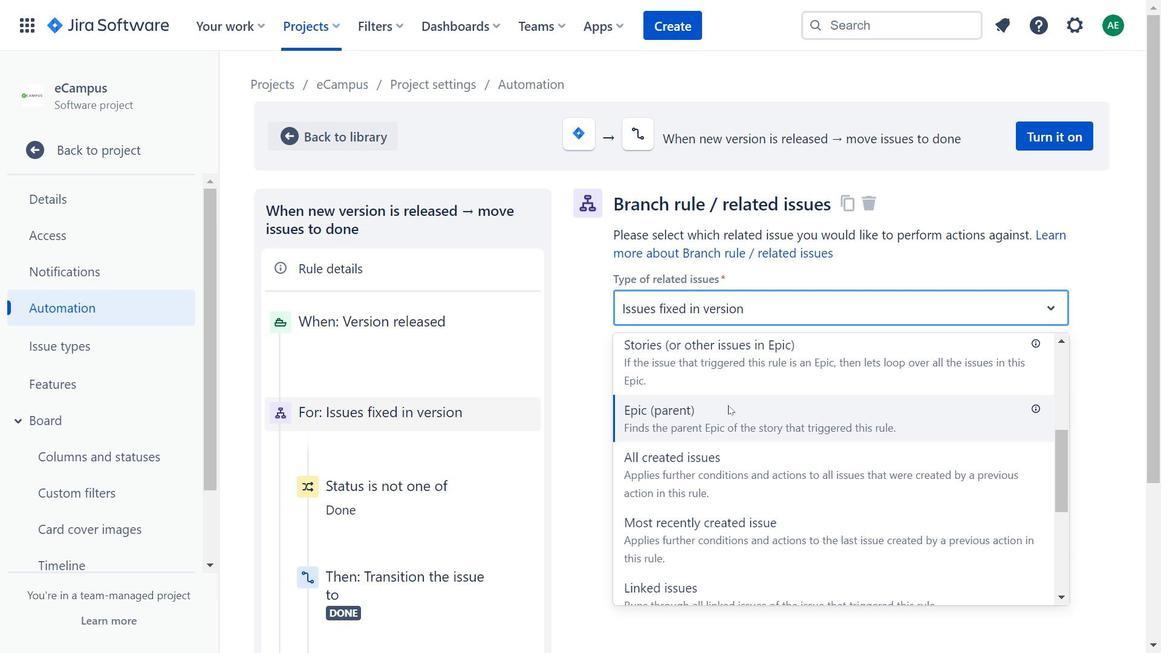 
Action: Mouse moved to (723, 446)
Screenshot: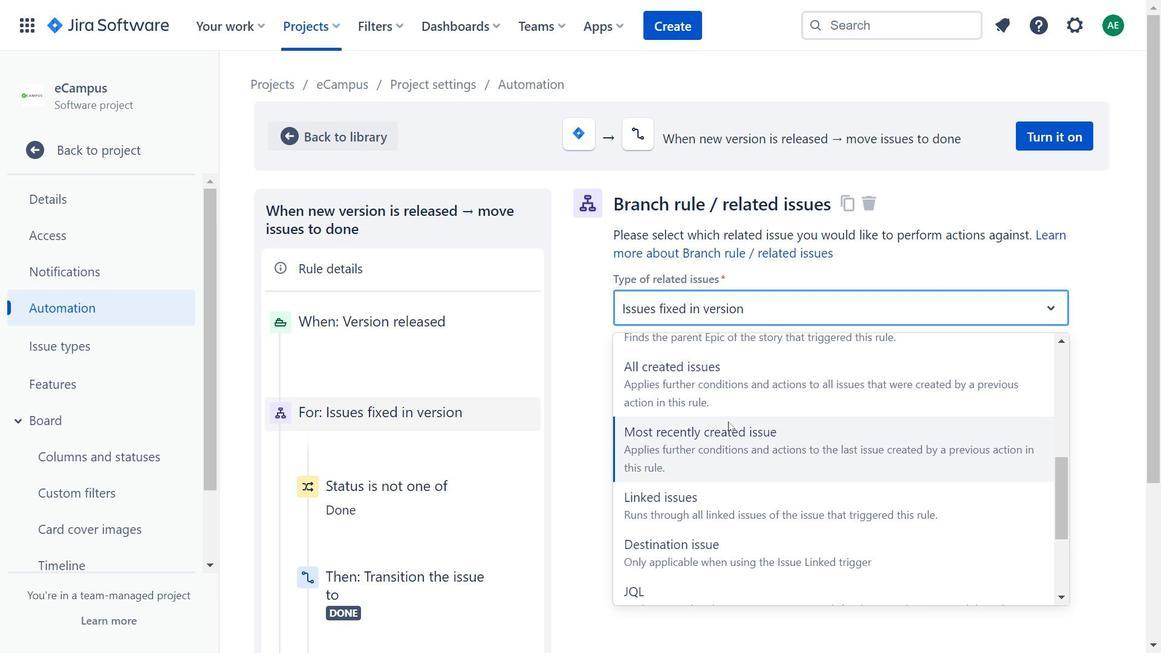 
Action: Mouse scrolled (723, 446) with delta (0, 0)
Screenshot: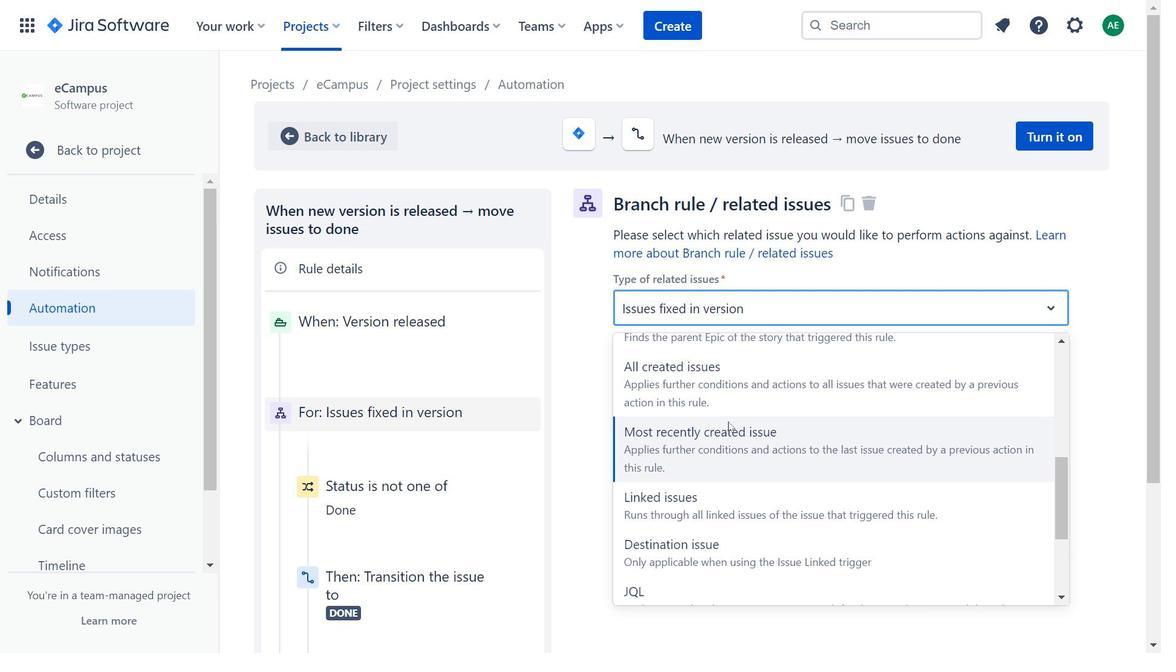 
Action: Mouse moved to (723, 448)
Screenshot: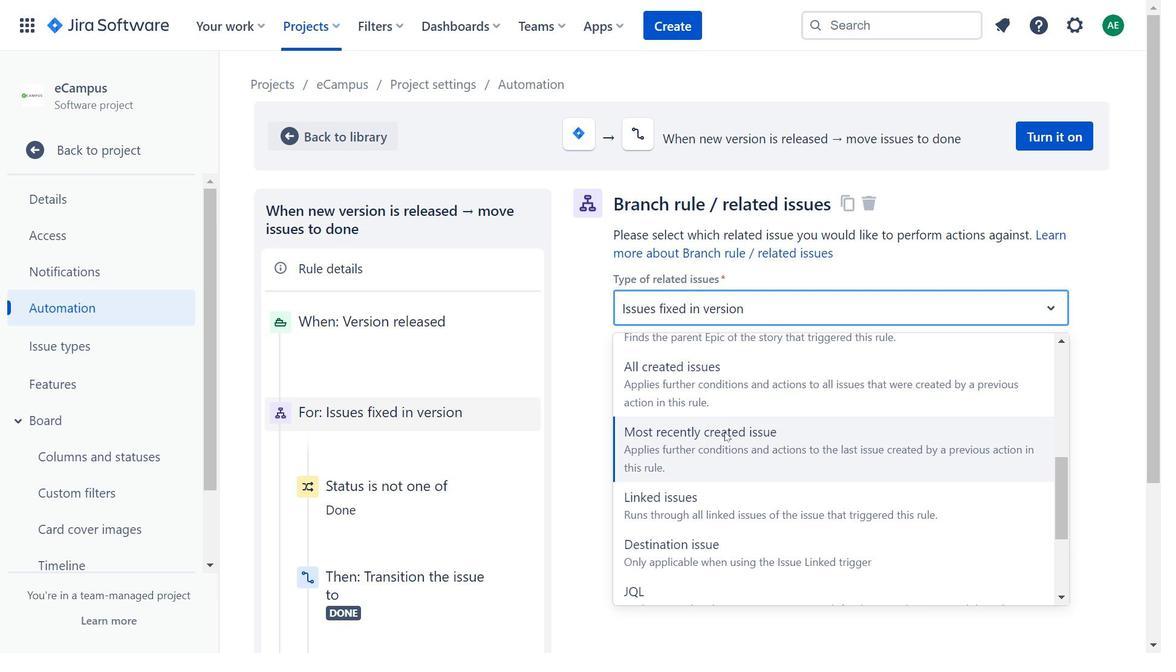 
Action: Mouse scrolled (723, 448) with delta (0, 0)
Screenshot: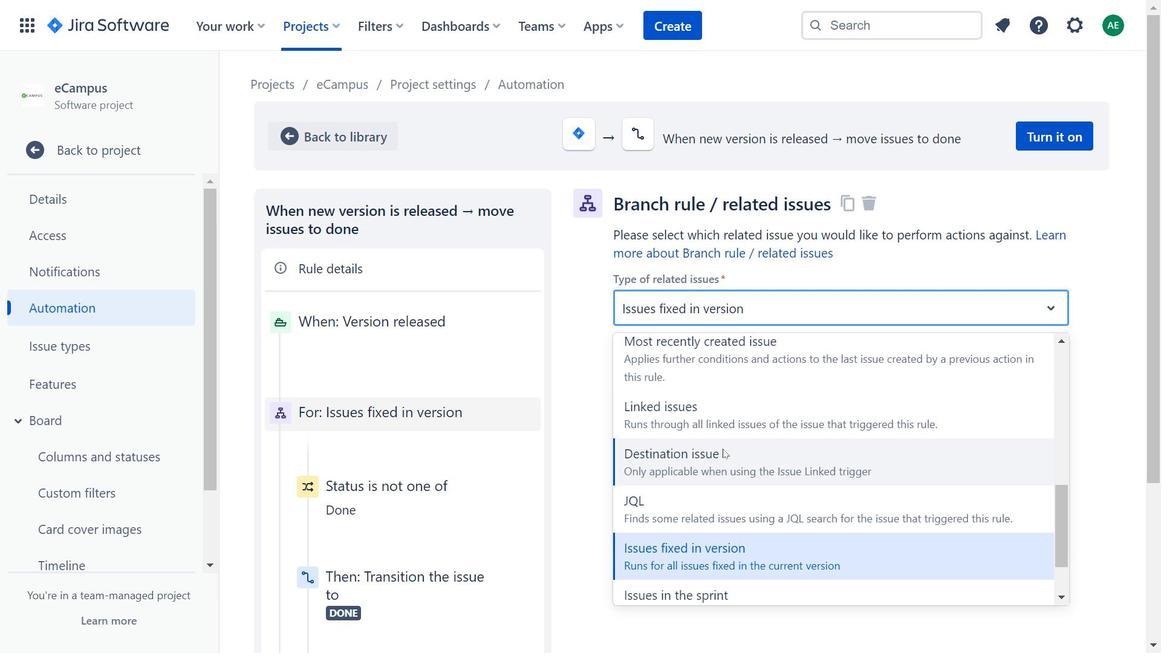 
Action: Mouse scrolled (723, 448) with delta (0, 0)
Screenshot: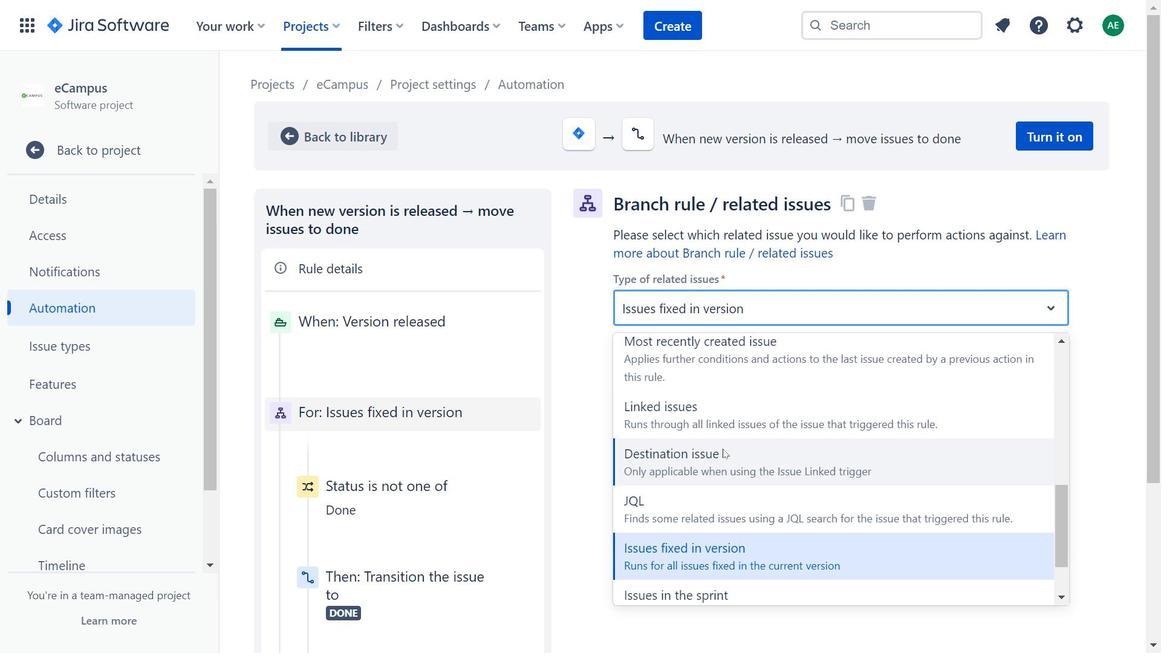 
Action: Mouse moved to (705, 535)
Screenshot: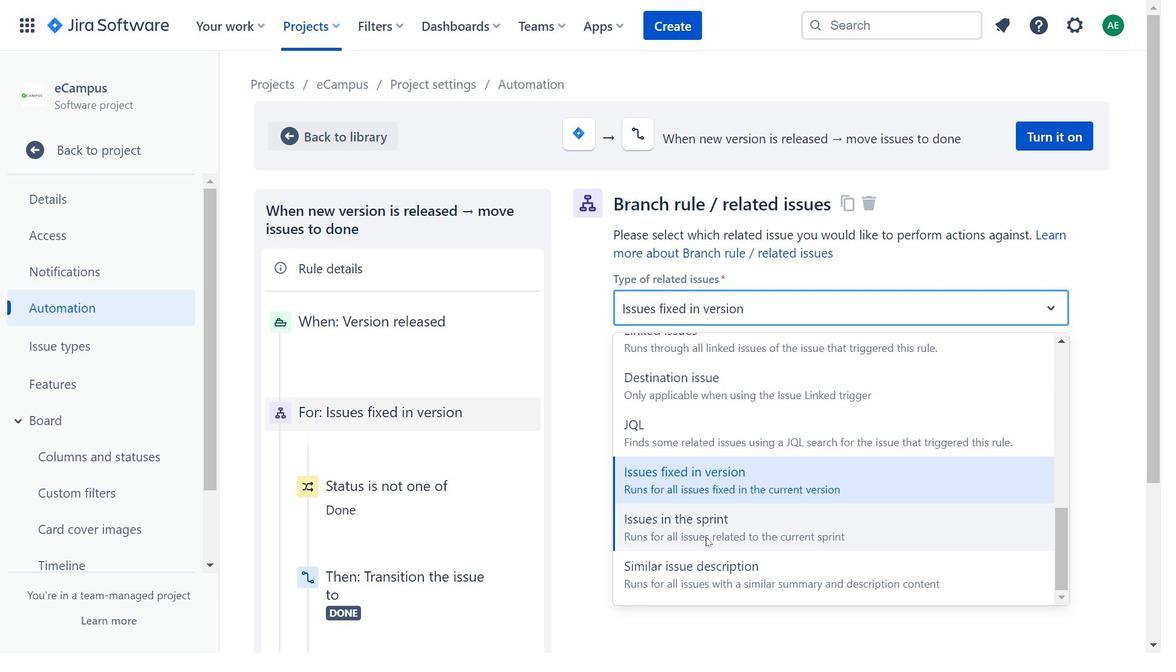 
Action: Mouse scrolled (705, 536) with delta (0, 0)
Screenshot: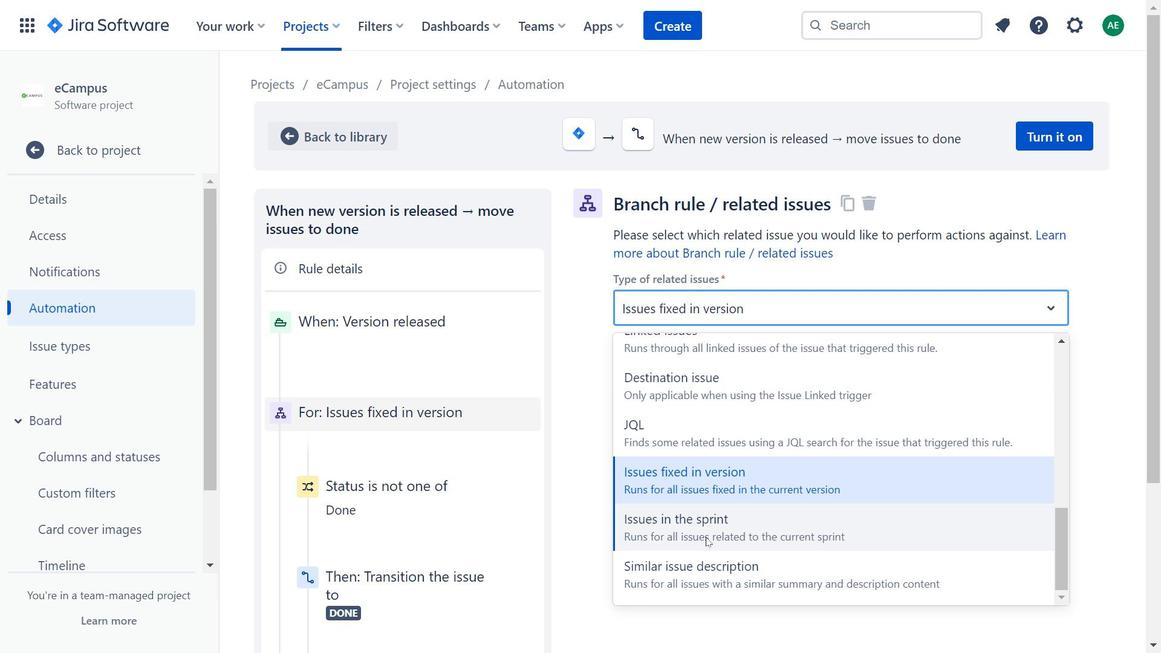 
Action: Mouse scrolled (705, 536) with delta (0, 0)
Screenshot: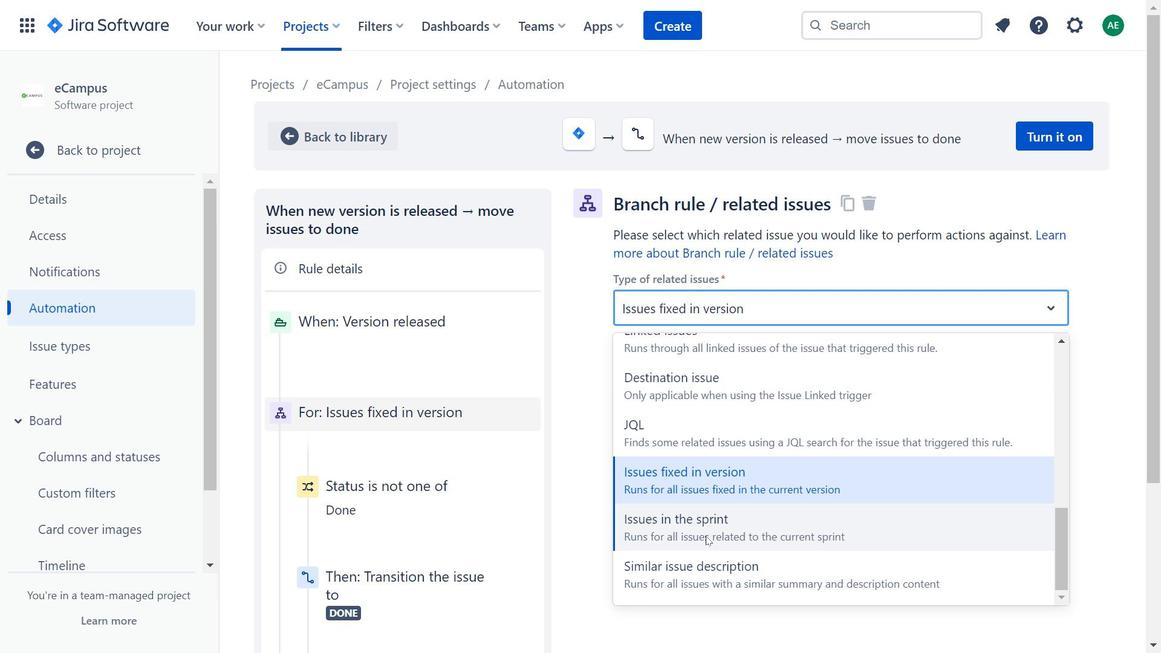 
Action: Mouse moved to (745, 575)
Screenshot: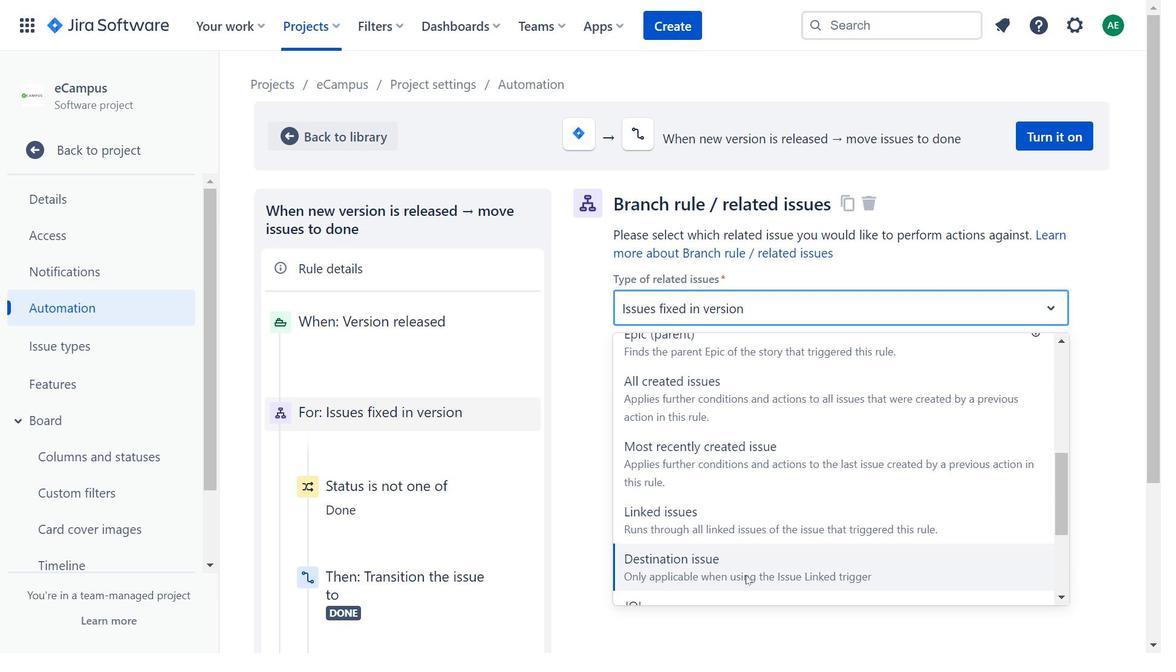 
Action: Mouse scrolled (745, 574) with delta (0, 0)
Screenshot: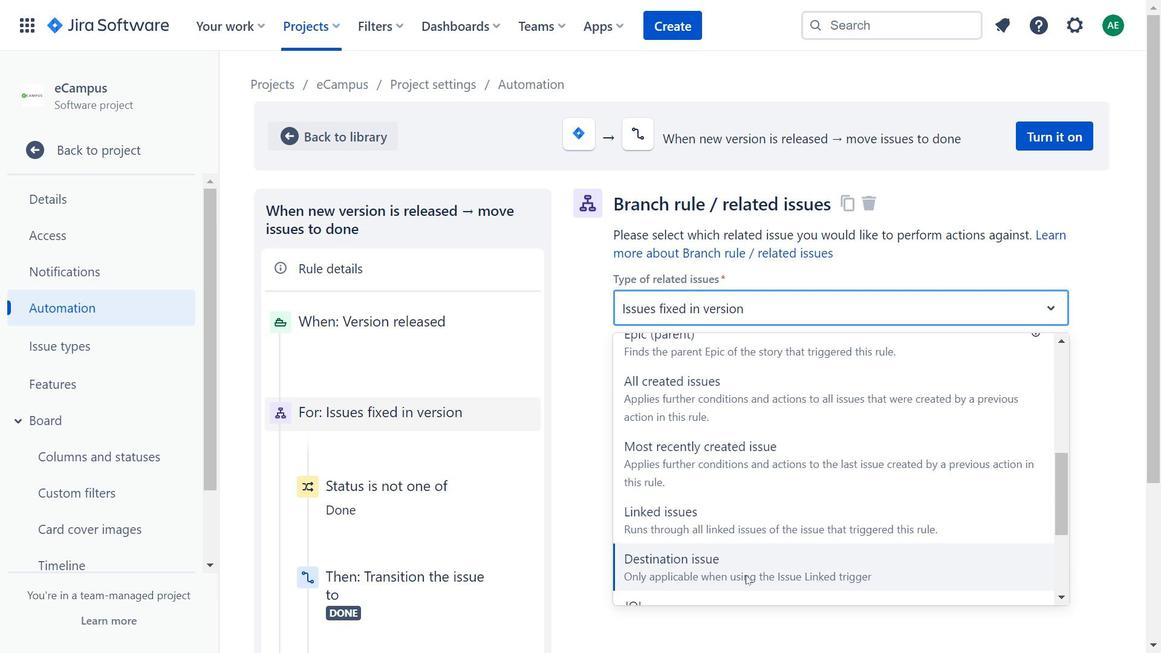 
Action: Mouse scrolled (745, 574) with delta (0, 0)
Screenshot: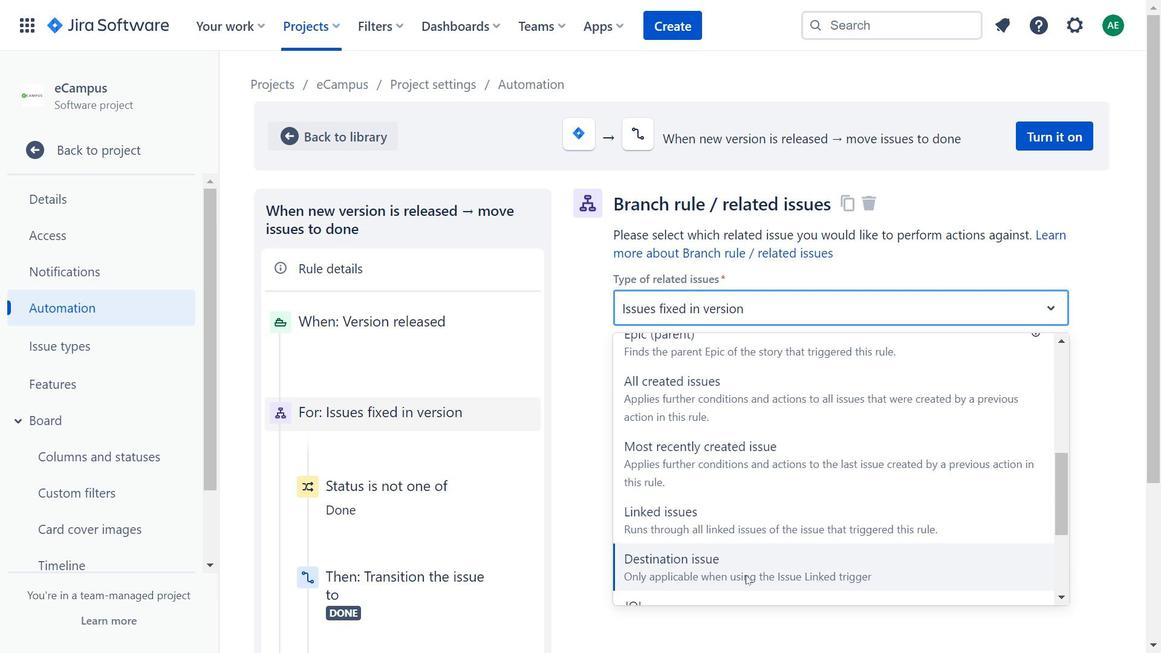 
Action: Mouse moved to (589, 399)
Screenshot: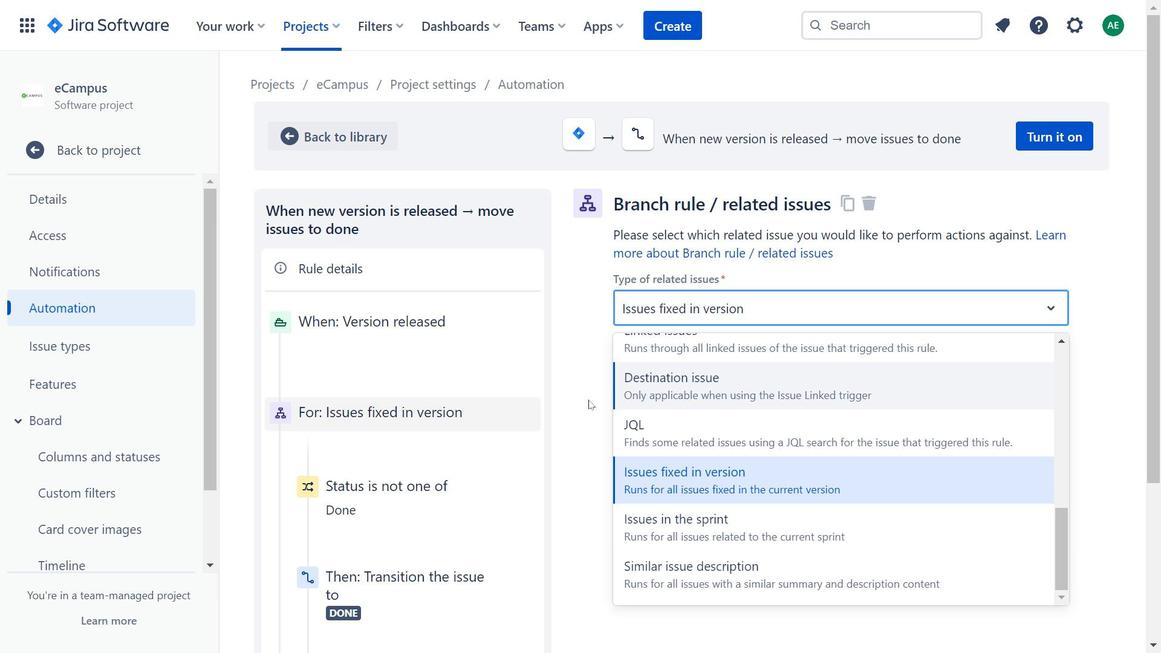 
Action: Mouse pressed left at (589, 399)
Screenshot: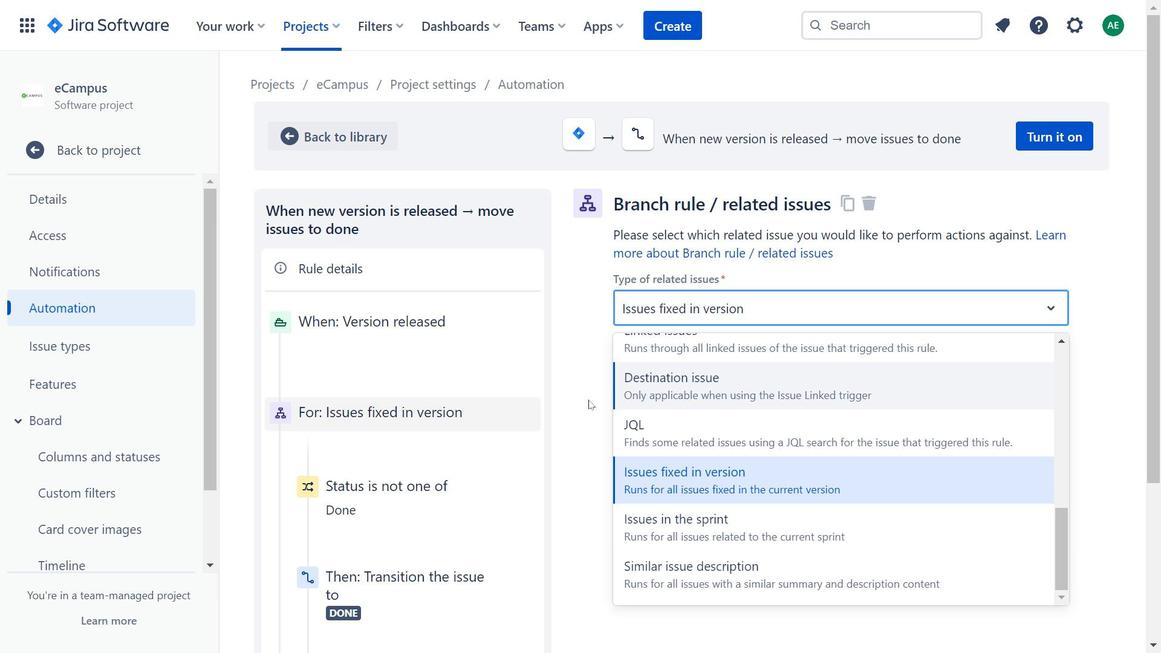 
Action: Mouse moved to (414, 483)
Screenshot: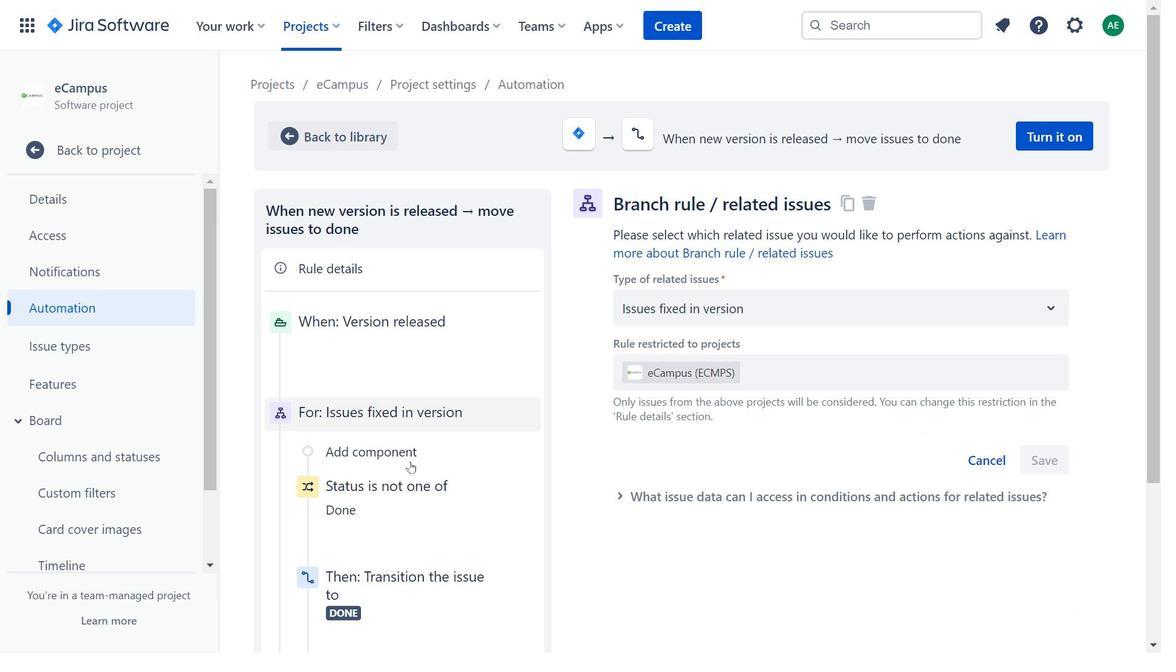 
Action: Mouse pressed left at (414, 483)
Screenshot: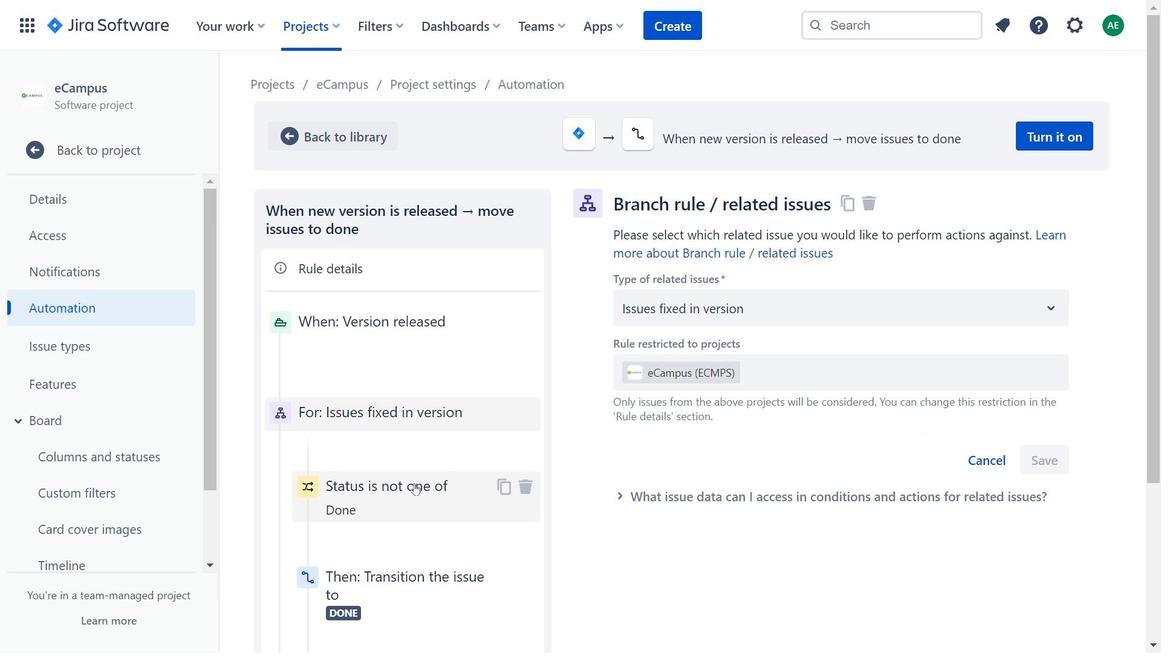 
Action: Mouse moved to (765, 373)
Screenshot: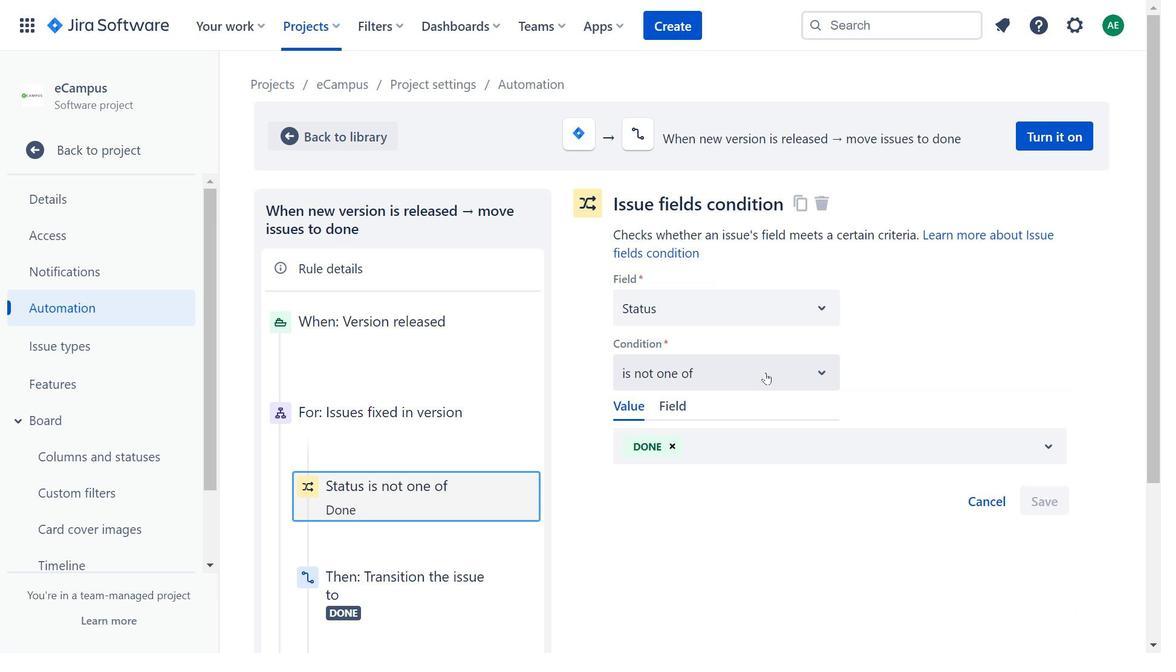 
Action: Mouse pressed left at (765, 373)
Screenshot: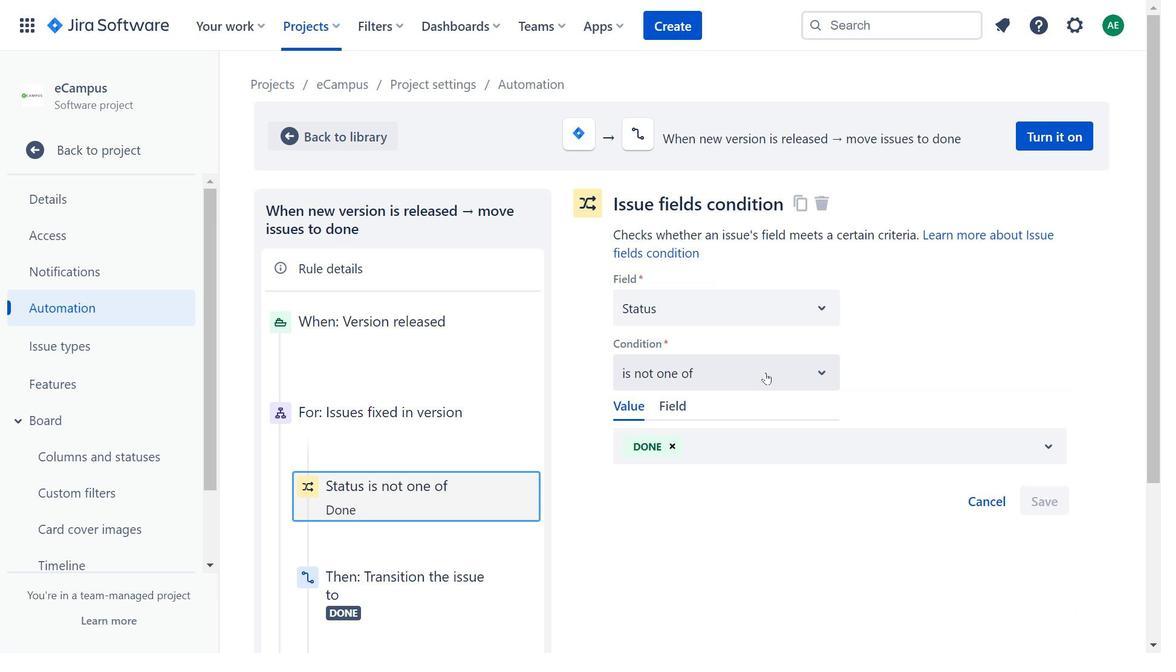 
Action: Mouse moved to (750, 286)
Screenshot: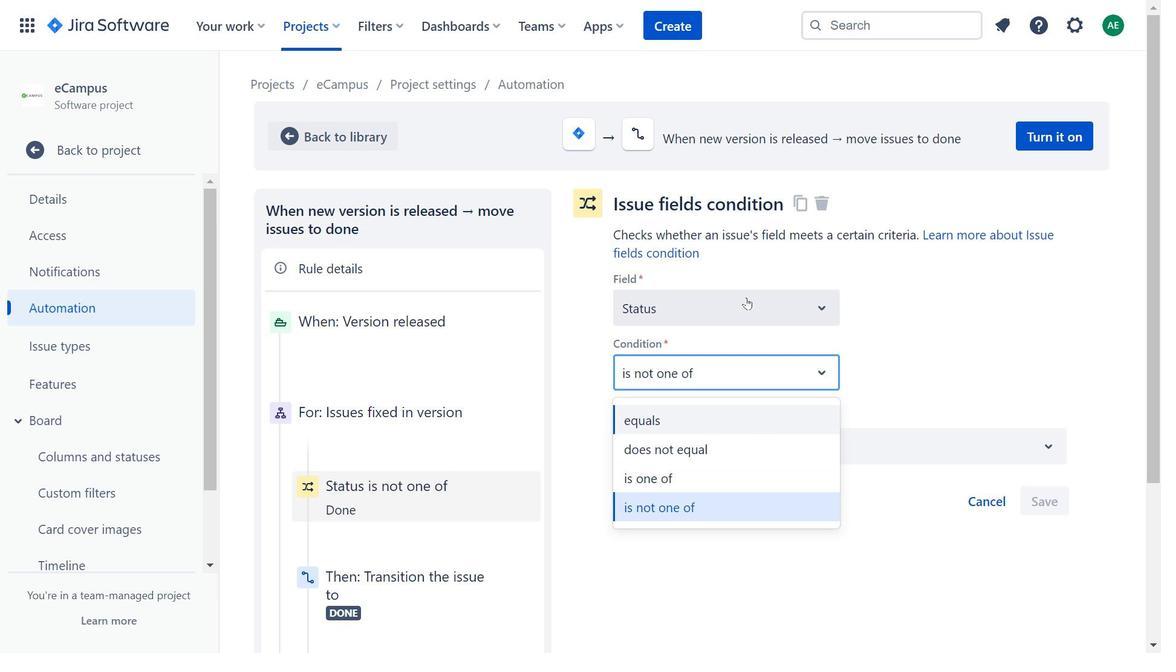 
Action: Mouse pressed left at (750, 286)
Screenshot: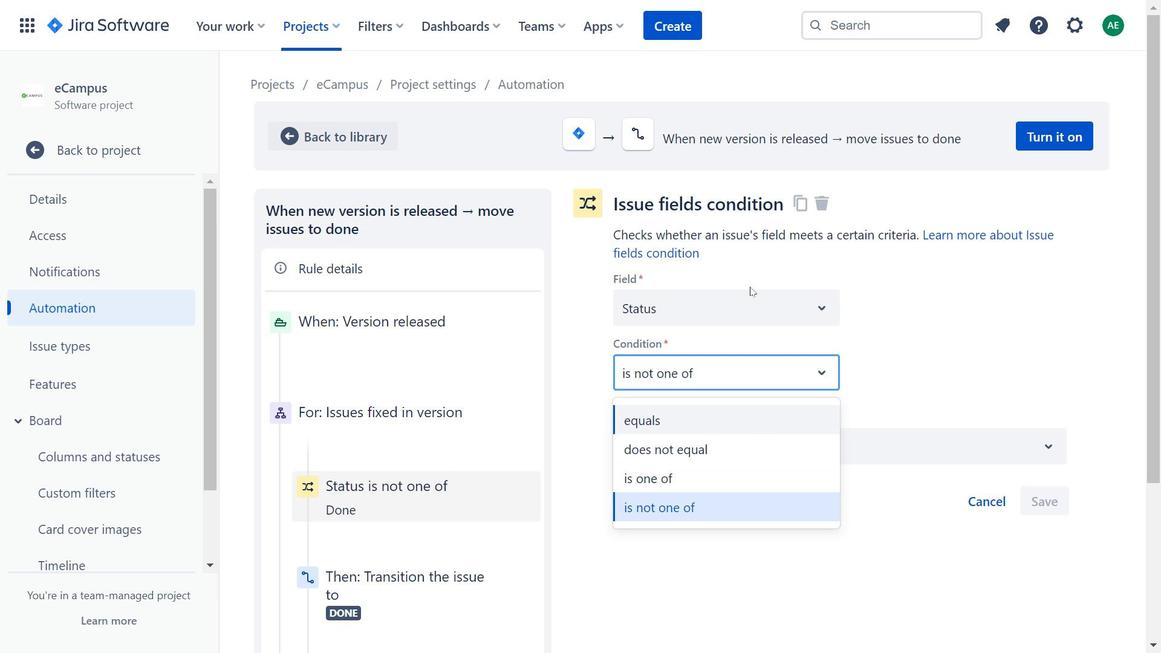 
Action: Mouse moved to (754, 293)
Screenshot: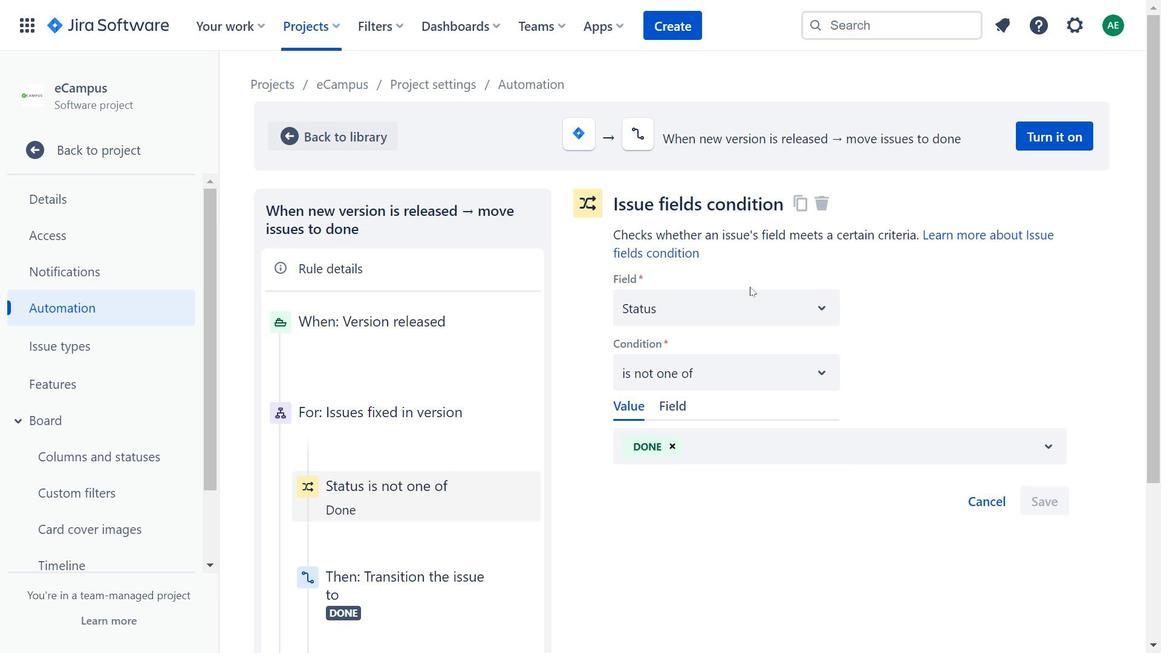 
Action: Mouse pressed left at (754, 293)
Screenshot: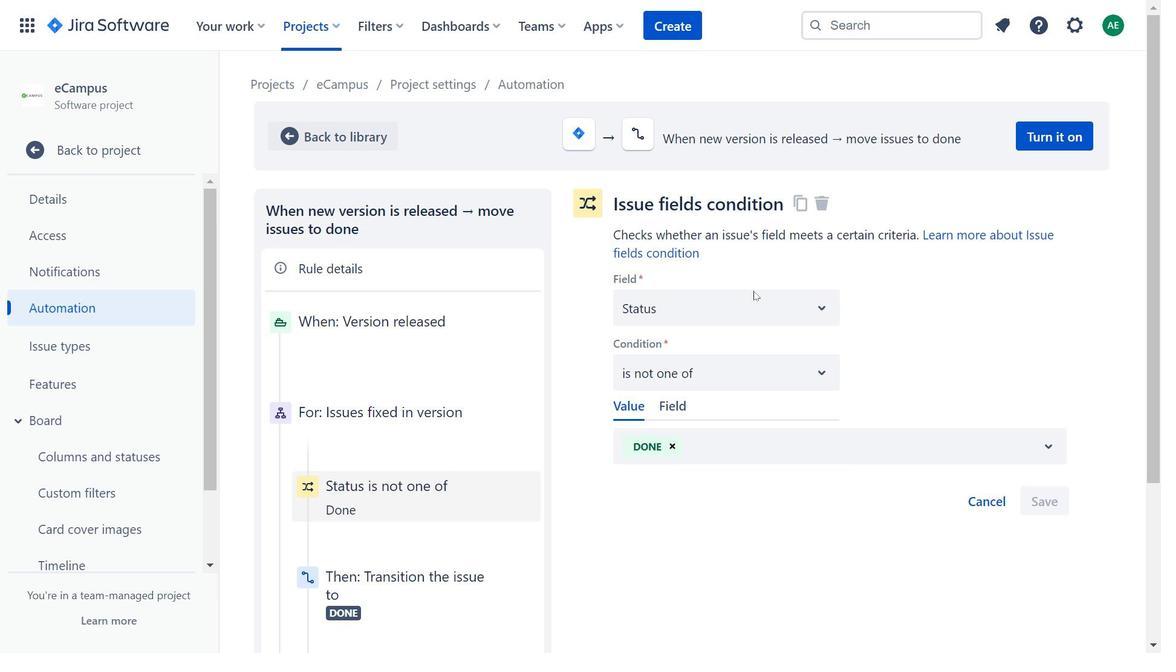 
Action: Mouse moved to (753, 399)
Screenshot: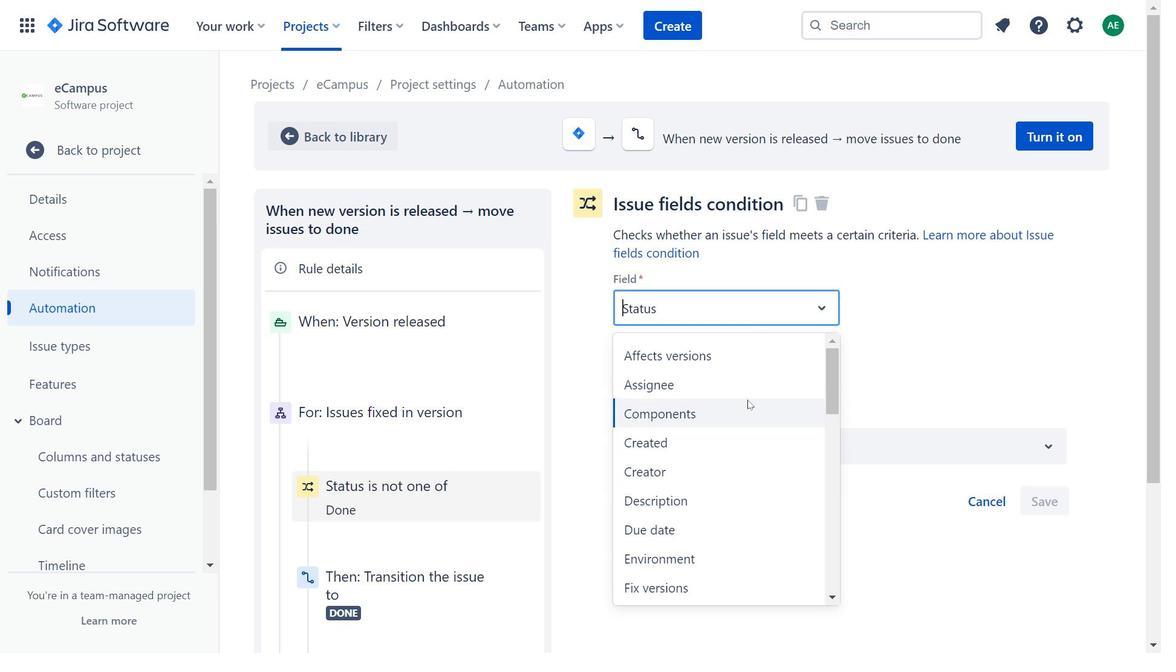 
Action: Mouse scrolled (753, 400) with delta (0, 0)
Screenshot: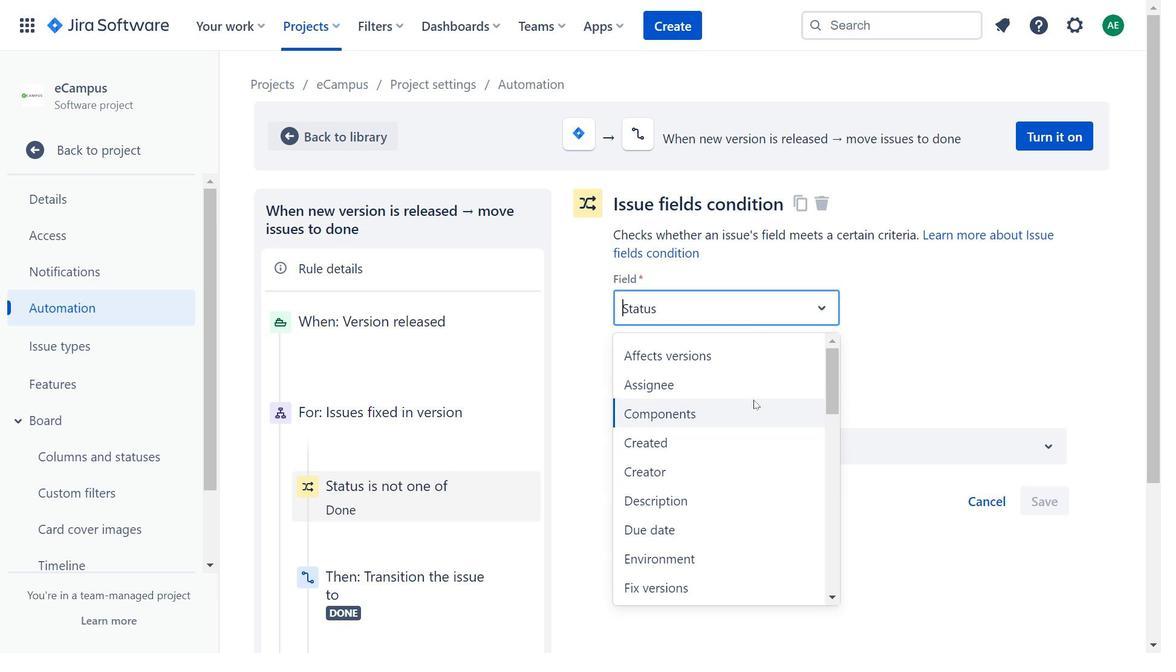 
Action: Mouse scrolled (753, 399) with delta (0, 0)
Screenshot: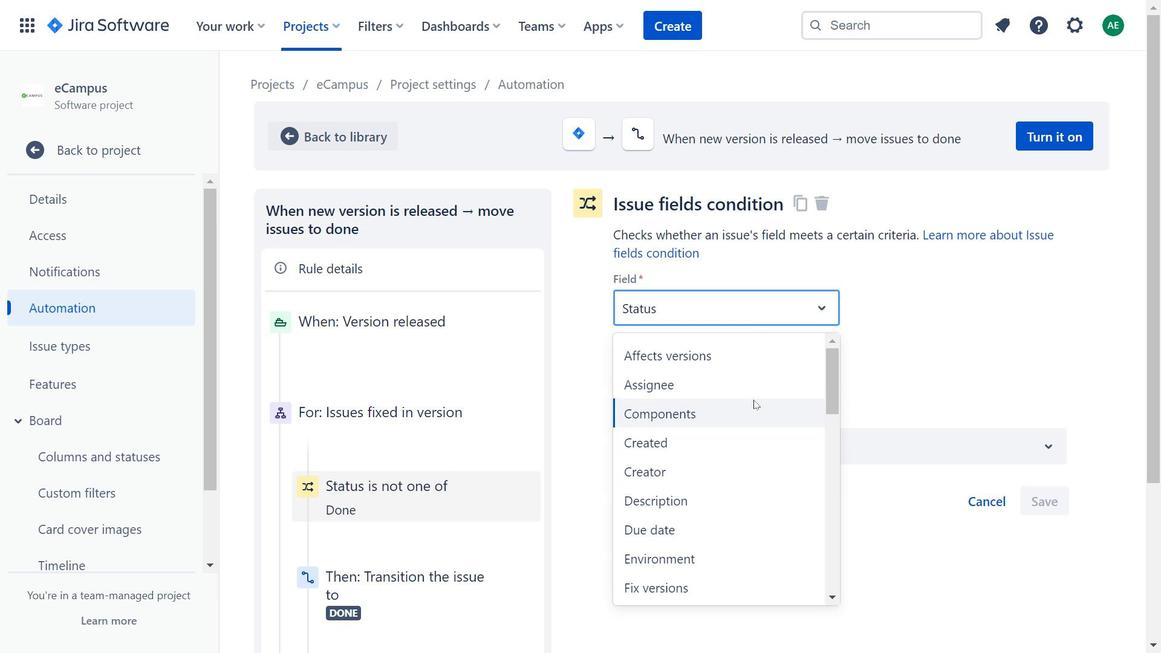 
Action: Mouse moved to (702, 502)
Screenshot: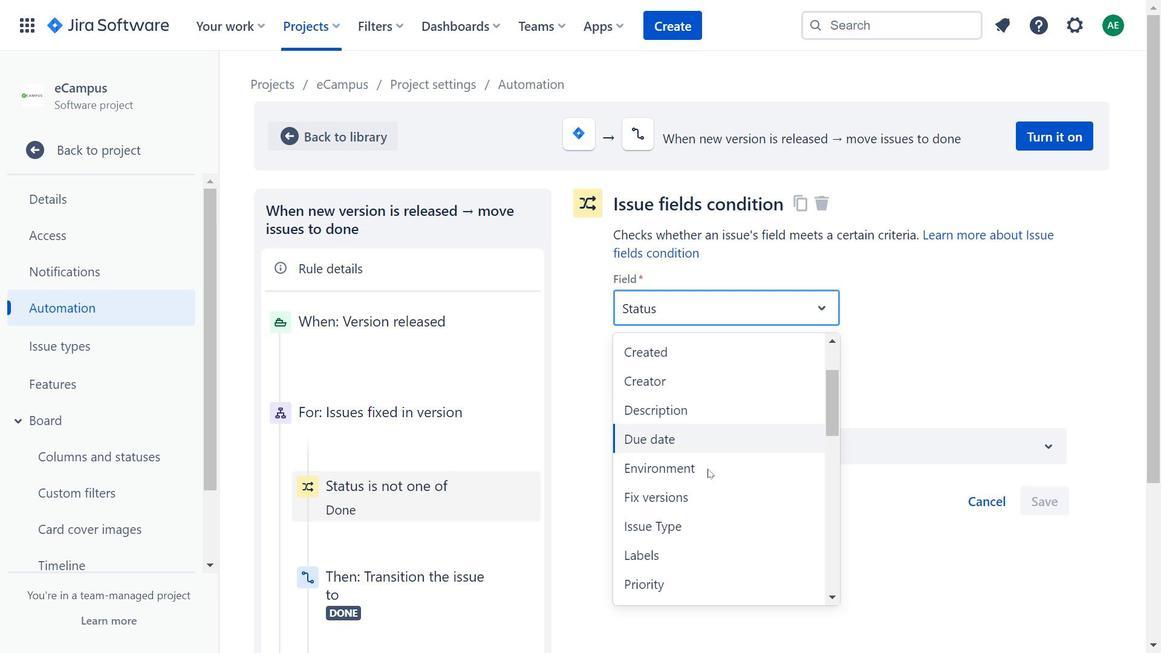 
Action: Mouse scrolled (702, 501) with delta (0, 0)
Screenshot: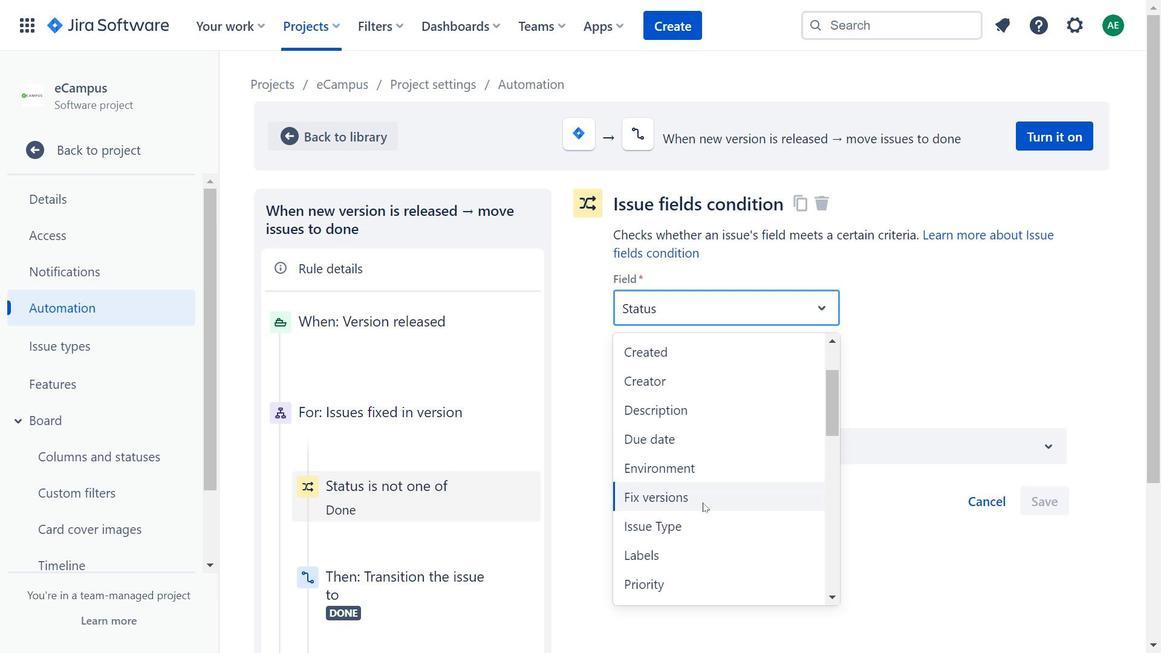 
Action: Mouse moved to (702, 499)
Screenshot: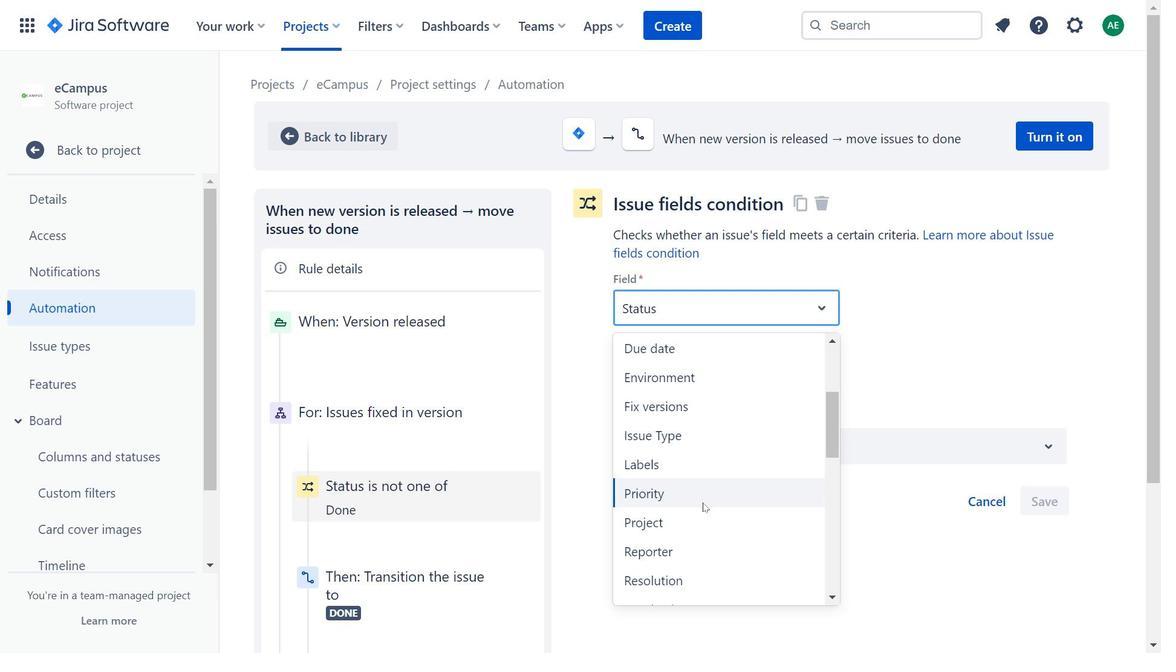 
Action: Mouse scrolled (702, 498) with delta (0, 0)
Screenshot: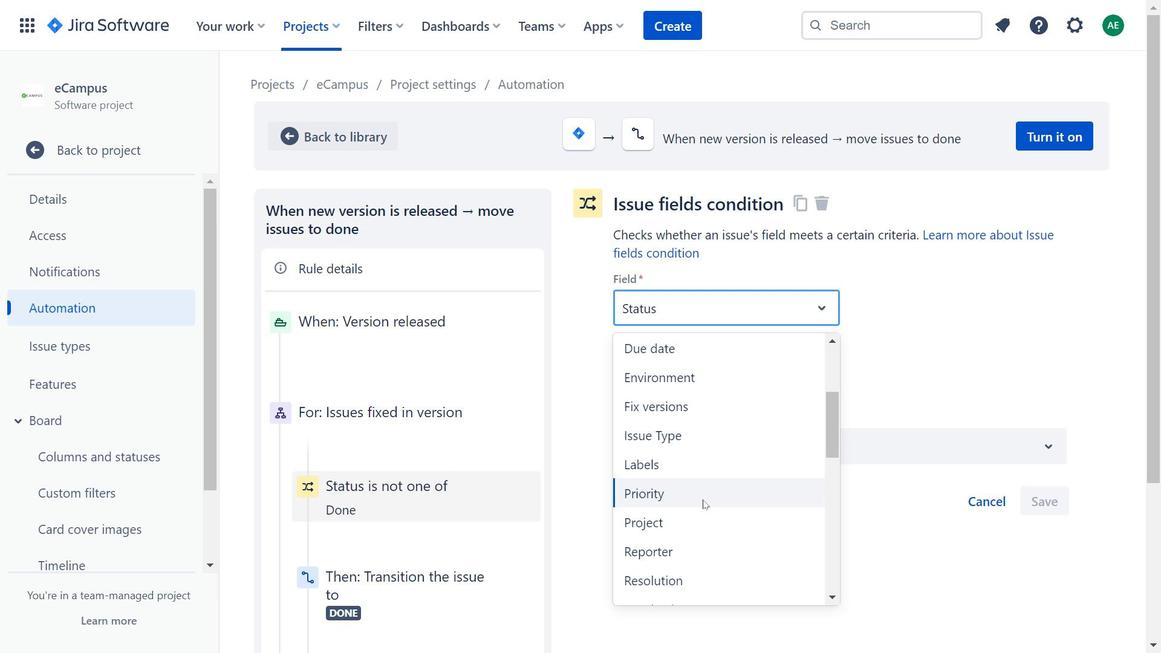 
Action: Mouse moved to (752, 397)
Screenshot: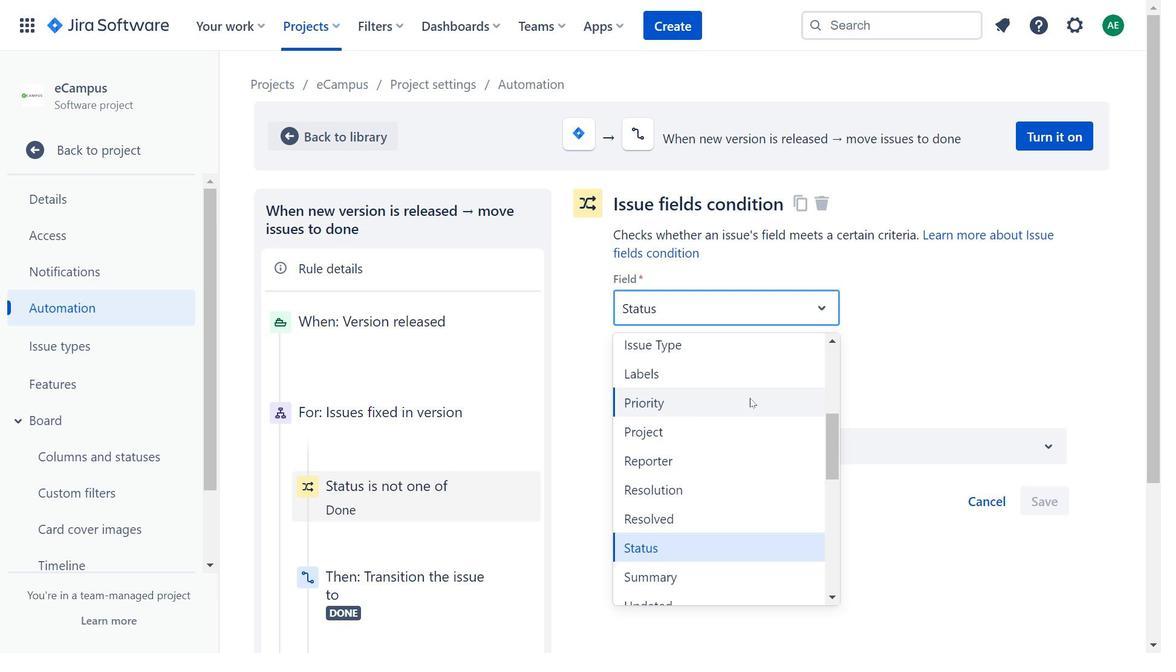 
Action: Mouse scrolled (752, 396) with delta (0, 0)
Screenshot: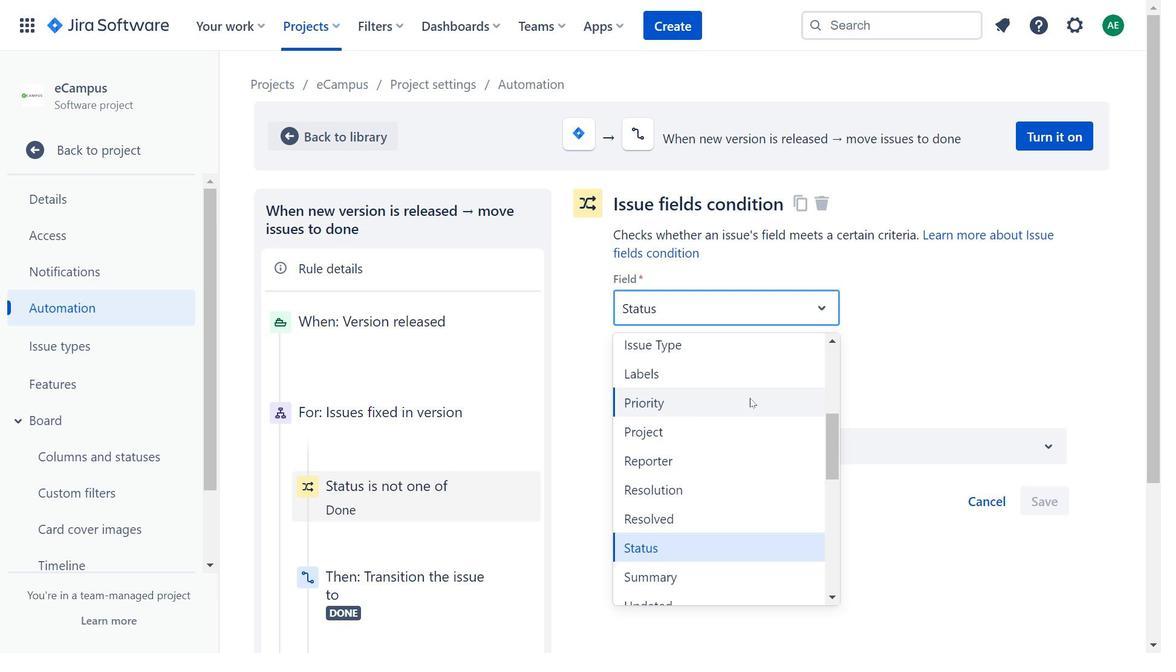 
Action: Mouse moved to (758, 414)
Screenshot: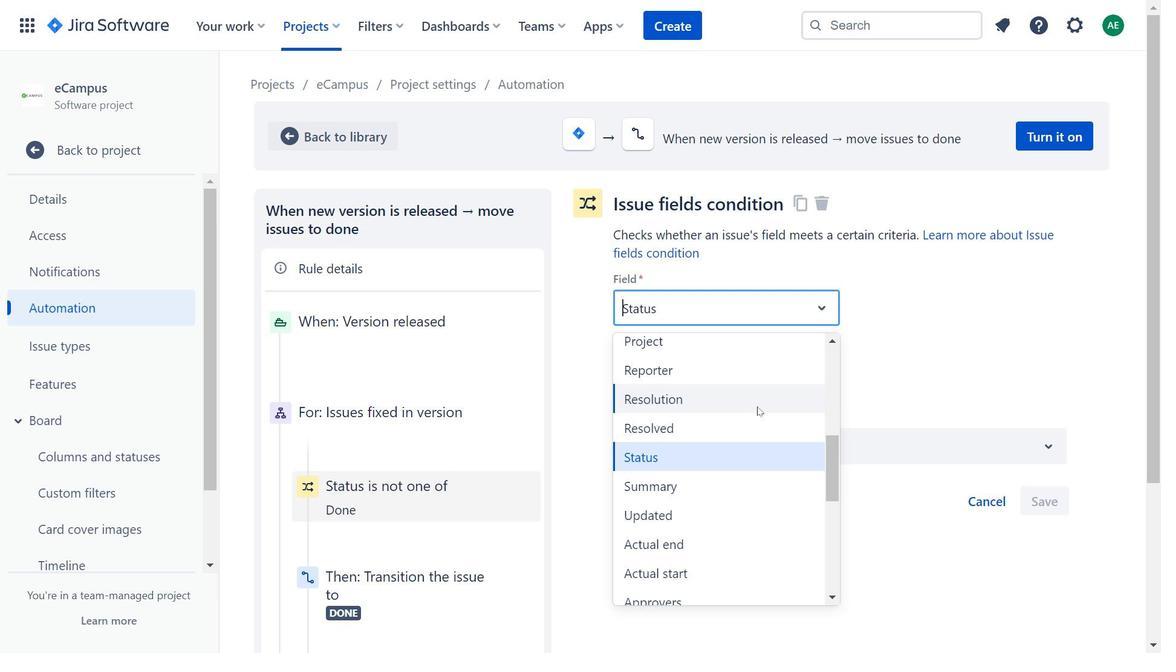 
Action: Mouse scrolled (758, 414) with delta (0, 0)
Screenshot: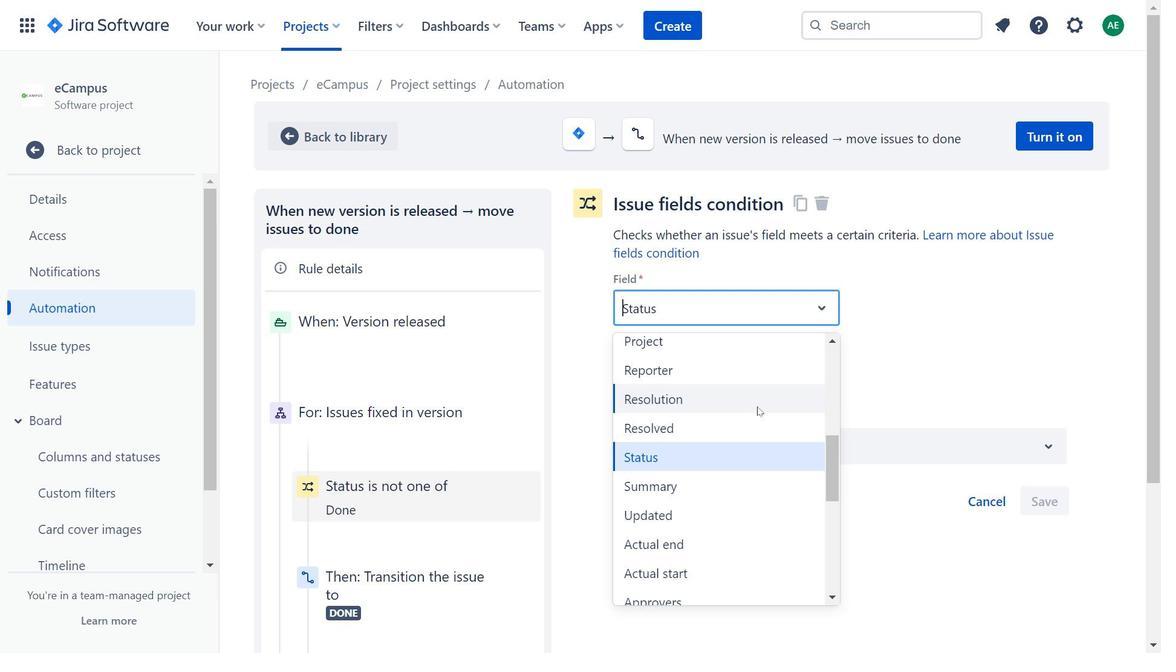 
Action: Mouse moved to (757, 468)
Screenshot: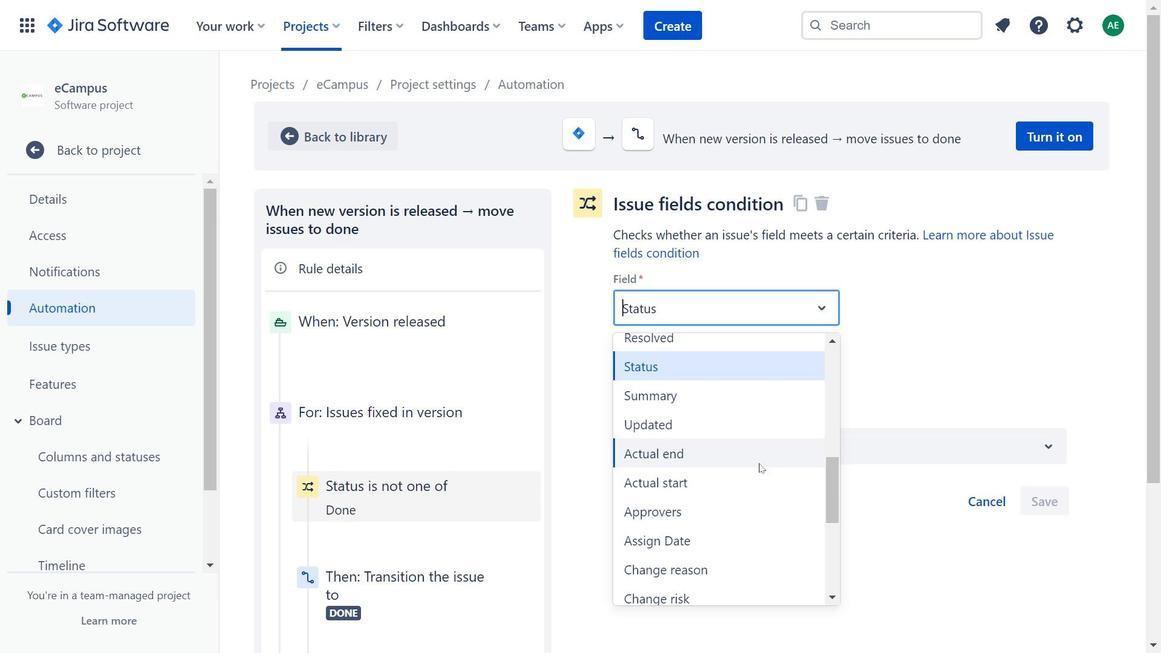 
Action: Mouse scrolled (757, 467) with delta (0, 0)
Screenshot: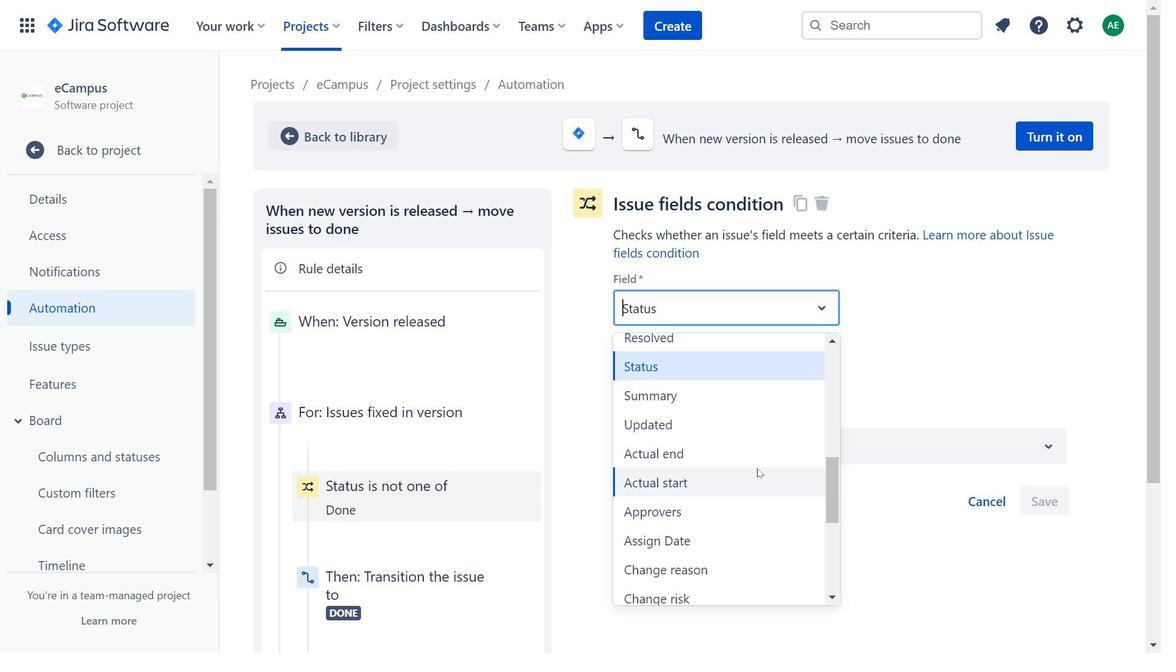 
Action: Mouse scrolled (757, 467) with delta (0, 0)
Screenshot: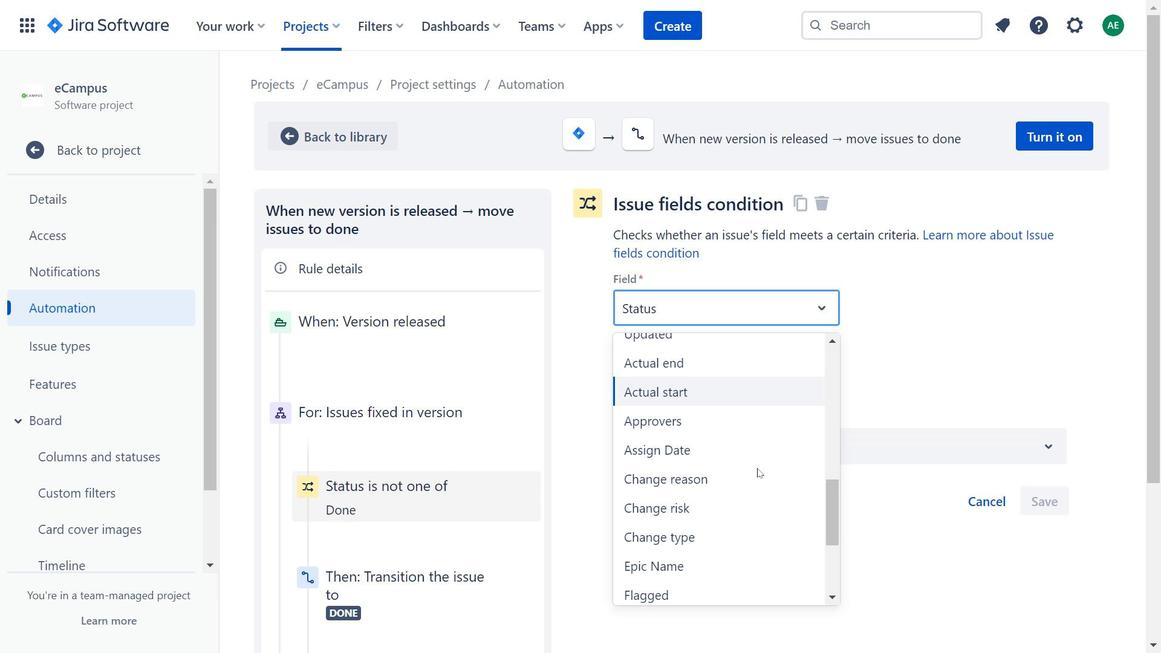 
Action: Mouse moved to (757, 468)
Screenshot: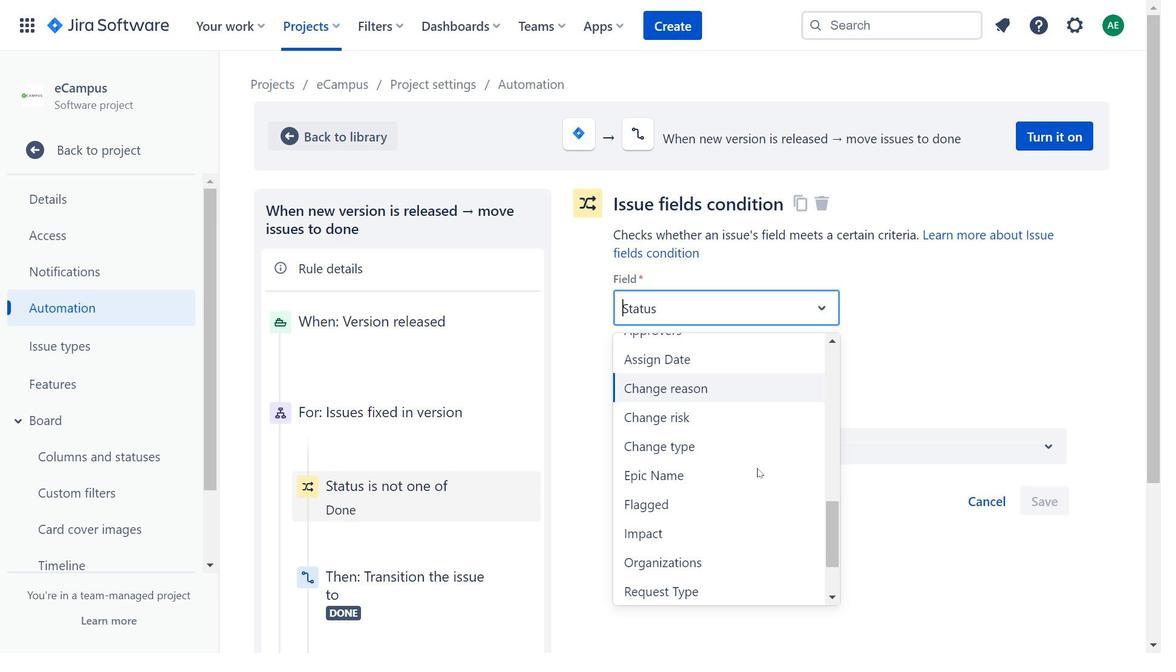 
Action: Mouse scrolled (757, 468) with delta (0, 0)
Screenshot: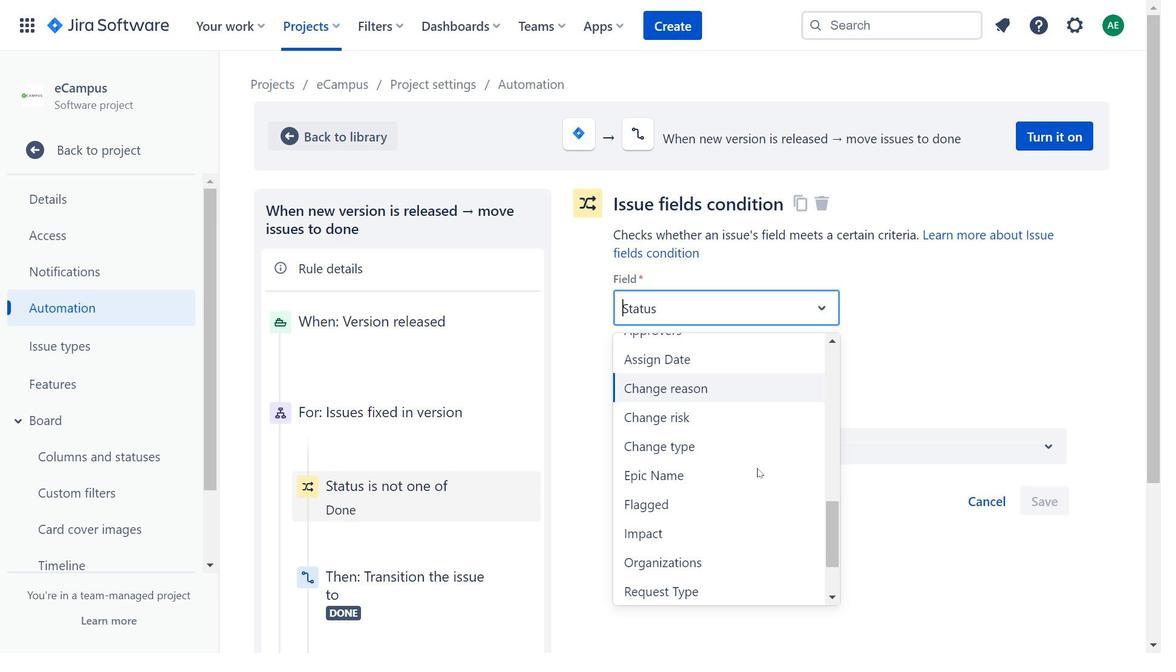 
Action: Mouse moved to (352, 127)
Screenshot: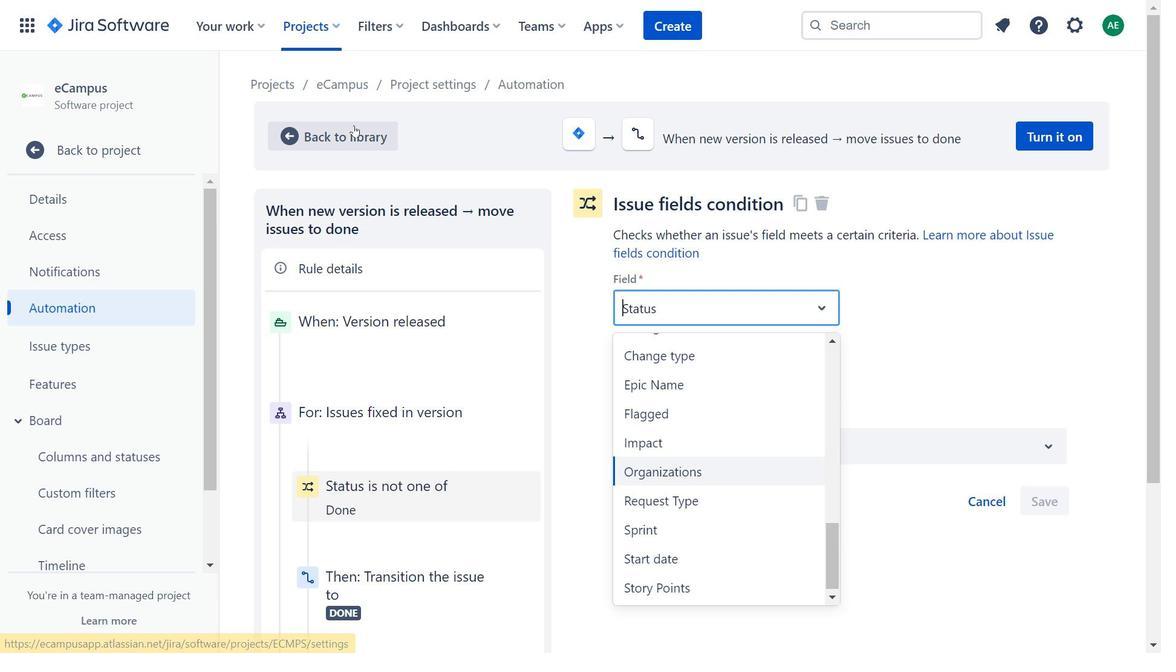 
Action: Mouse pressed left at (352, 127)
Screenshot: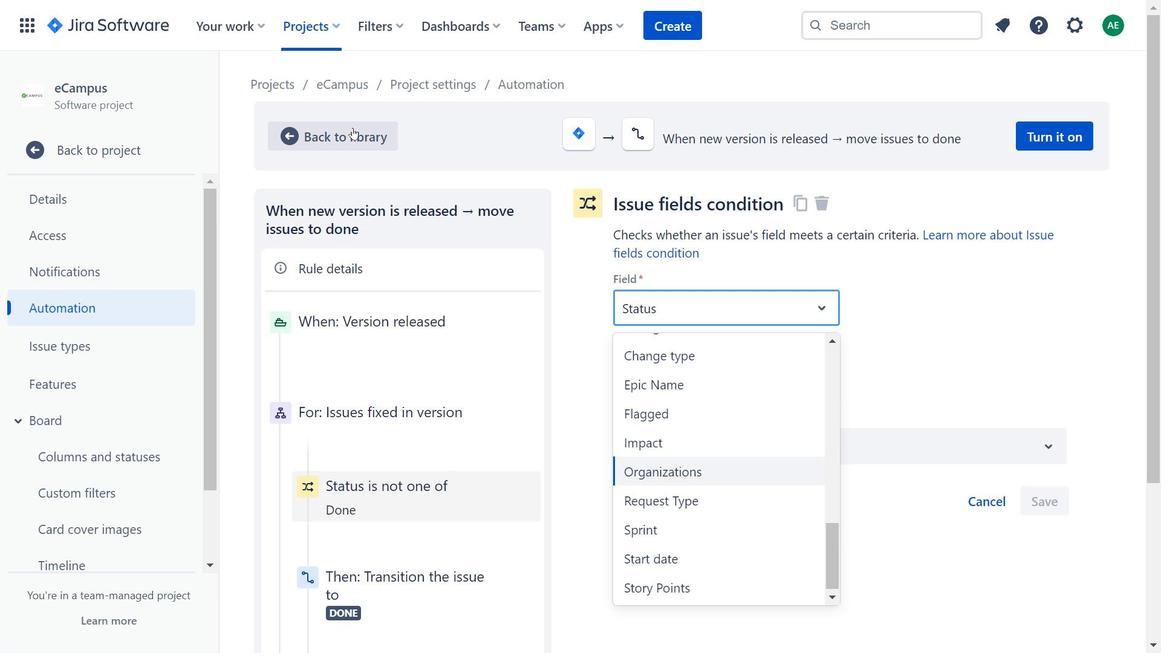 
Action: Mouse moved to (809, 186)
Screenshot: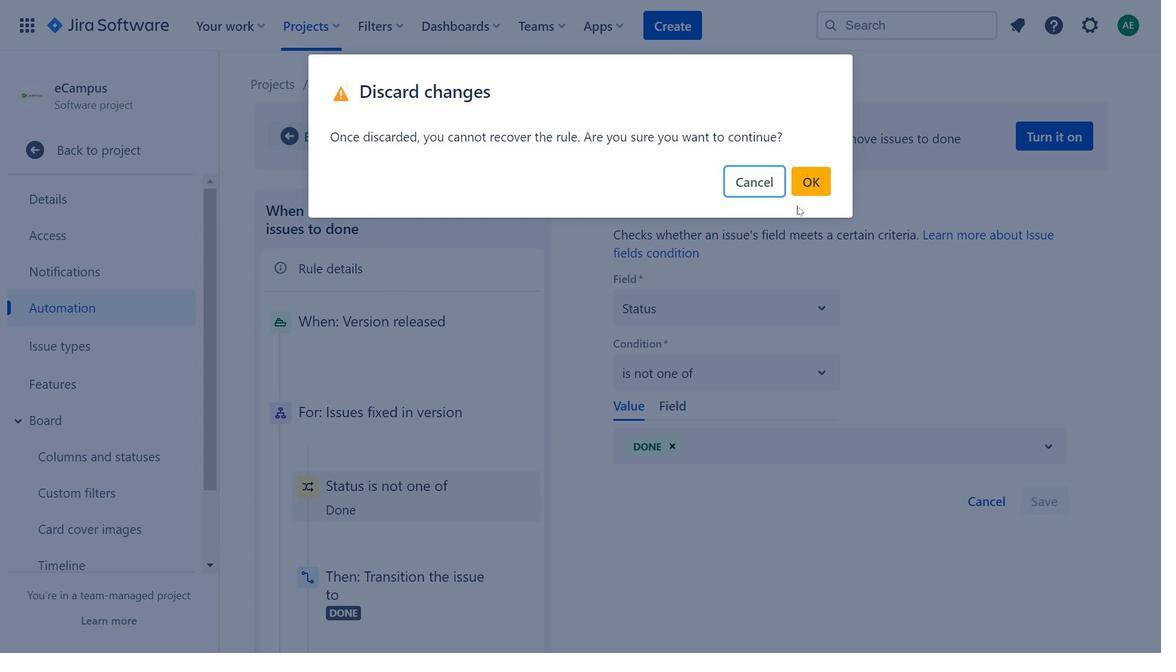 
Action: Mouse pressed left at (809, 186)
Screenshot: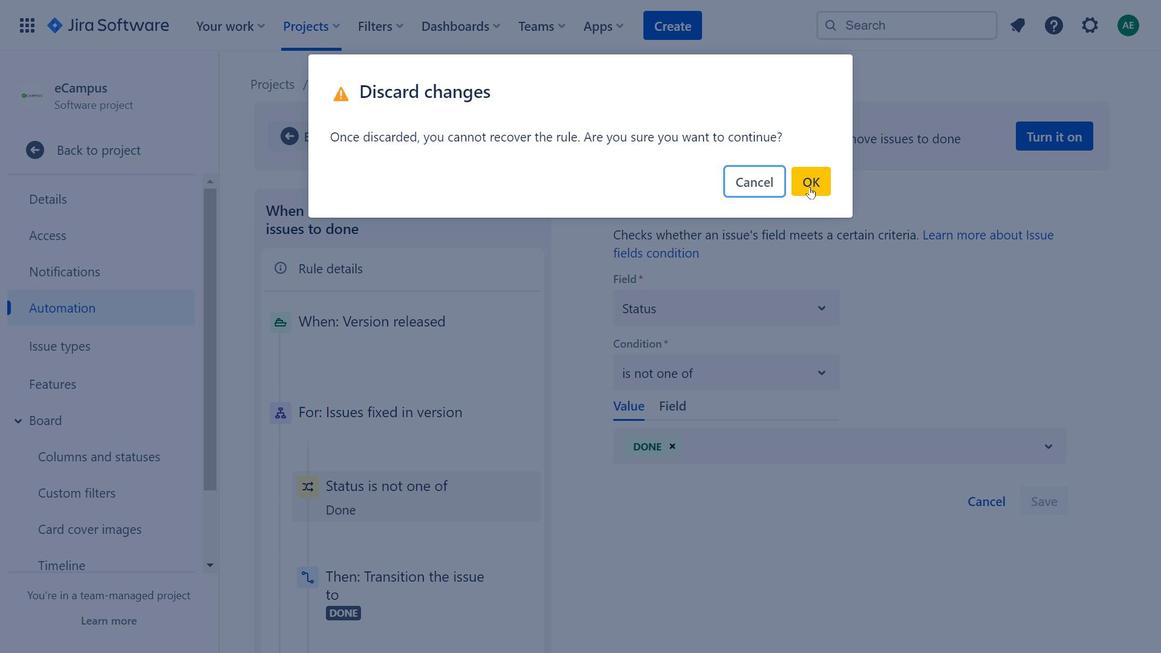 
Action: Mouse moved to (648, 317)
Screenshot: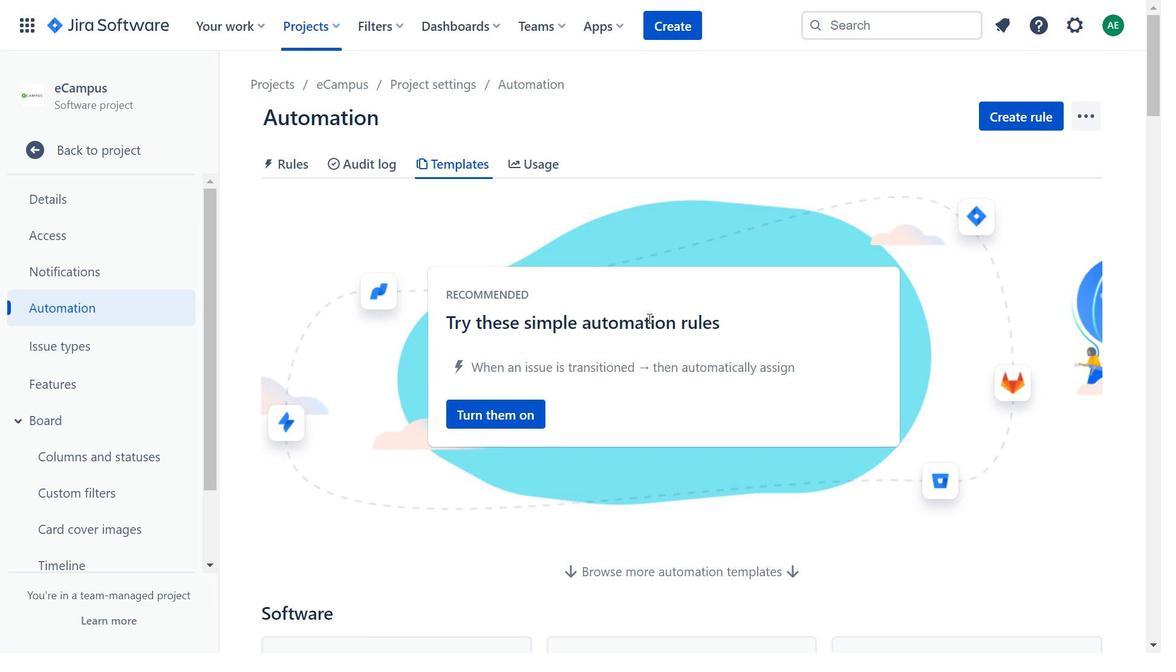 
Action: Mouse scrolled (648, 316) with delta (0, 0)
Screenshot: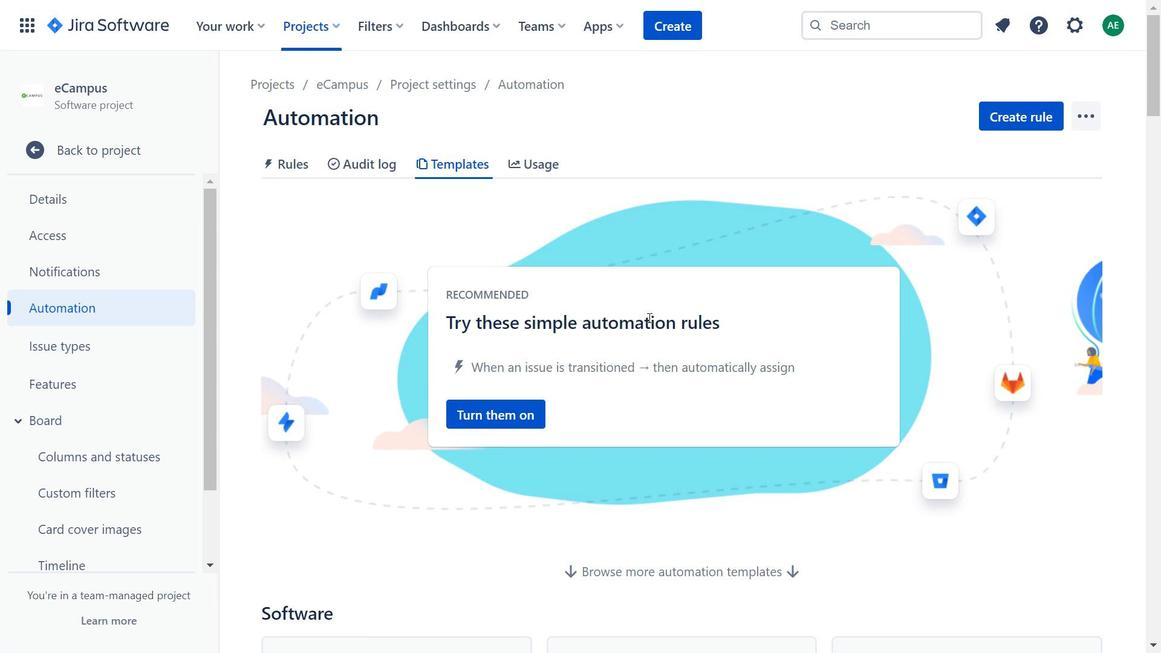 
Action: Mouse scrolled (648, 316) with delta (0, 0)
Screenshot: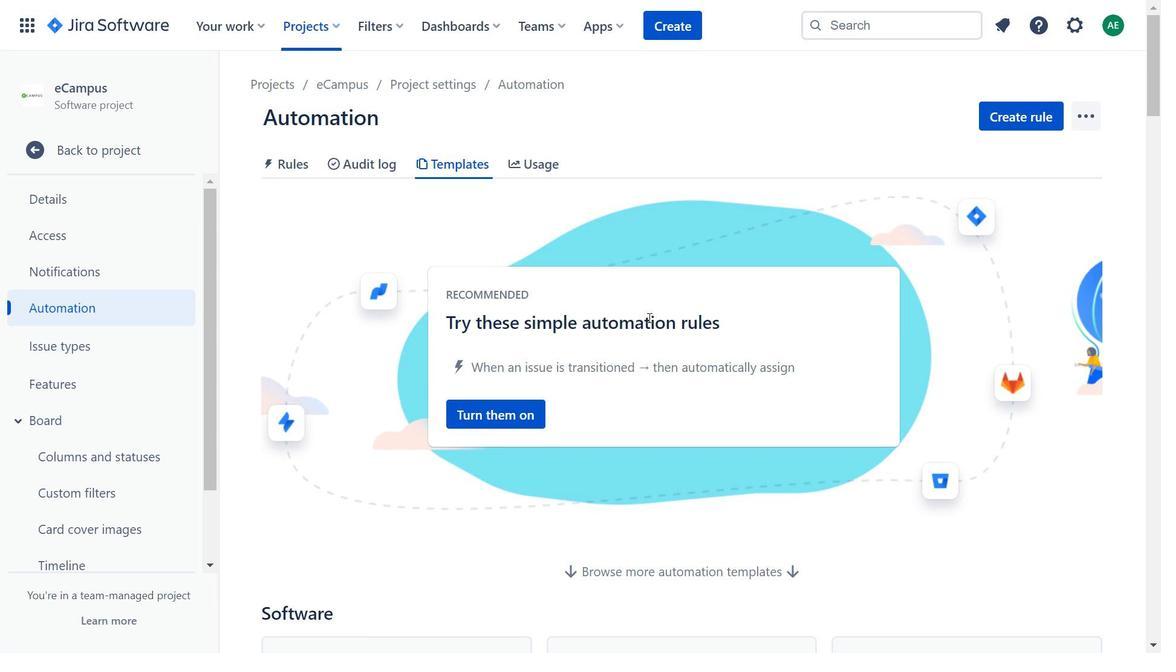 
Action: Mouse scrolled (648, 316) with delta (0, 0)
Screenshot: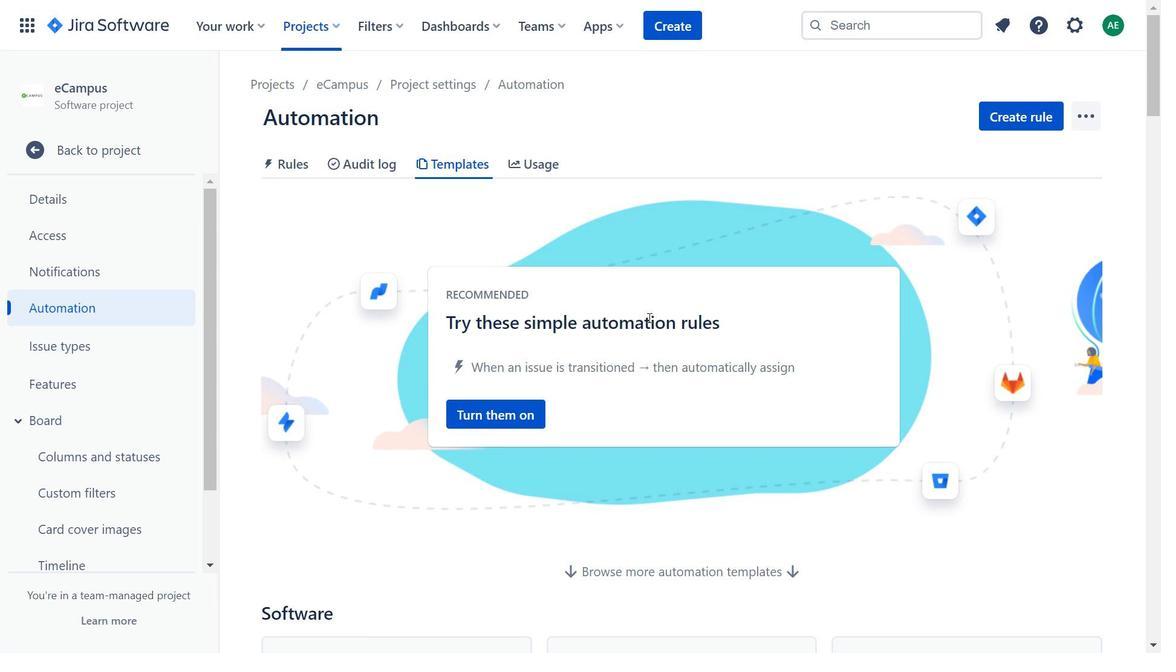 
Action: Mouse scrolled (648, 316) with delta (0, 0)
Screenshot: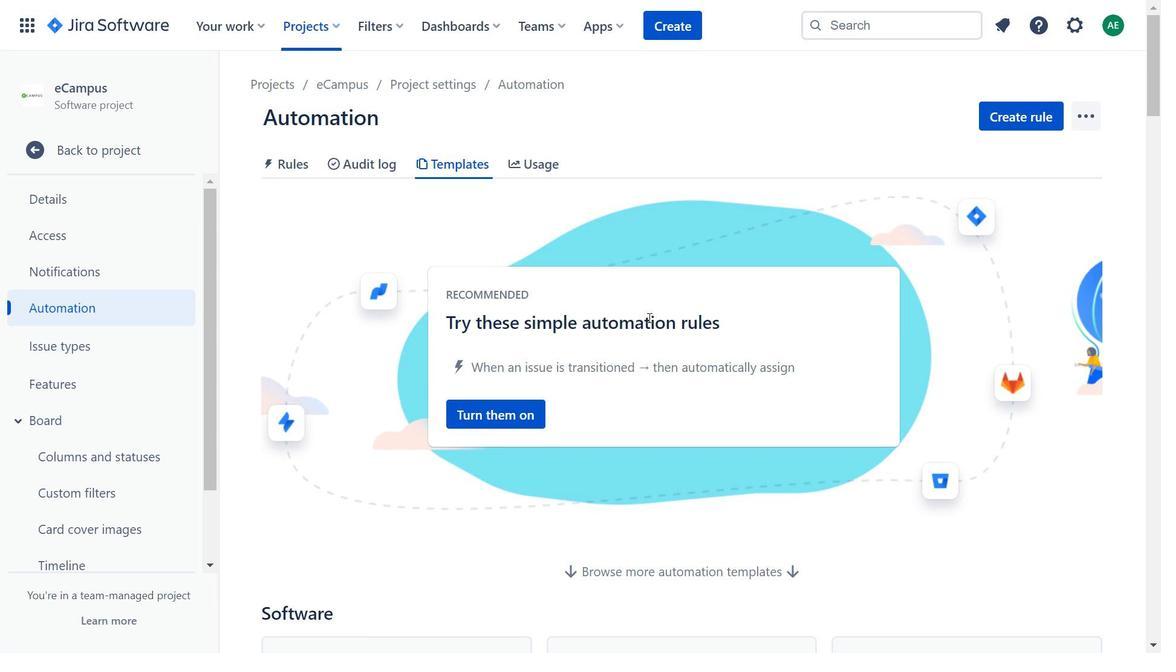 
Action: Mouse scrolled (648, 316) with delta (0, 0)
Screenshot: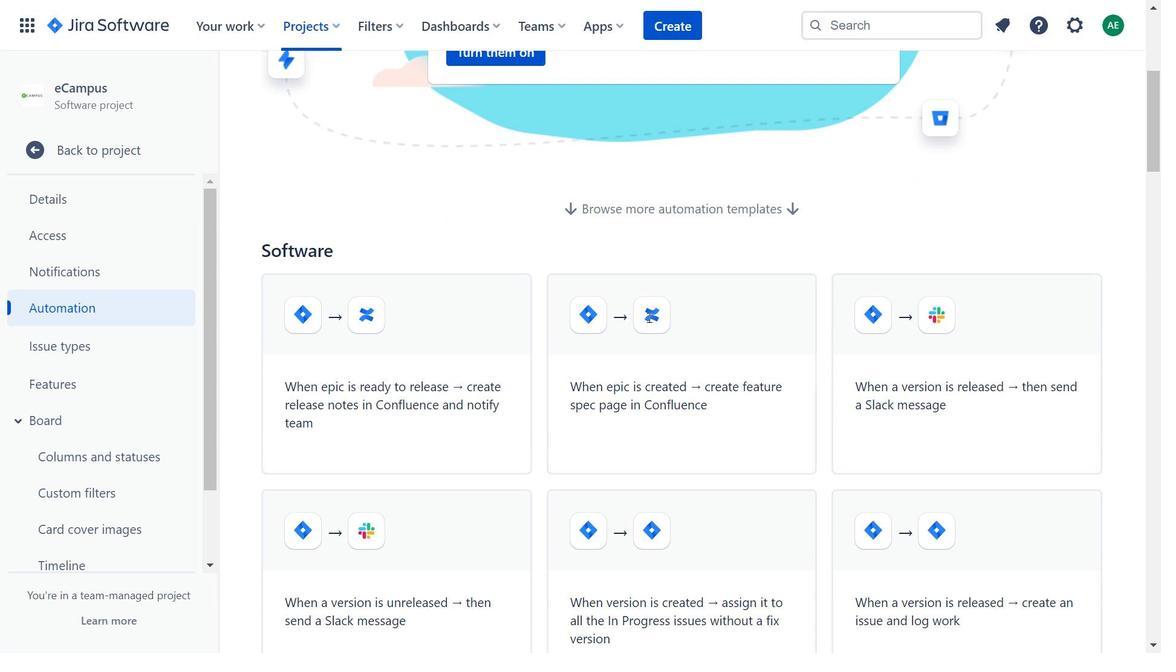 
Action: Mouse scrolled (648, 316) with delta (0, 0)
Screenshot: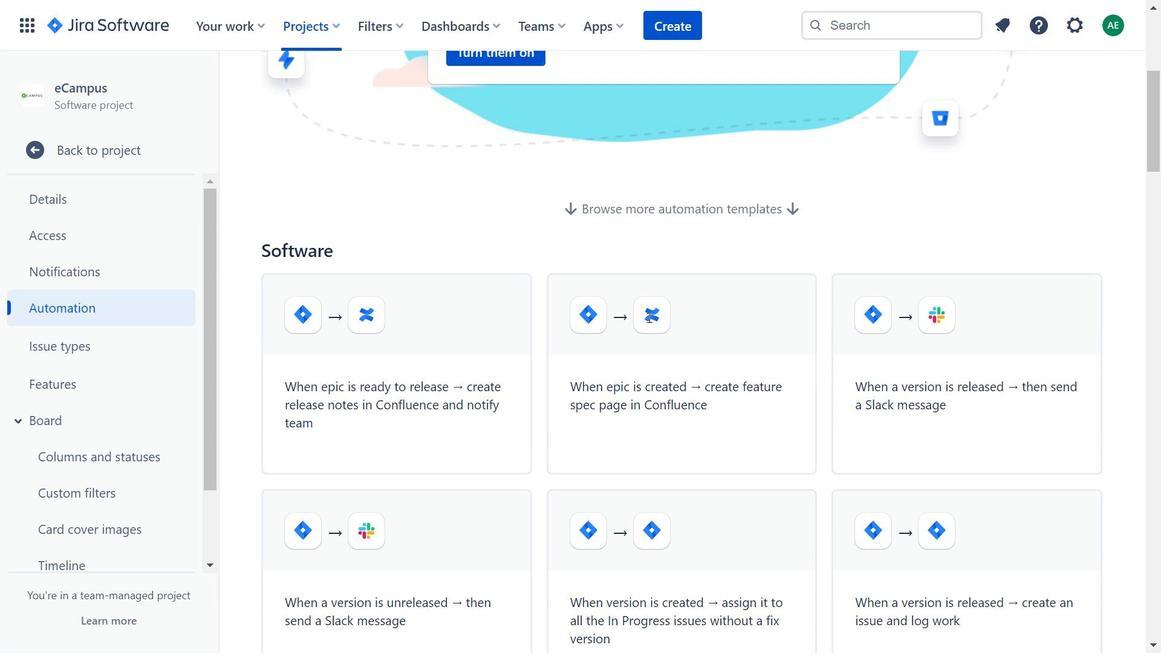 
Action: Mouse moved to (985, 212)
Screenshot: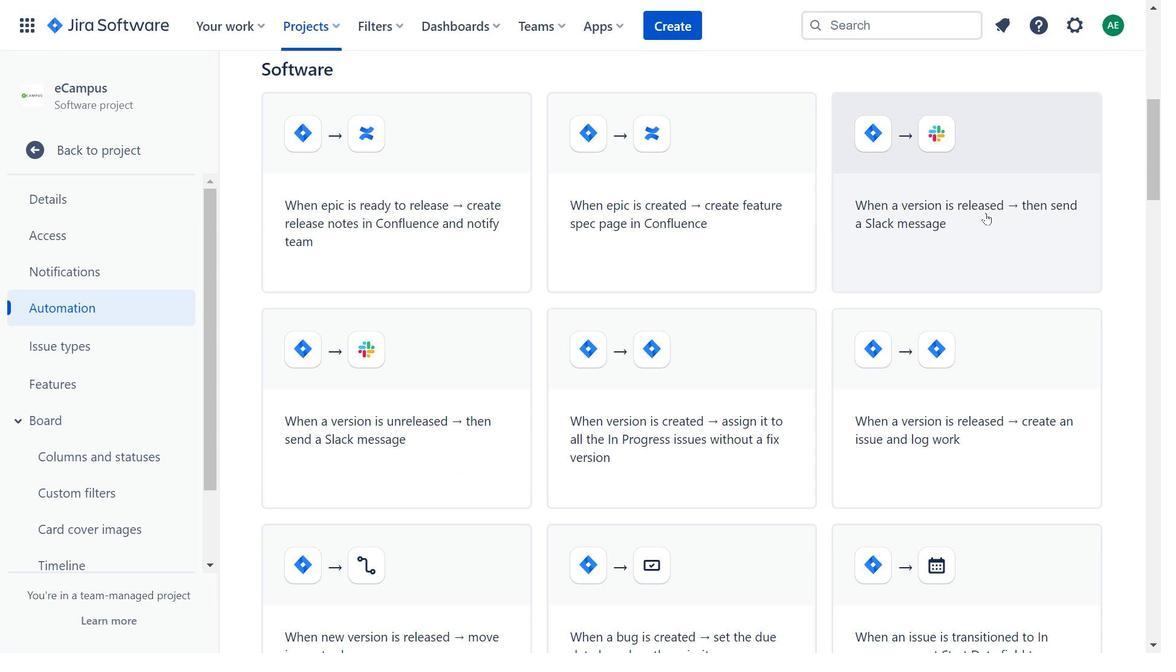 
Action: Mouse pressed left at (985, 212)
Screenshot: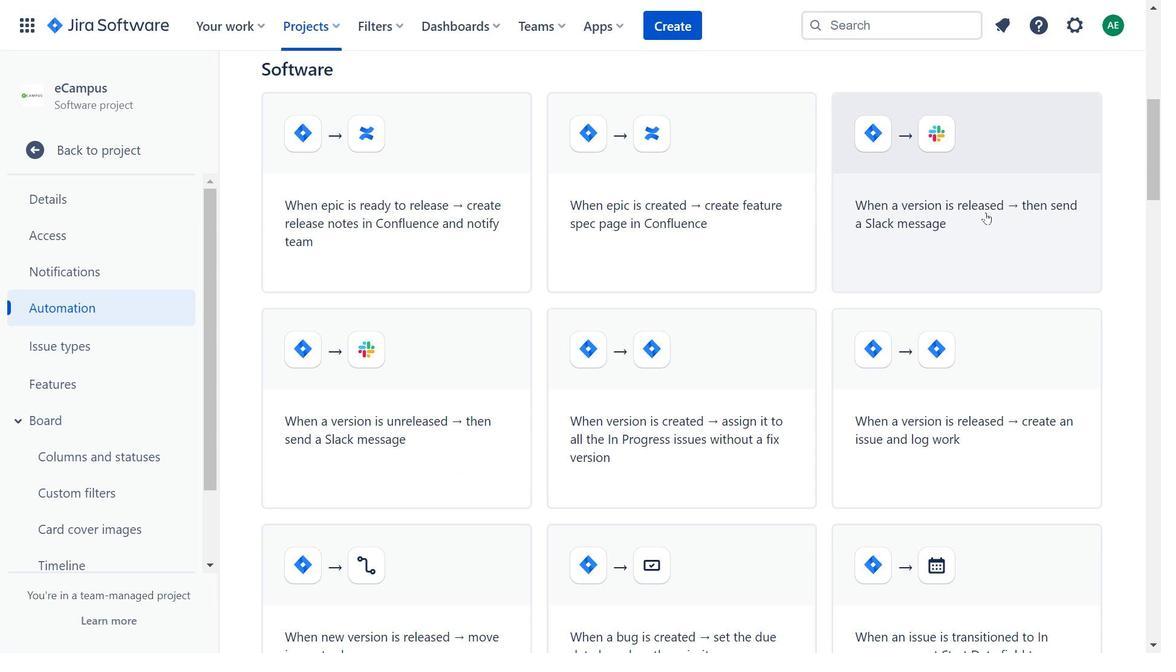 
Action: Mouse moved to (665, 312)
Screenshot: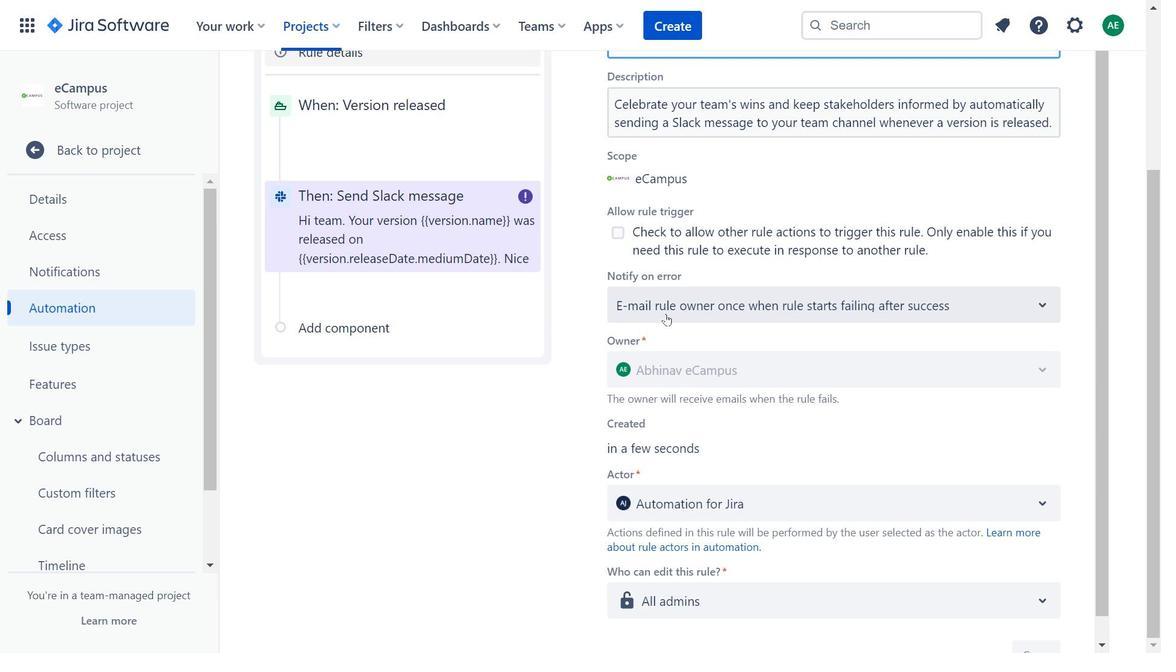 
Action: Mouse pressed left at (665, 312)
Screenshot: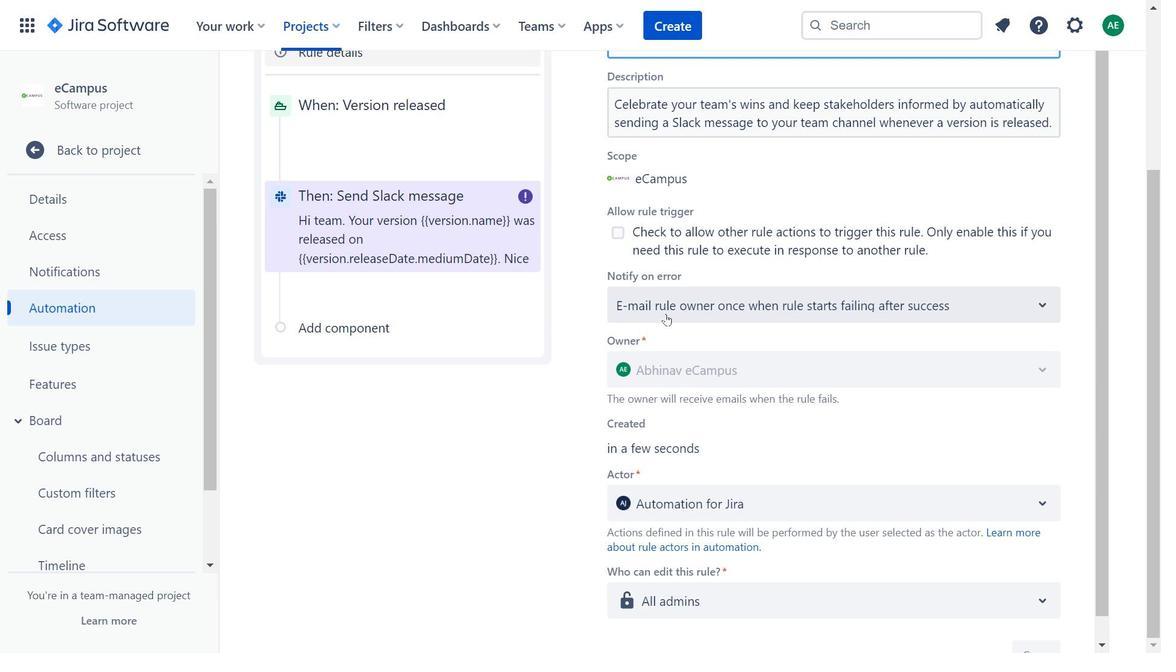 
Action: Mouse moved to (431, 456)
Screenshot: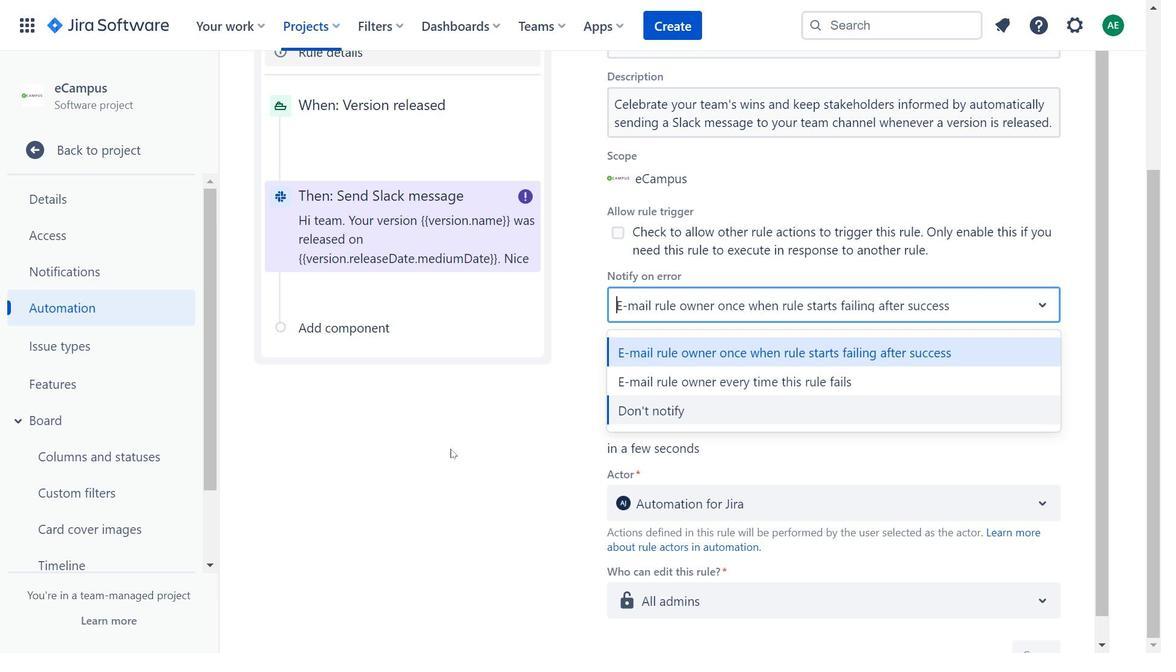 
Action: Mouse scrolled (431, 457) with delta (0, 0)
Screenshot: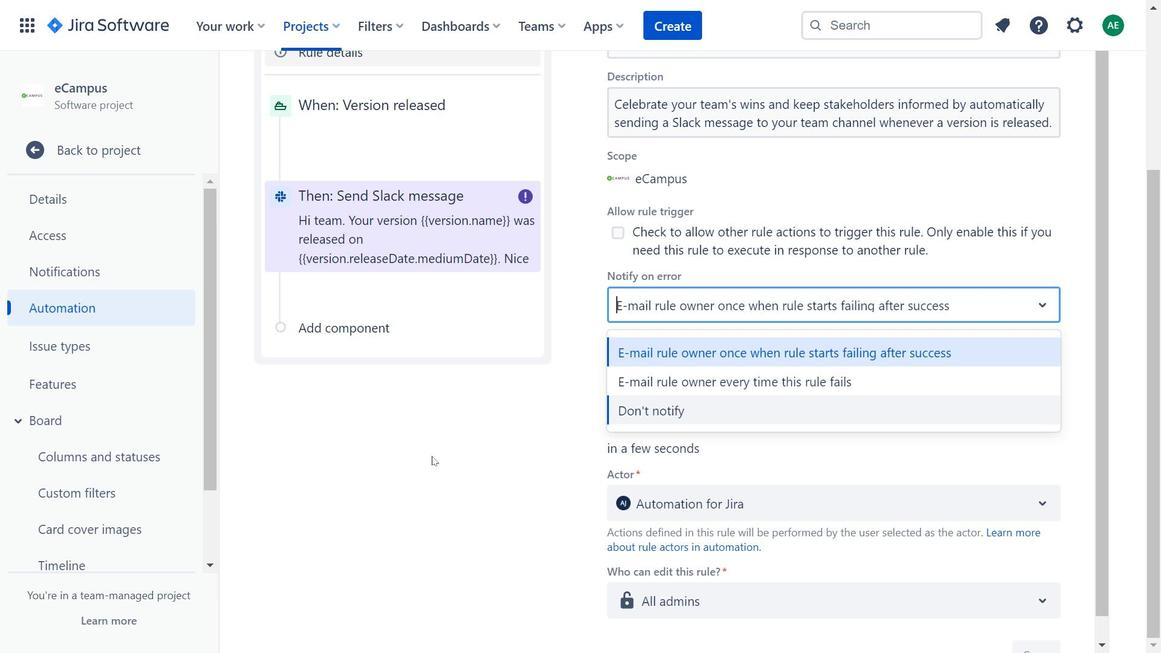 
Action: Mouse moved to (367, 200)
Screenshot: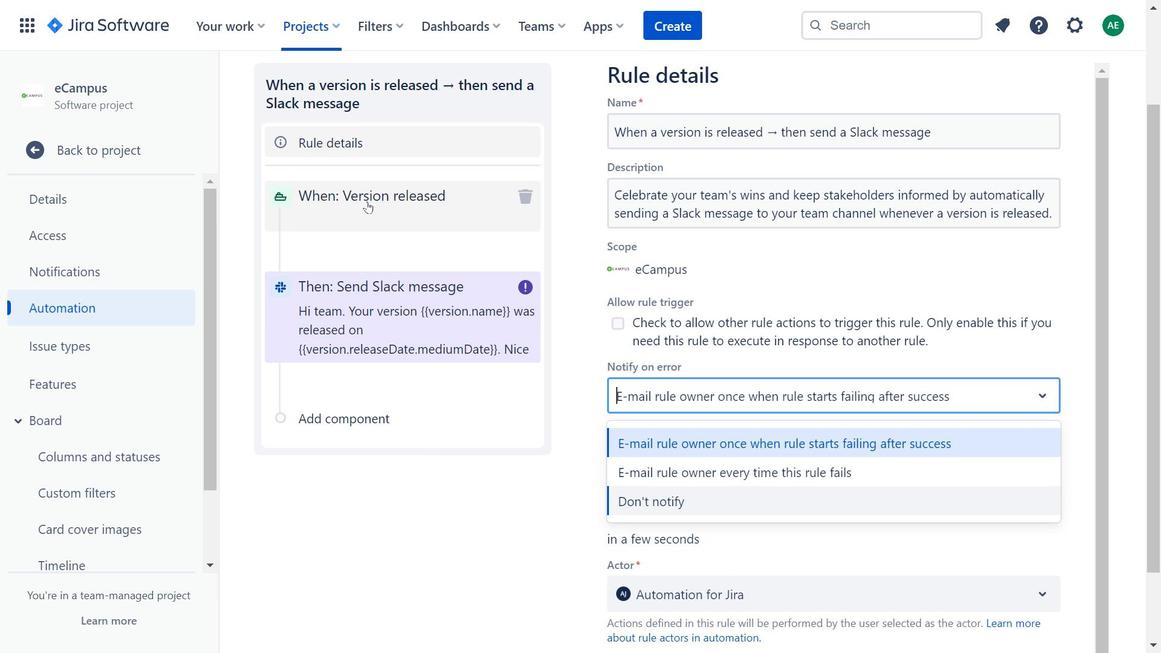 
Action: Mouse pressed left at (367, 200)
Screenshot: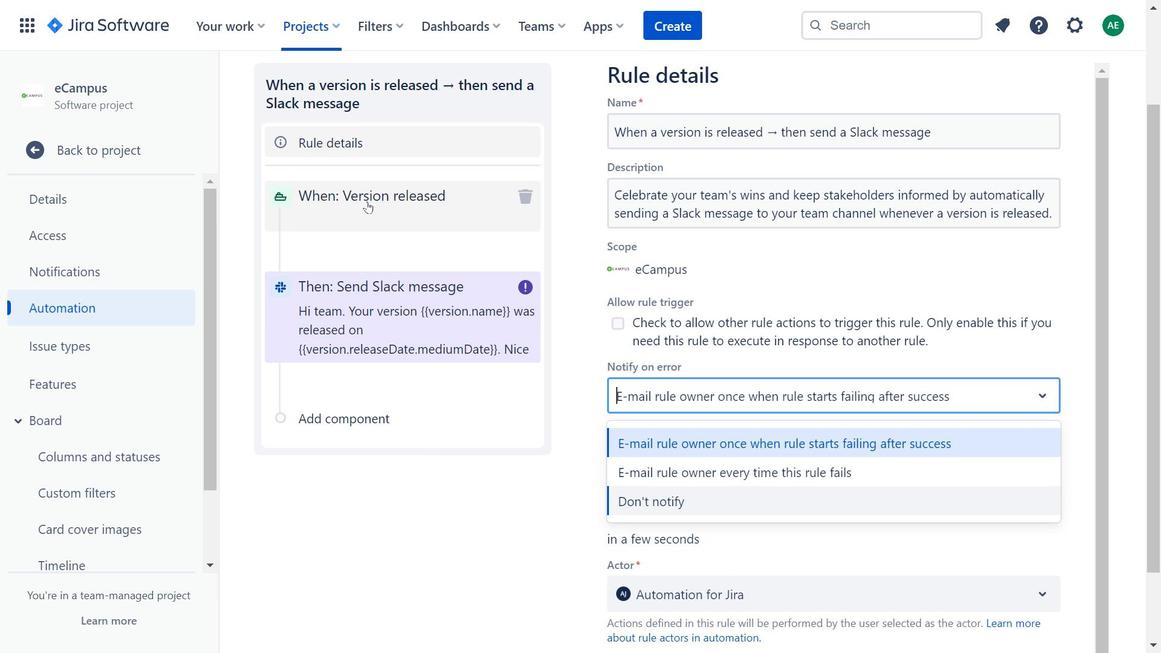 
Action: Mouse moved to (333, 135)
Screenshot: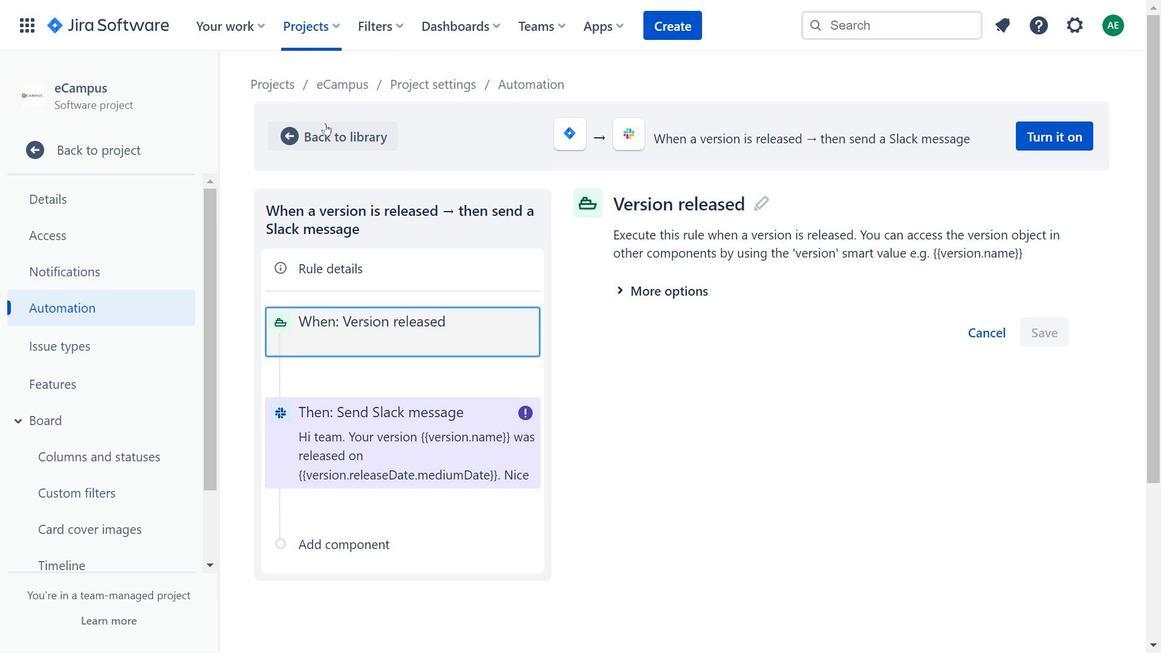 
Action: Mouse pressed left at (333, 135)
Screenshot: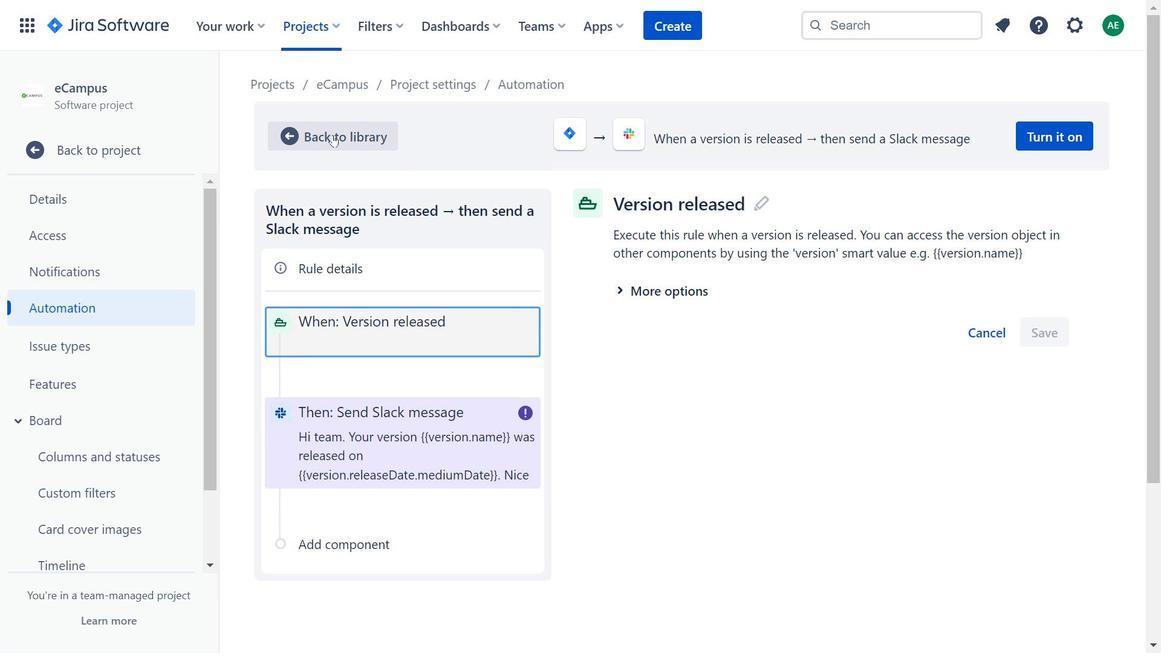
Action: Mouse moved to (808, 183)
Screenshot: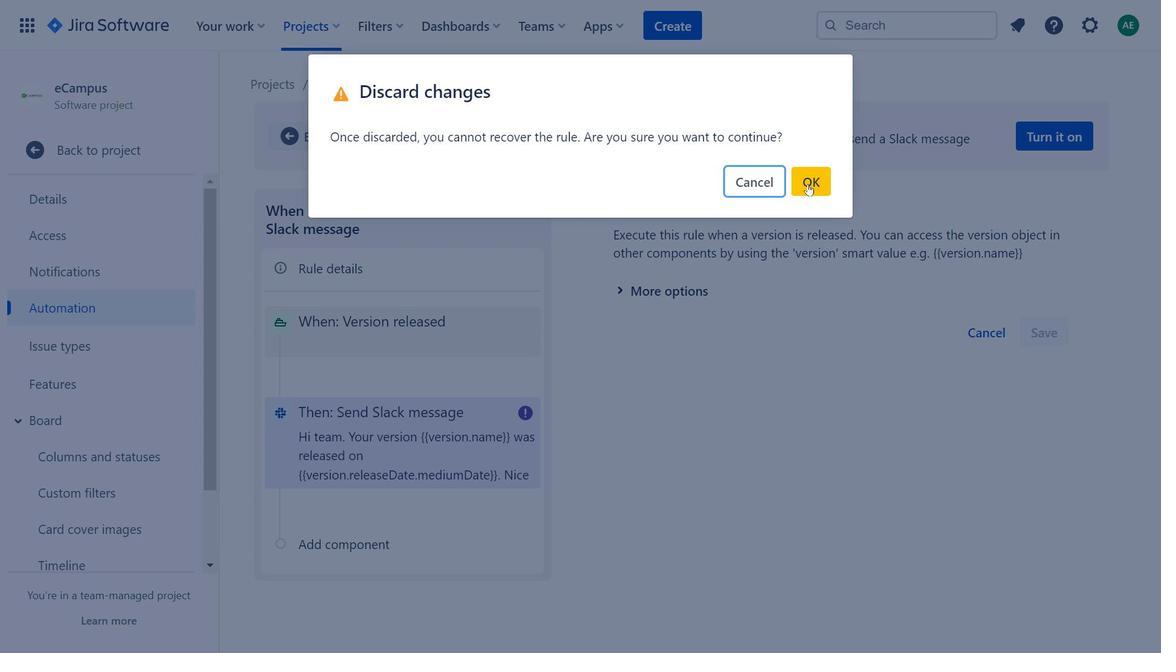 
Action: Mouse pressed left at (808, 183)
Screenshot: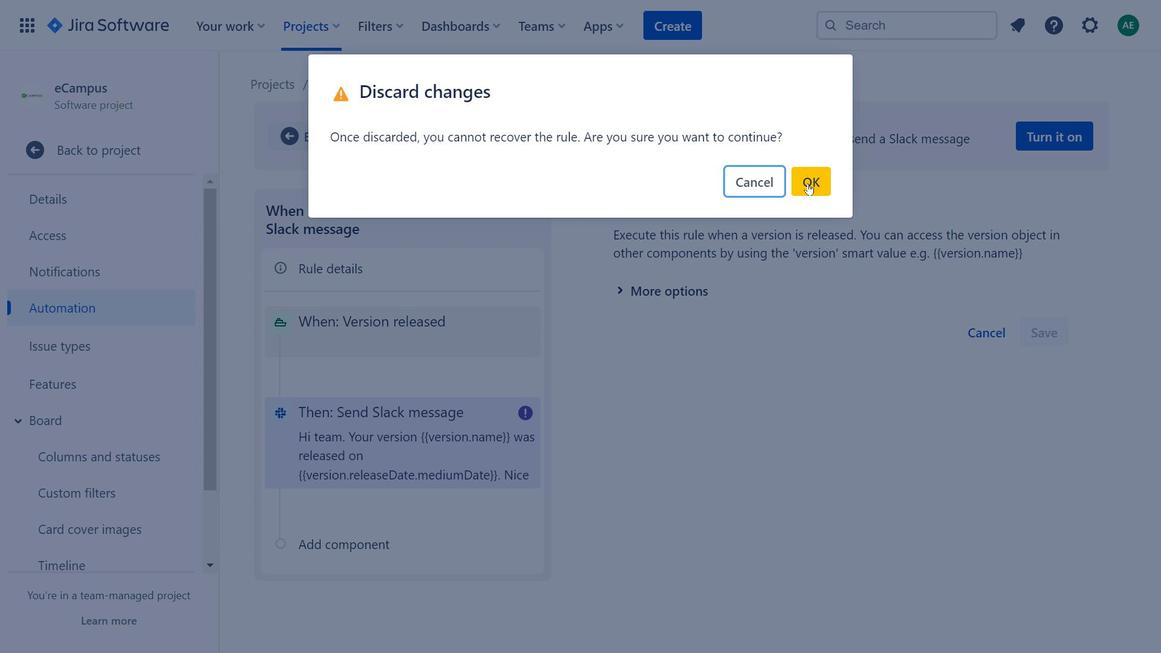 
Action: Mouse moved to (777, 266)
Screenshot: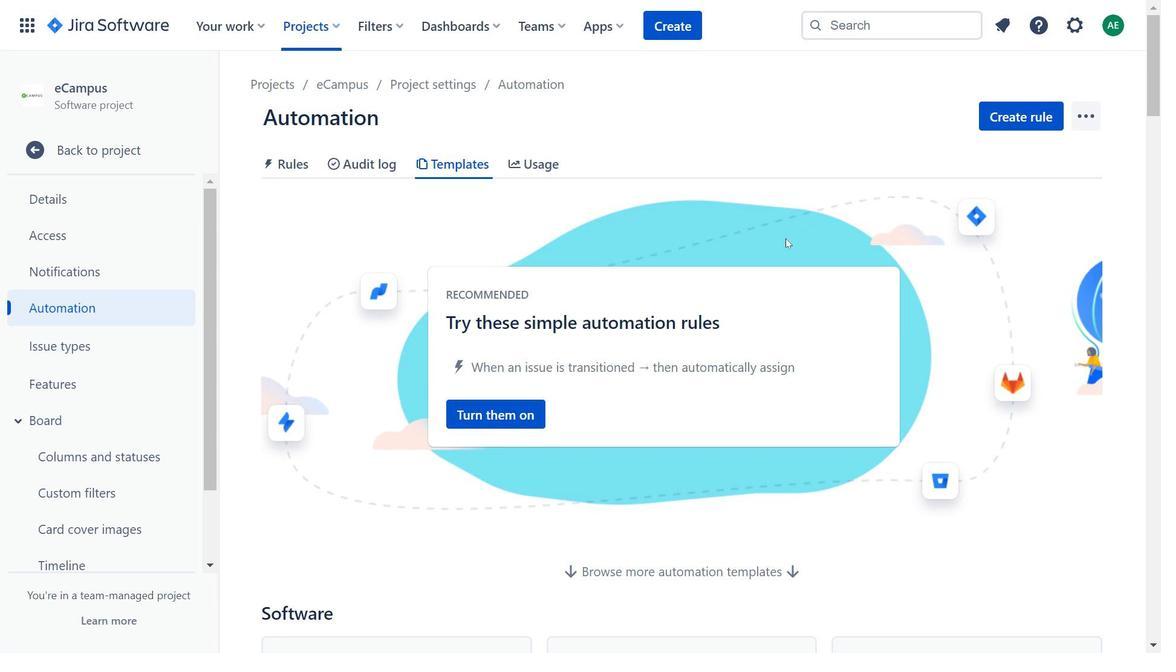 
Action: Mouse scrolled (777, 265) with delta (0, 0)
Screenshot: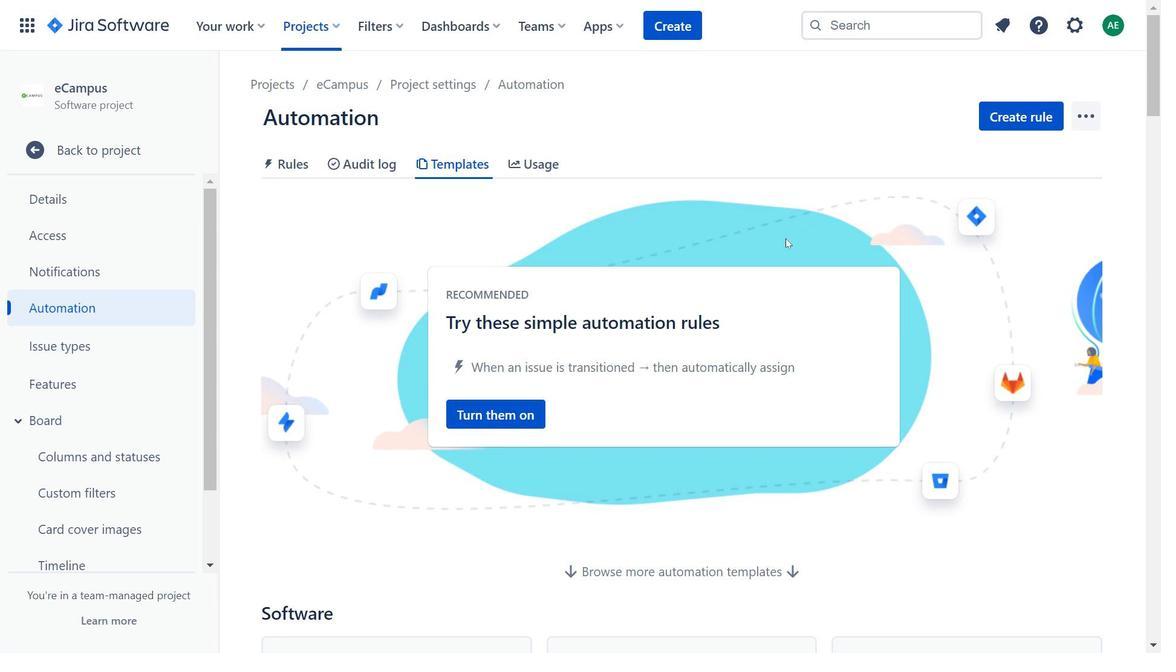 
Action: Mouse moved to (777, 273)
Screenshot: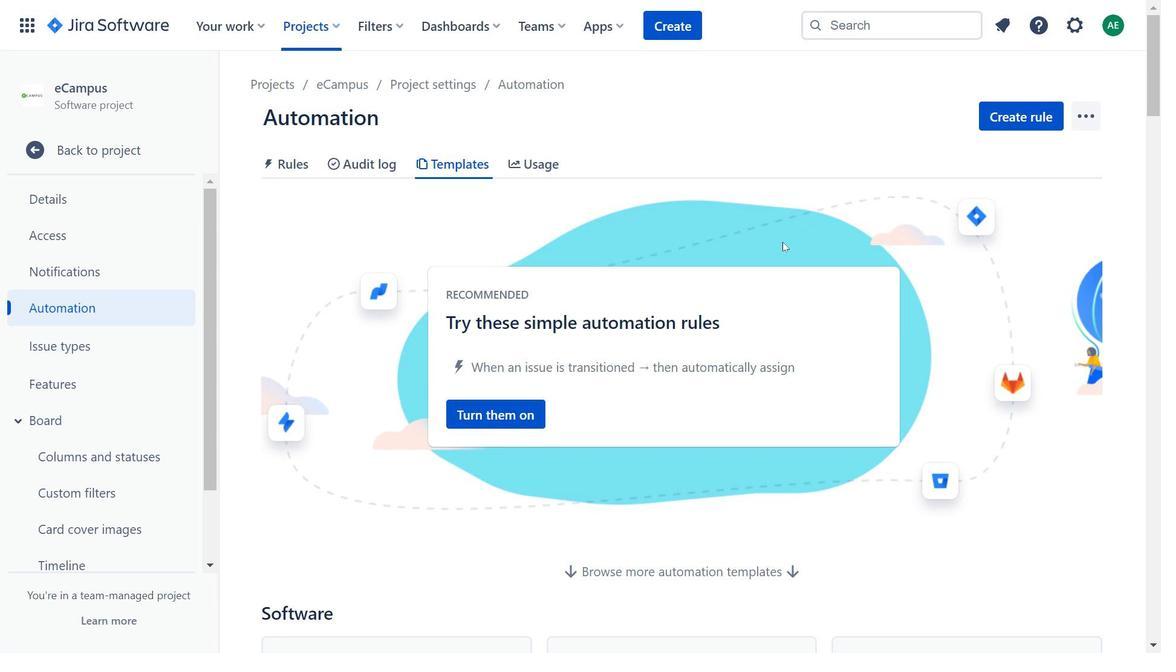 
Action: Mouse scrolled (777, 273) with delta (0, 0)
Screenshot: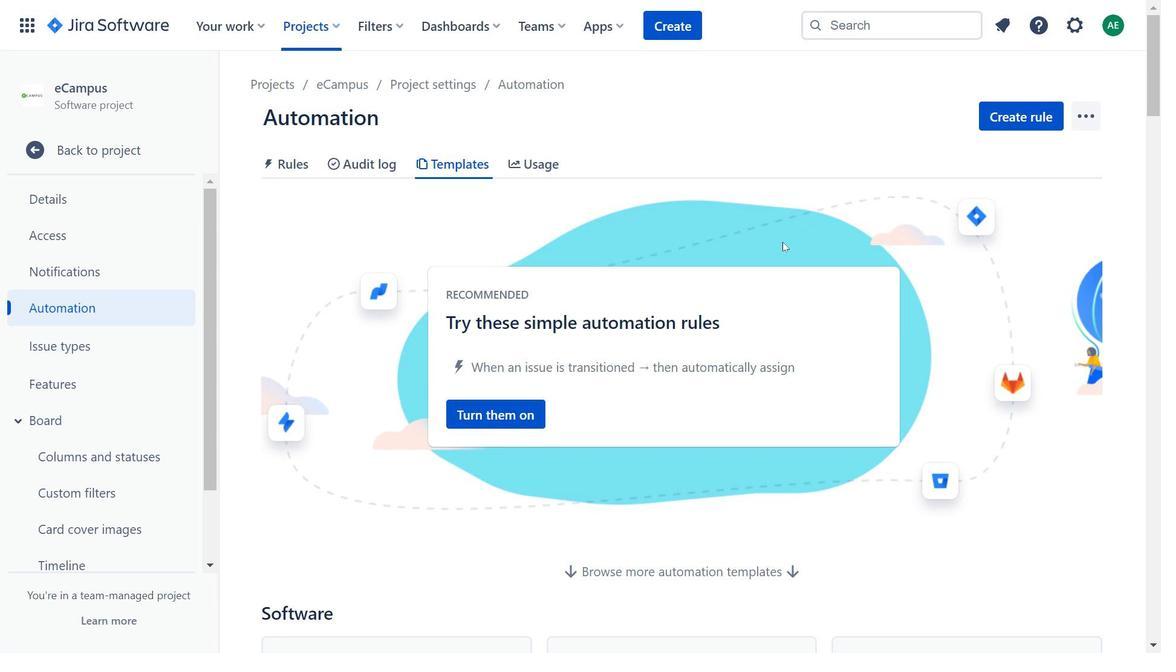 
Action: Mouse moved to (764, 299)
Screenshot: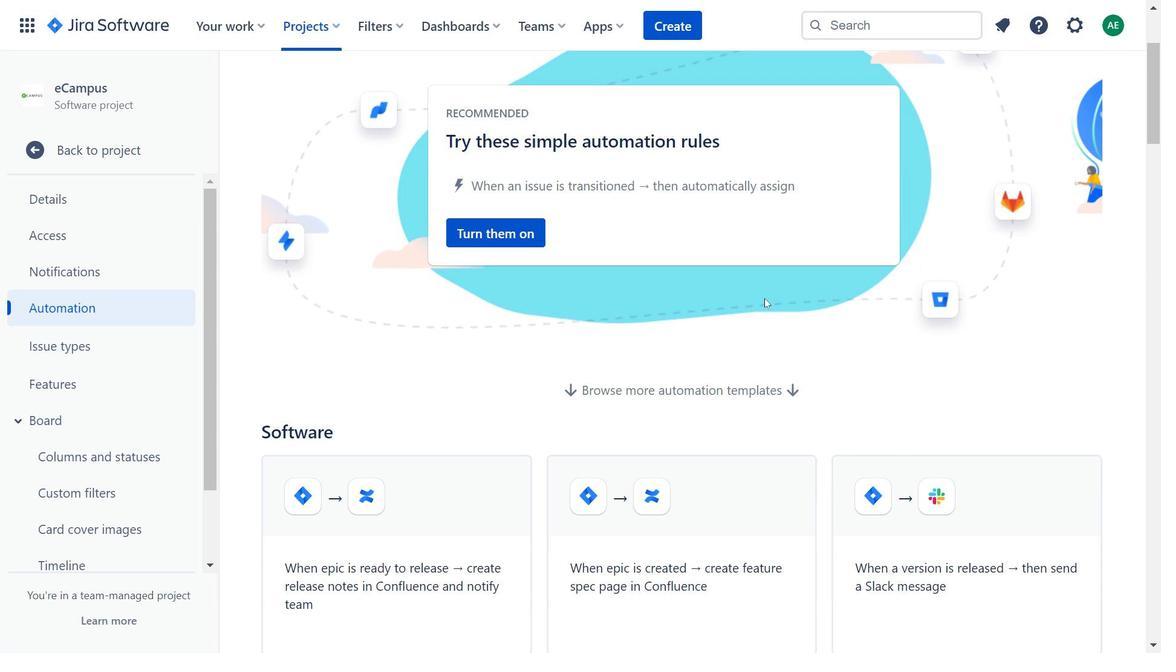 
Action: Mouse scrolled (764, 299) with delta (0, 0)
Screenshot: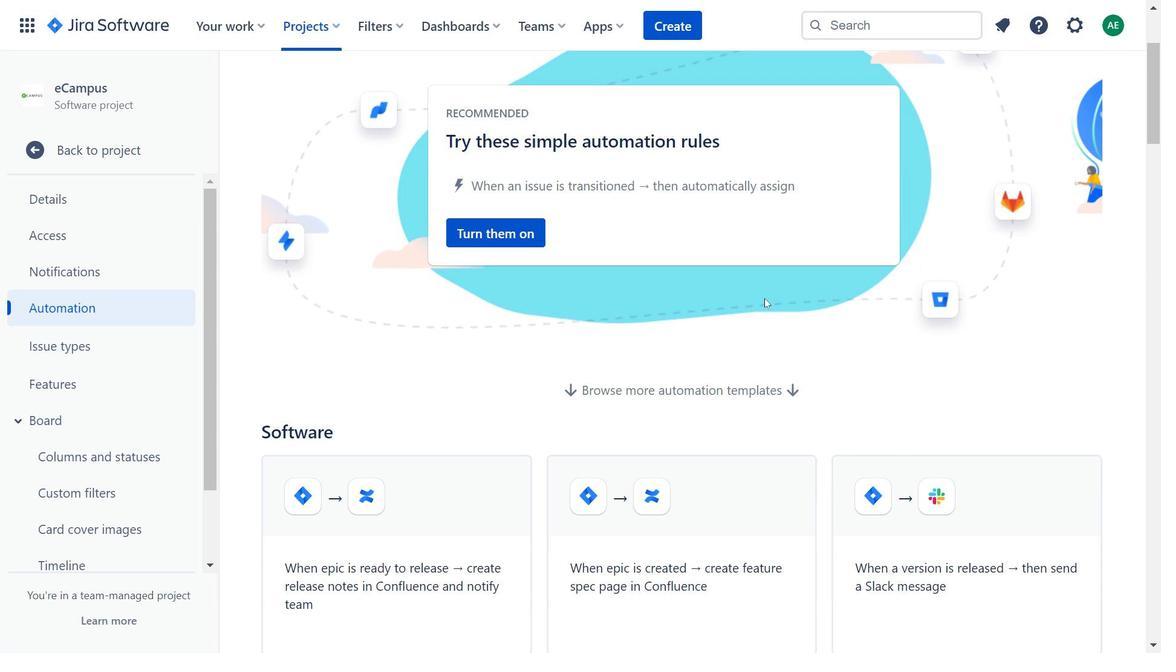
Action: Mouse moved to (763, 303)
Screenshot: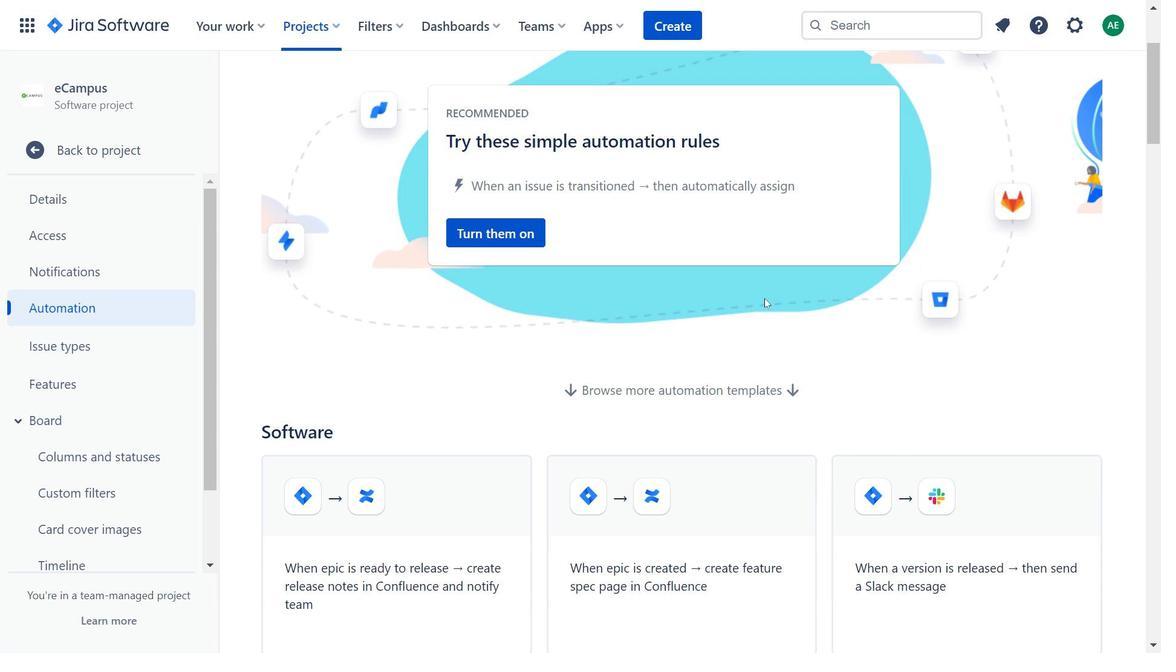 
Action: Mouse scrolled (763, 303) with delta (0, 0)
Screenshot: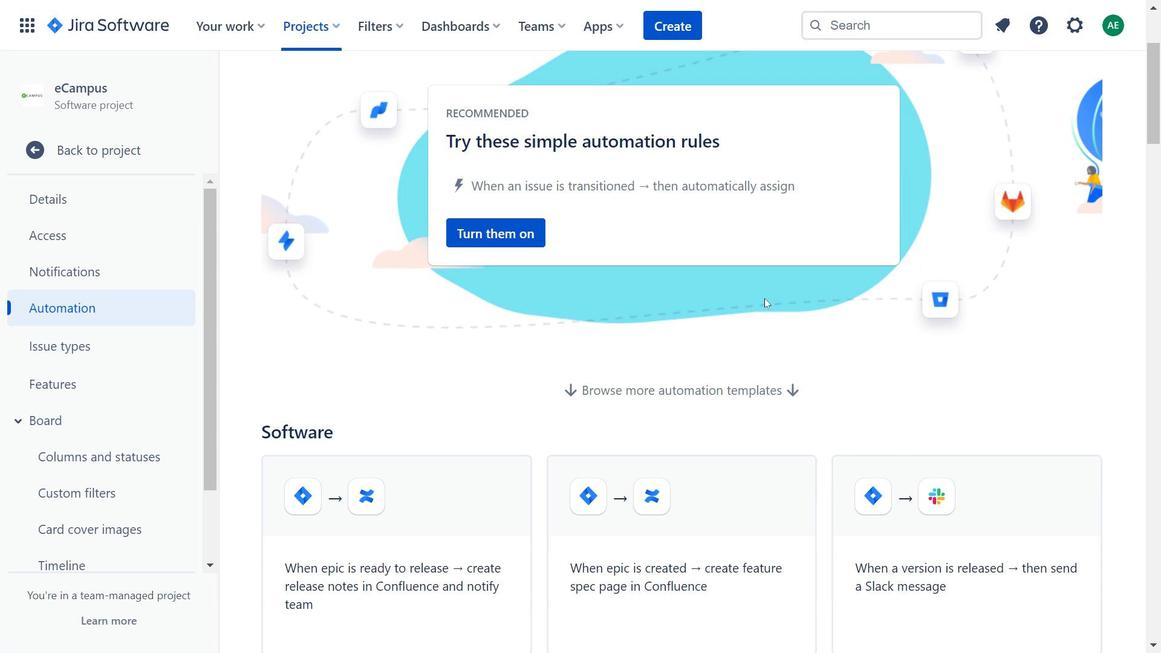 
Action: Mouse moved to (763, 304)
Screenshot: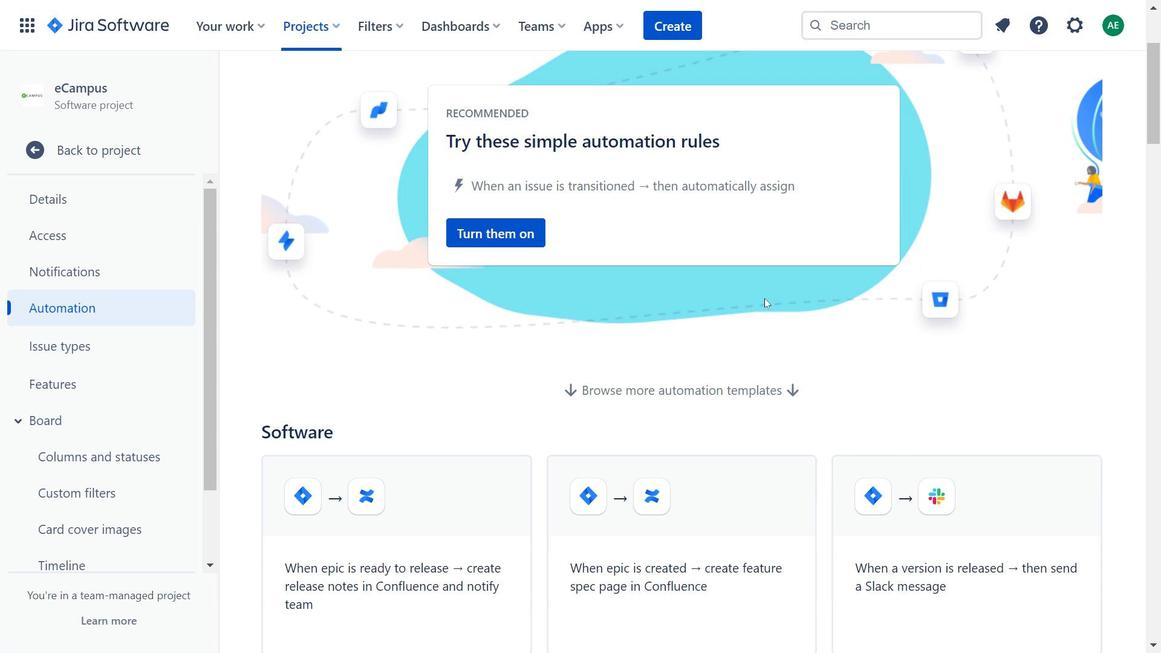 
Action: Mouse scrolled (763, 303) with delta (0, 0)
Screenshot: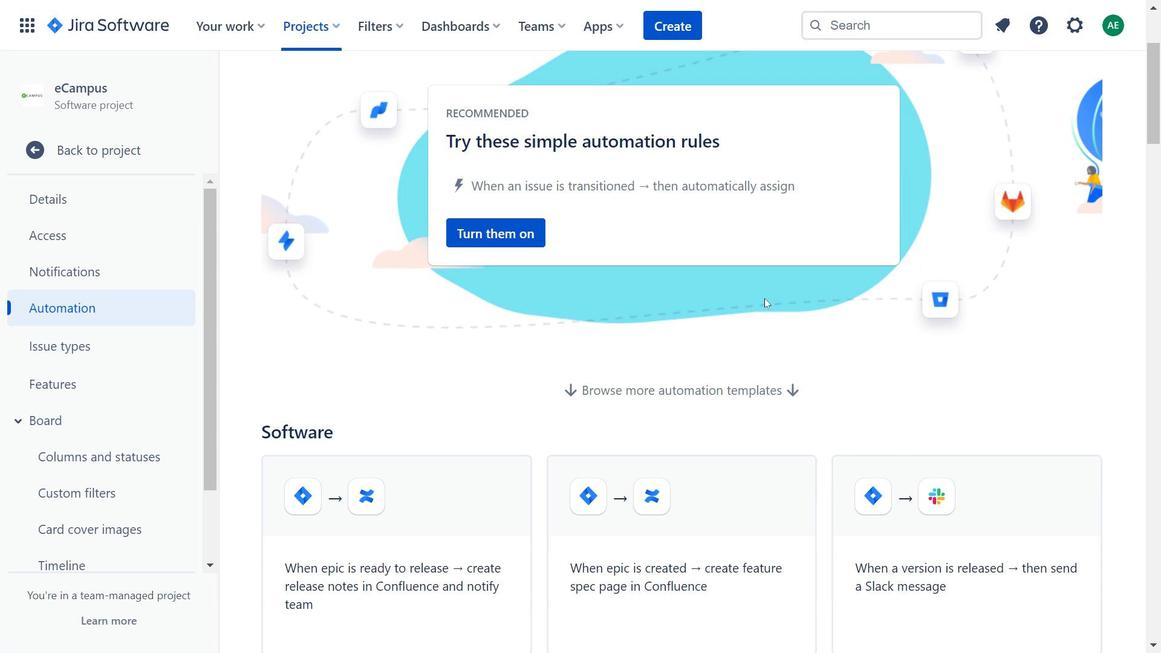 
Action: Mouse moved to (763, 306)
